 Task: Send an email with the signature Angela Wright with the subject Request for a phone call and the message Please note that we will need to reschedule our meeting. from softage.1@softage.net to softage.3@softage.net and softage.4@softage.net with an attached document Sales_report.xlsx
Action: Mouse moved to (397, 630)
Screenshot: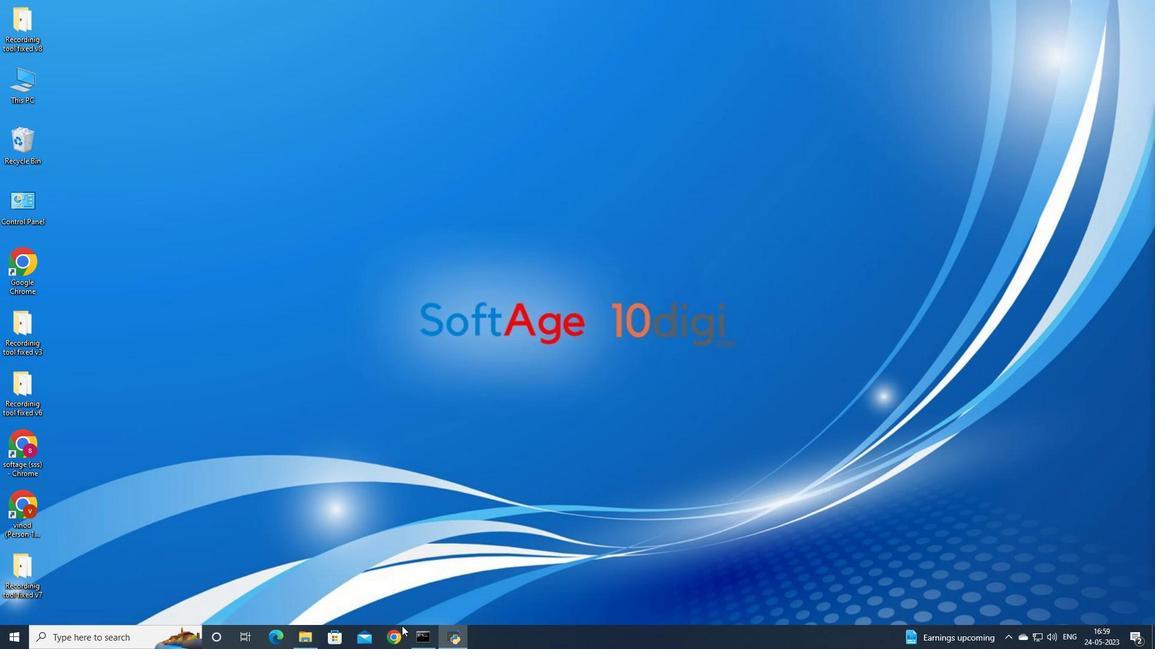 
Action: Mouse pressed left at (397, 630)
Screenshot: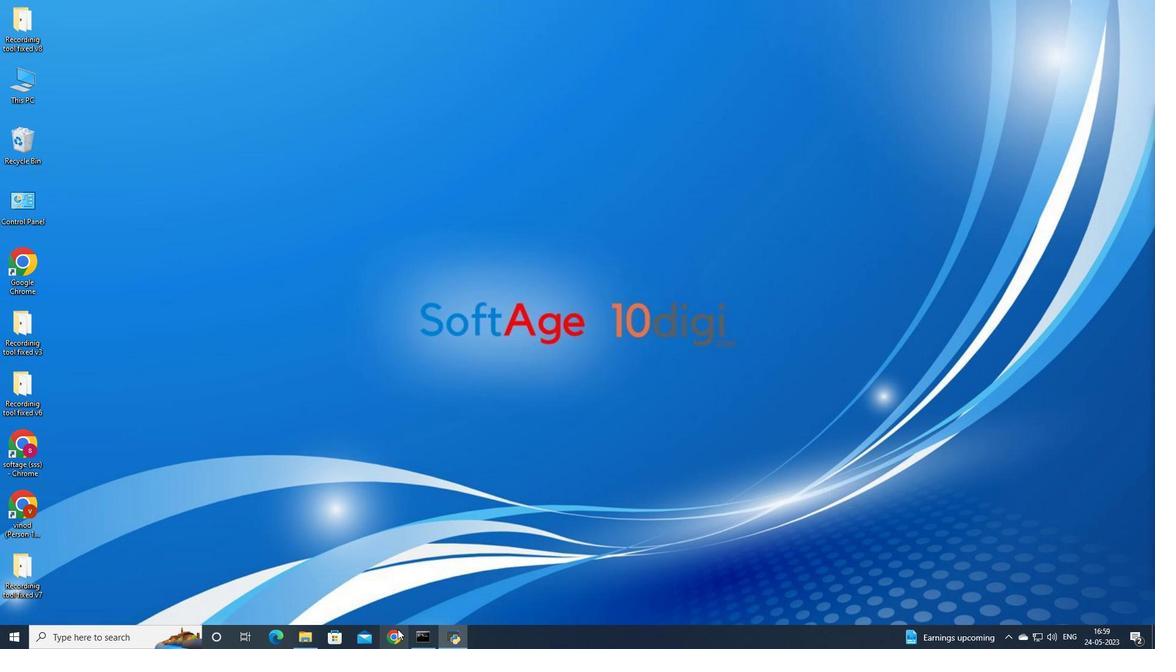 
Action: Mouse moved to (528, 374)
Screenshot: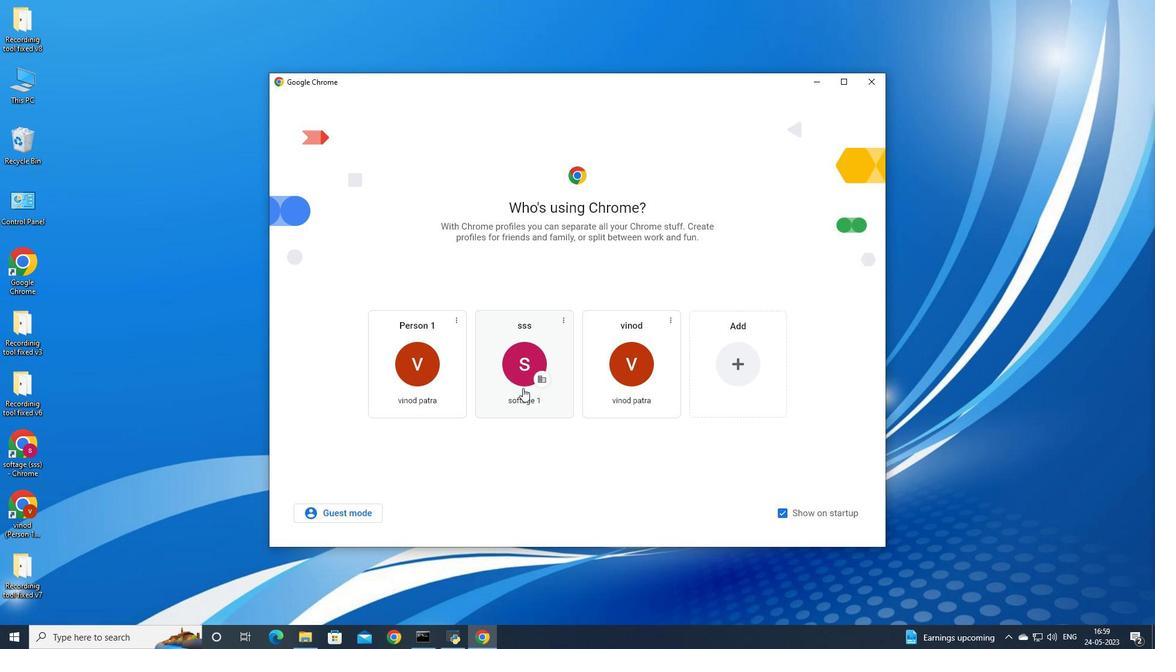
Action: Mouse pressed left at (528, 374)
Screenshot: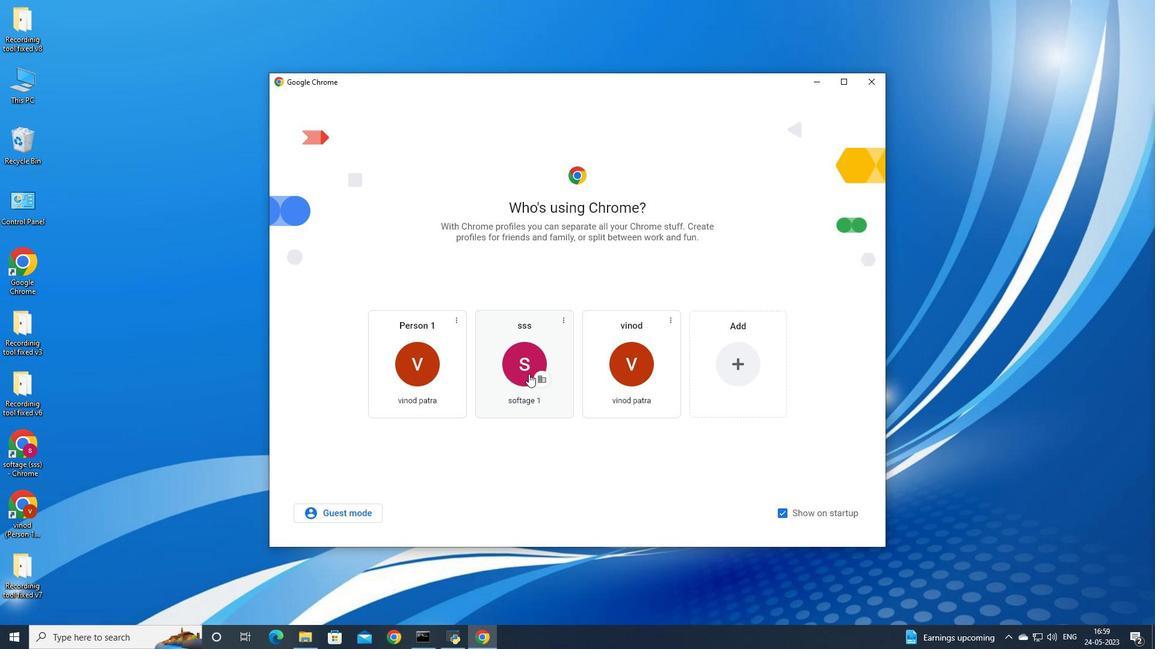 
Action: Mouse moved to (1039, 63)
Screenshot: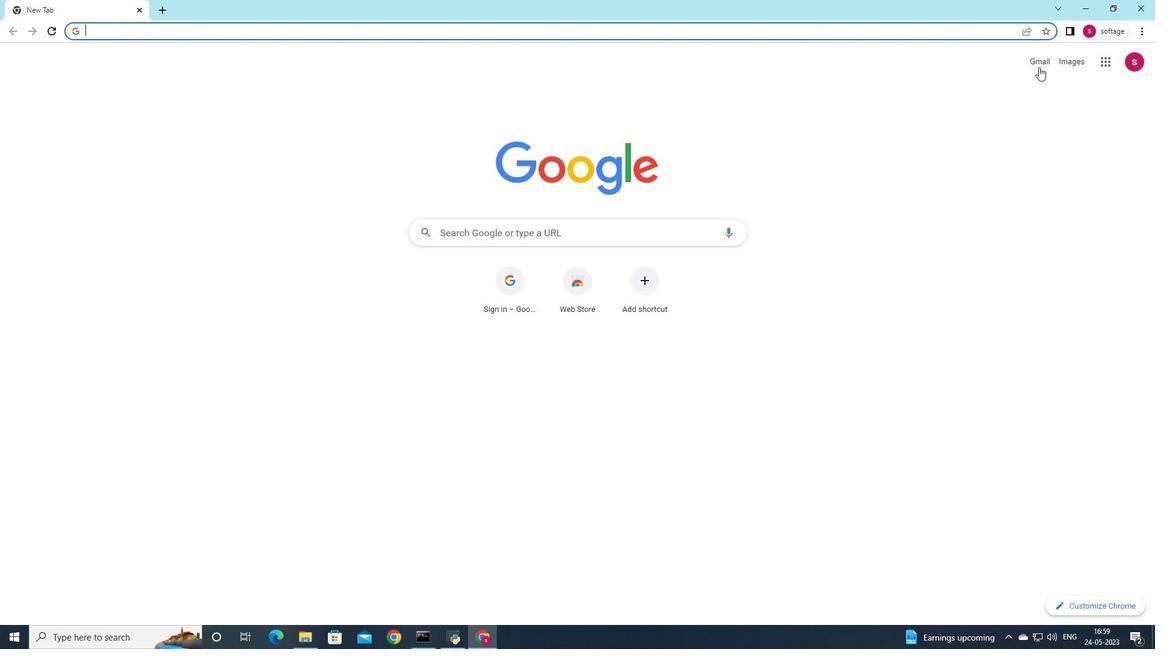 
Action: Mouse pressed left at (1039, 63)
Screenshot: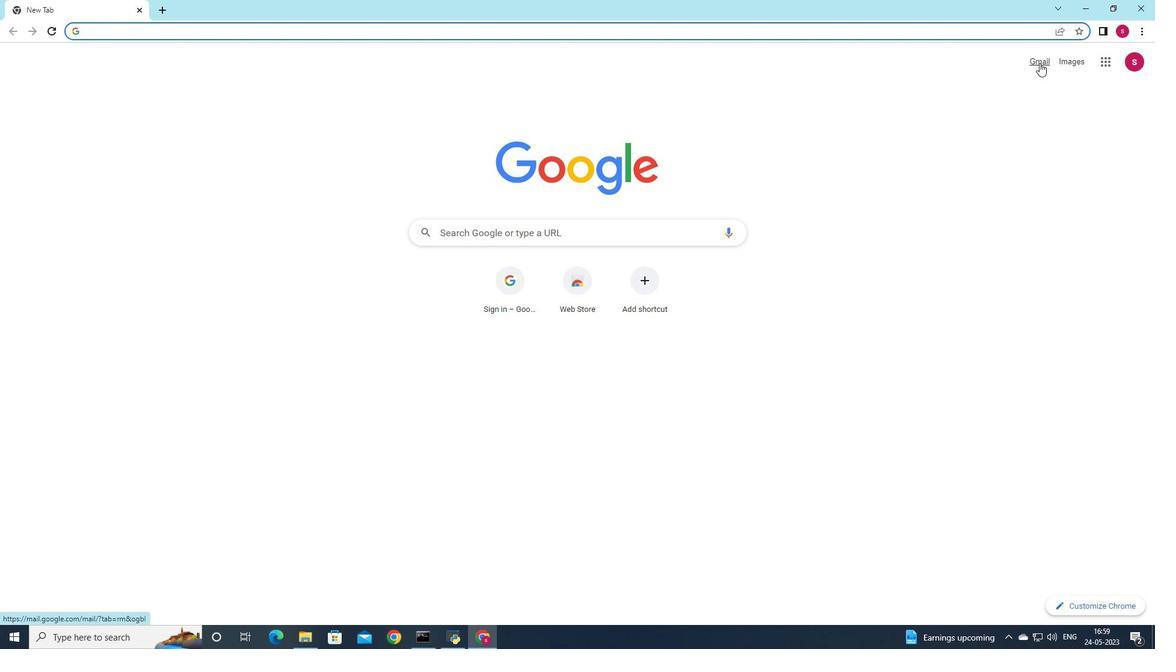
Action: Mouse moved to (1017, 86)
Screenshot: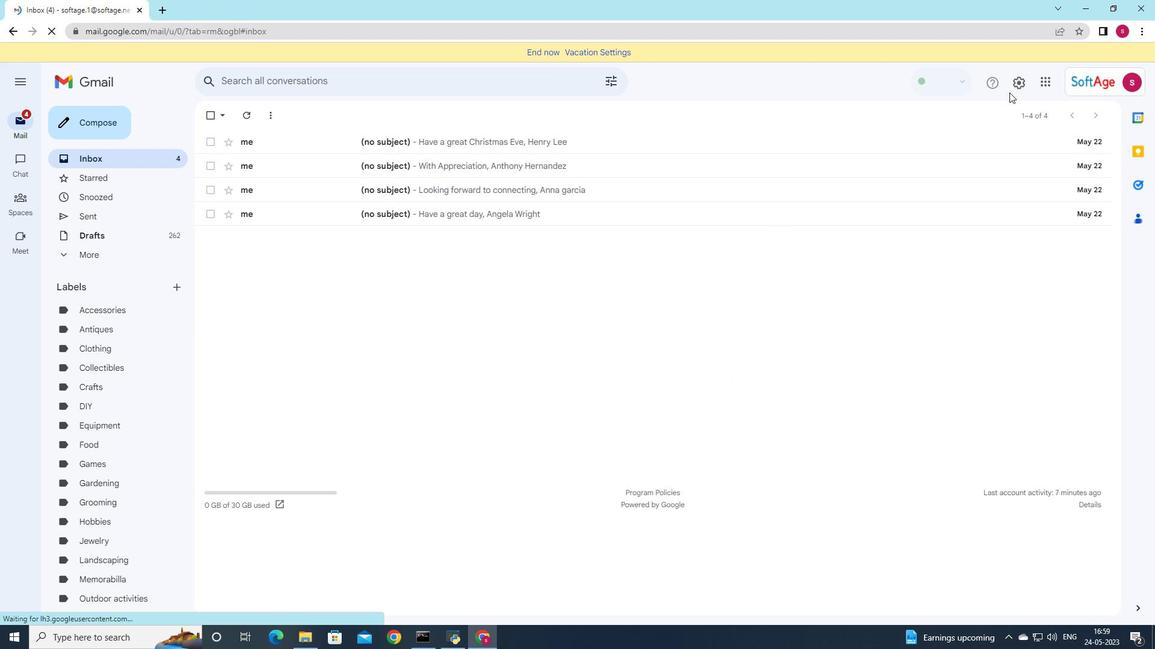 
Action: Mouse pressed left at (1017, 86)
Screenshot: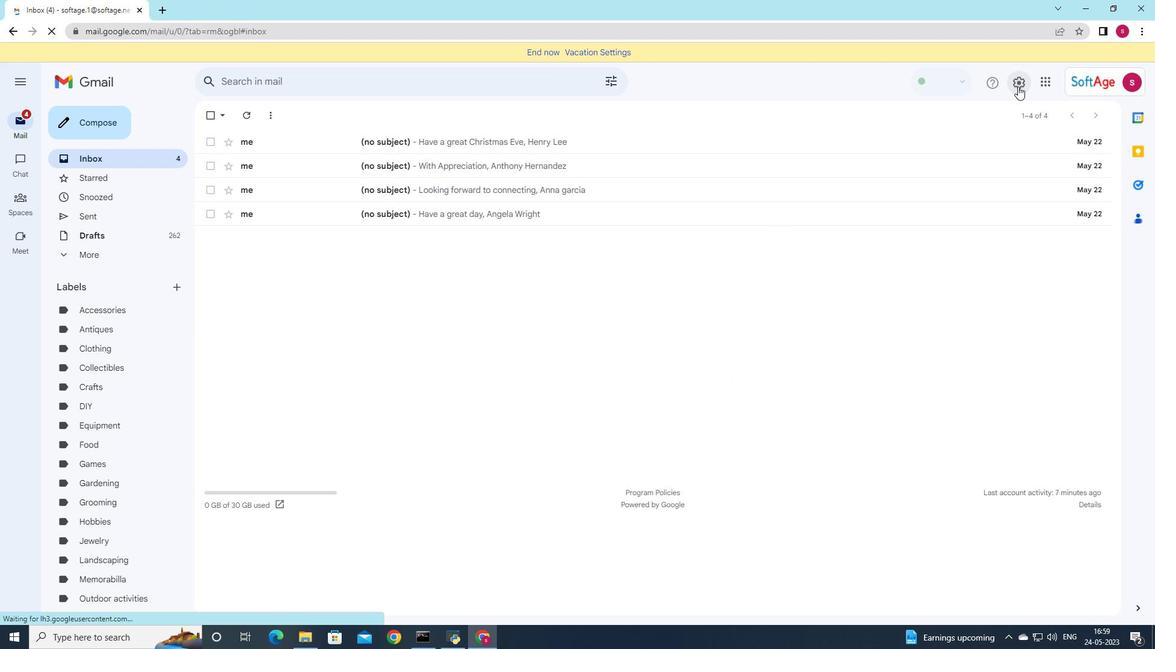 
Action: Mouse moved to (1016, 143)
Screenshot: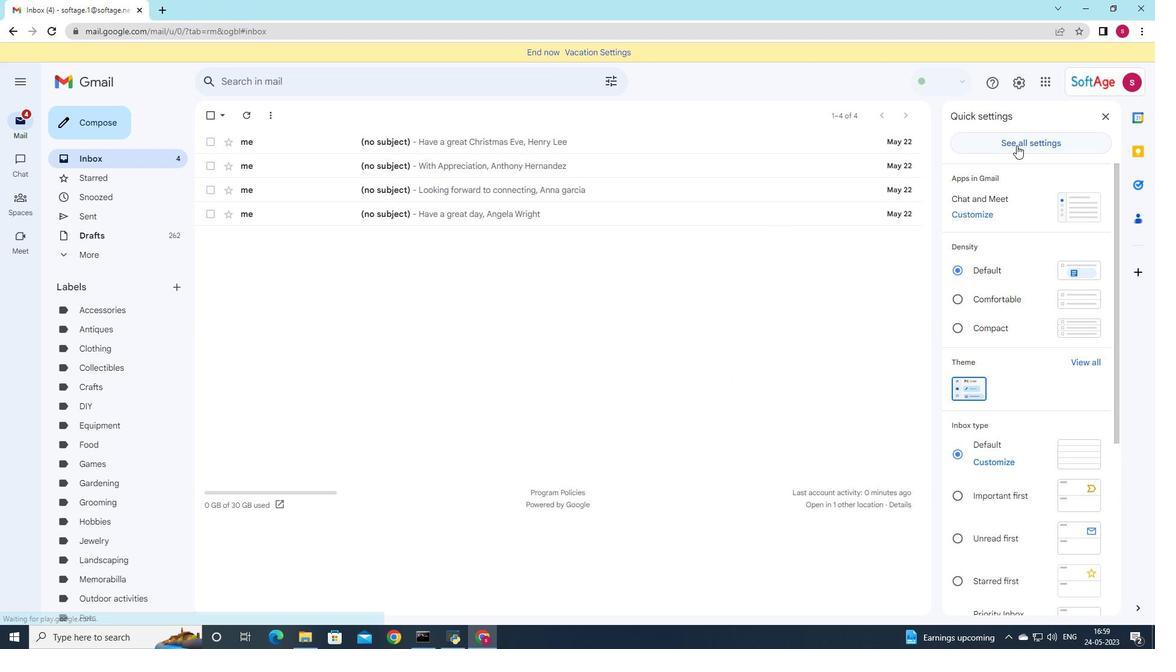 
Action: Mouse pressed left at (1016, 143)
Screenshot: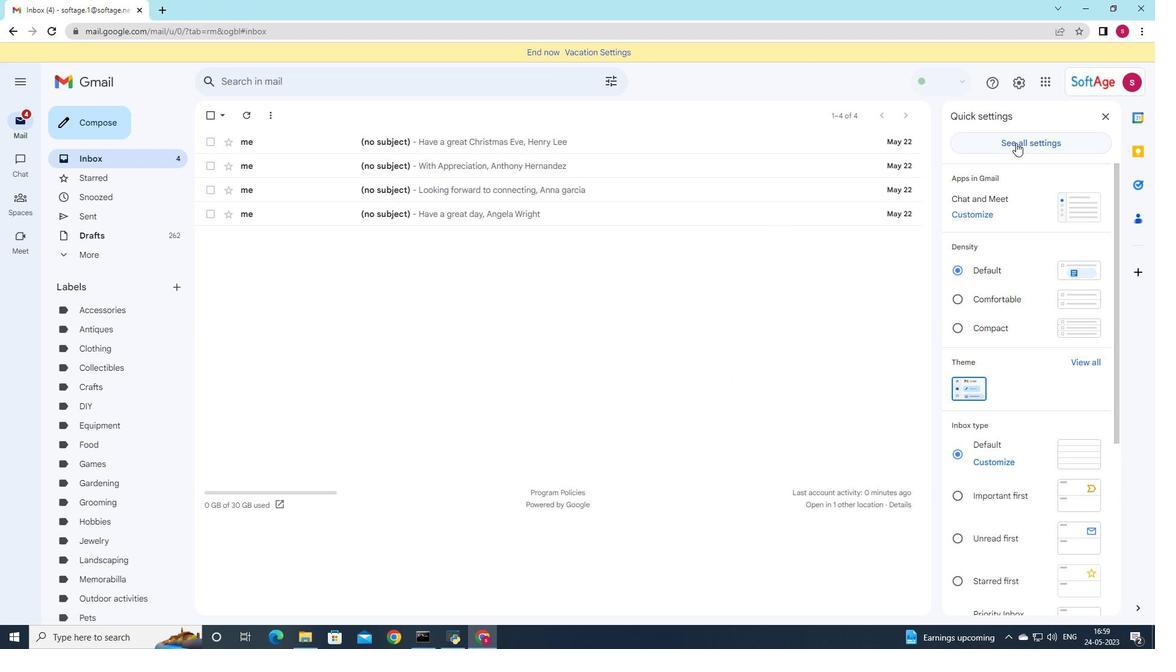 
Action: Mouse moved to (465, 347)
Screenshot: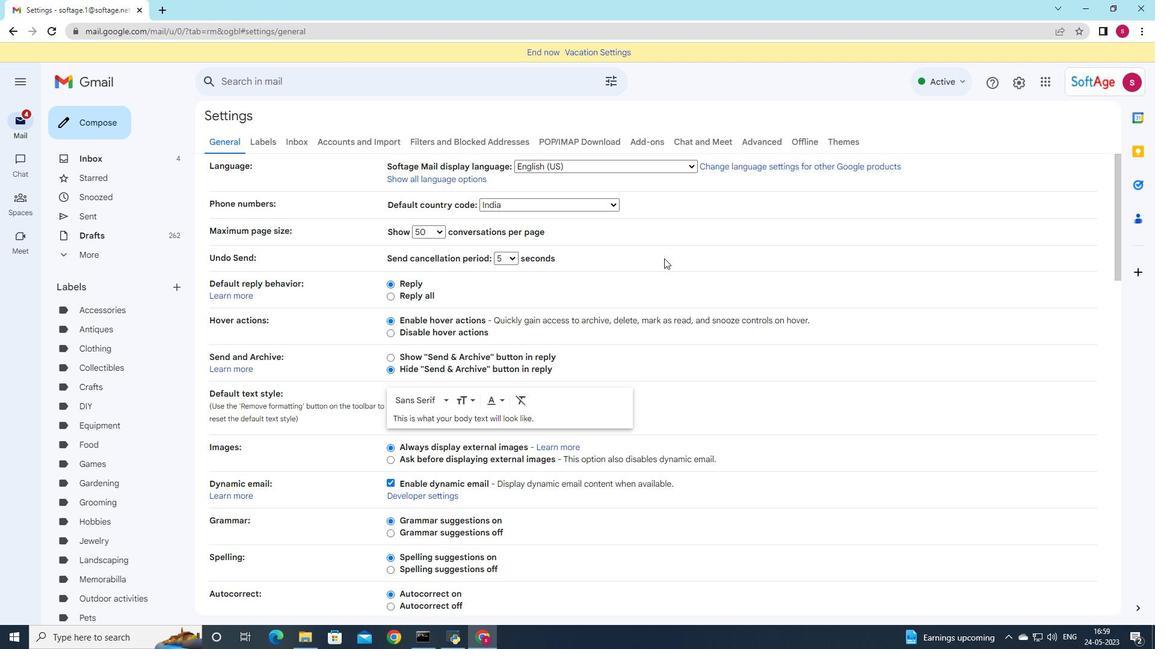 
Action: Mouse scrolled (465, 347) with delta (0, 0)
Screenshot: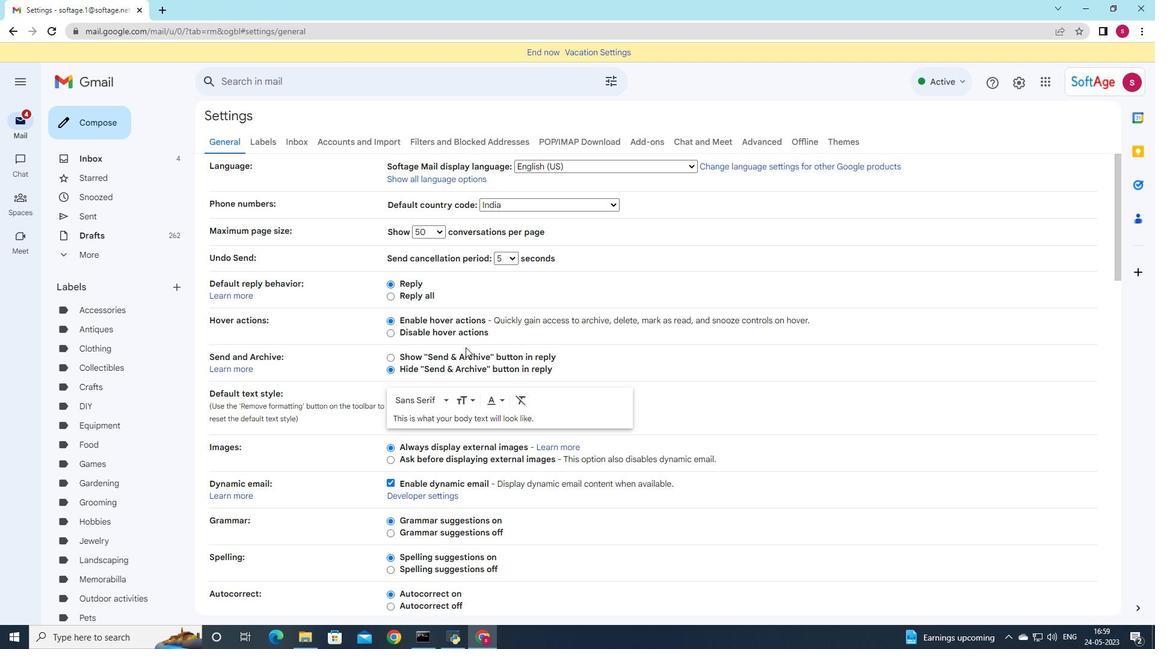 
Action: Mouse scrolled (465, 347) with delta (0, 0)
Screenshot: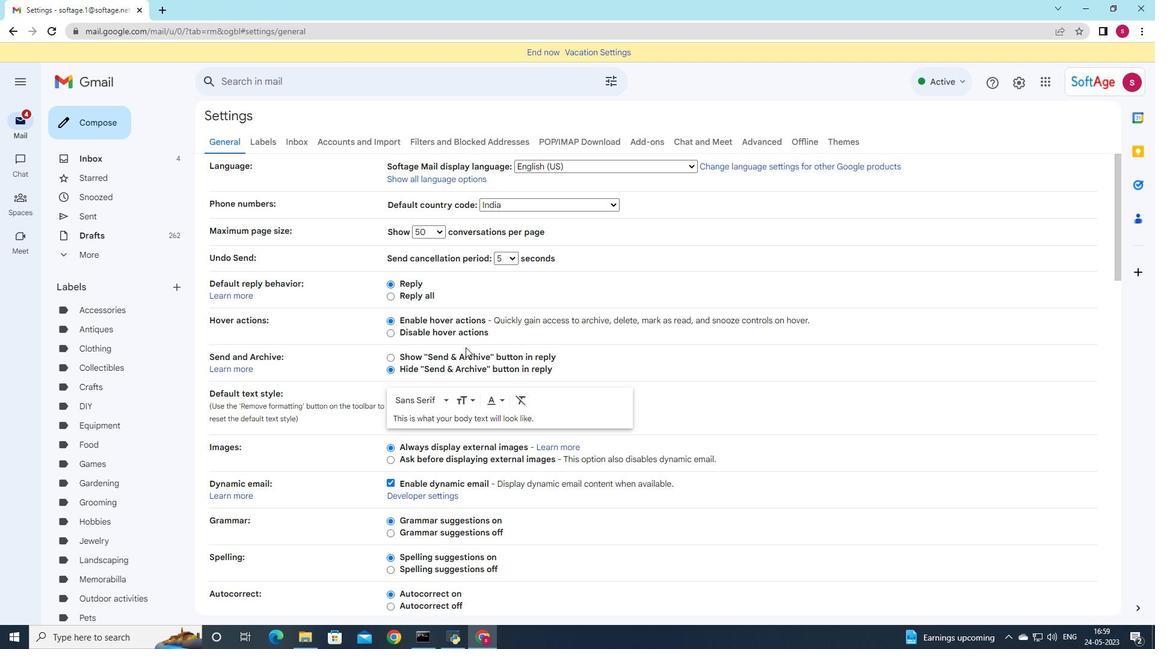 
Action: Mouse scrolled (465, 347) with delta (0, 0)
Screenshot: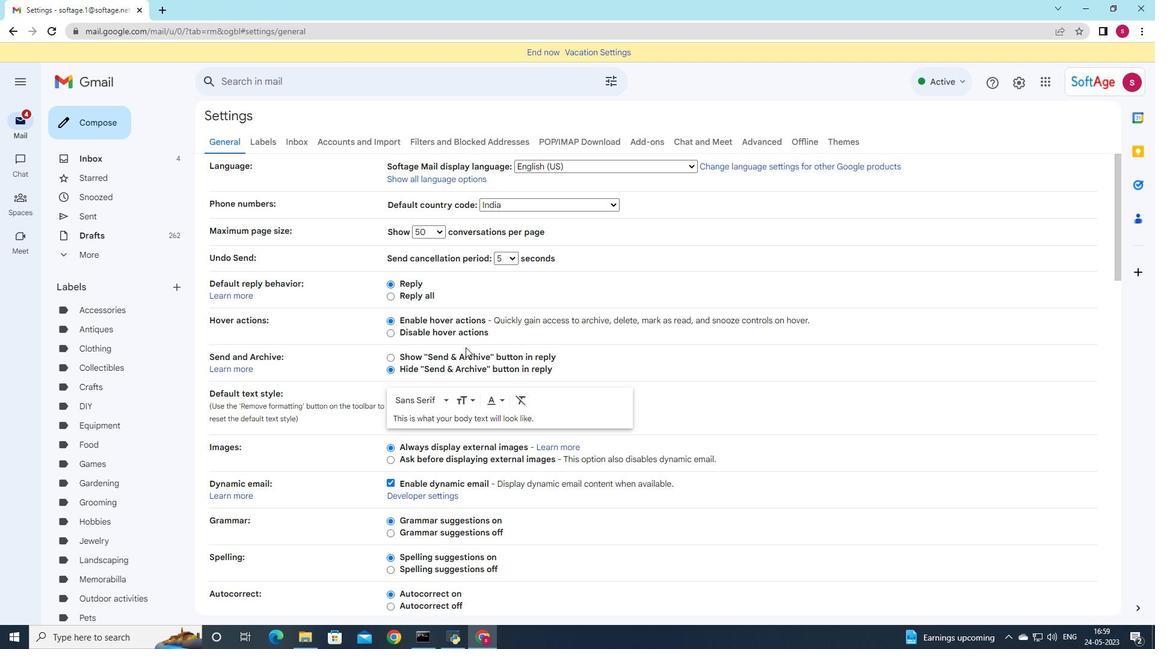 
Action: Mouse scrolled (465, 347) with delta (0, 0)
Screenshot: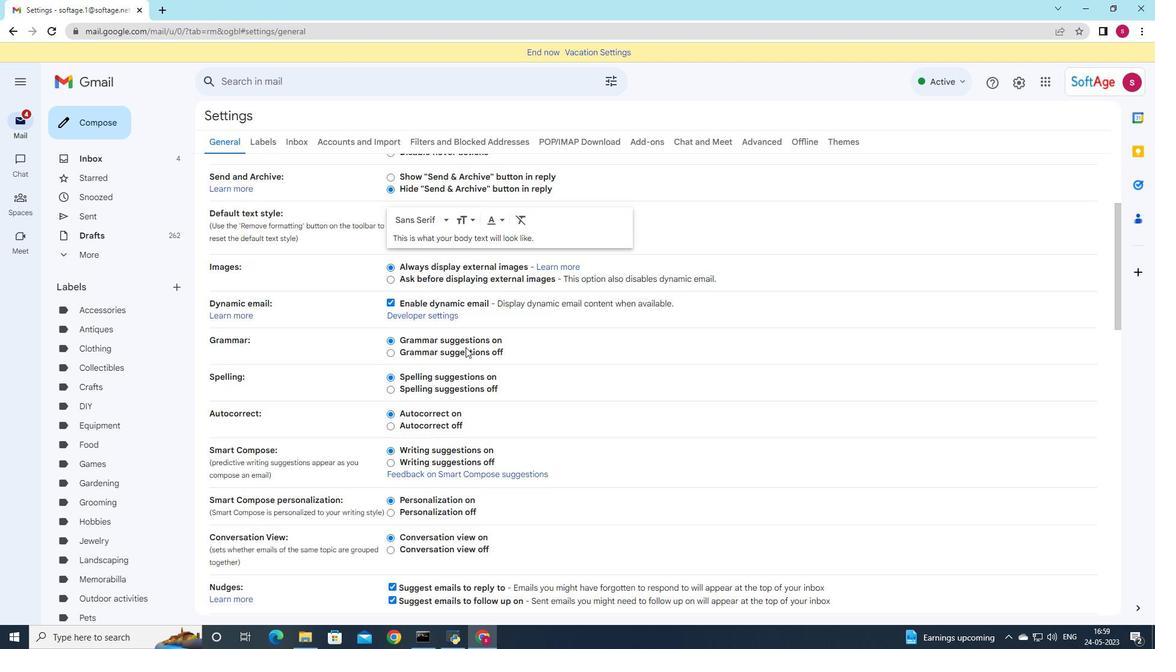 
Action: Mouse scrolled (465, 347) with delta (0, 0)
Screenshot: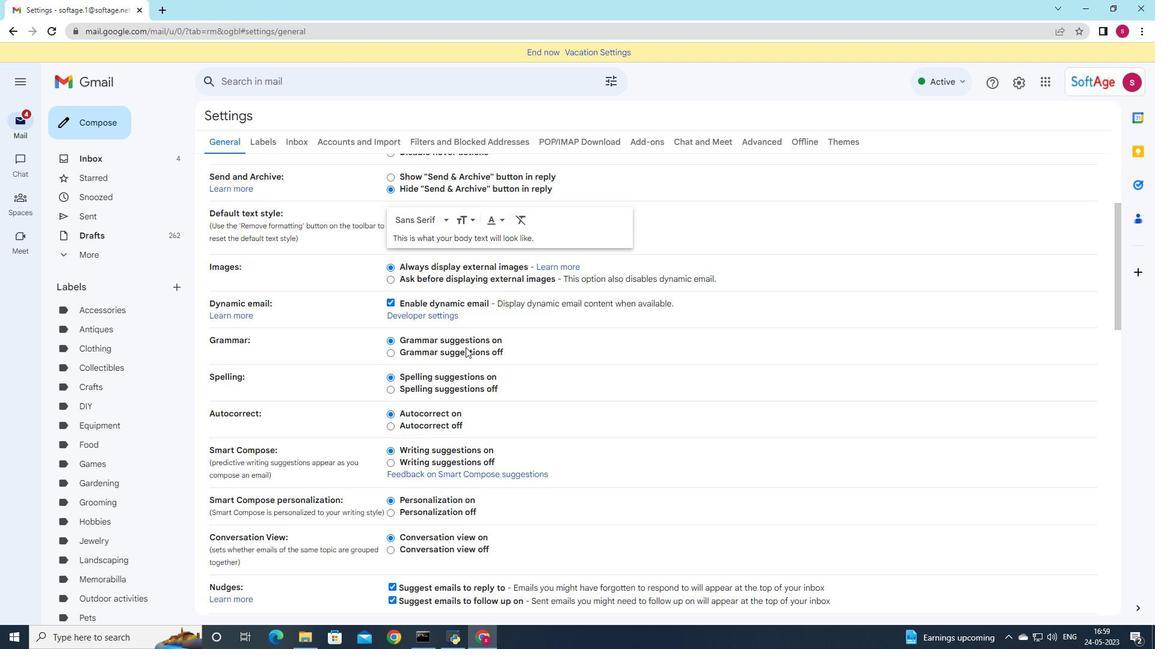
Action: Mouse scrolled (465, 347) with delta (0, 0)
Screenshot: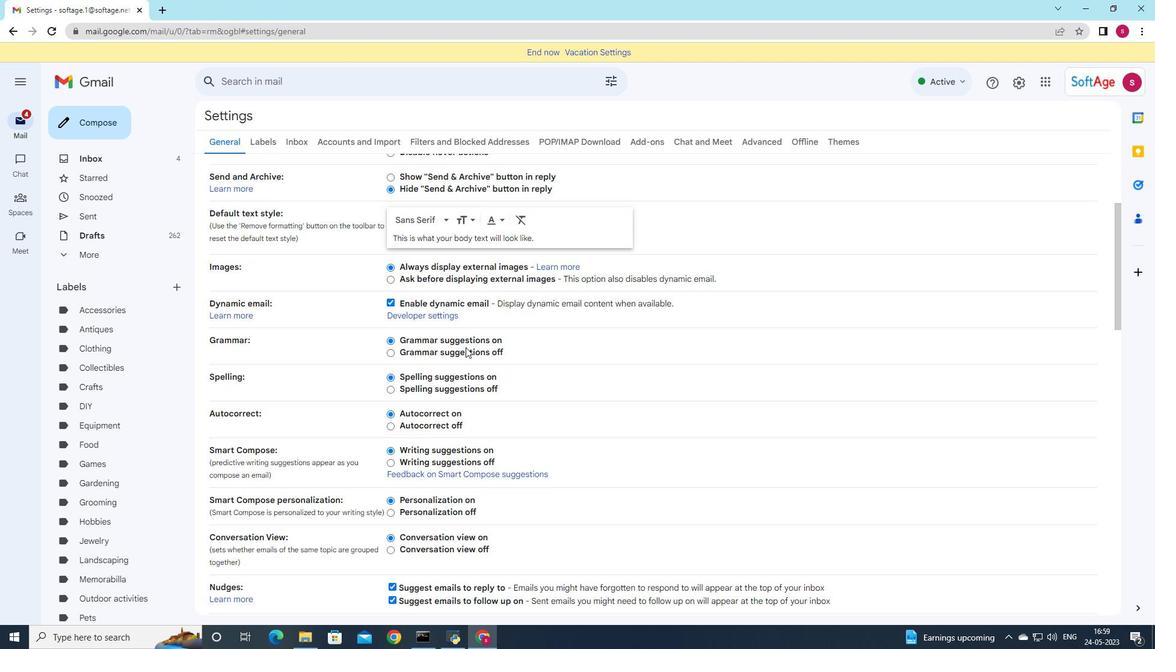 
Action: Mouse scrolled (465, 347) with delta (0, 0)
Screenshot: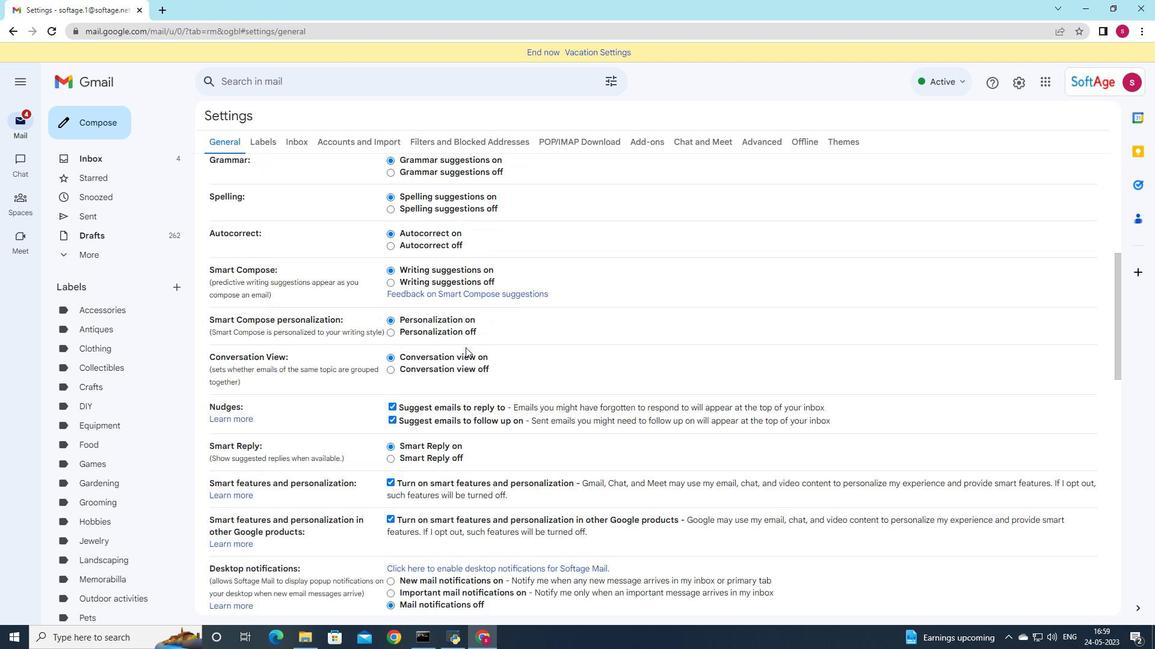 
Action: Mouse scrolled (465, 347) with delta (0, 0)
Screenshot: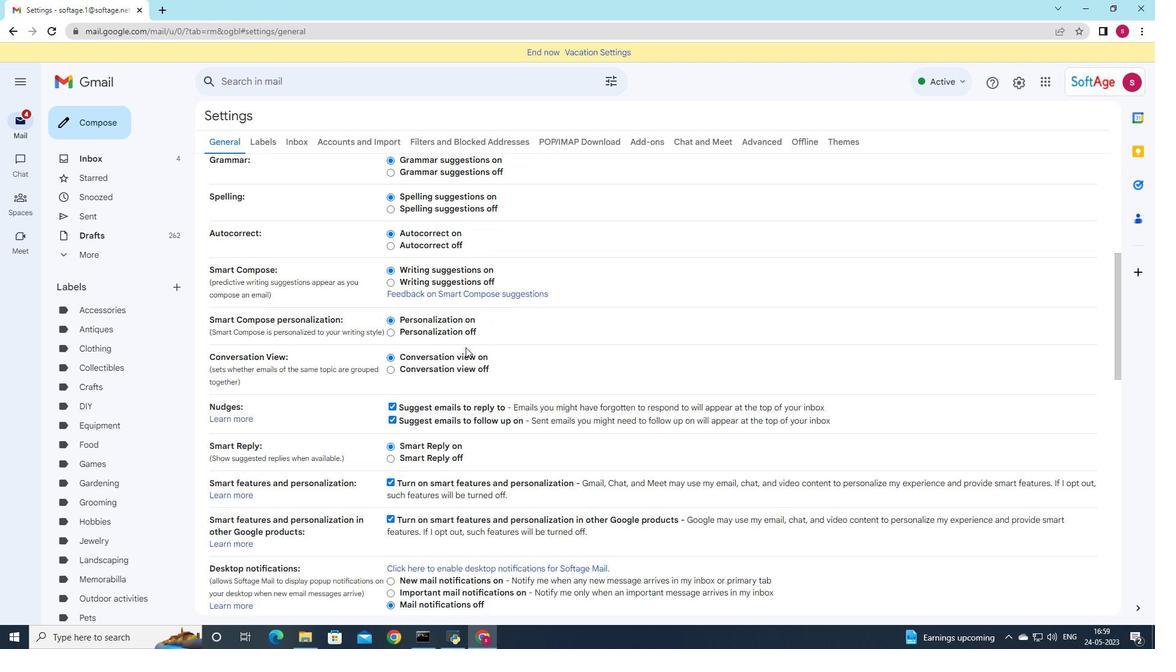 
Action: Mouse scrolled (465, 347) with delta (0, 0)
Screenshot: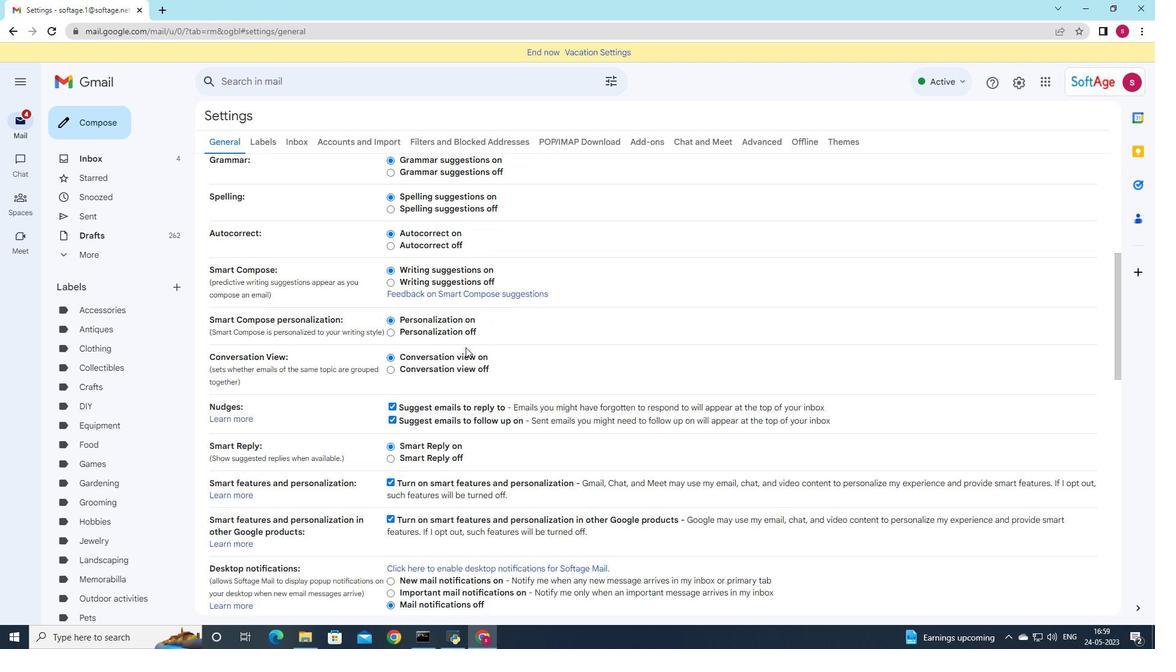 
Action: Mouse scrolled (465, 347) with delta (0, 0)
Screenshot: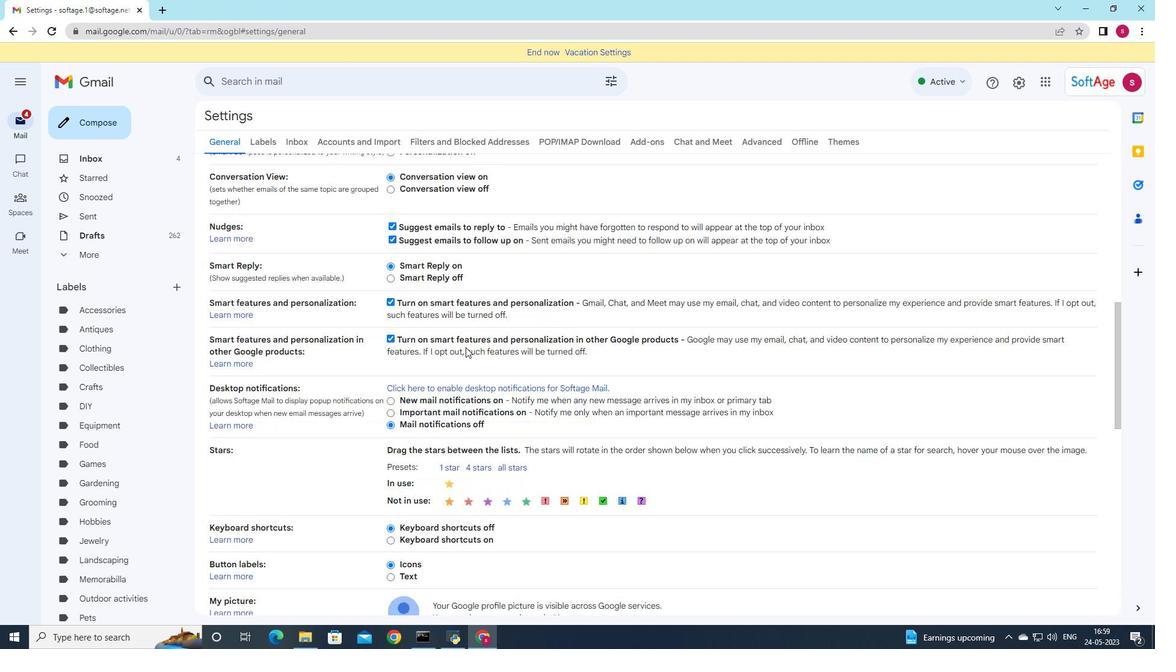 
Action: Mouse scrolled (465, 347) with delta (0, 0)
Screenshot: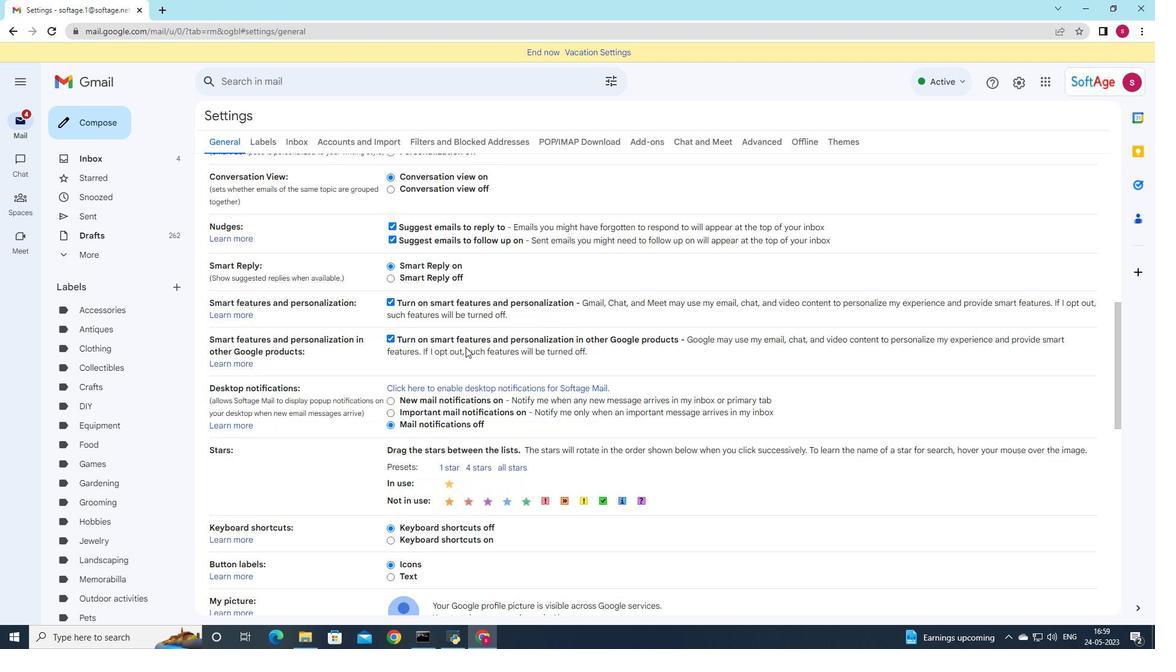 
Action: Mouse scrolled (465, 347) with delta (0, 0)
Screenshot: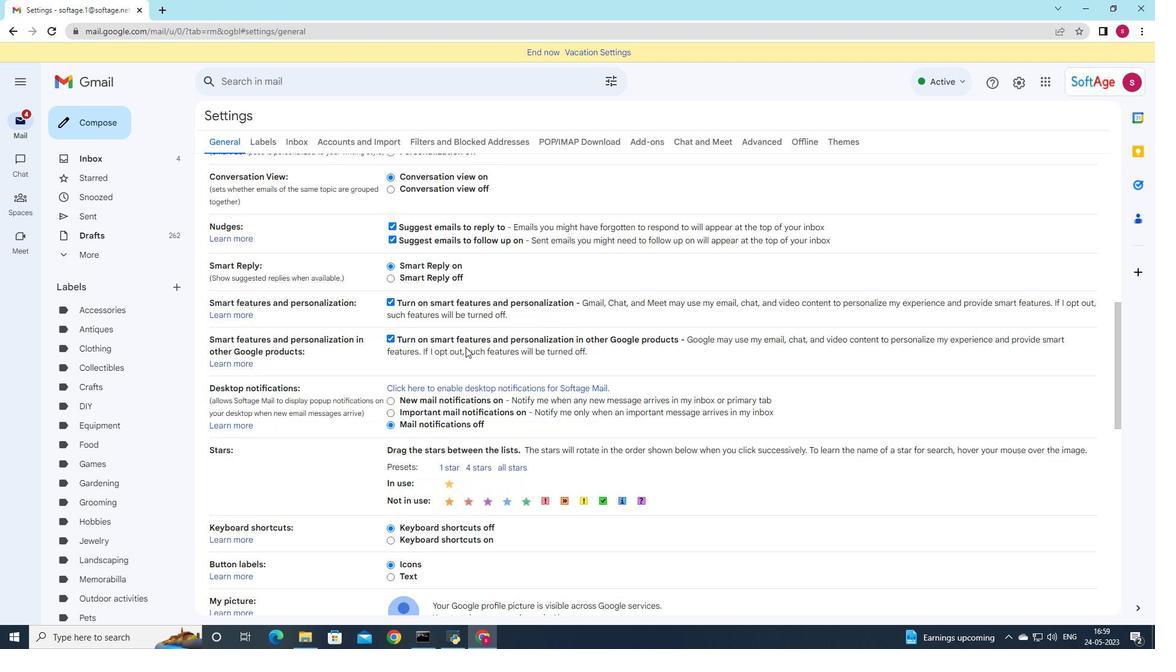 
Action: Mouse scrolled (465, 347) with delta (0, 0)
Screenshot: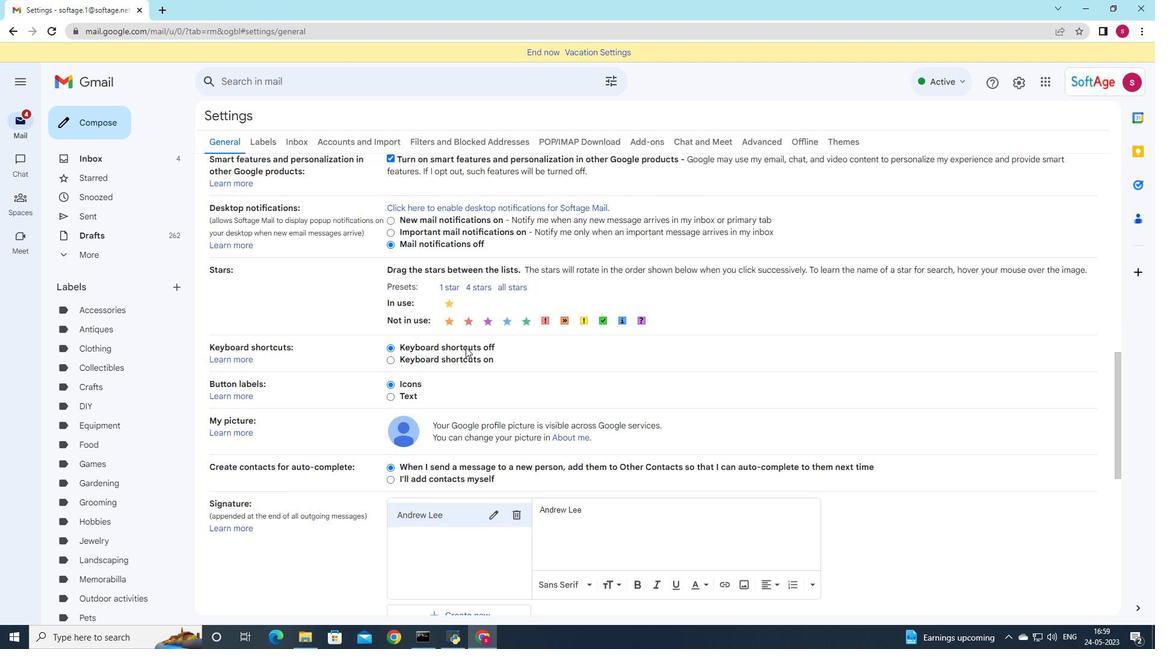 
Action: Mouse scrolled (465, 347) with delta (0, 0)
Screenshot: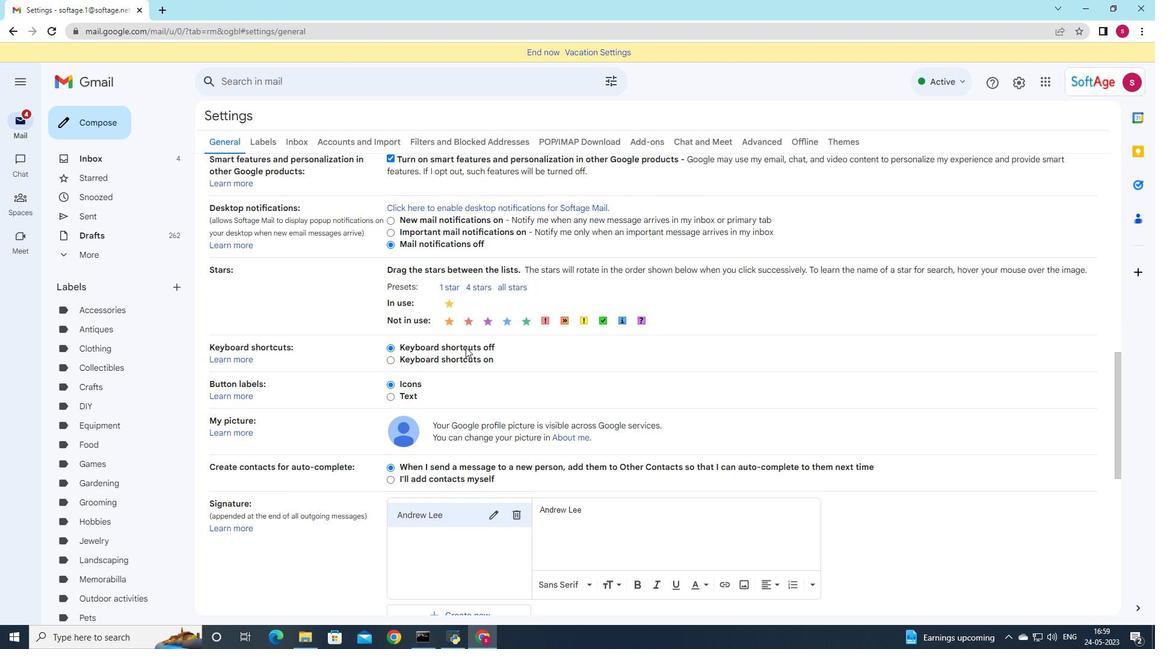 
Action: Mouse scrolled (465, 347) with delta (0, 0)
Screenshot: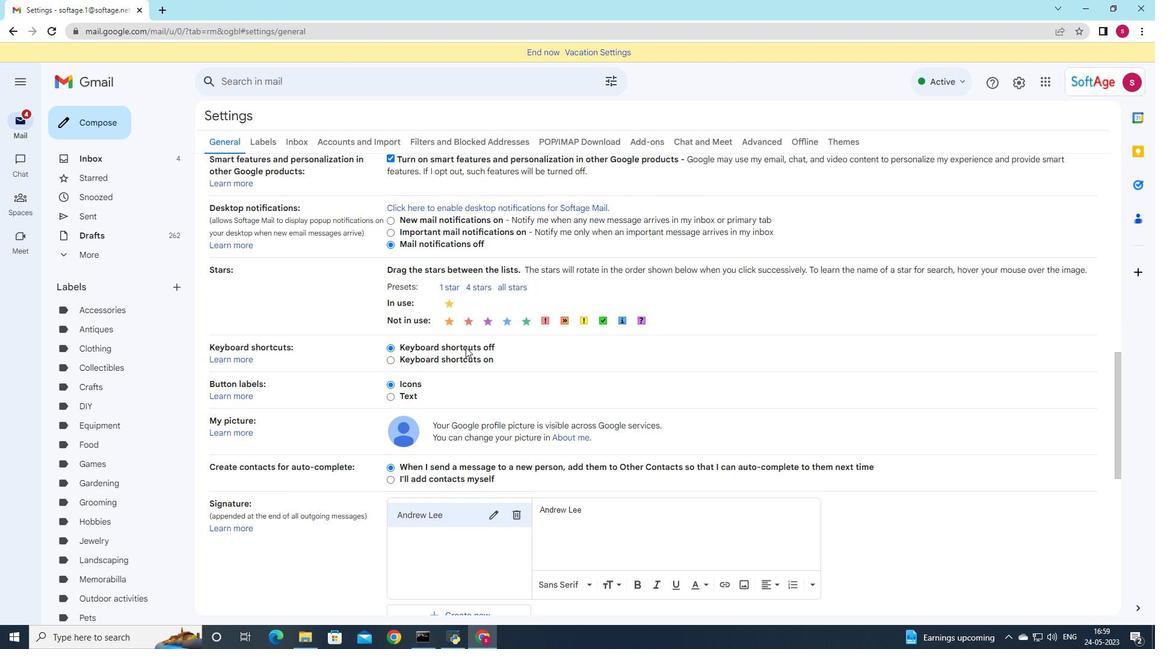 
Action: Mouse scrolled (465, 347) with delta (0, 0)
Screenshot: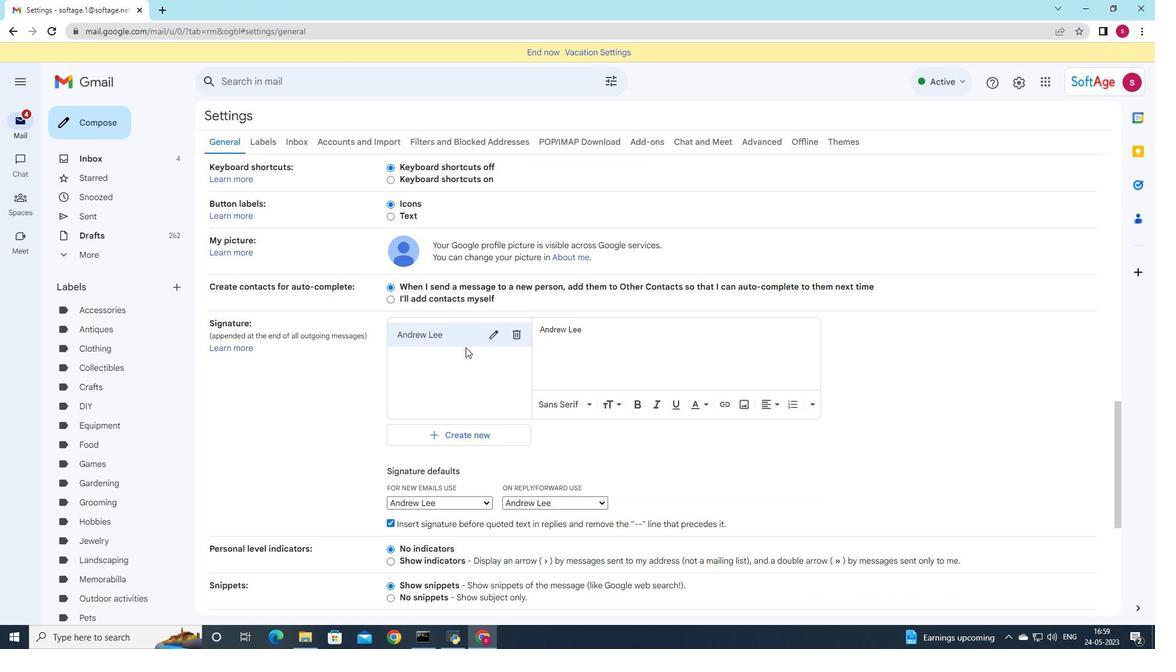 
Action: Mouse scrolled (465, 347) with delta (0, 0)
Screenshot: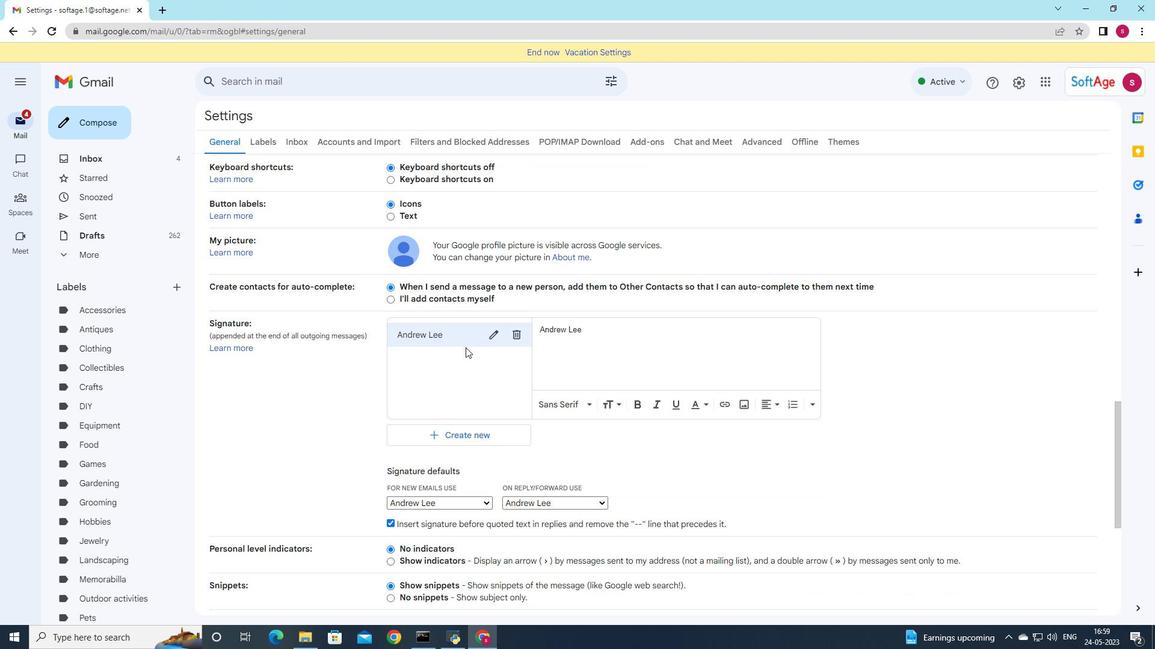 
Action: Mouse scrolled (465, 347) with delta (0, 0)
Screenshot: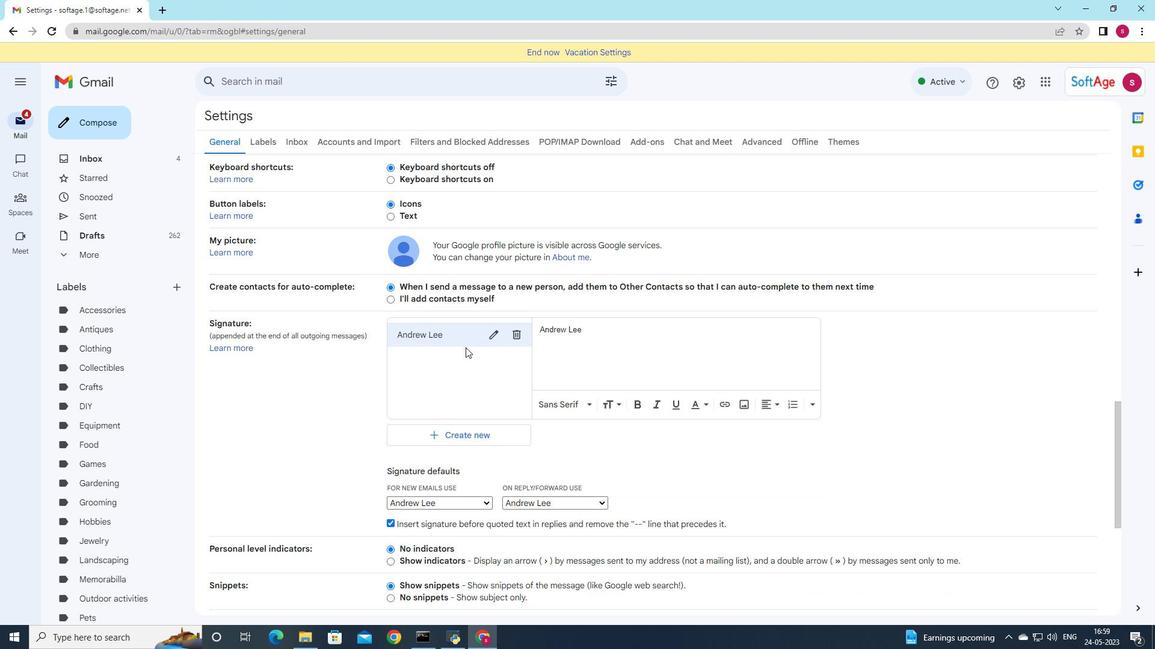 
Action: Mouse scrolled (465, 347) with delta (0, 0)
Screenshot: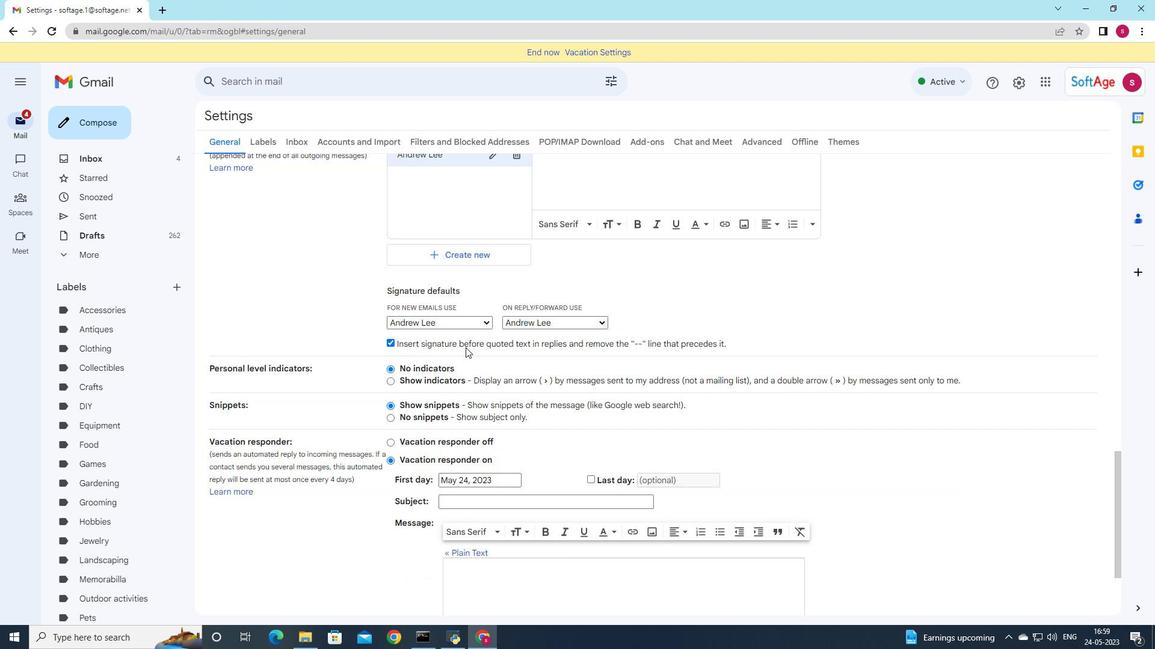 
Action: Mouse scrolled (465, 347) with delta (0, 0)
Screenshot: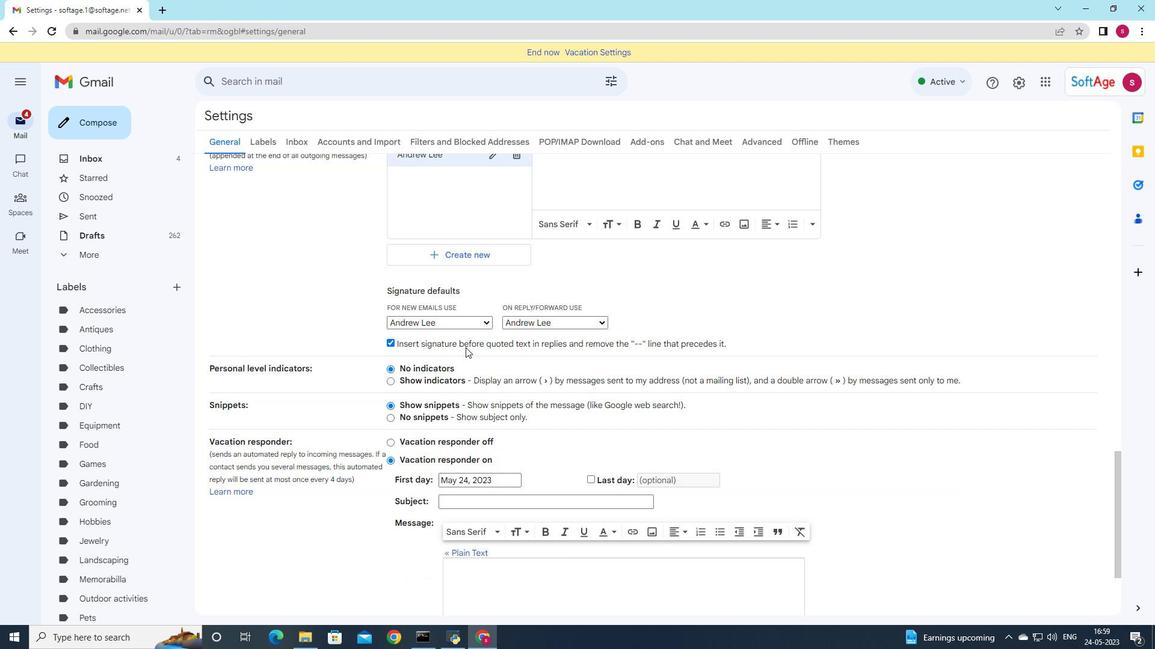 
Action: Mouse moved to (479, 357)
Screenshot: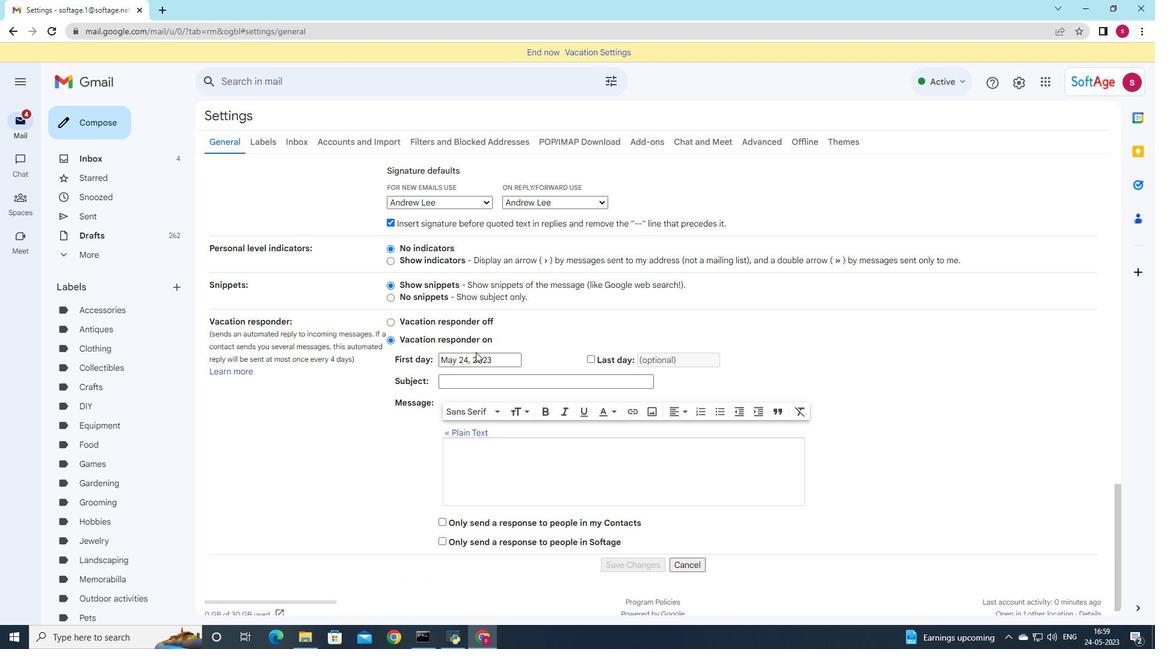 
Action: Mouse scrolled (479, 356) with delta (0, 0)
Screenshot: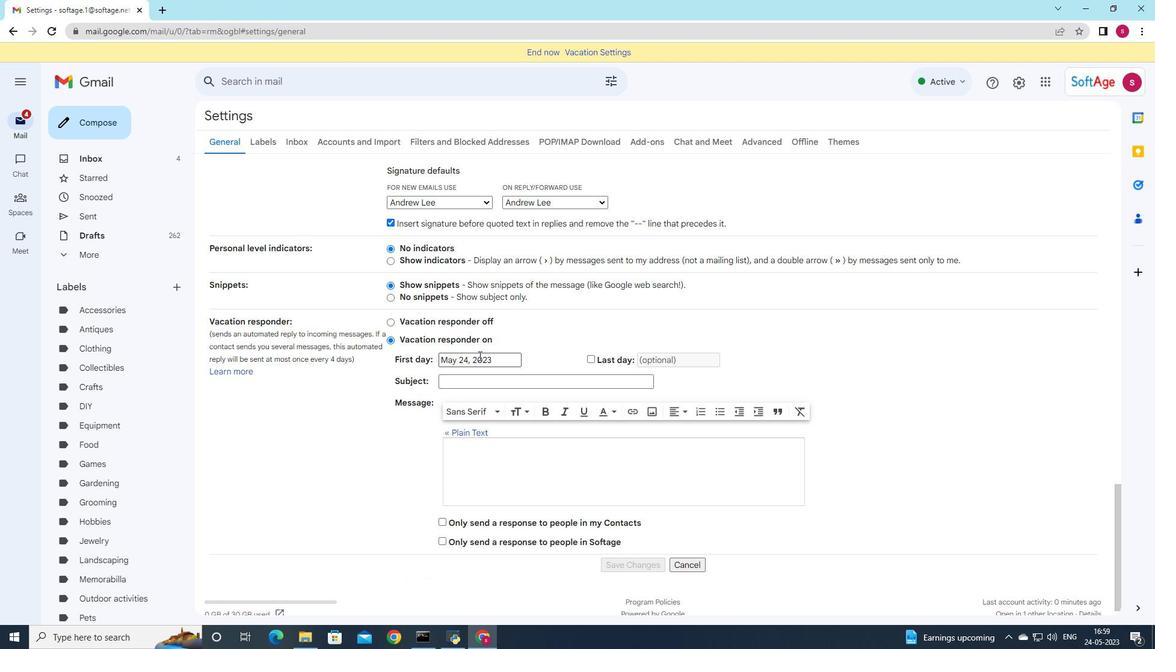 
Action: Mouse moved to (479, 357)
Screenshot: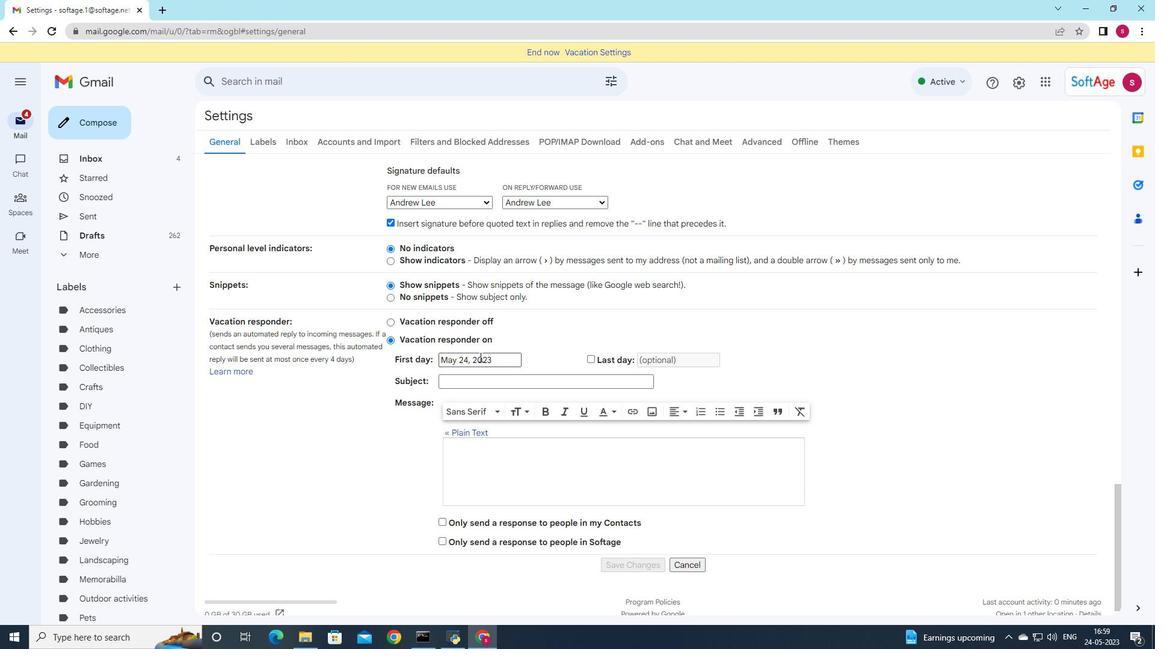 
Action: Mouse scrolled (479, 356) with delta (0, 0)
Screenshot: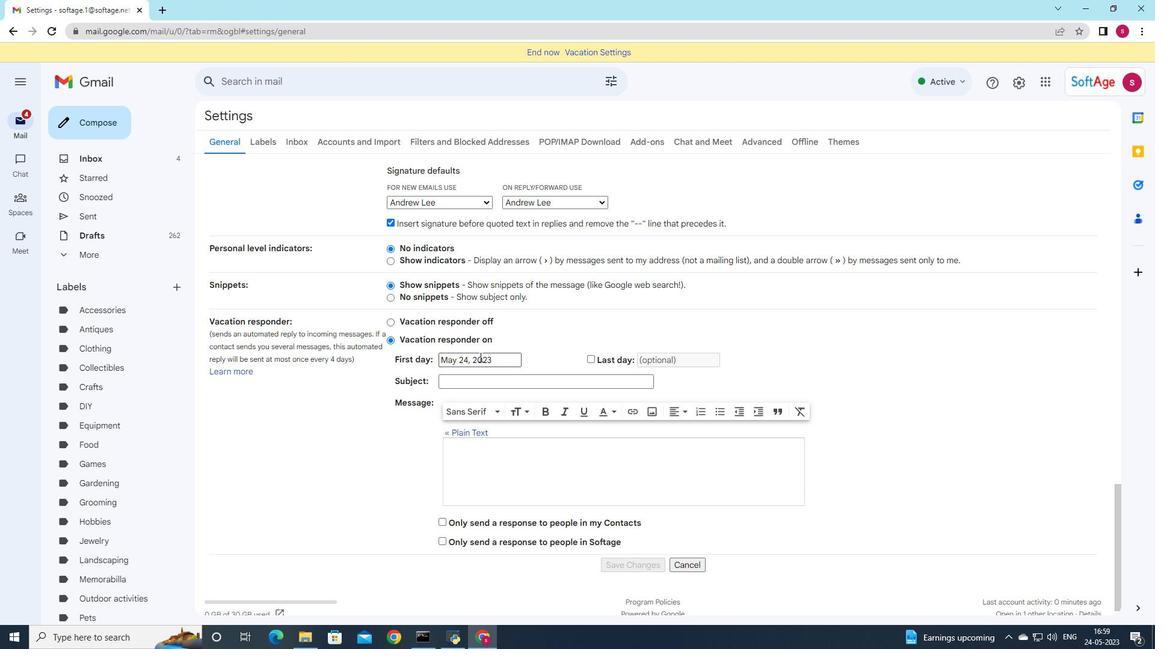 
Action: Mouse moved to (478, 361)
Screenshot: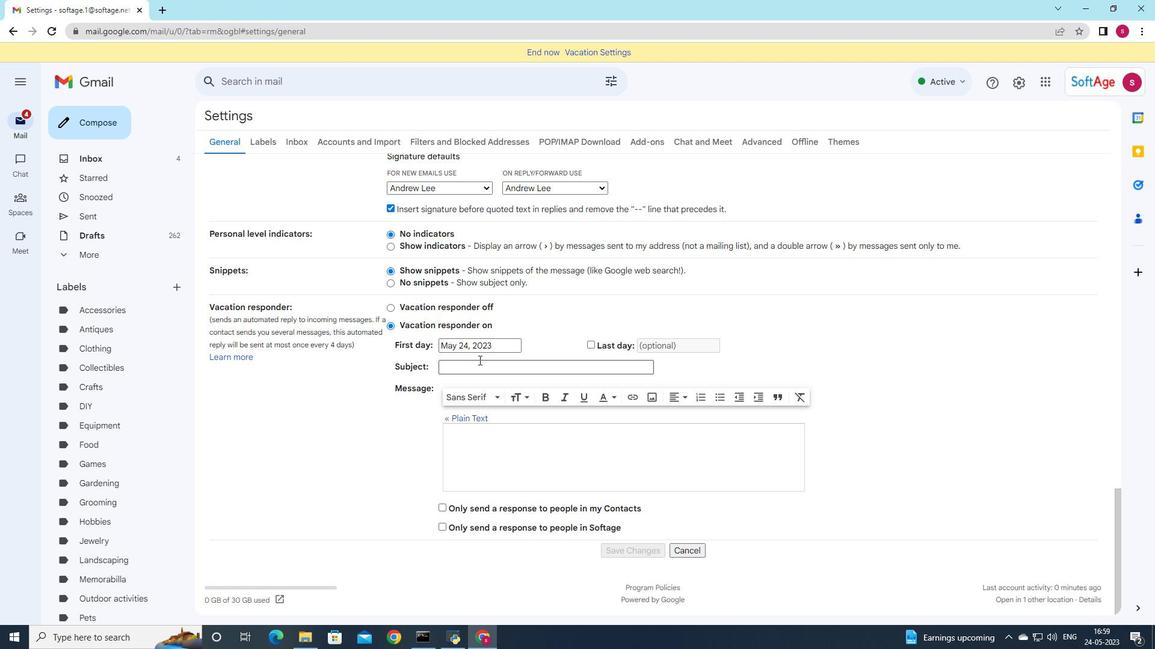 
Action: Mouse scrolled (478, 360) with delta (0, 0)
Screenshot: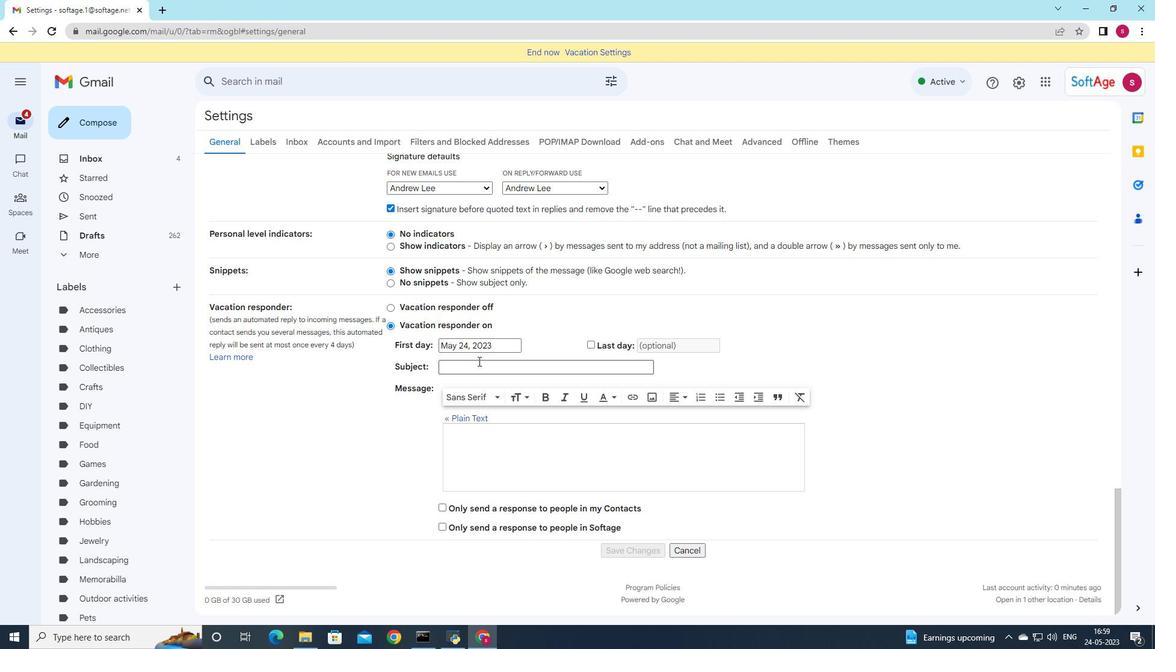 
Action: Mouse scrolled (478, 360) with delta (0, 0)
Screenshot: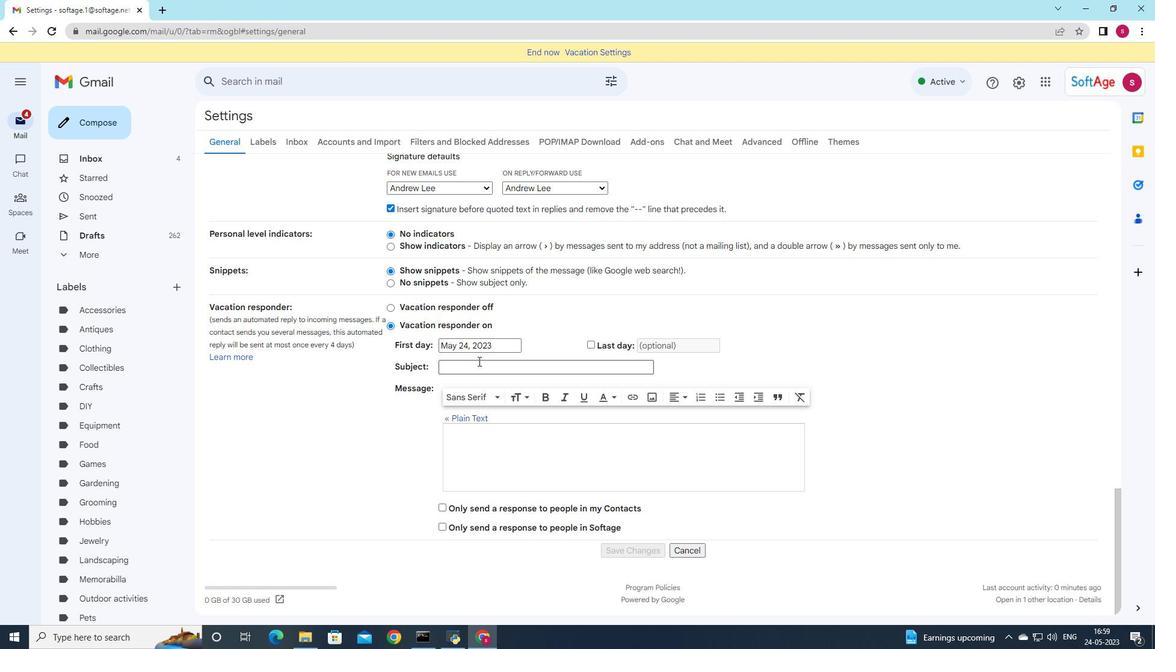 
Action: Mouse scrolled (478, 360) with delta (0, 0)
Screenshot: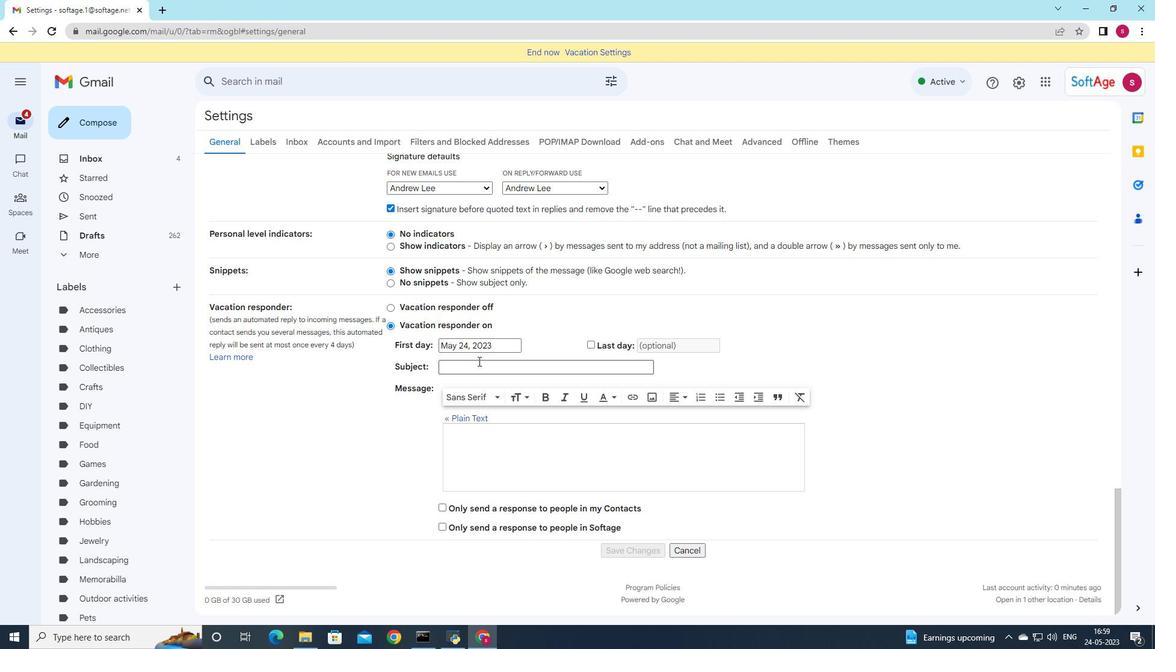 
Action: Mouse moved to (493, 252)
Screenshot: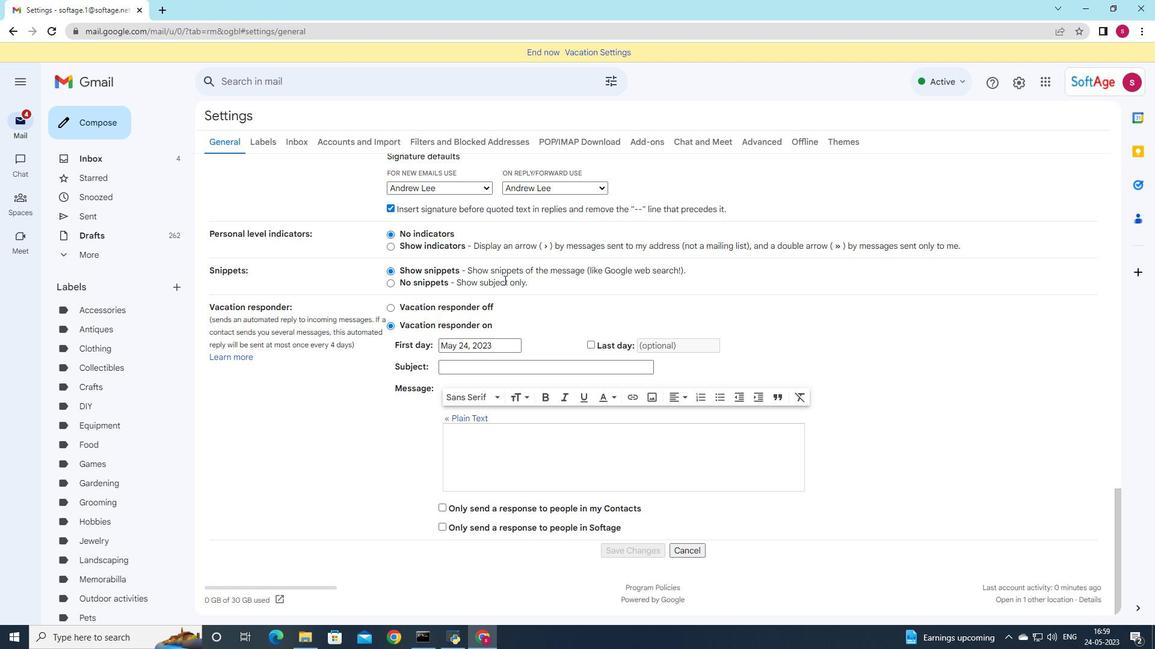 
Action: Mouse scrolled (493, 252) with delta (0, 0)
Screenshot: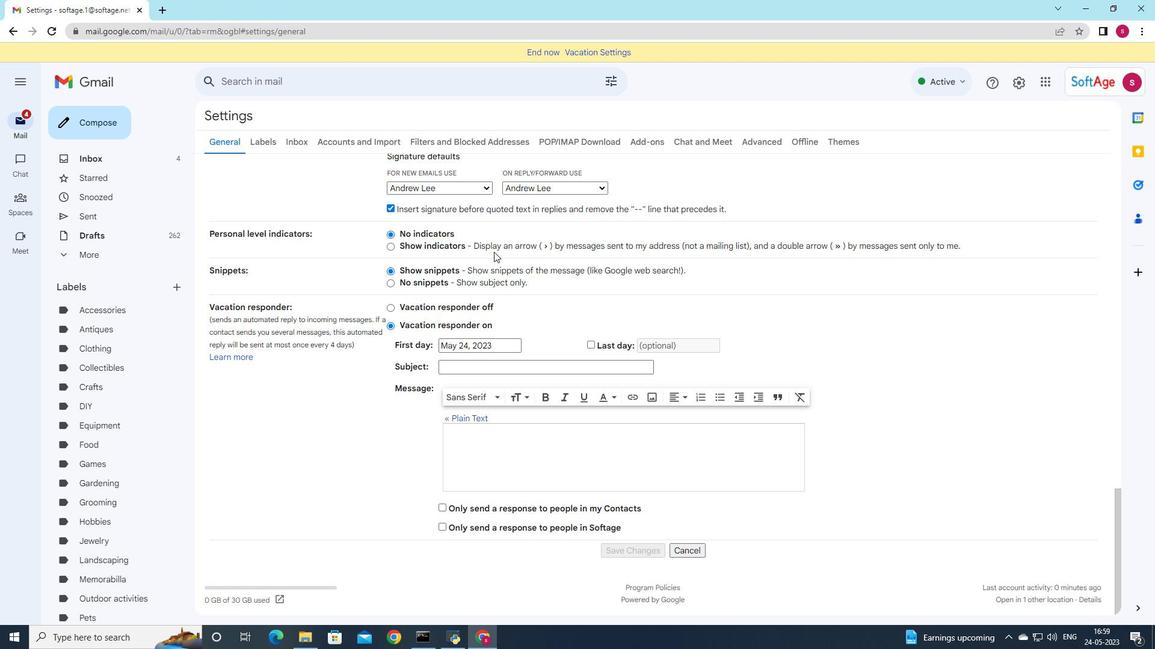 
Action: Mouse scrolled (493, 252) with delta (0, 0)
Screenshot: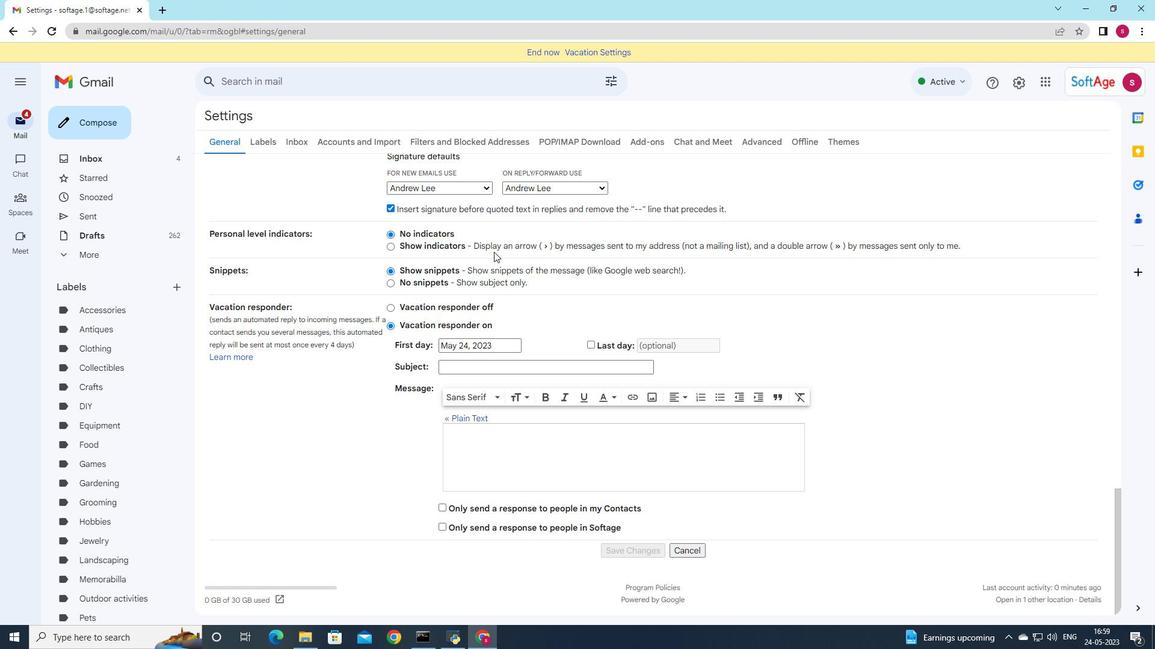 
Action: Mouse scrolled (493, 252) with delta (0, 0)
Screenshot: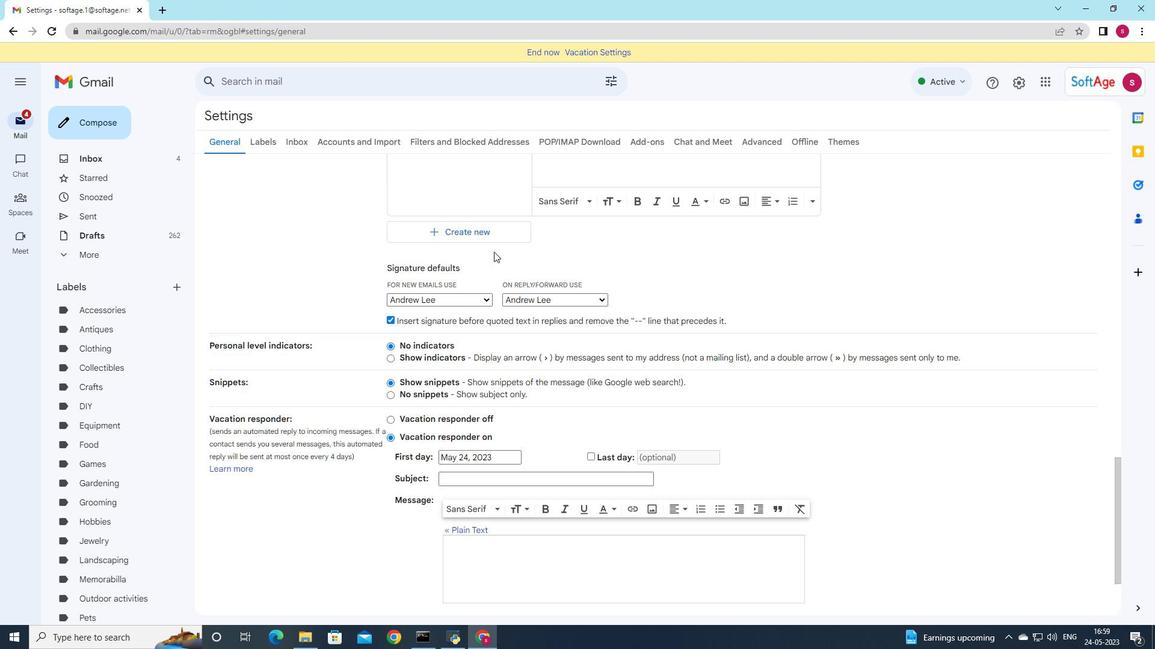 
Action: Mouse moved to (520, 196)
Screenshot: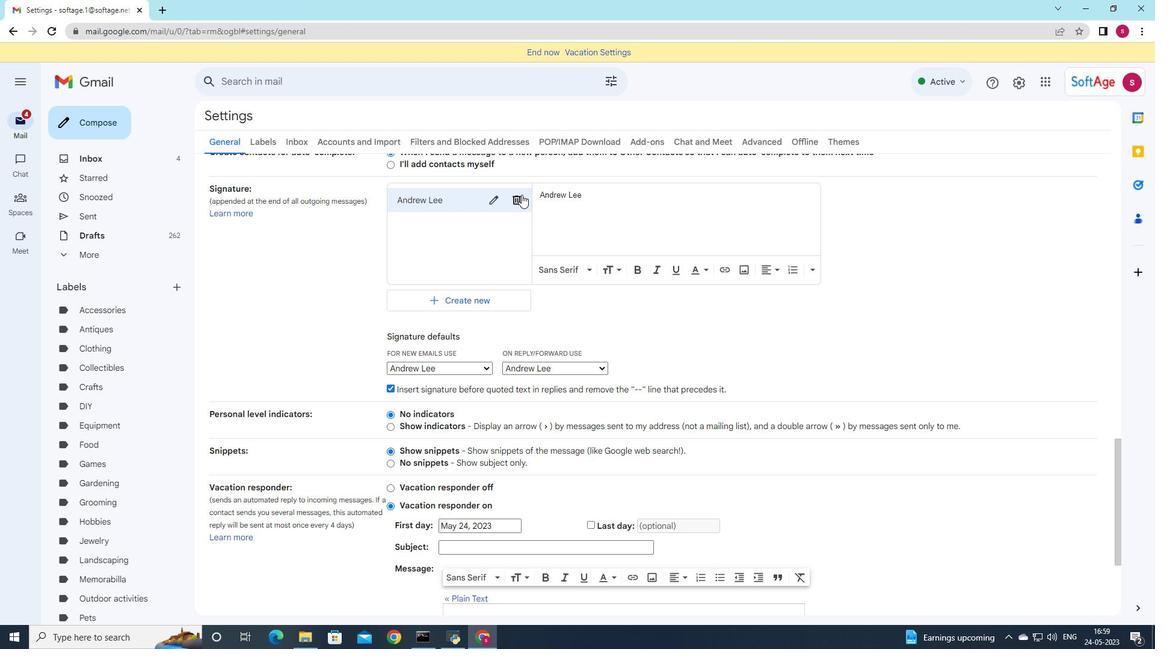 
Action: Mouse pressed left at (520, 196)
Screenshot: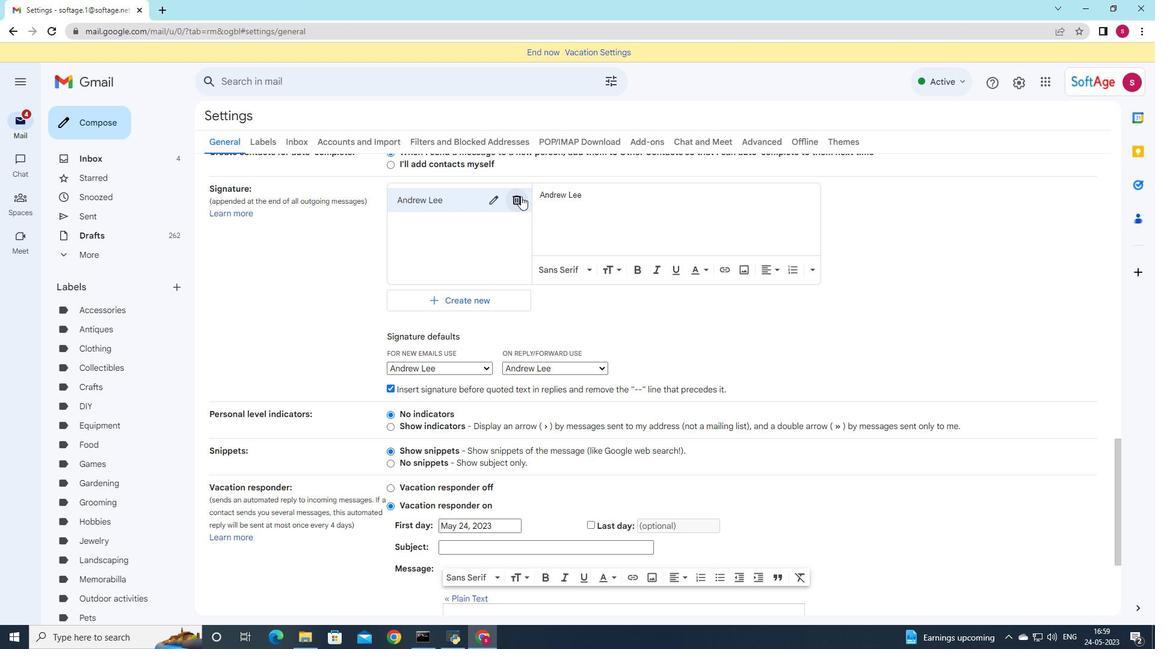 
Action: Mouse moved to (670, 355)
Screenshot: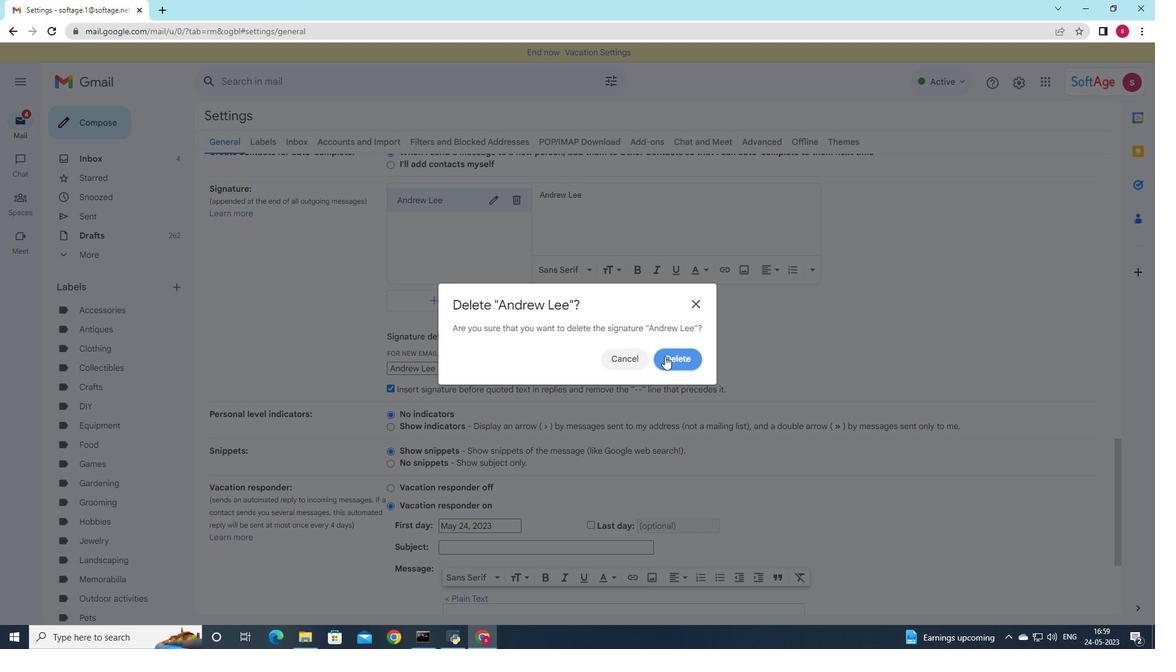 
Action: Mouse pressed left at (670, 355)
Screenshot: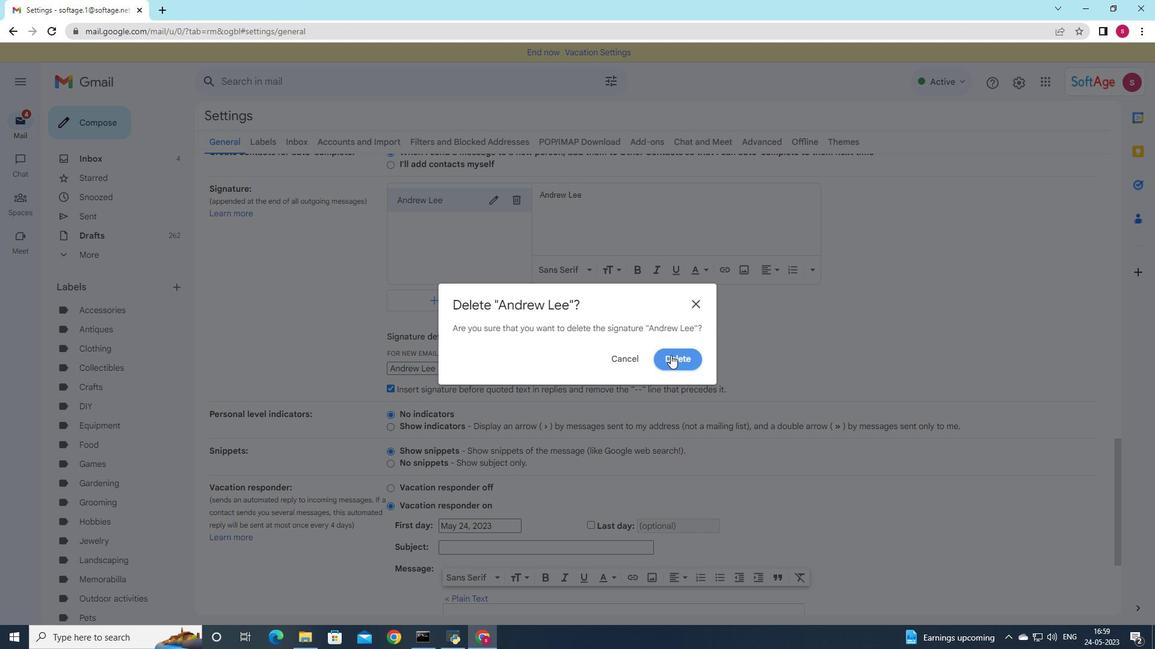 
Action: Mouse moved to (428, 213)
Screenshot: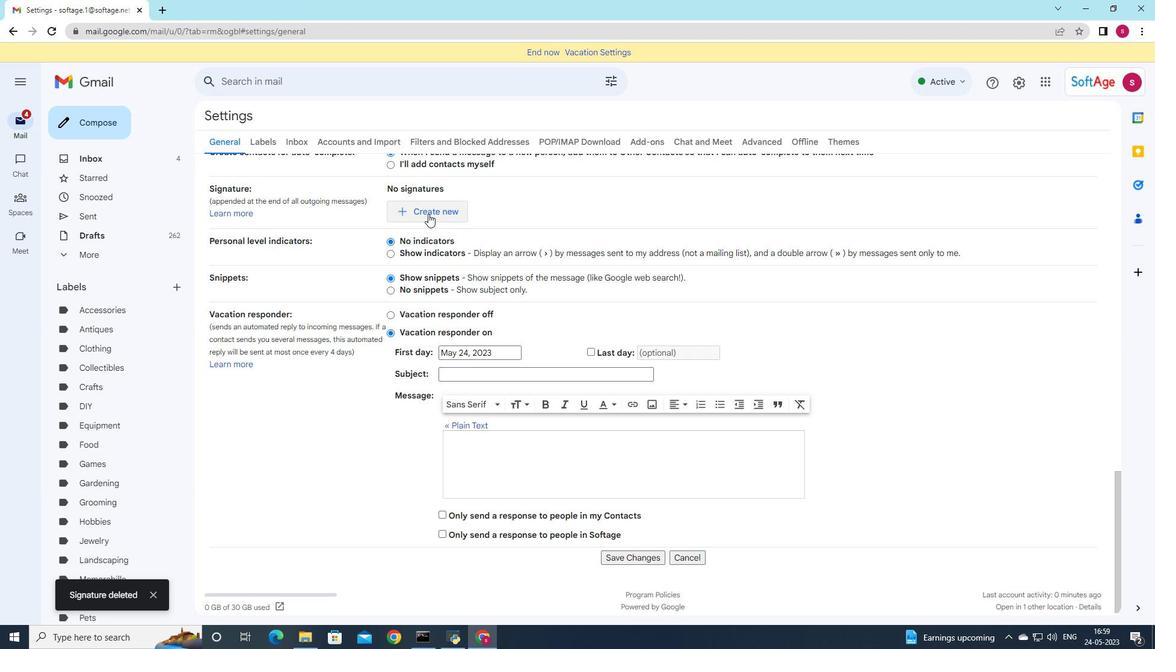
Action: Mouse pressed left at (428, 213)
Screenshot: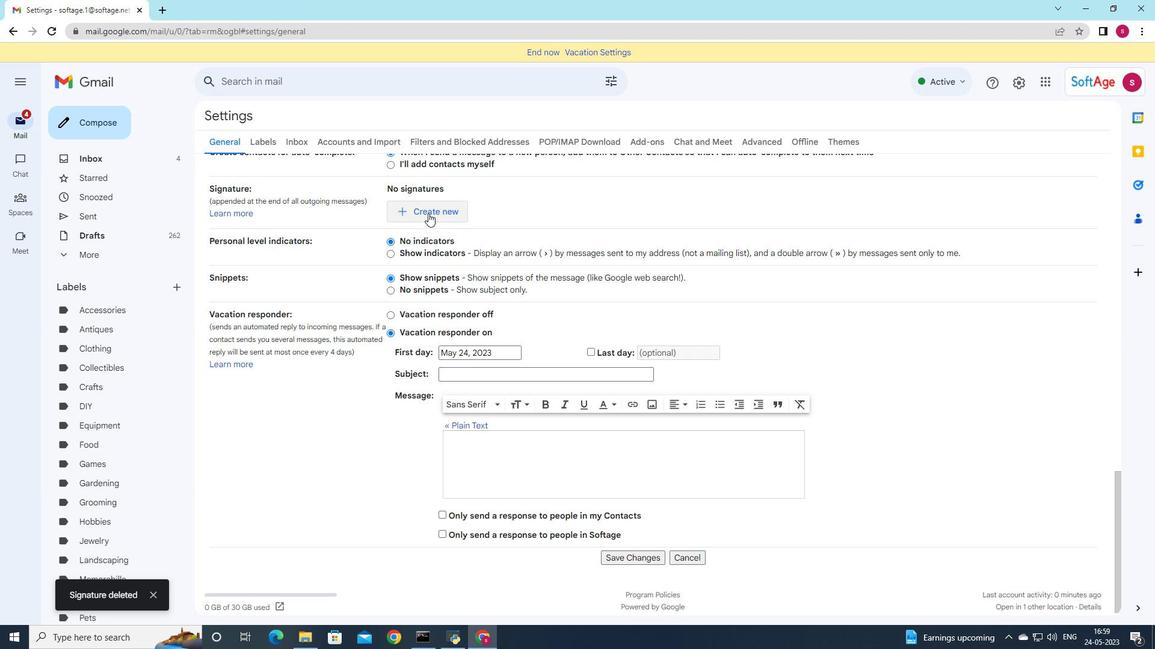 
Action: Mouse moved to (686, 320)
Screenshot: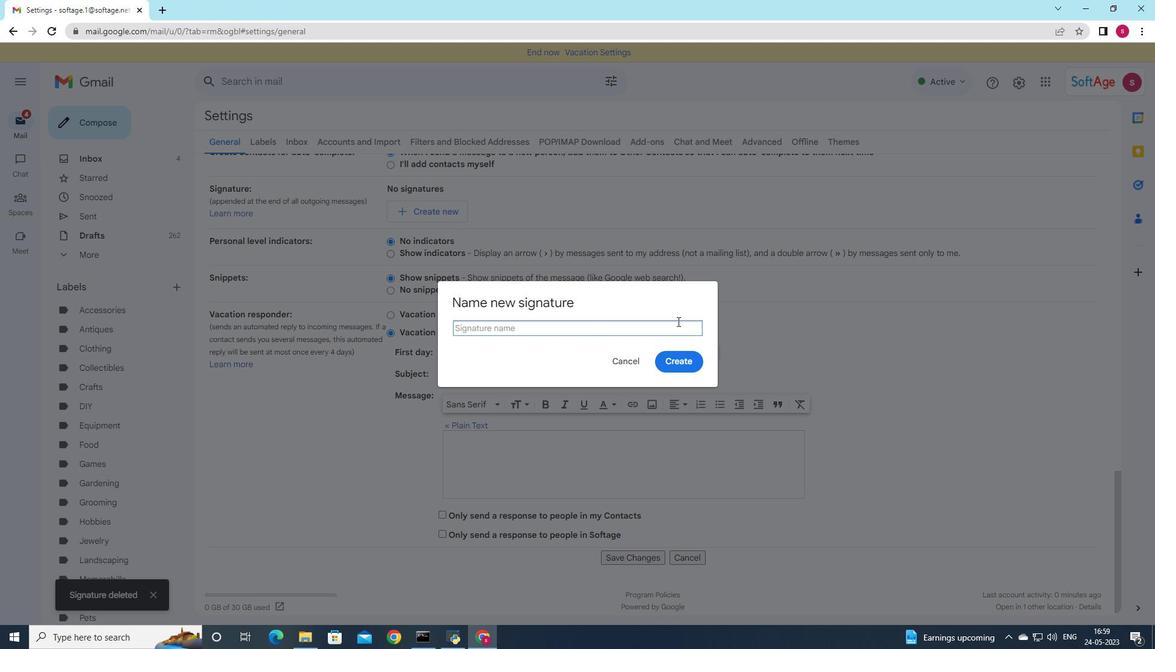 
Action: Key pressed <Key.shift>Angela<Key.space><Key.shift>Wright
Screenshot: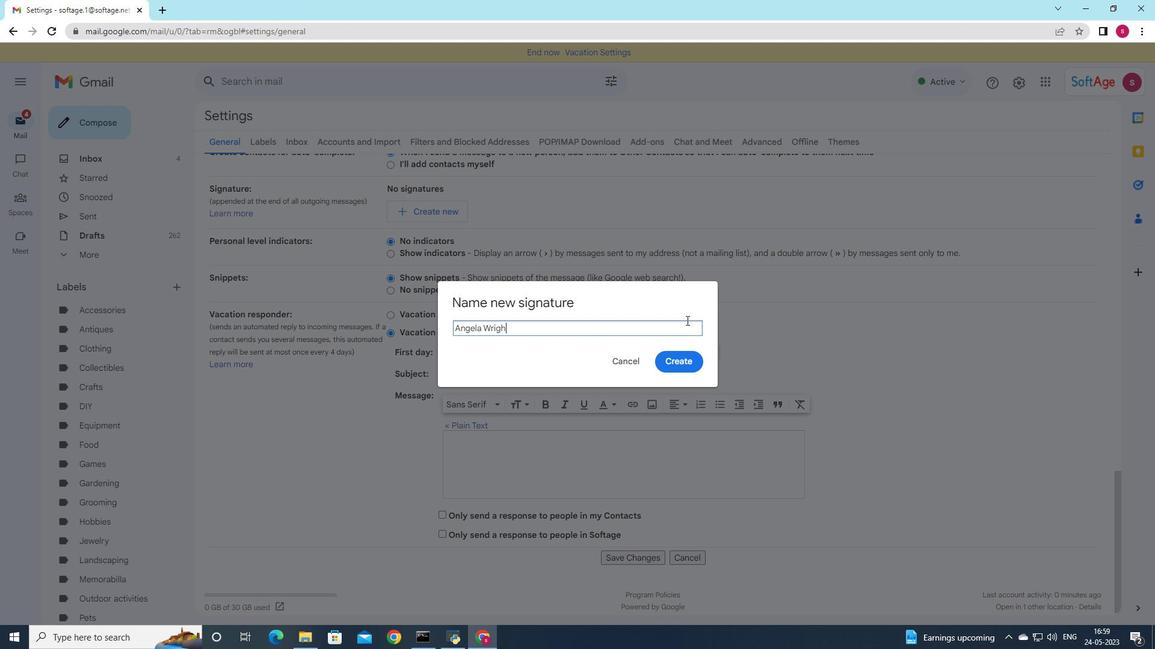 
Action: Mouse moved to (685, 365)
Screenshot: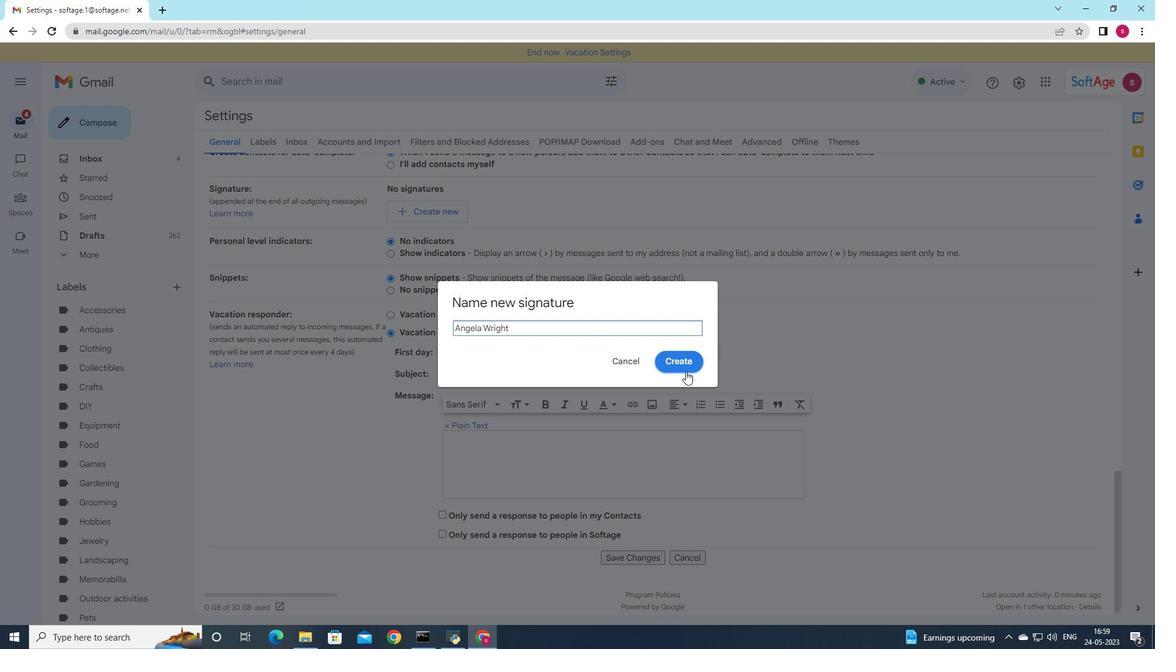 
Action: Mouse pressed left at (685, 365)
Screenshot: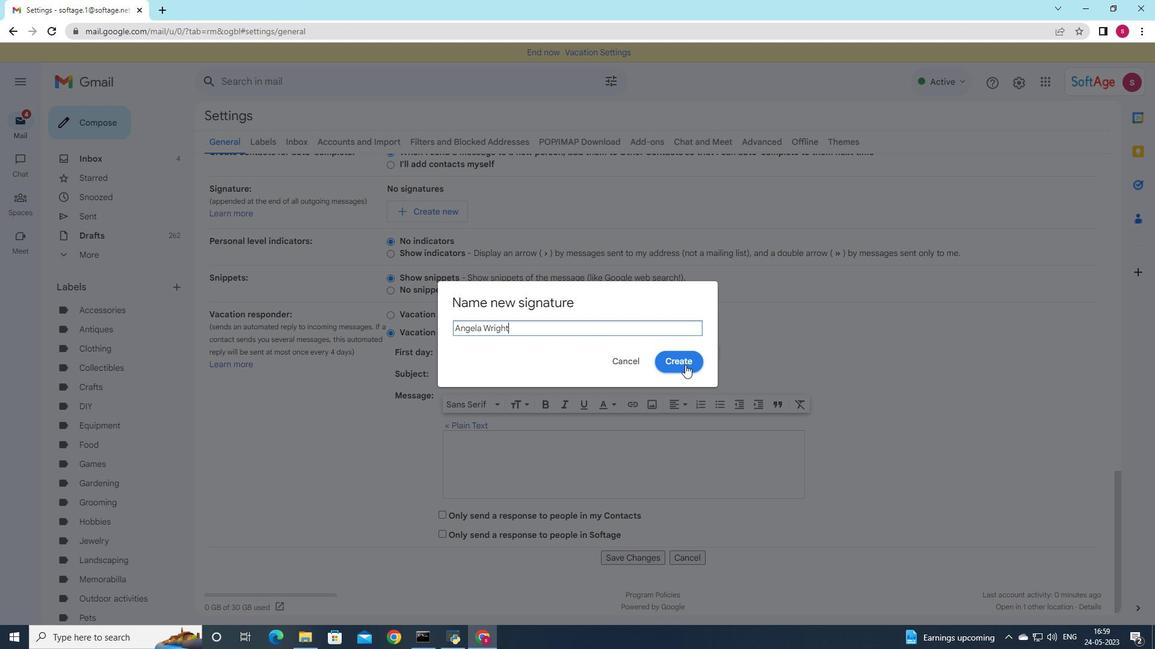 
Action: Mouse moved to (703, 211)
Screenshot: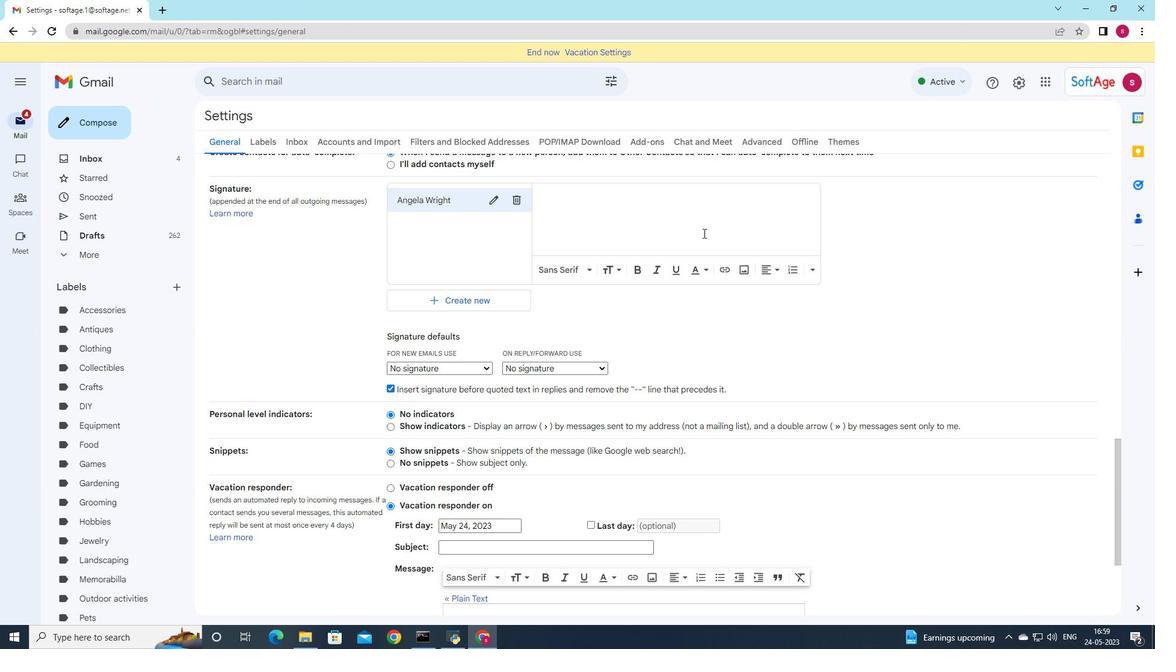 
Action: Mouse pressed left at (703, 211)
Screenshot: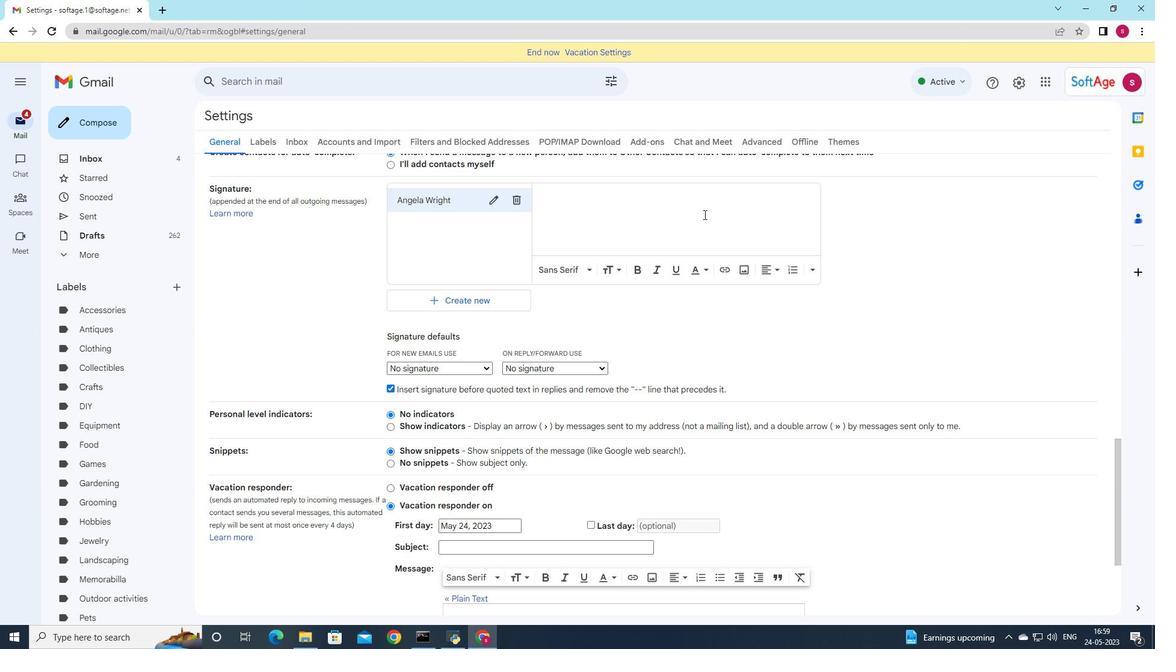 
Action: Key pressed <Key.shift>Angela<Key.space><Key.shift>Wright
Screenshot: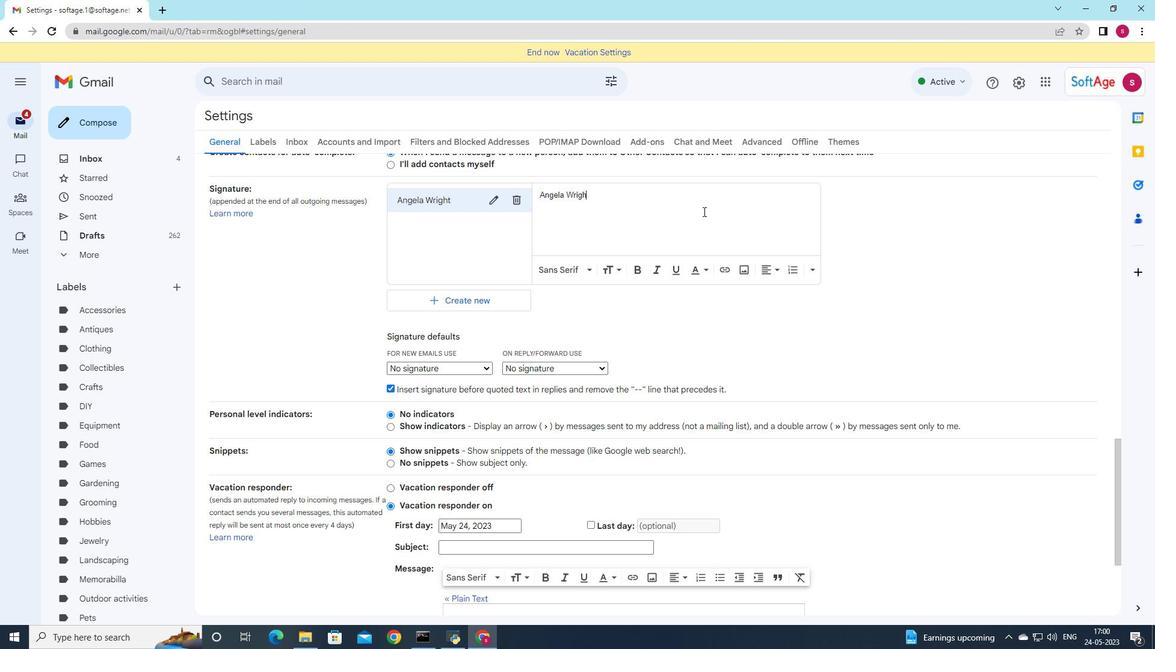 
Action: Mouse moved to (466, 366)
Screenshot: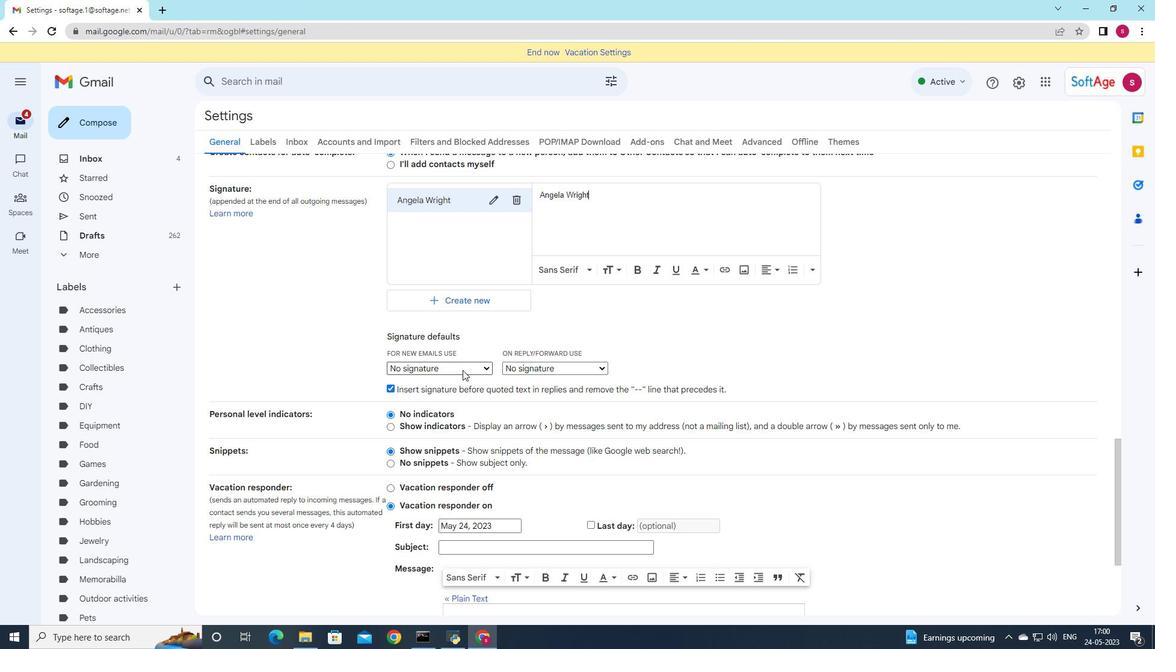 
Action: Mouse pressed left at (466, 366)
Screenshot: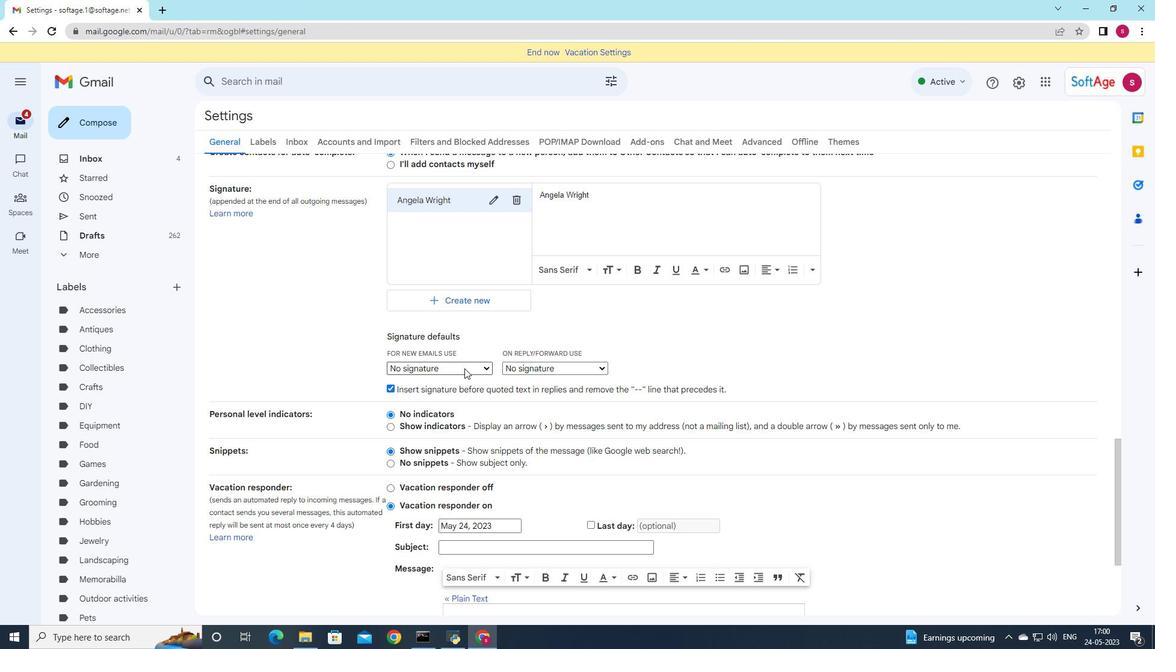 
Action: Mouse moved to (472, 386)
Screenshot: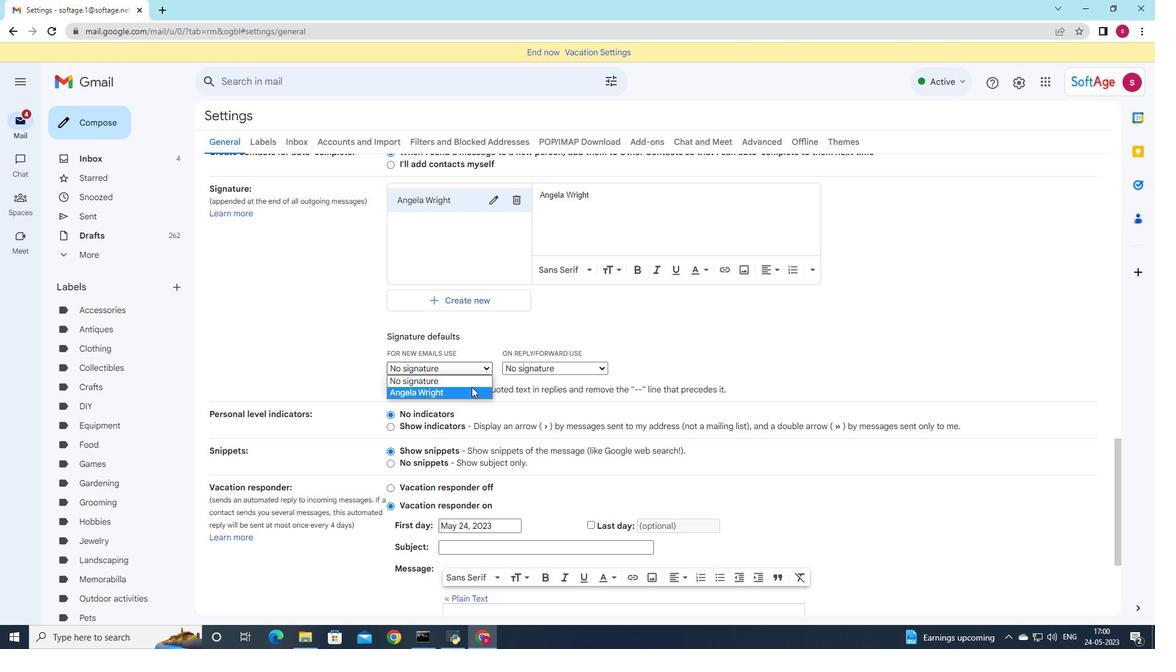 
Action: Mouse pressed left at (472, 386)
Screenshot: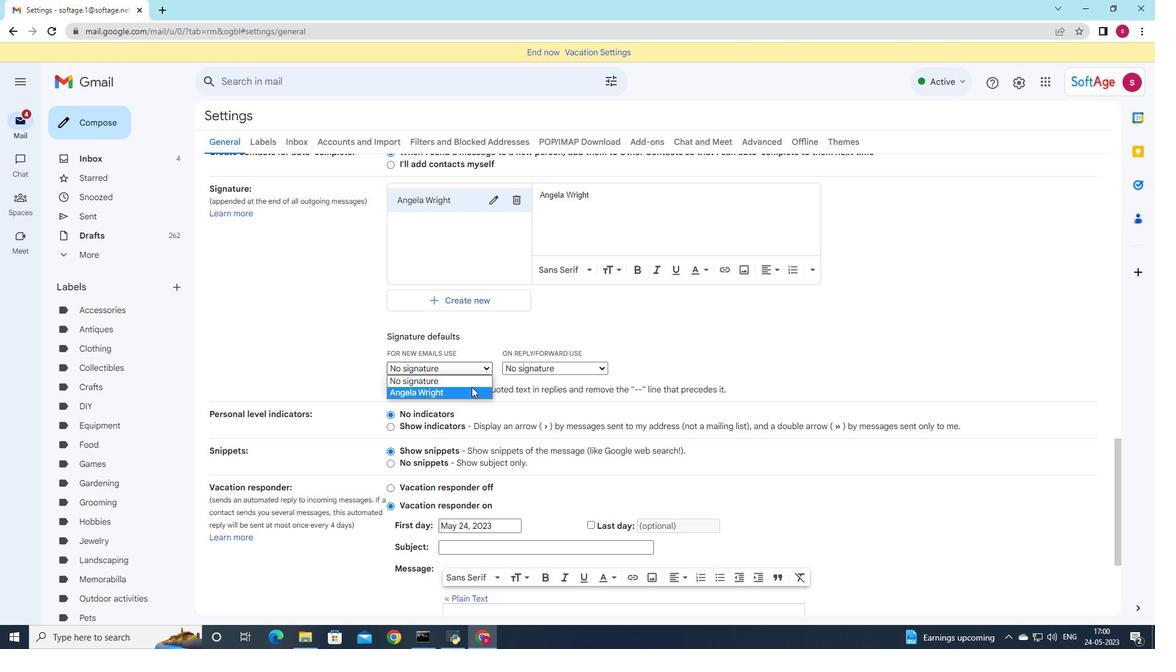 
Action: Mouse moved to (505, 369)
Screenshot: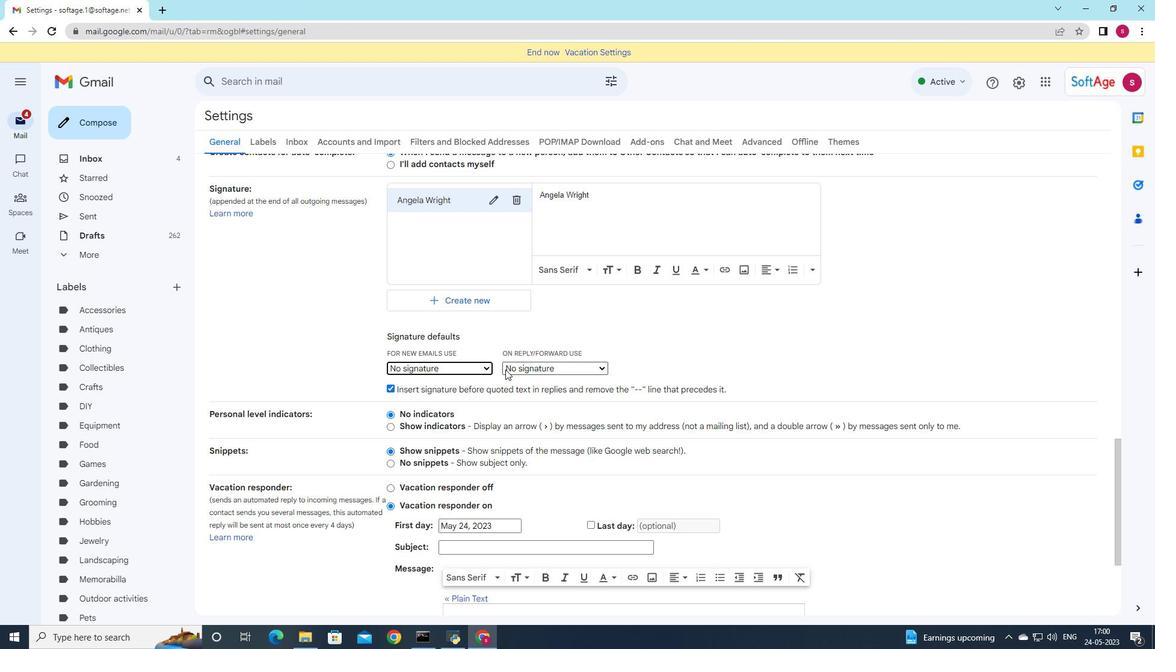 
Action: Mouse pressed left at (505, 369)
Screenshot: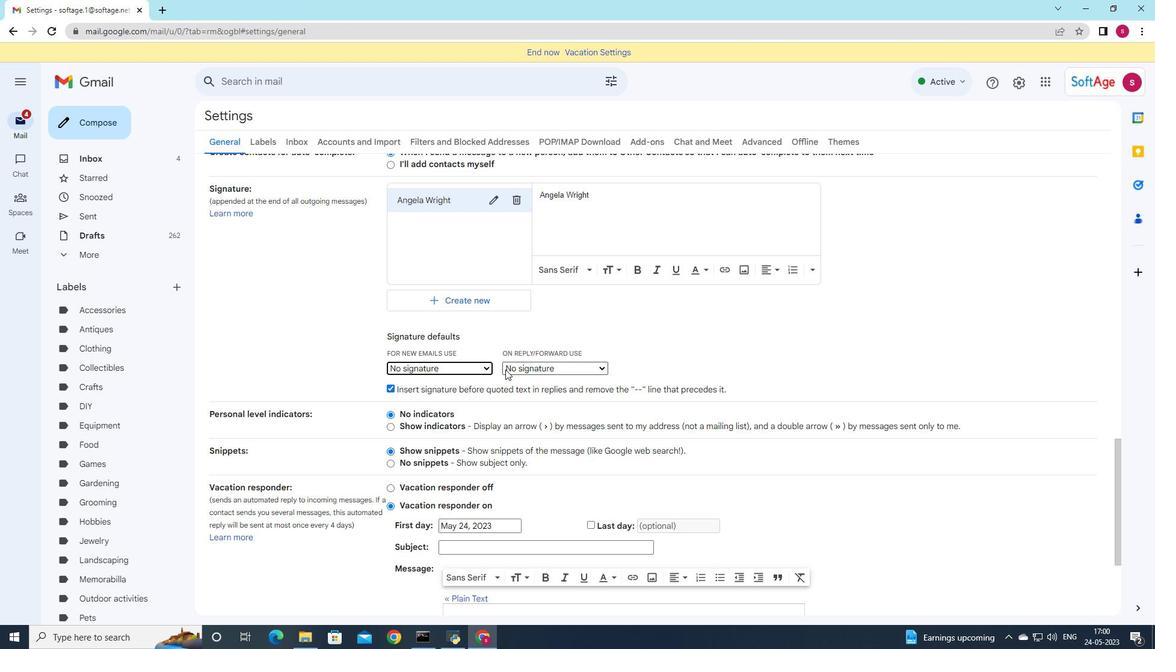
Action: Mouse moved to (509, 390)
Screenshot: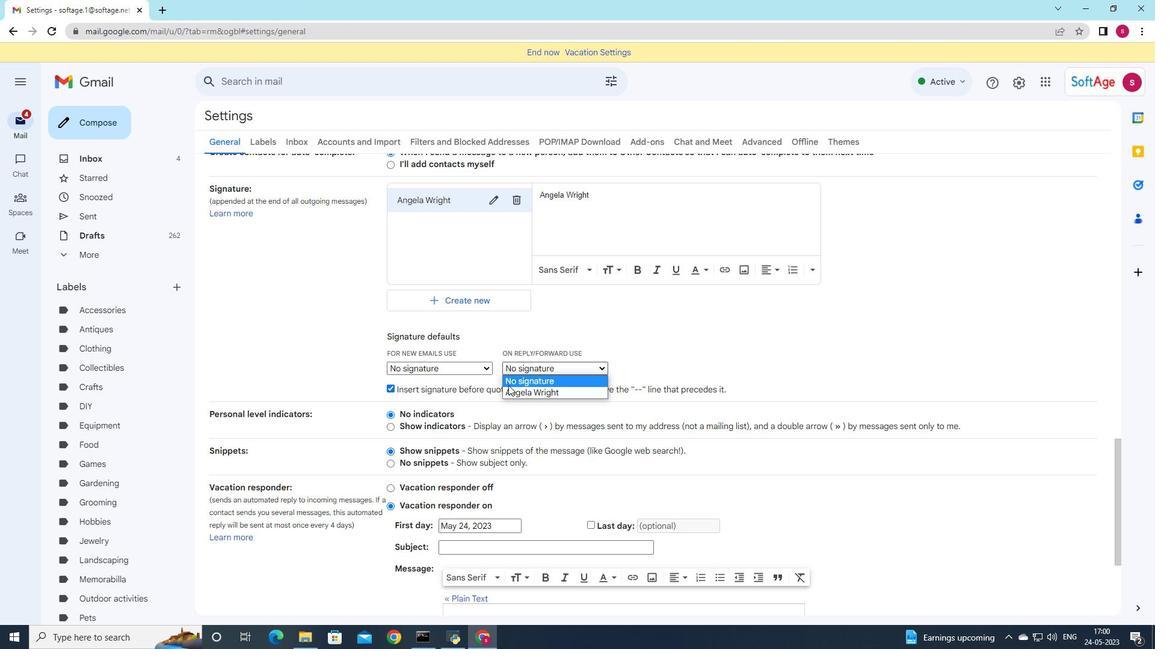 
Action: Mouse pressed left at (509, 390)
Screenshot: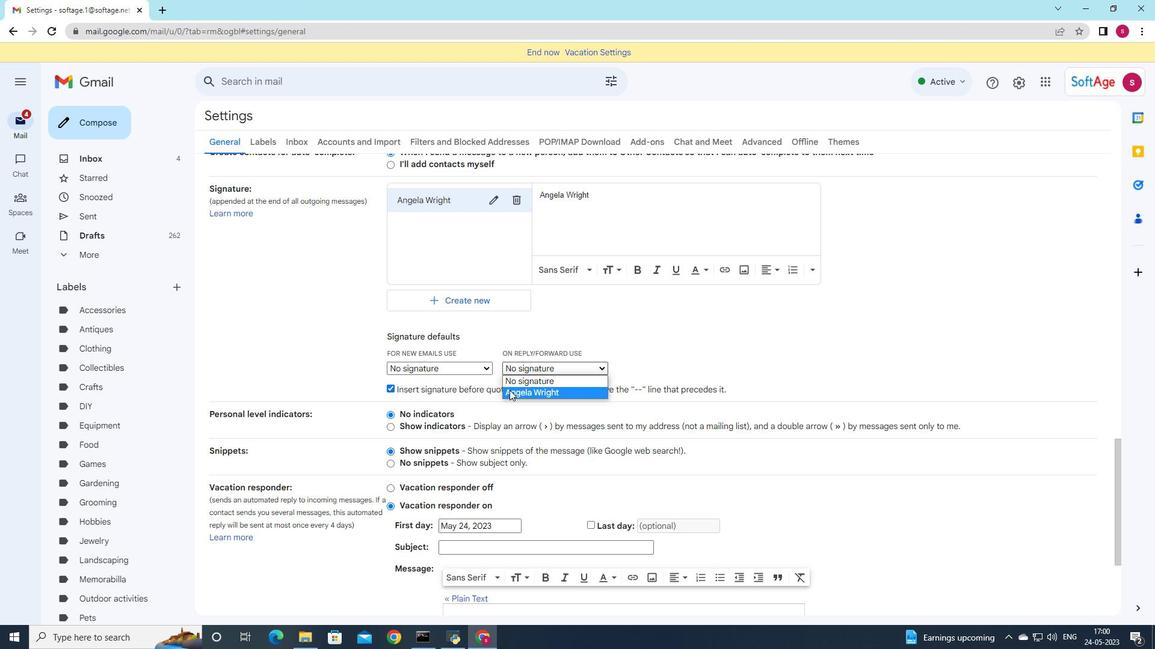 
Action: Mouse moved to (507, 386)
Screenshot: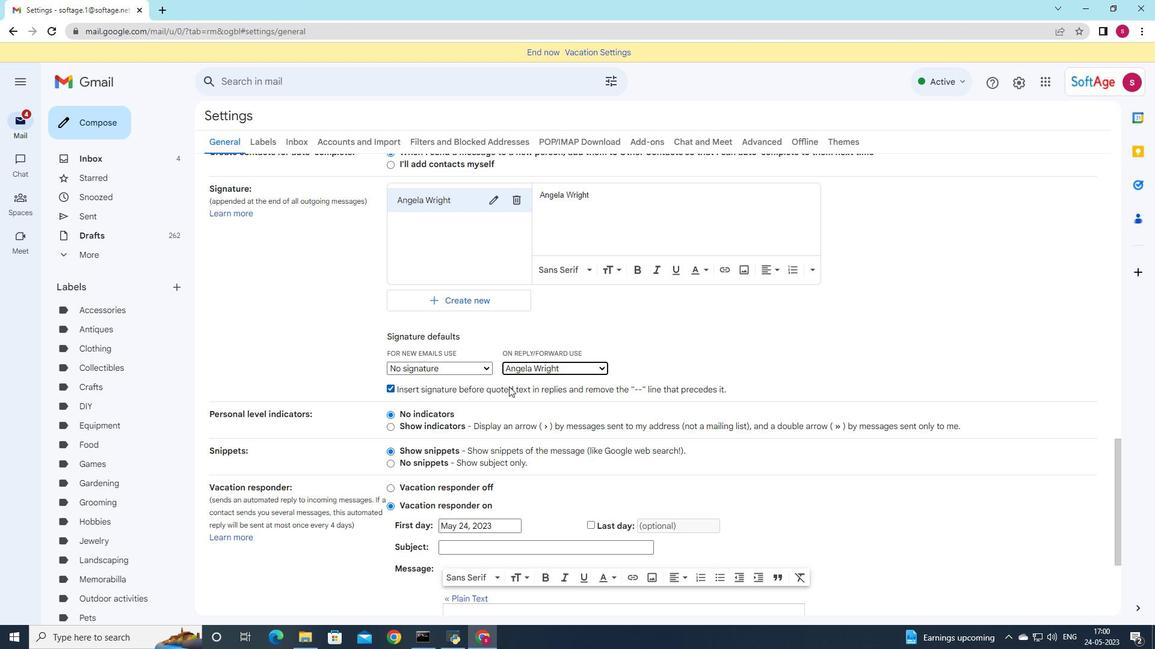 
Action: Mouse scrolled (507, 385) with delta (0, 0)
Screenshot: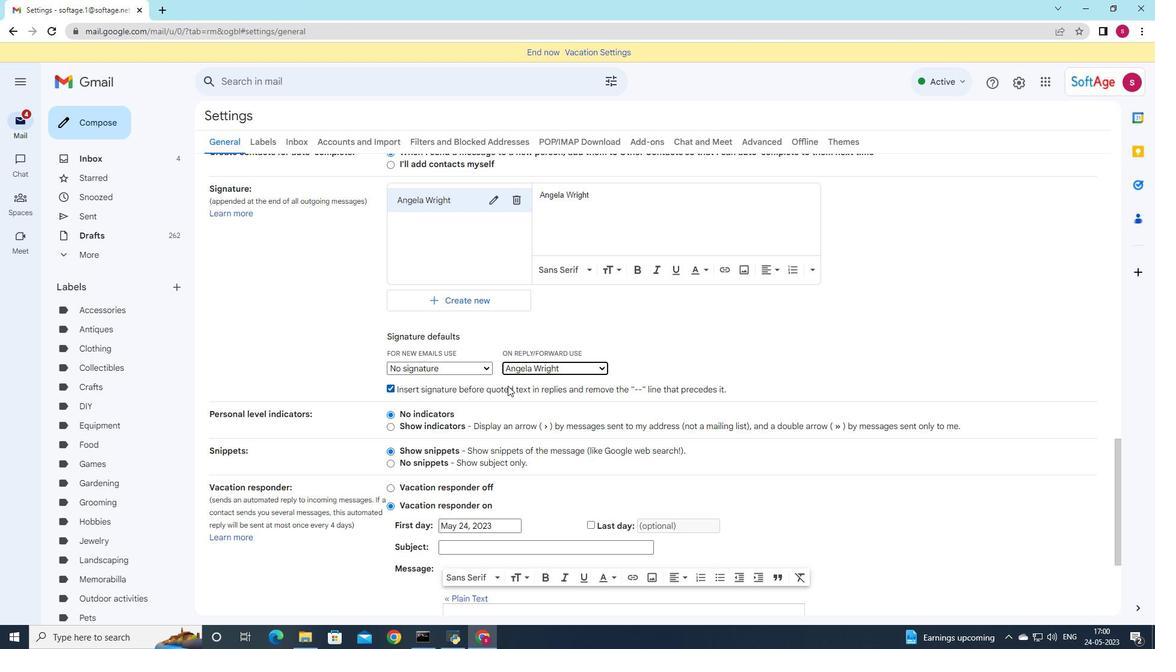 
Action: Mouse scrolled (507, 385) with delta (0, 0)
Screenshot: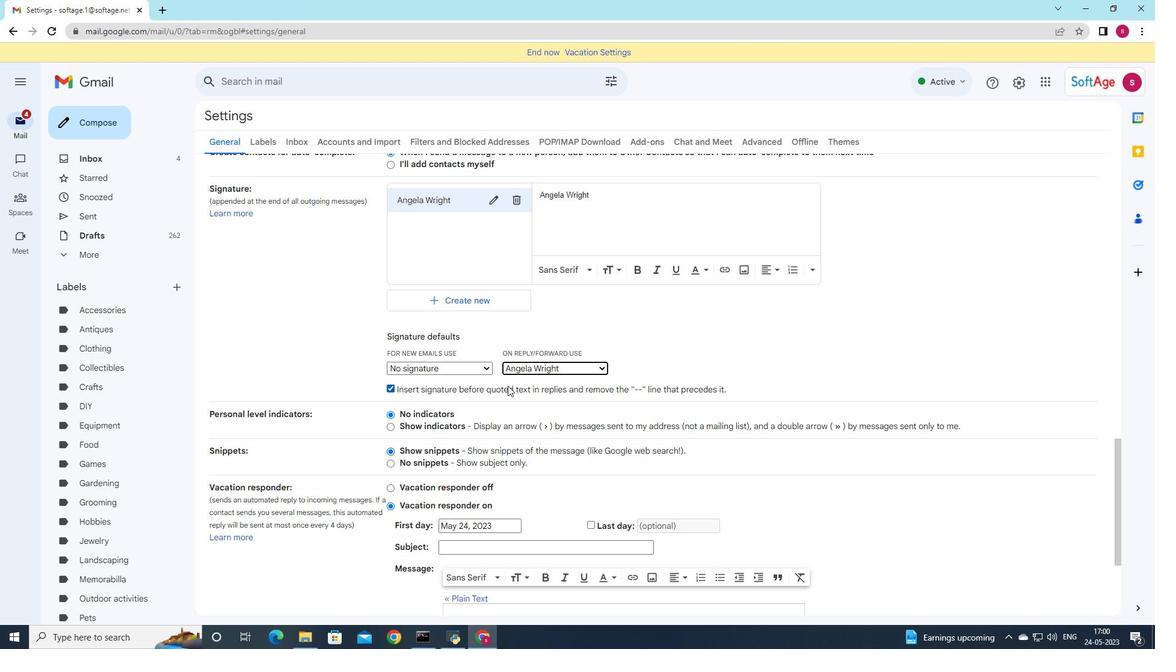 
Action: Mouse scrolled (507, 385) with delta (0, 0)
Screenshot: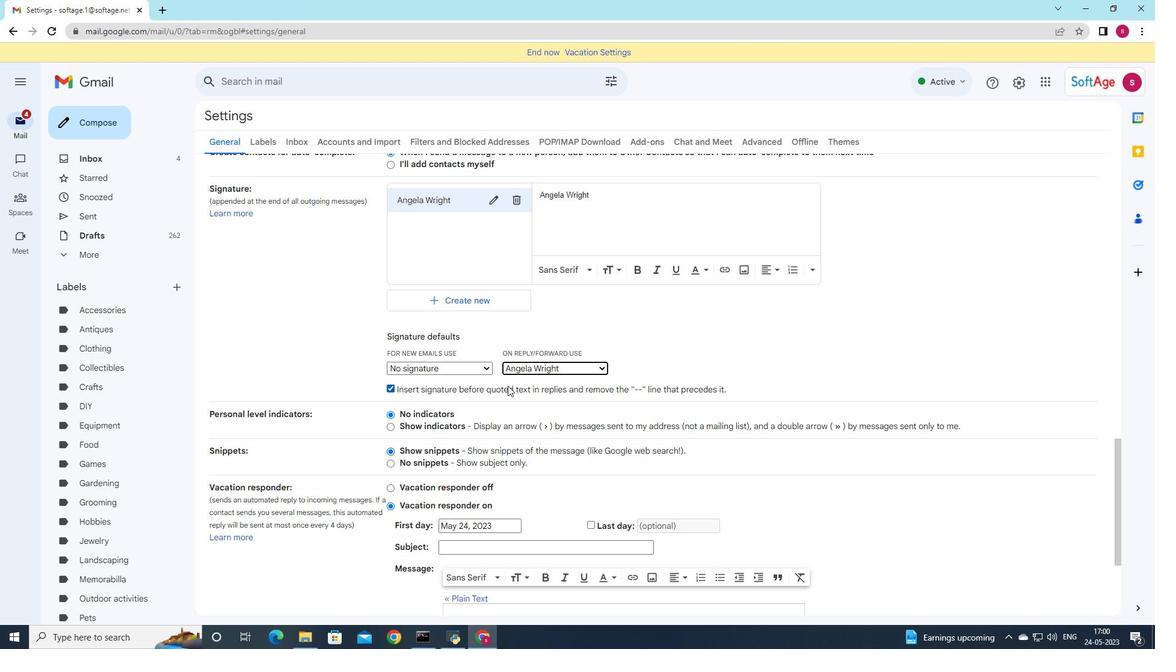 
Action: Mouse scrolled (507, 385) with delta (0, 0)
Screenshot: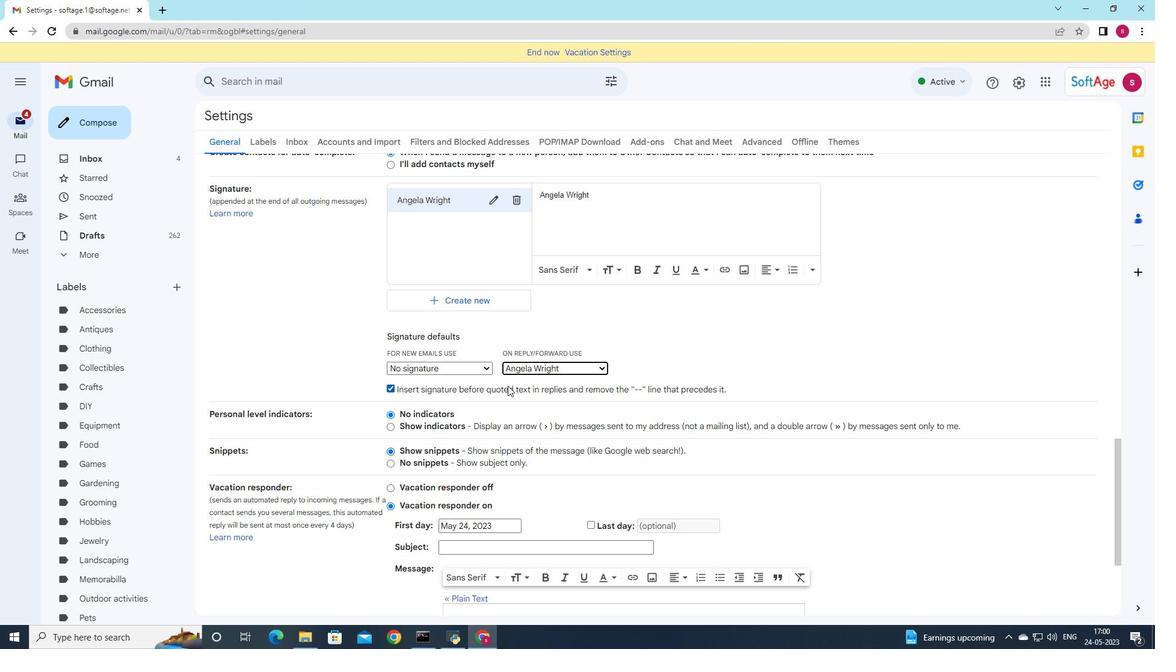 
Action: Mouse scrolled (507, 385) with delta (0, 0)
Screenshot: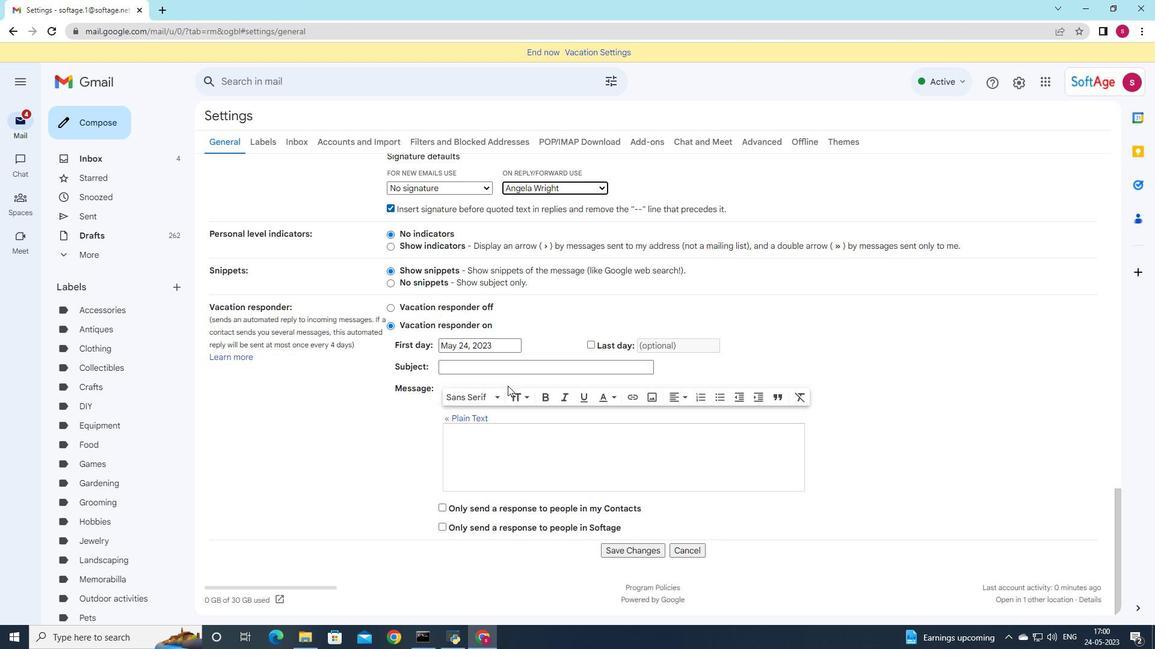 
Action: Mouse scrolled (507, 385) with delta (0, 0)
Screenshot: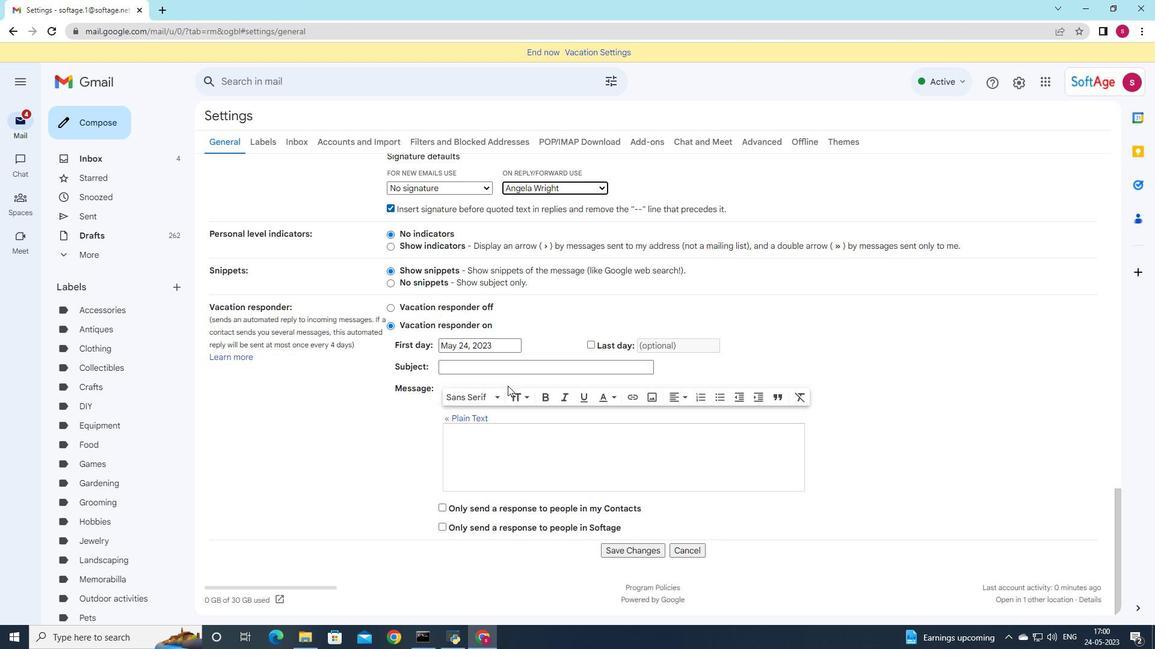 
Action: Mouse scrolled (507, 385) with delta (0, 0)
Screenshot: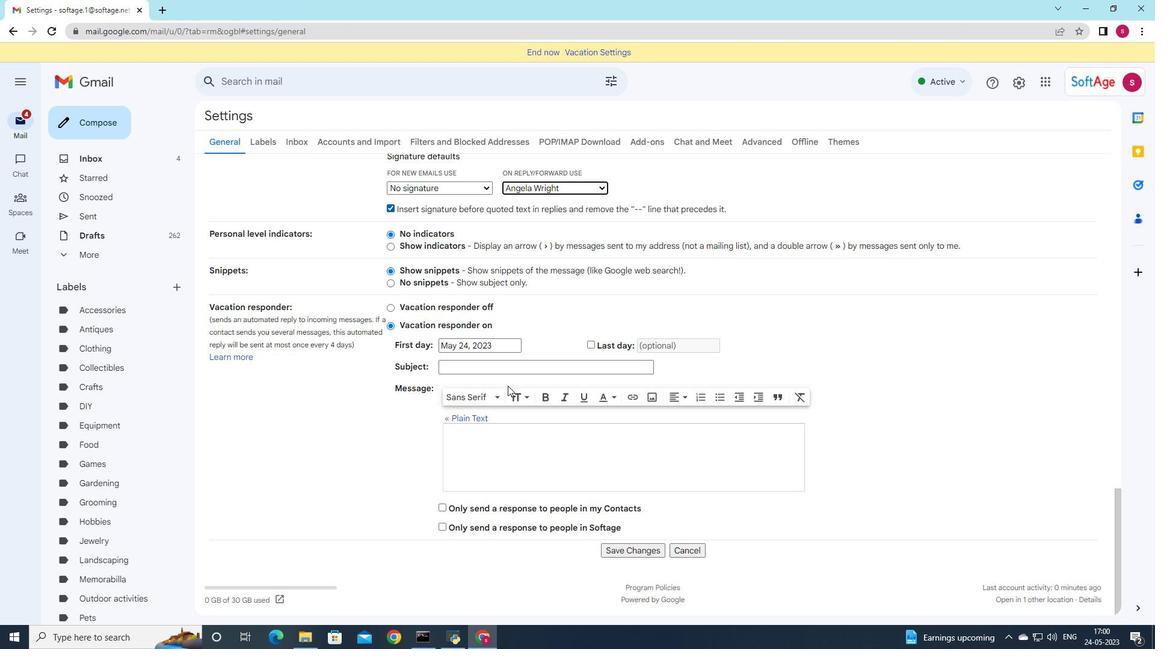 
Action: Mouse moved to (606, 548)
Screenshot: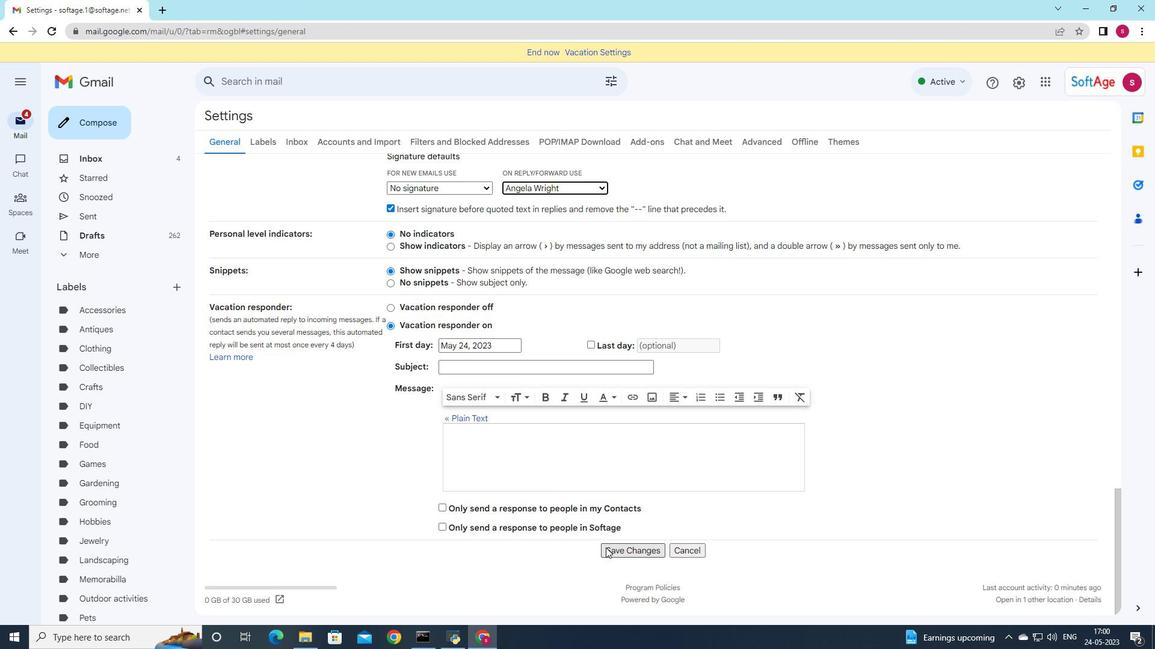 
Action: Mouse pressed left at (606, 548)
Screenshot: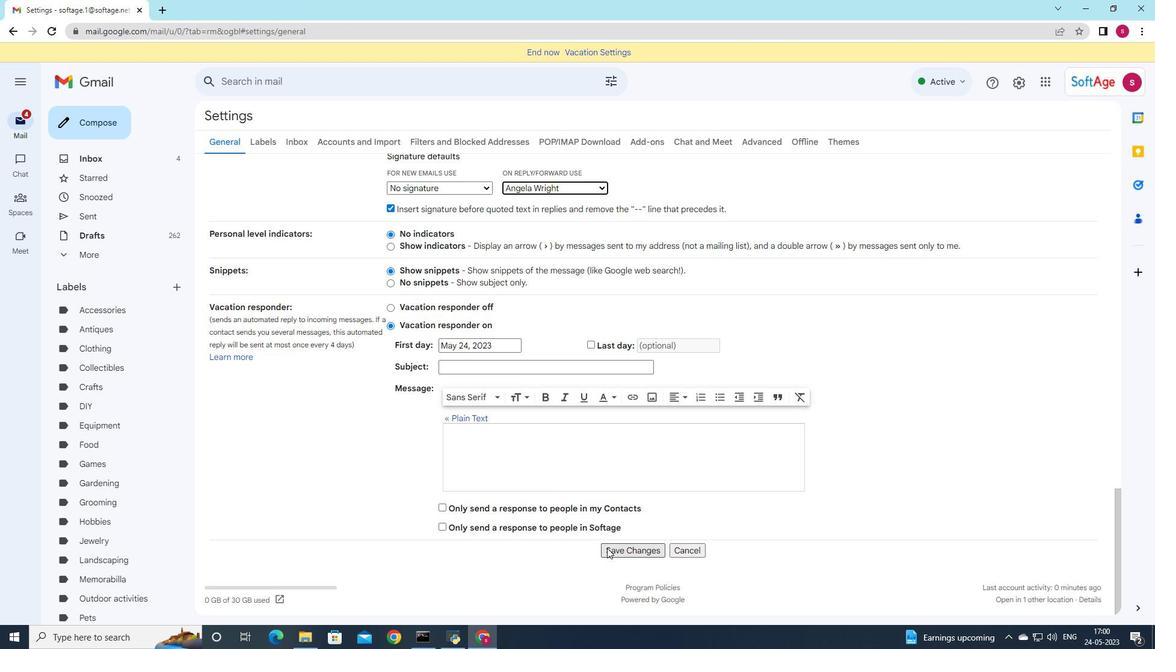 
Action: Mouse moved to (115, 112)
Screenshot: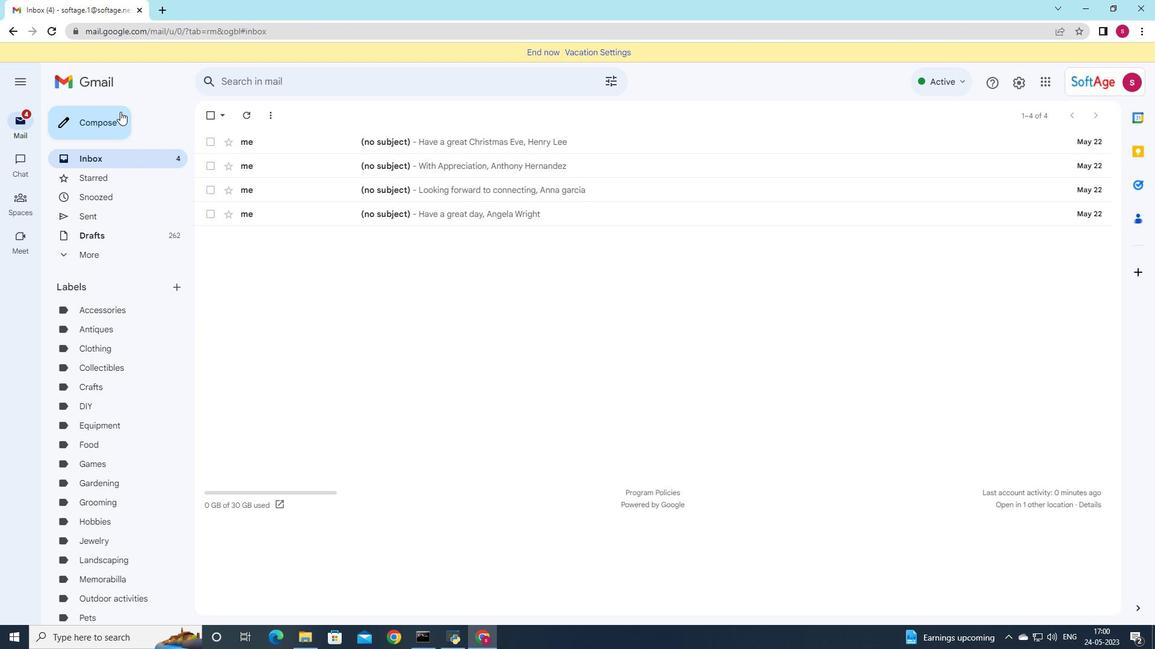 
Action: Mouse pressed left at (115, 112)
Screenshot: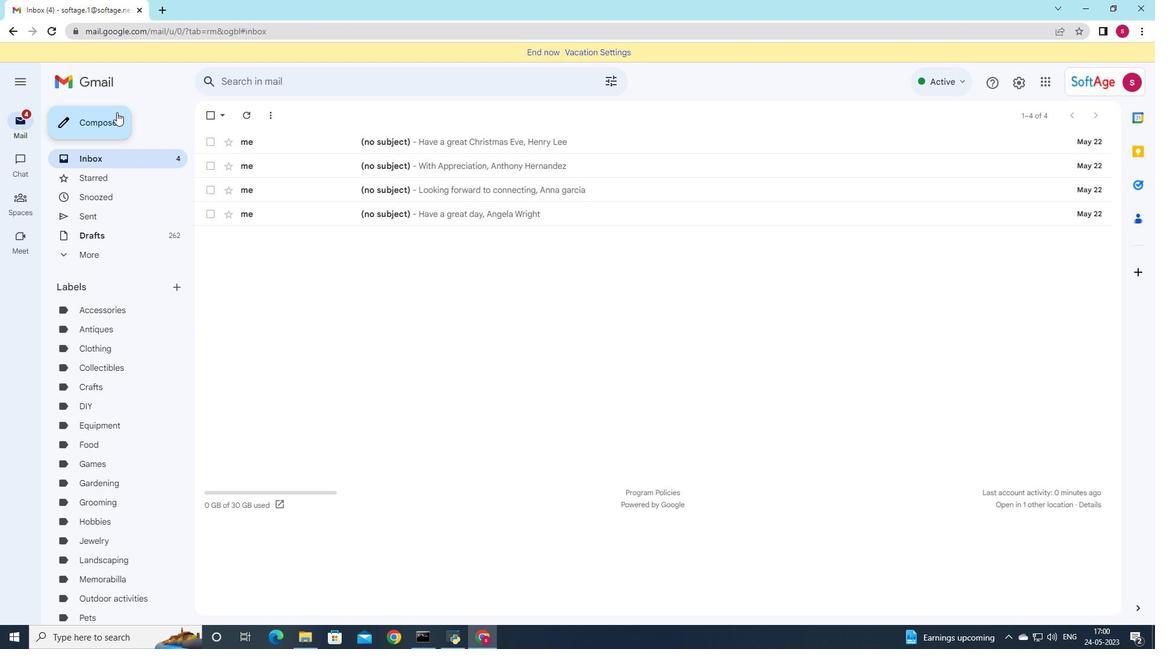
Action: Mouse moved to (801, 364)
Screenshot: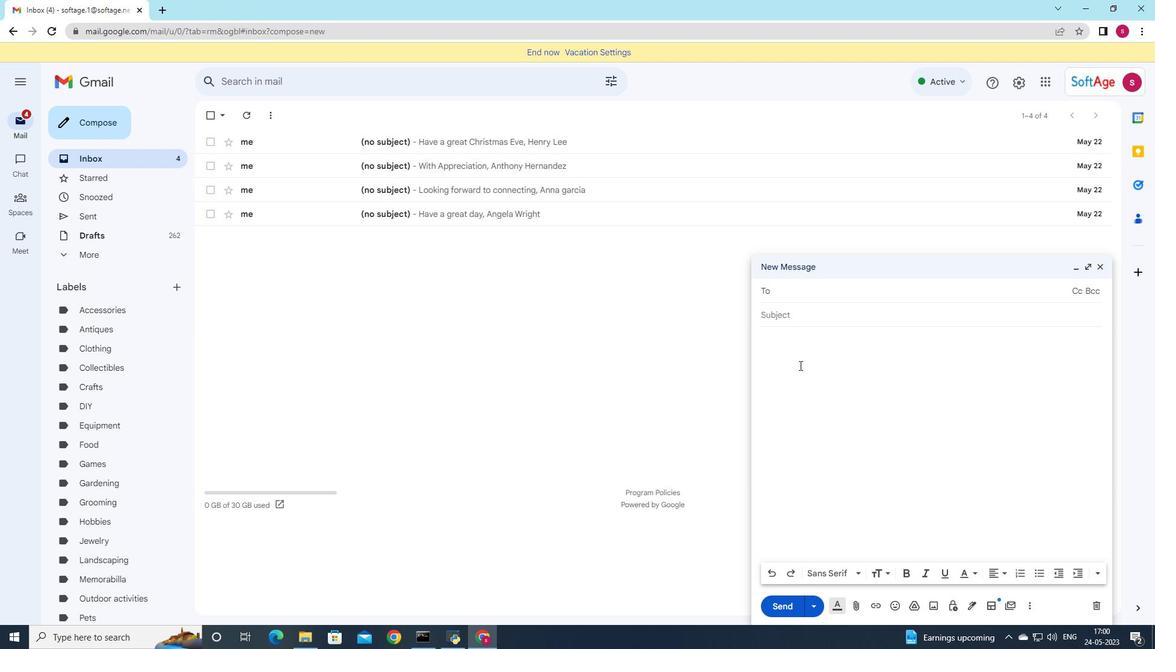 
Action: Key pressed sof
Screenshot: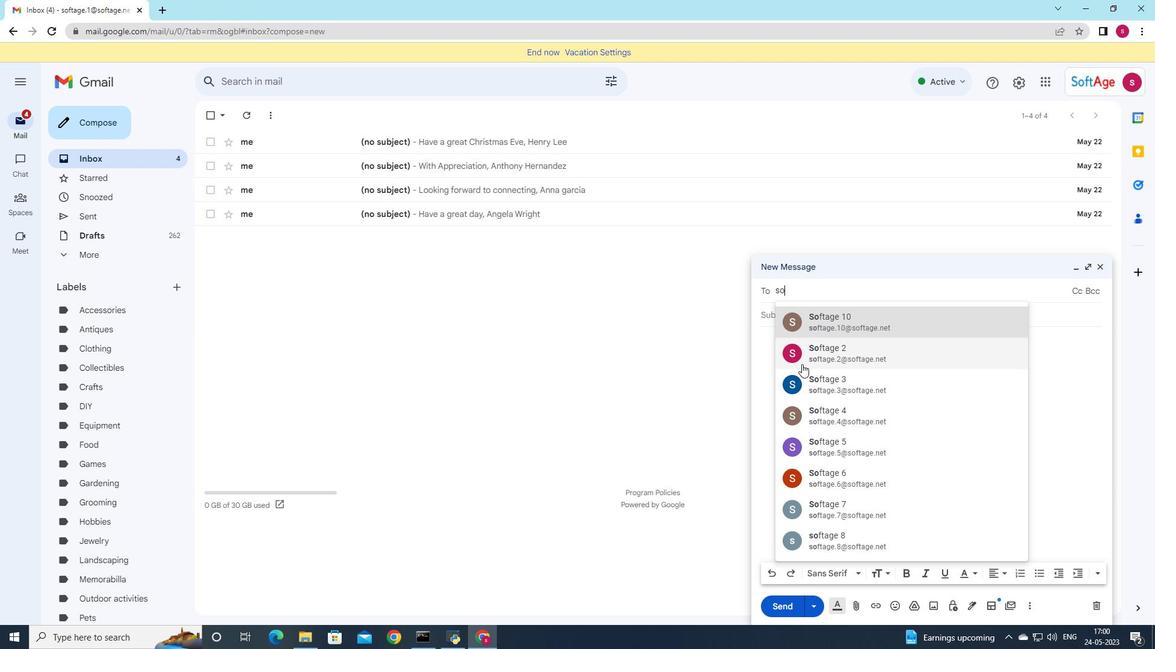 
Action: Mouse moved to (818, 385)
Screenshot: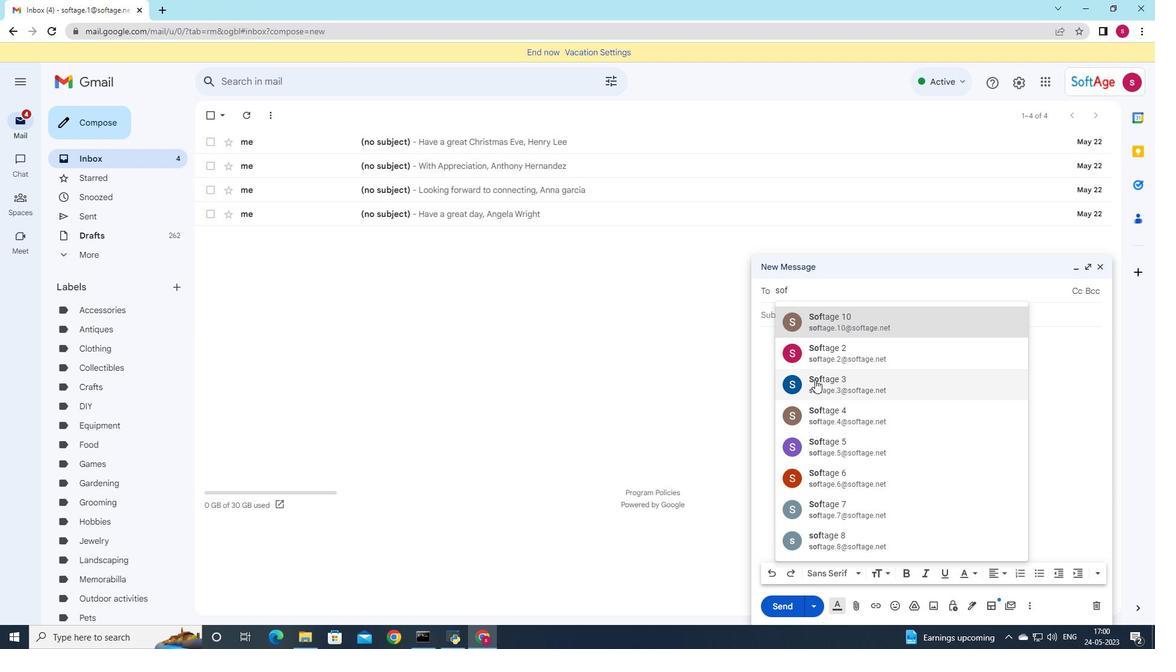 
Action: Mouse pressed left at (818, 385)
Screenshot: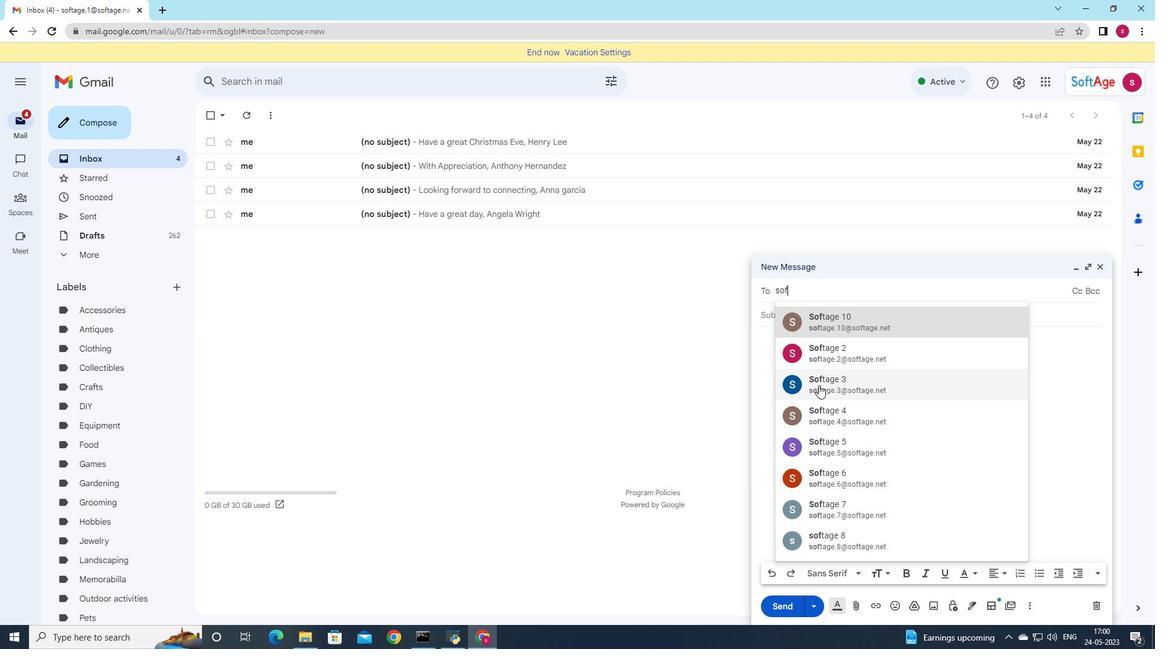 
Action: Mouse moved to (825, 382)
Screenshot: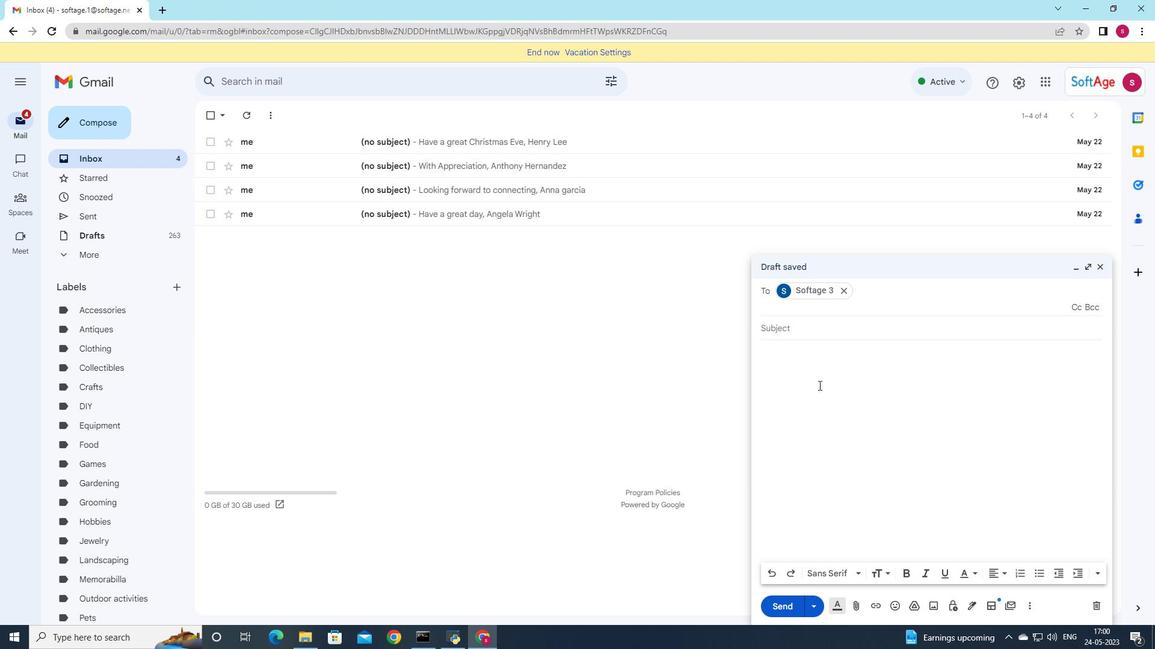 
Action: Key pressed a<Key.backspace>so
Screenshot: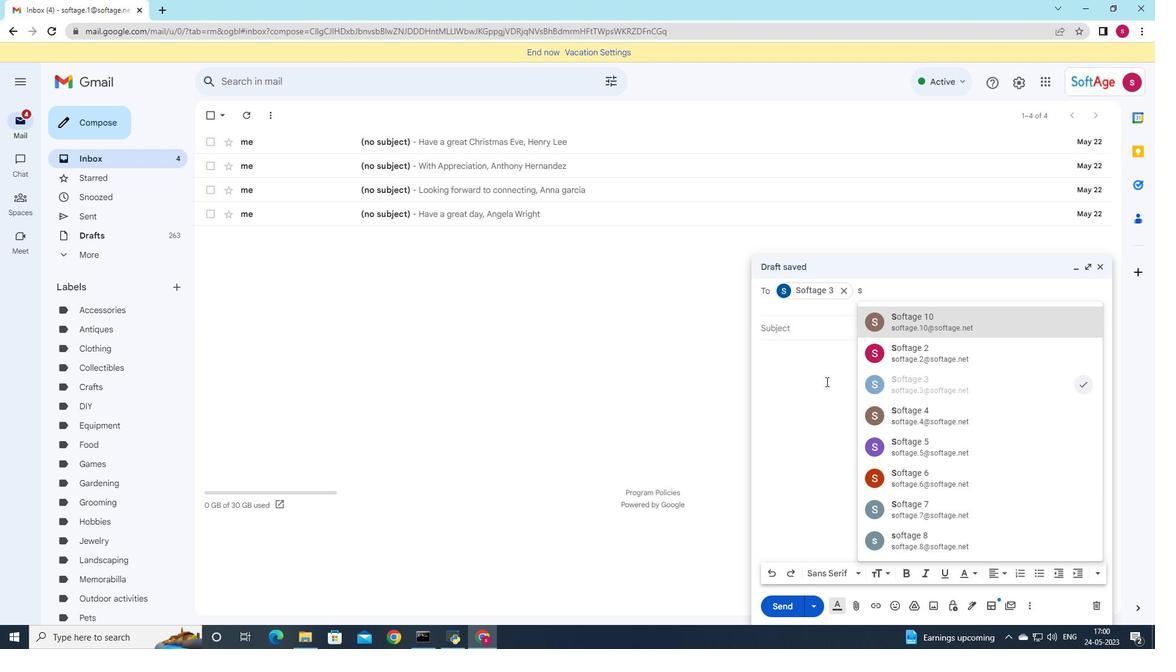 
Action: Mouse moved to (942, 412)
Screenshot: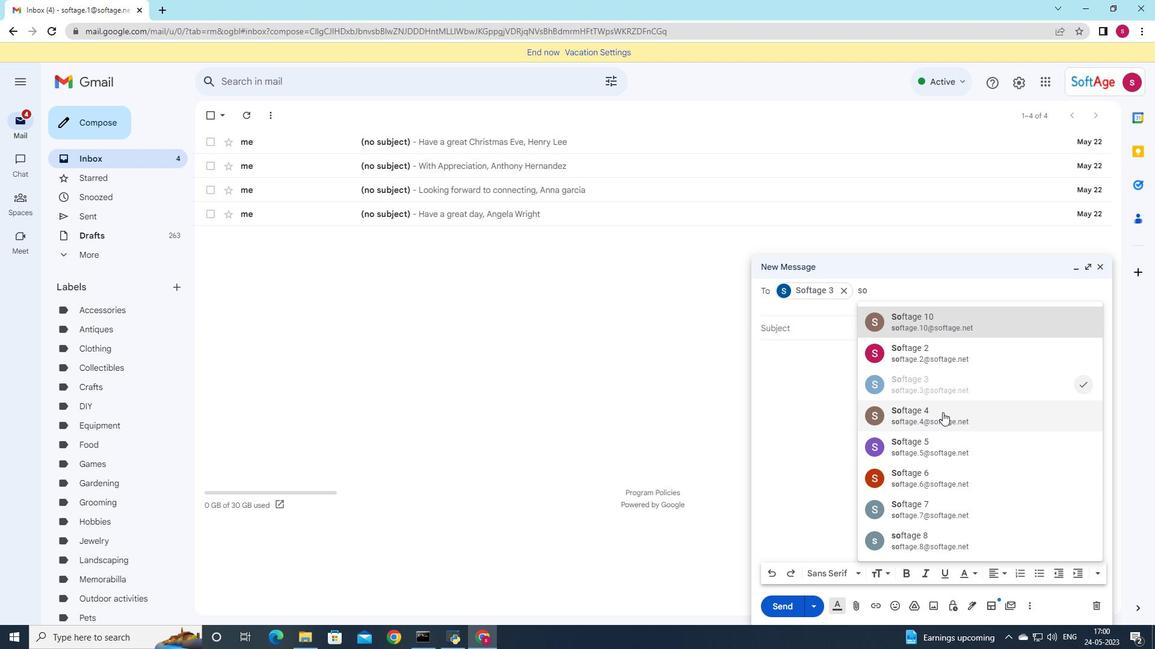 
Action: Mouse pressed left at (942, 412)
Screenshot: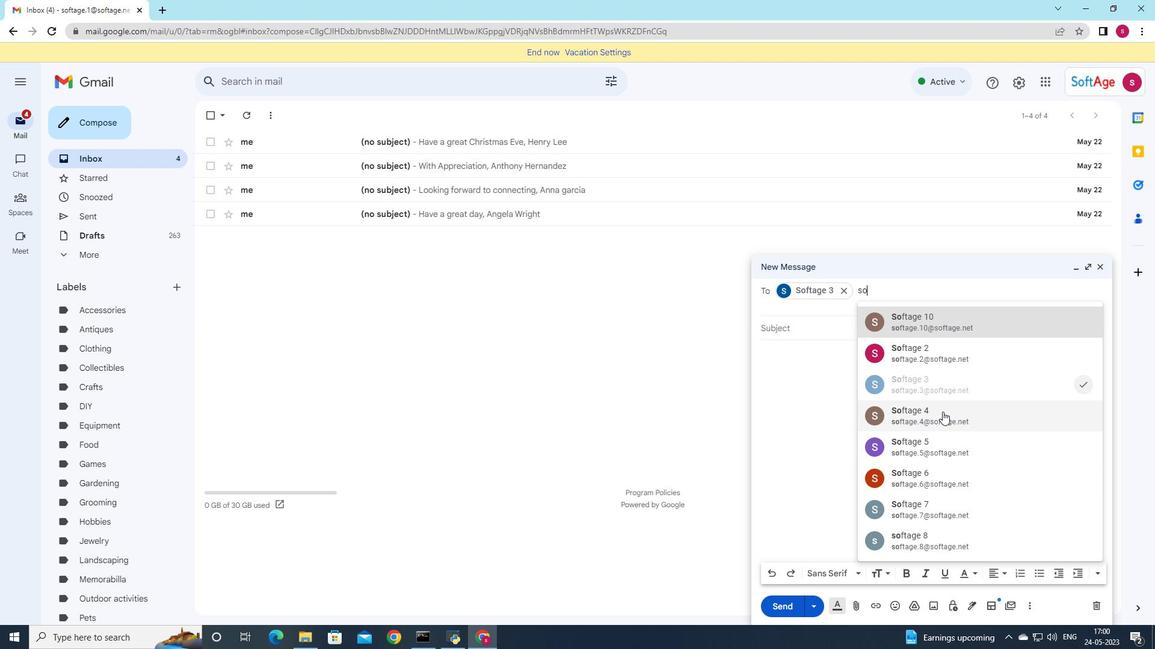 
Action: Mouse moved to (805, 327)
Screenshot: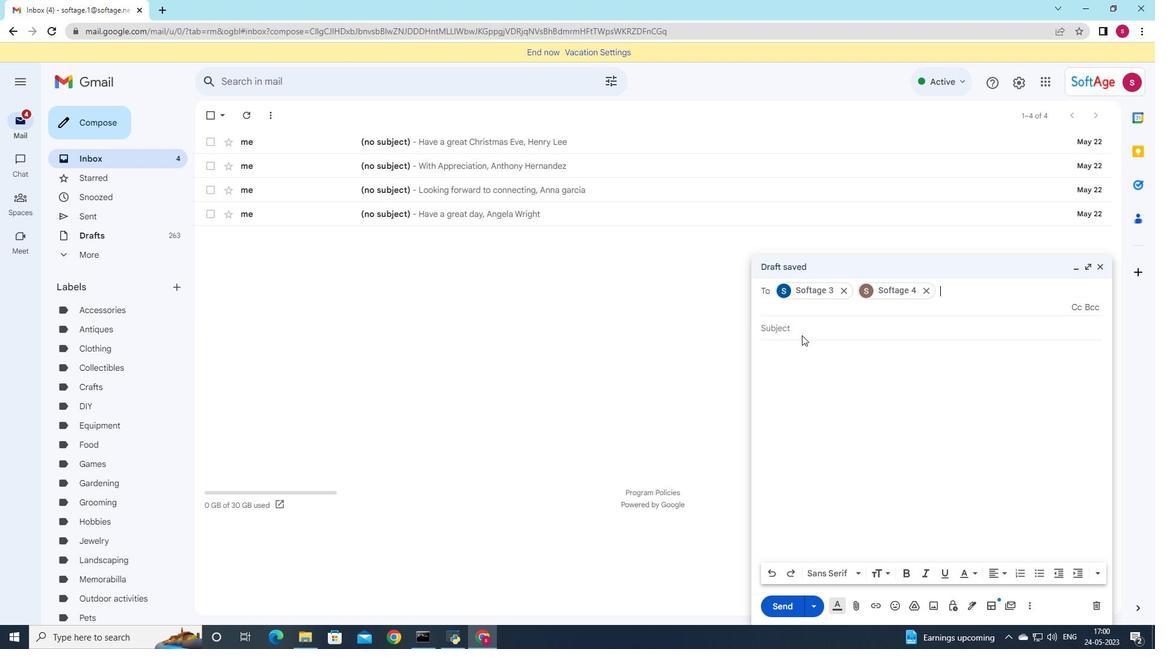 
Action: Mouse pressed left at (805, 327)
Screenshot: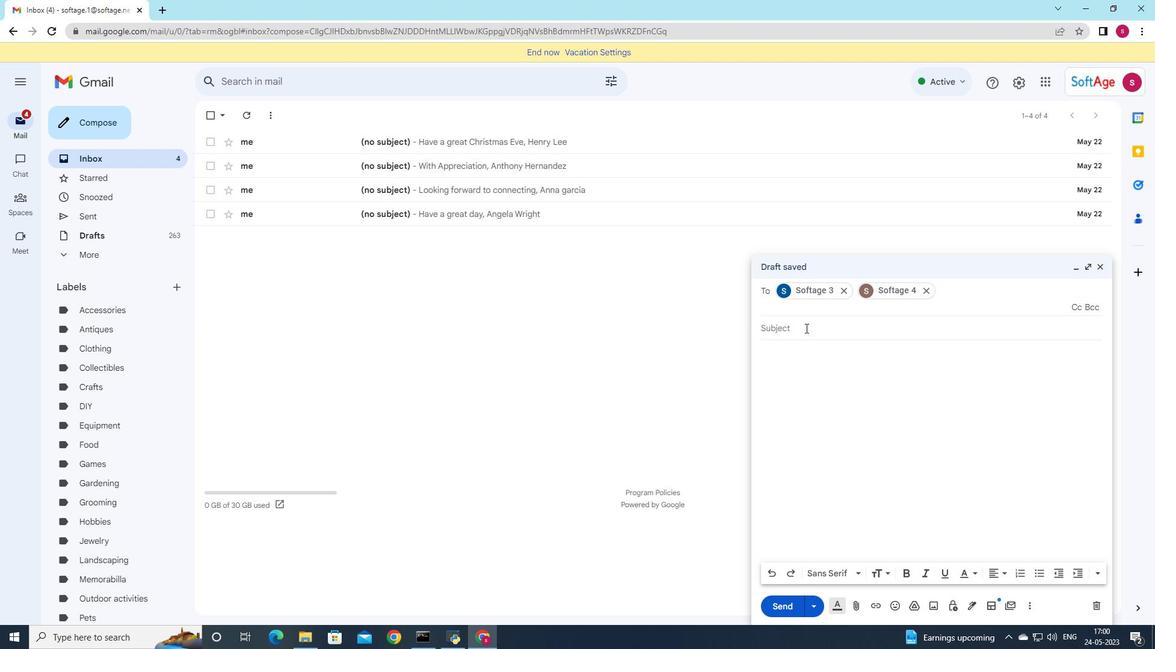 
Action: Mouse moved to (964, 379)
Screenshot: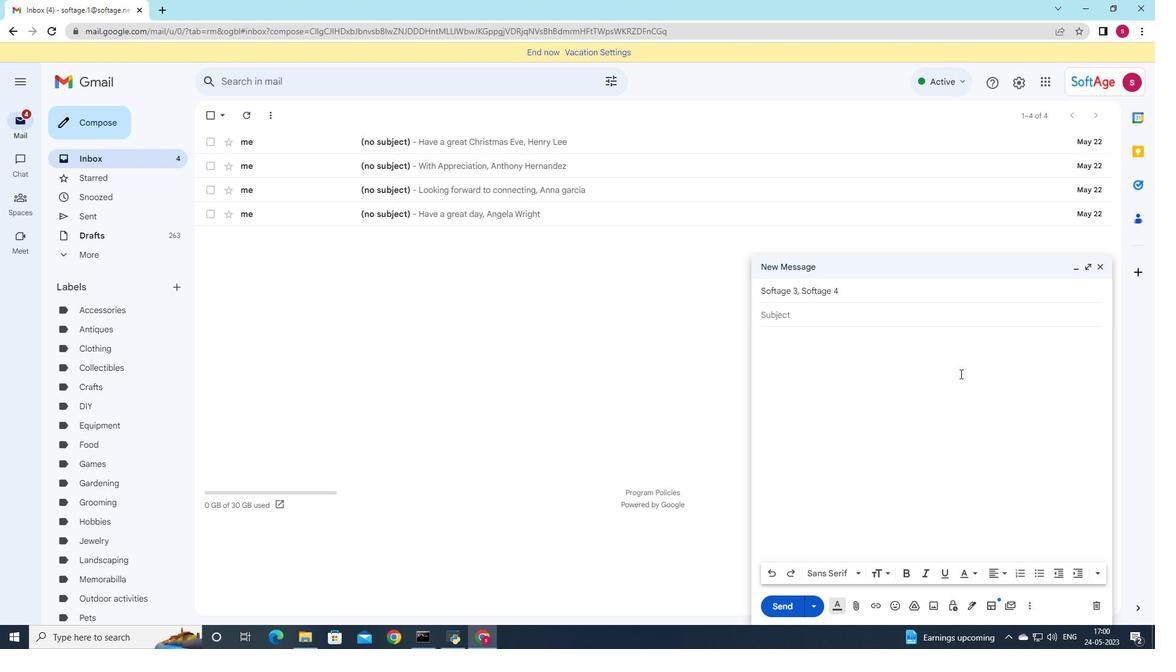 
Action: Key pressed <Key.shift><Key.shift><Key.shift><Key.shift><Key.shift><Key.shift><Key.shift><Key.shift><Key.shift><Key.shift><Key.shift>Request<Key.space>for<Key.space>a<Key.space>phone<Key.space>call<Key.space>a<Key.backspace><Key.backspace>
Screenshot: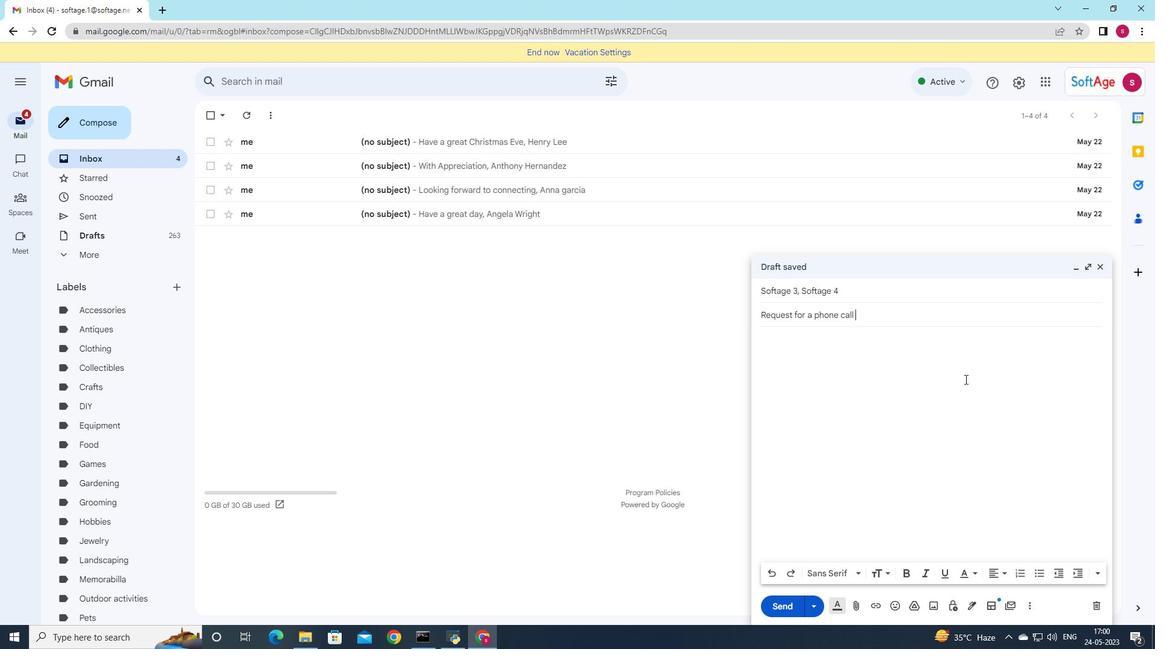 
Action: Mouse moved to (780, 322)
Screenshot: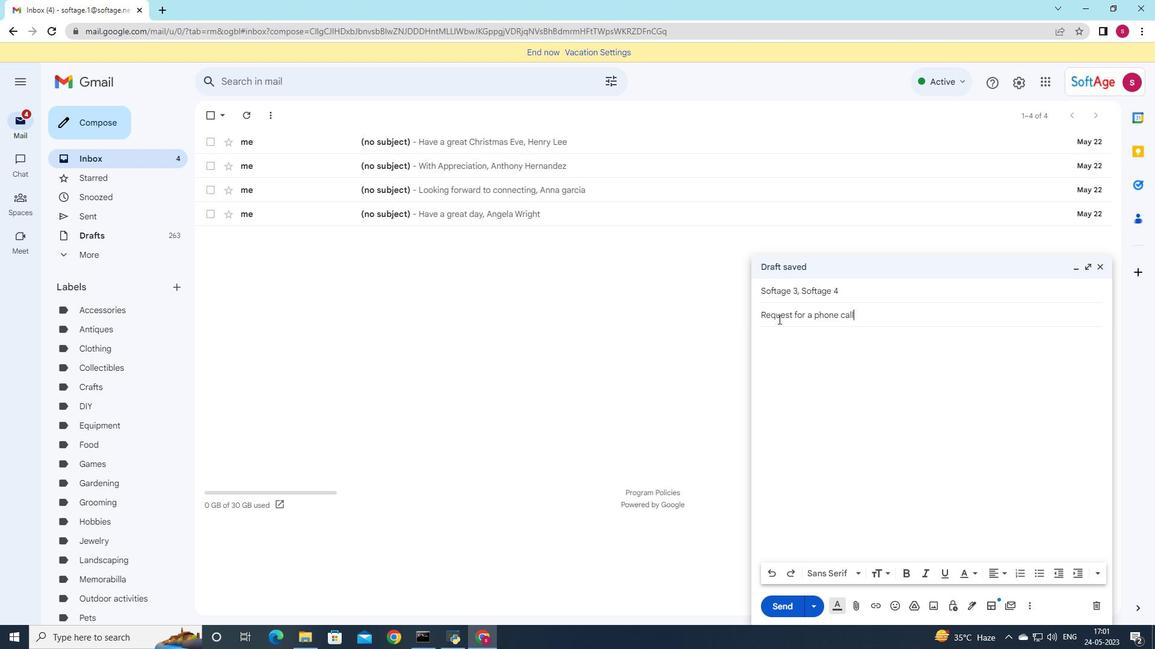 
Action: Mouse scrolled (780, 321) with delta (0, 0)
Screenshot: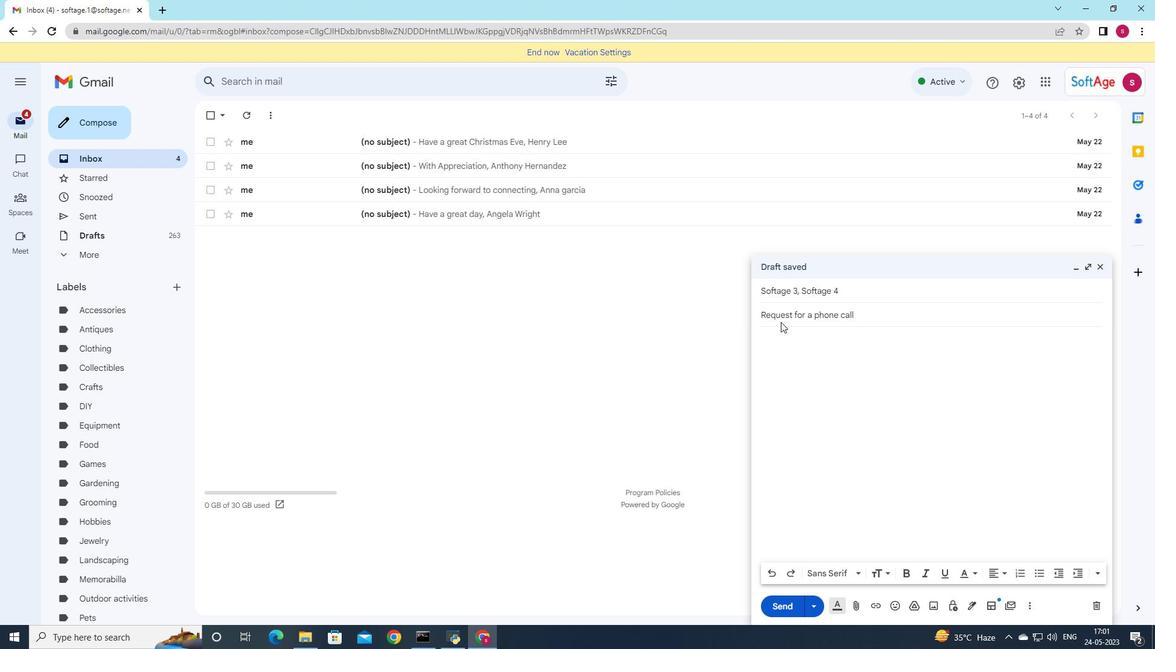 
Action: Mouse scrolled (780, 321) with delta (0, 0)
Screenshot: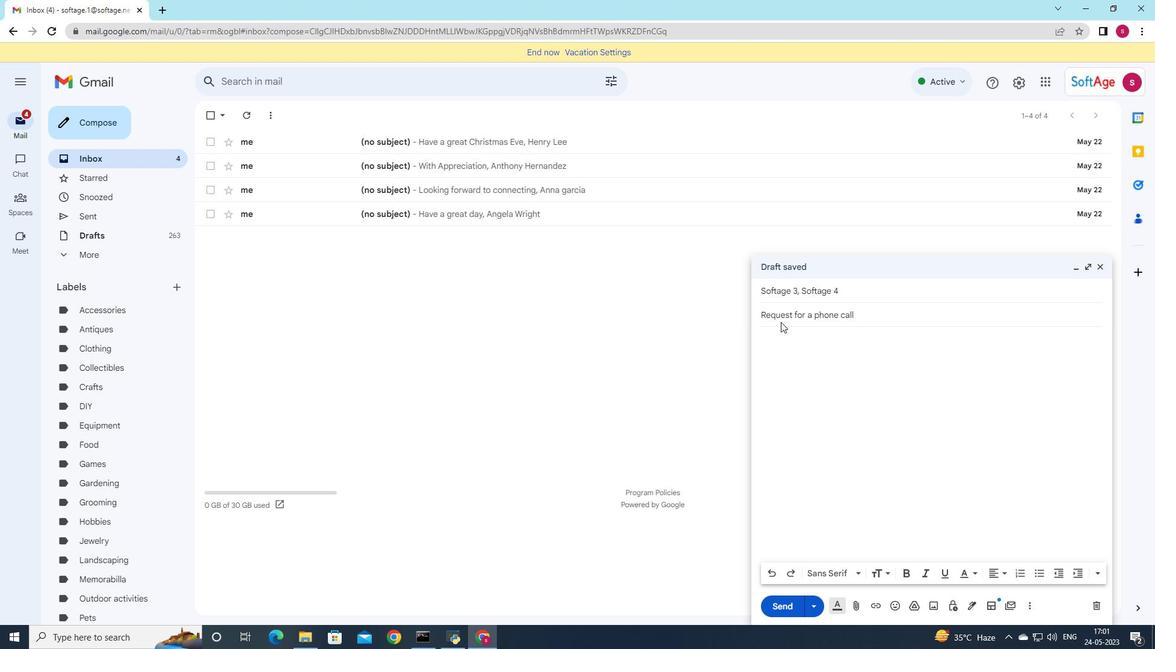 
Action: Mouse moved to (845, 323)
Screenshot: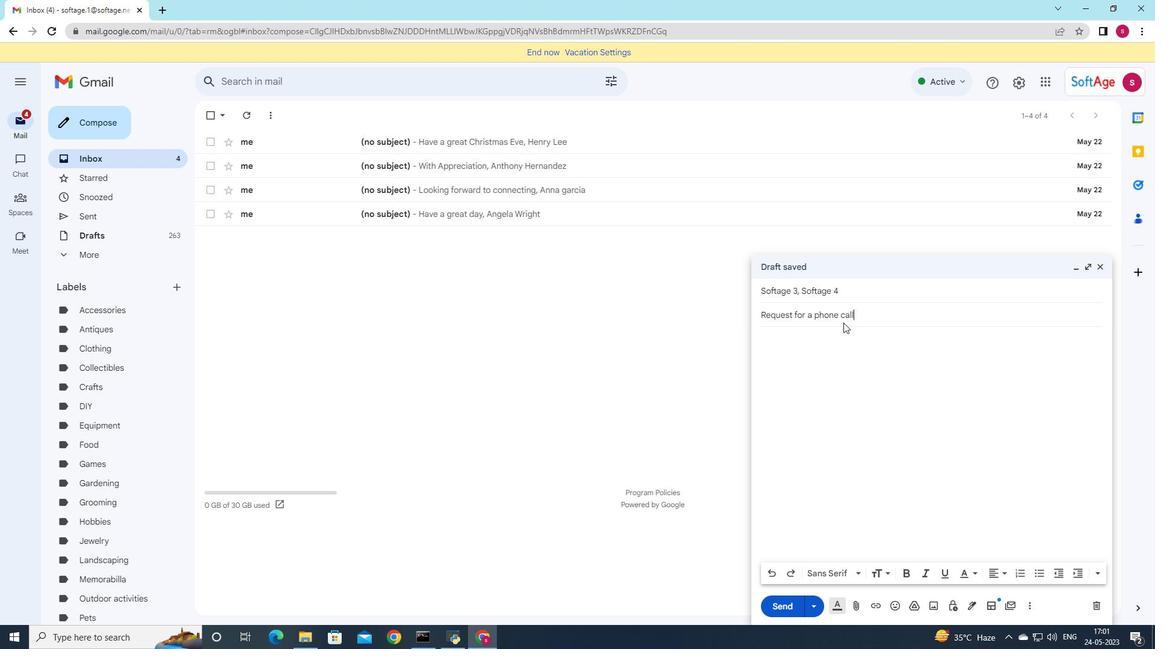 
Action: Mouse scrolled (845, 323) with delta (0, 0)
Screenshot: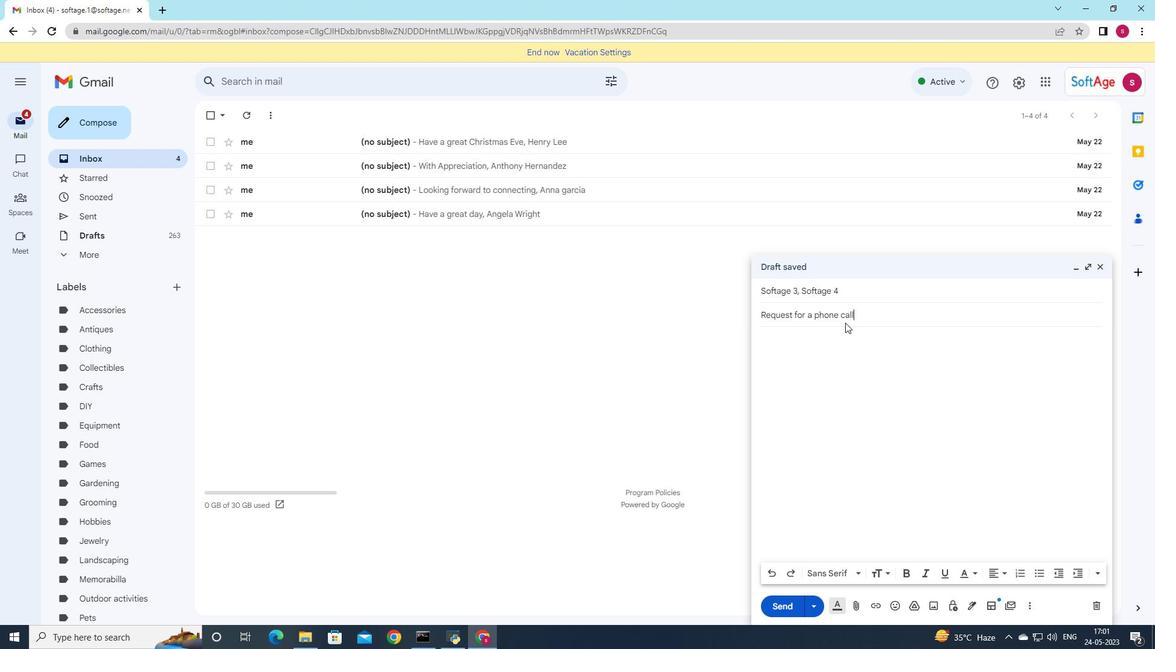 
Action: Mouse moved to (1014, 87)
Screenshot: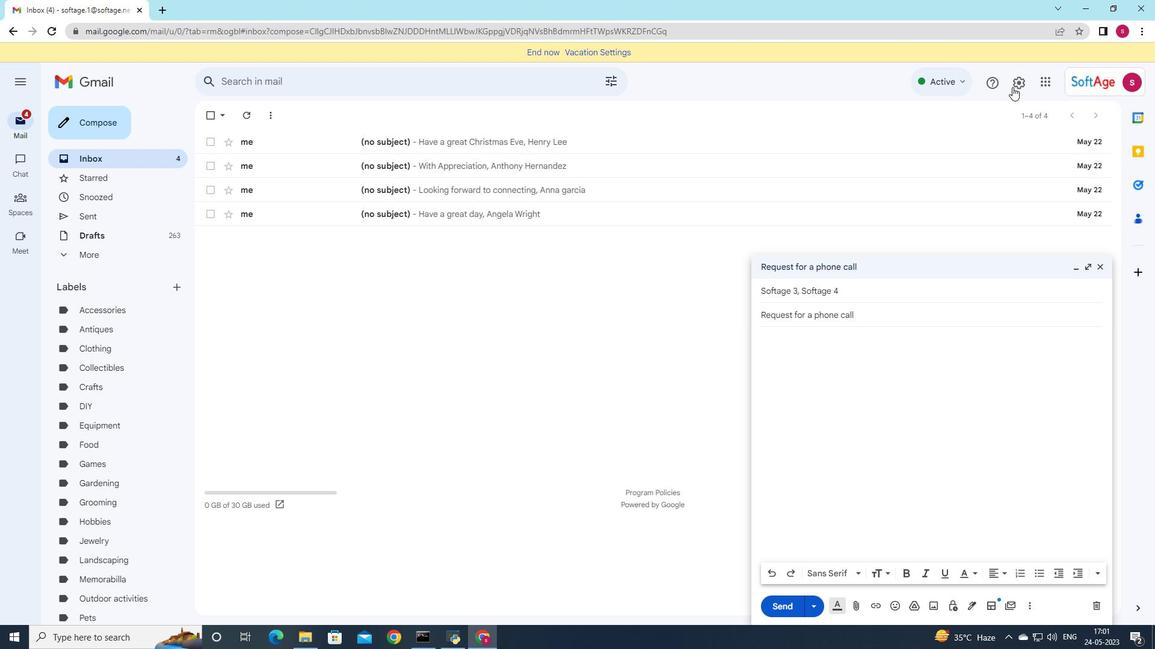 
Action: Mouse pressed left at (1014, 87)
Screenshot: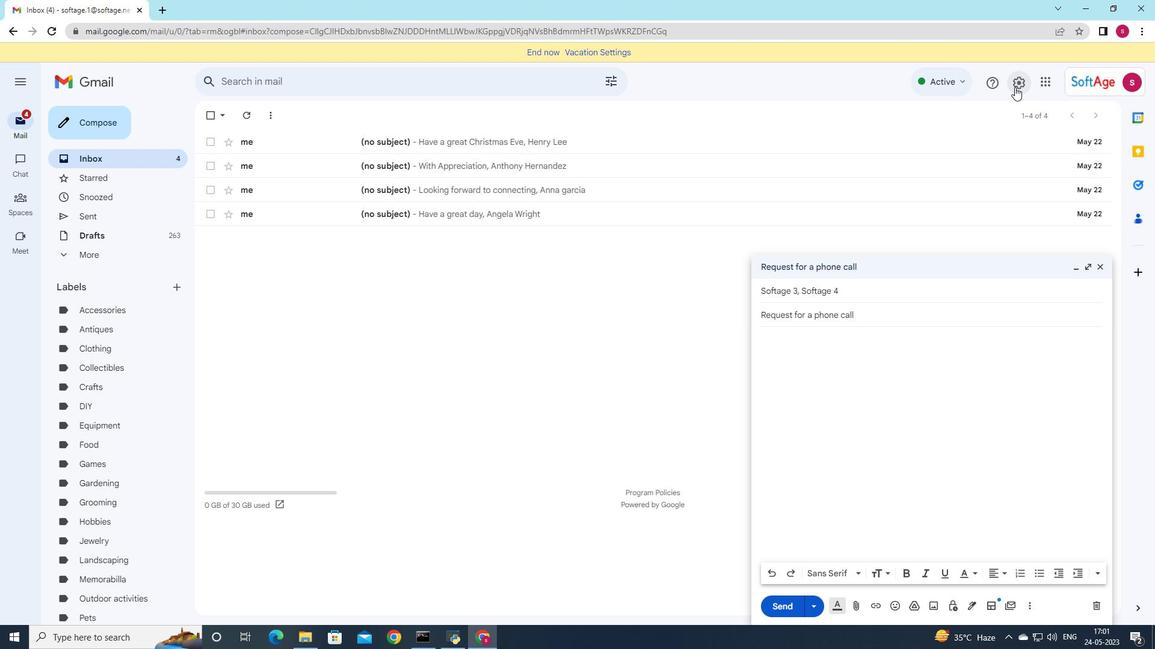 
Action: Mouse moved to (992, 141)
Screenshot: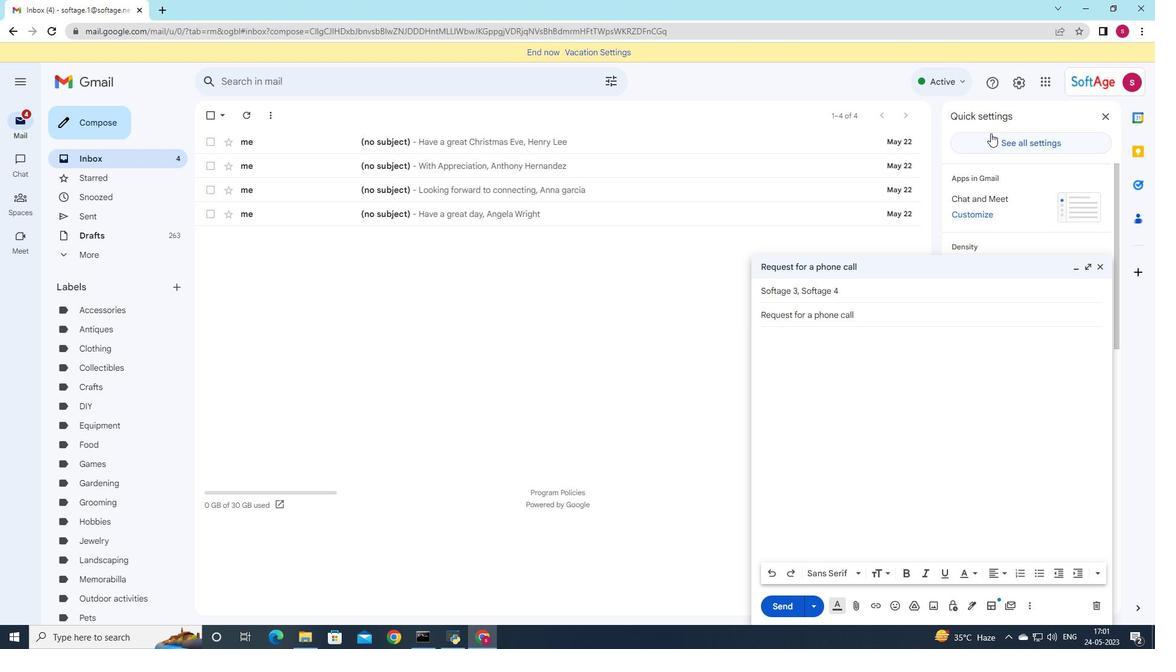 
Action: Mouse pressed left at (992, 141)
Screenshot: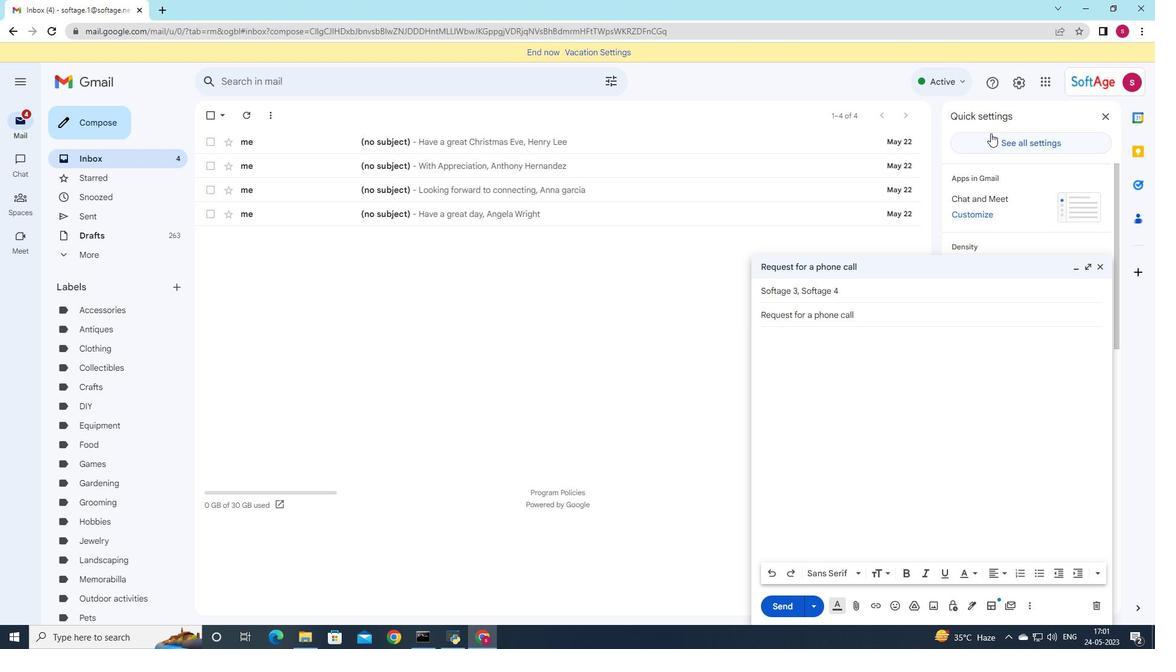 
Action: Mouse moved to (641, 353)
Screenshot: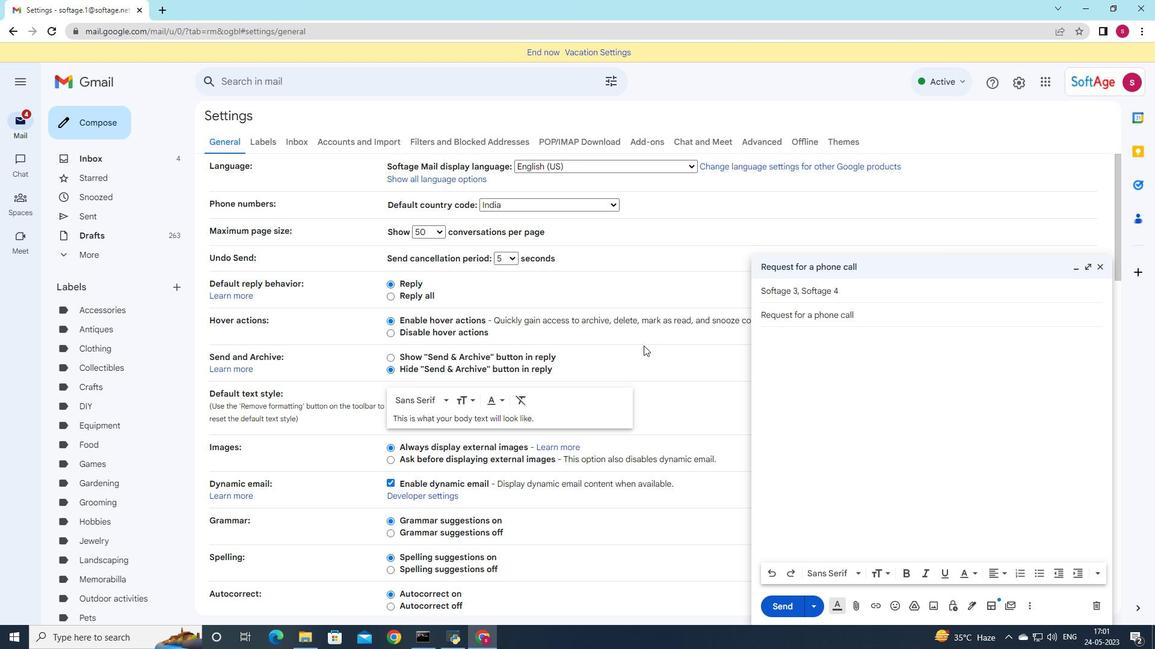 
Action: Mouse scrolled (641, 353) with delta (0, 0)
Screenshot: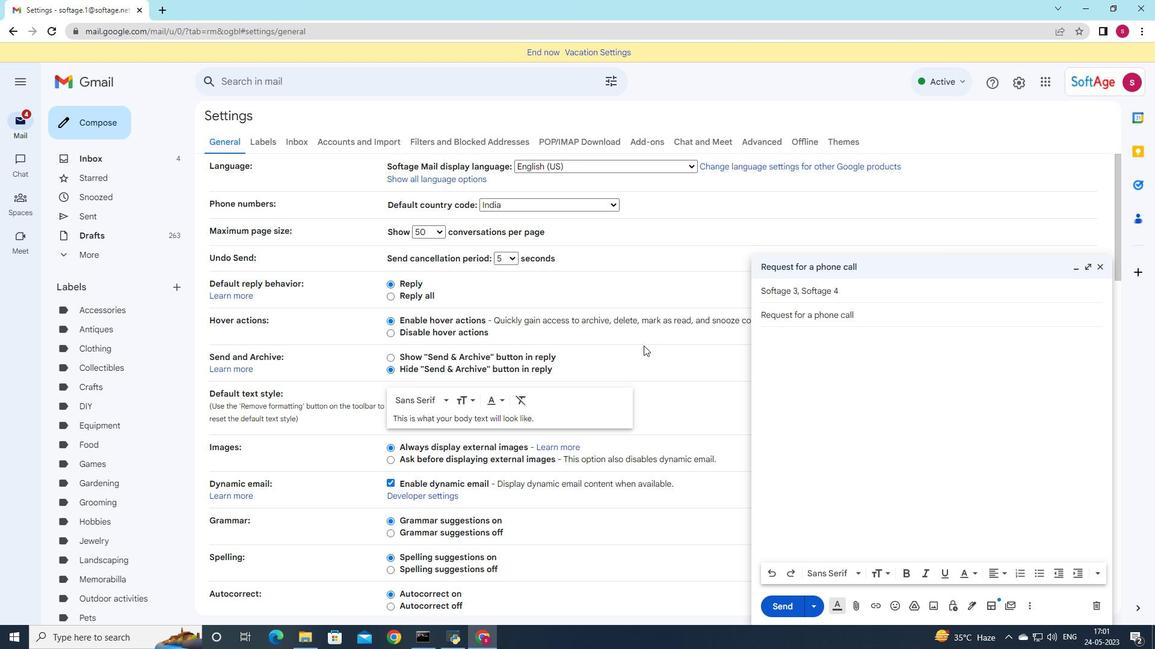 
Action: Mouse moved to (641, 360)
Screenshot: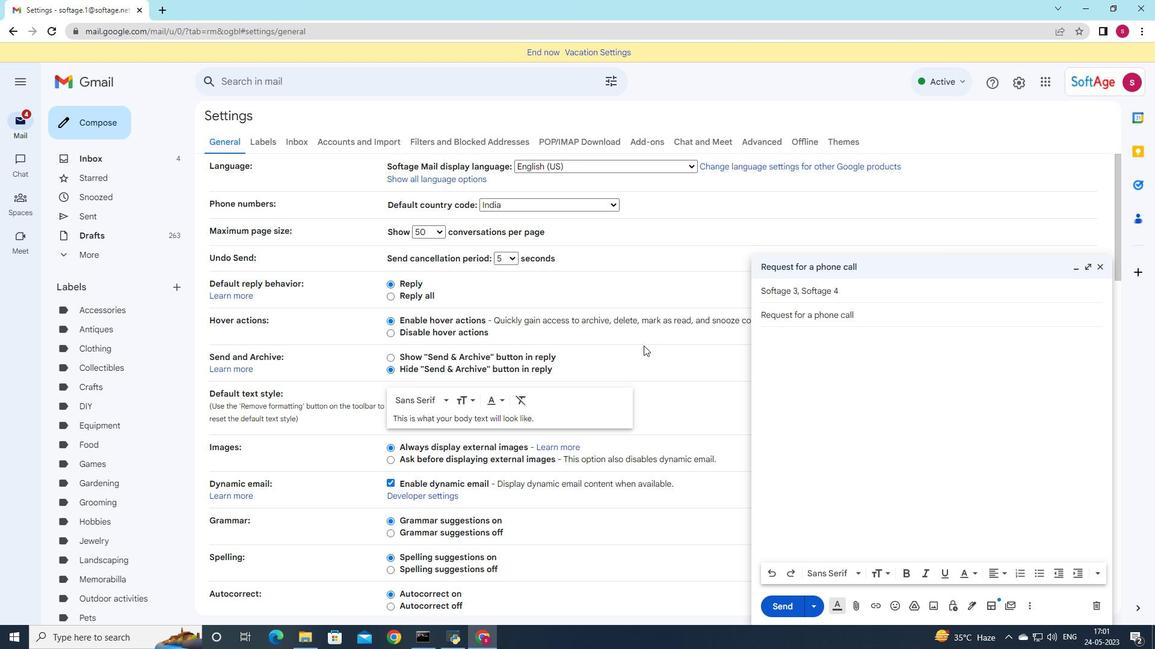 
Action: Mouse scrolled (641, 359) with delta (0, 0)
Screenshot: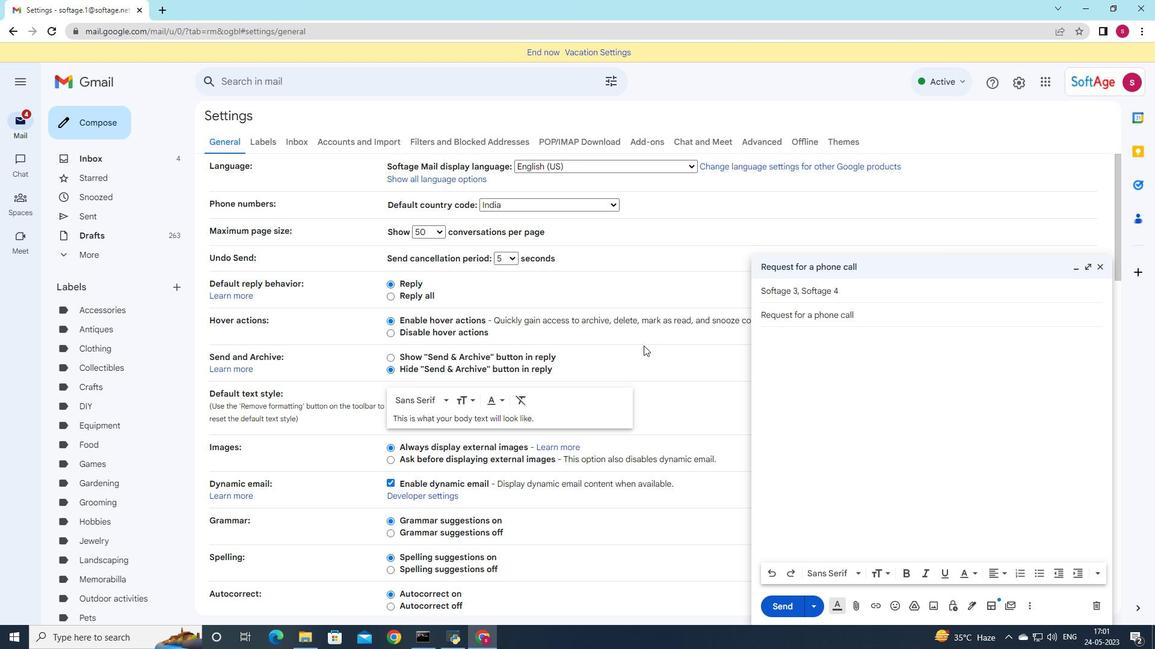 
Action: Mouse moved to (639, 365)
Screenshot: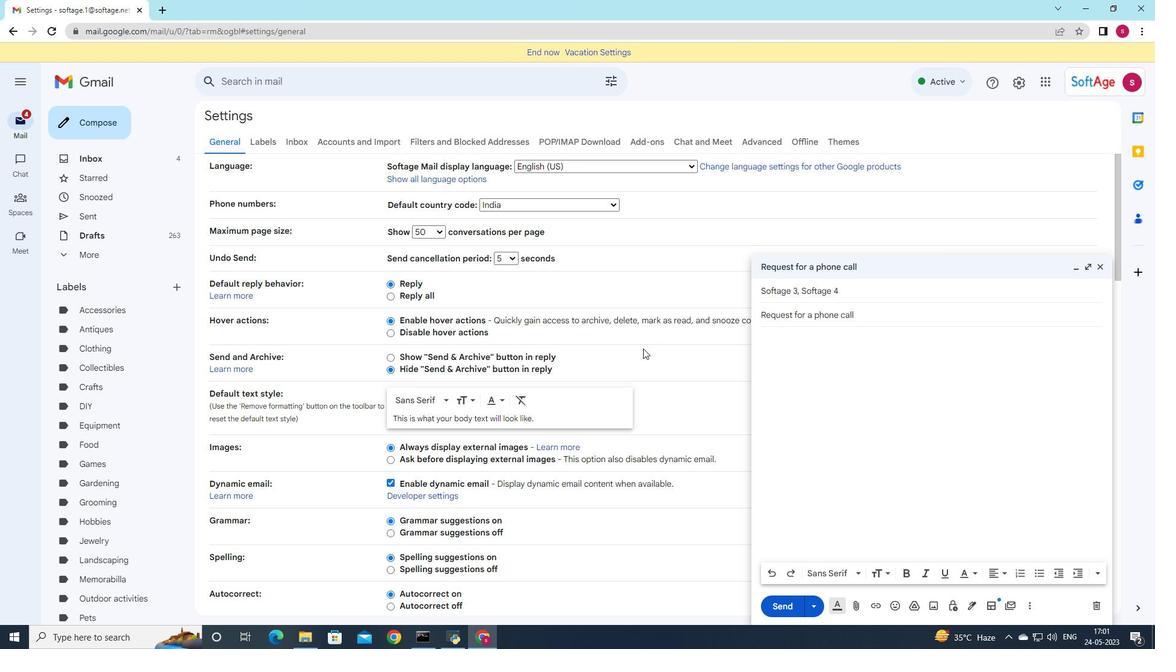 
Action: Mouse scrolled (639, 364) with delta (0, 0)
Screenshot: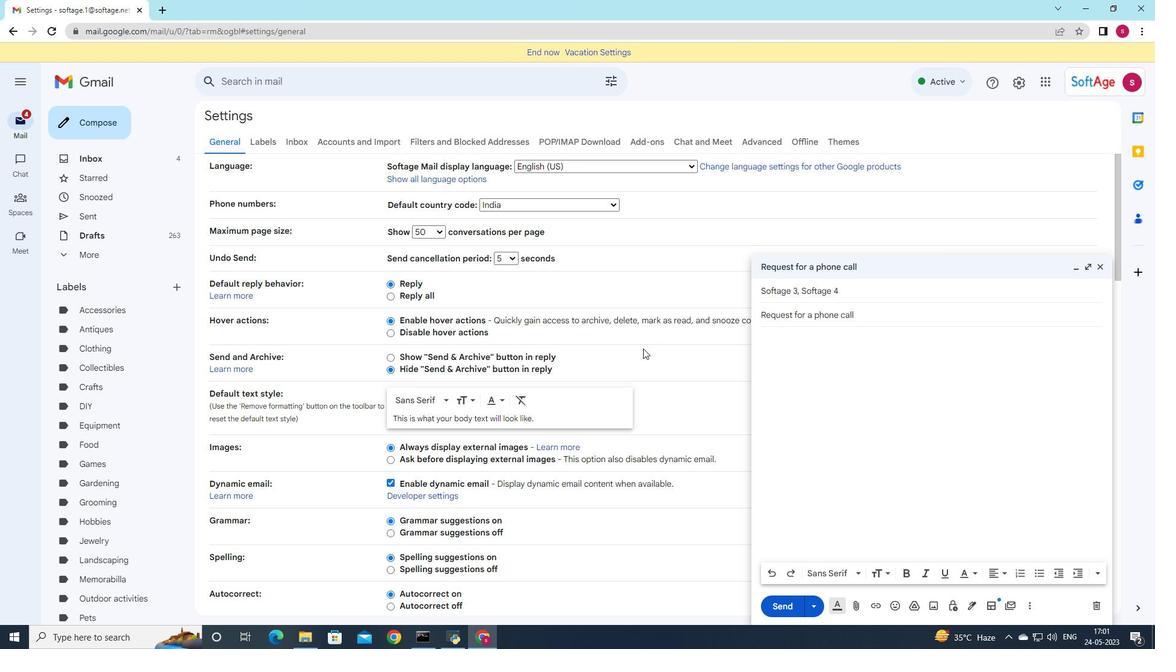 
Action: Mouse moved to (638, 366)
Screenshot: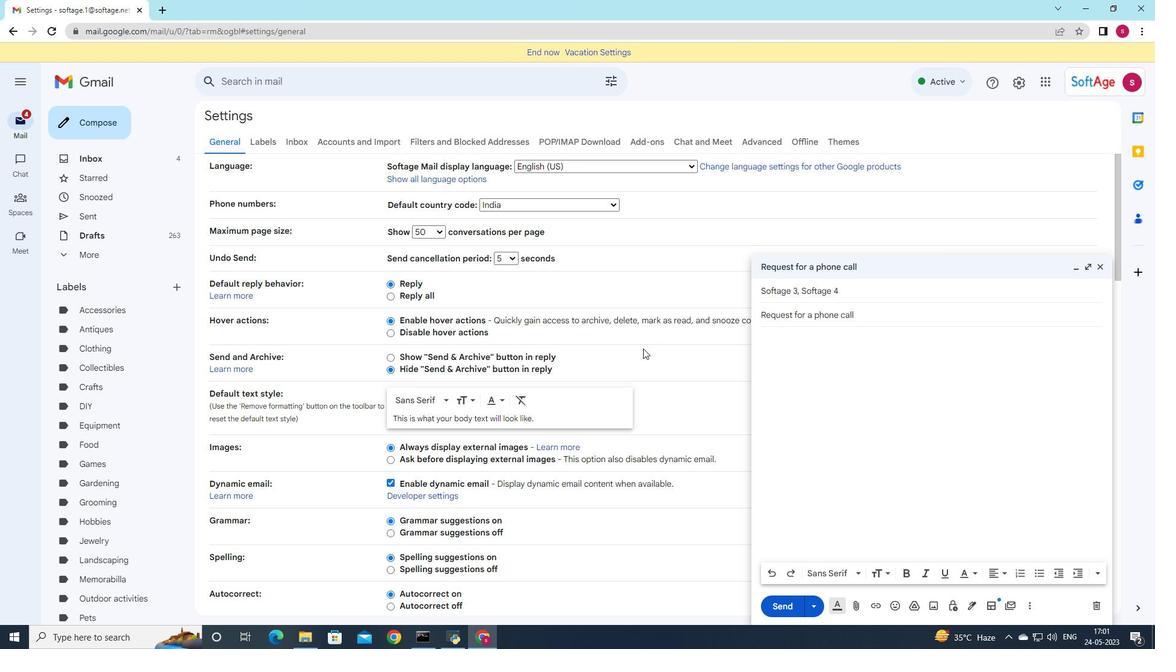 
Action: Mouse scrolled (638, 366) with delta (0, 0)
Screenshot: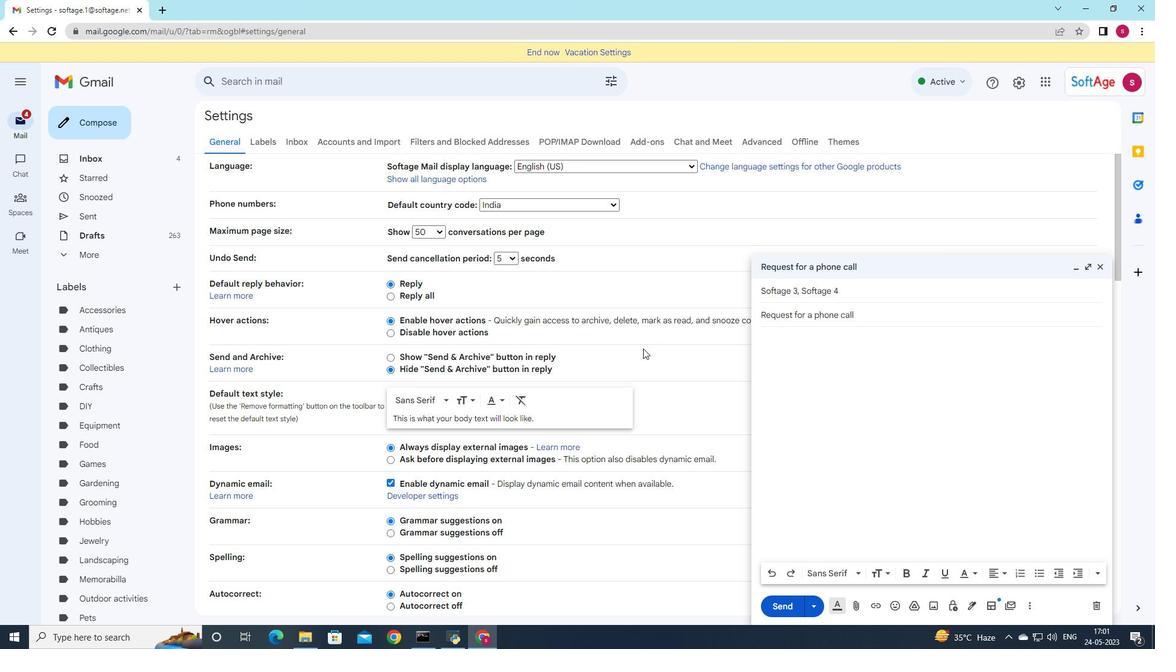 
Action: Mouse moved to (628, 374)
Screenshot: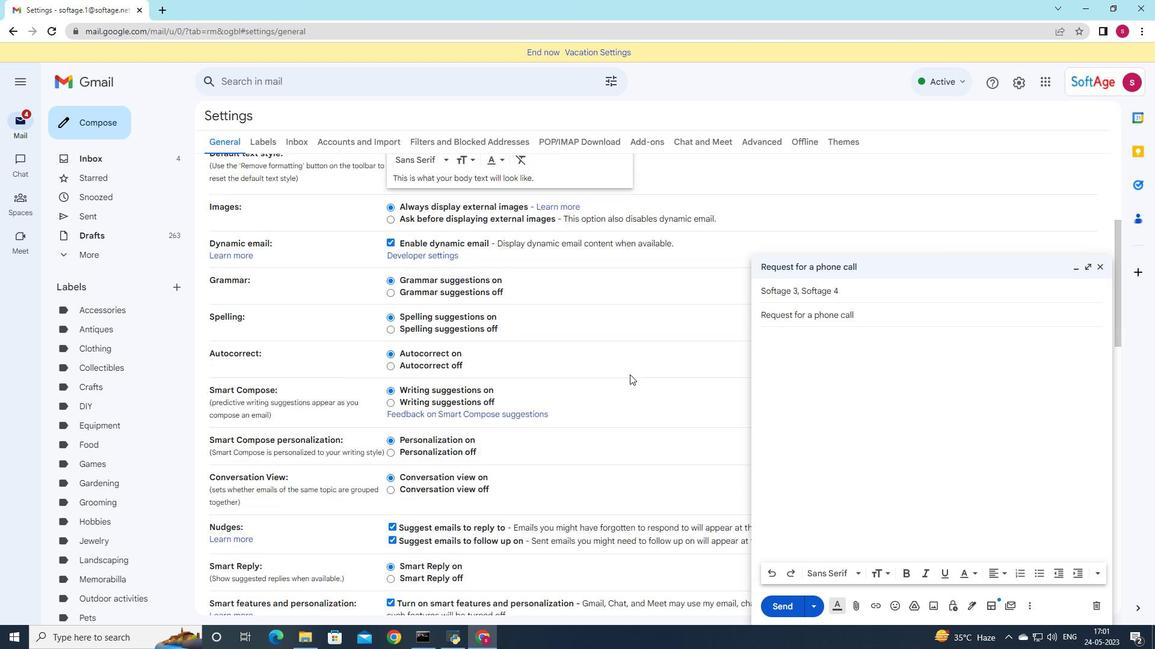 
Action: Mouse scrolled (628, 373) with delta (0, 0)
Screenshot: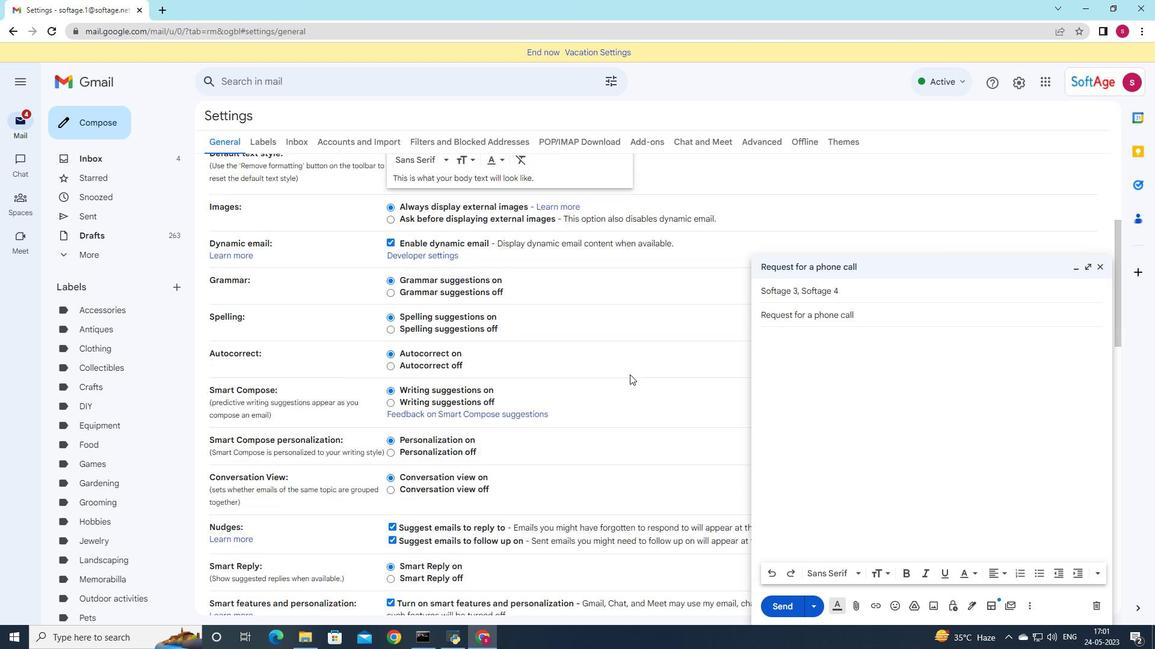 
Action: Mouse moved to (621, 377)
Screenshot: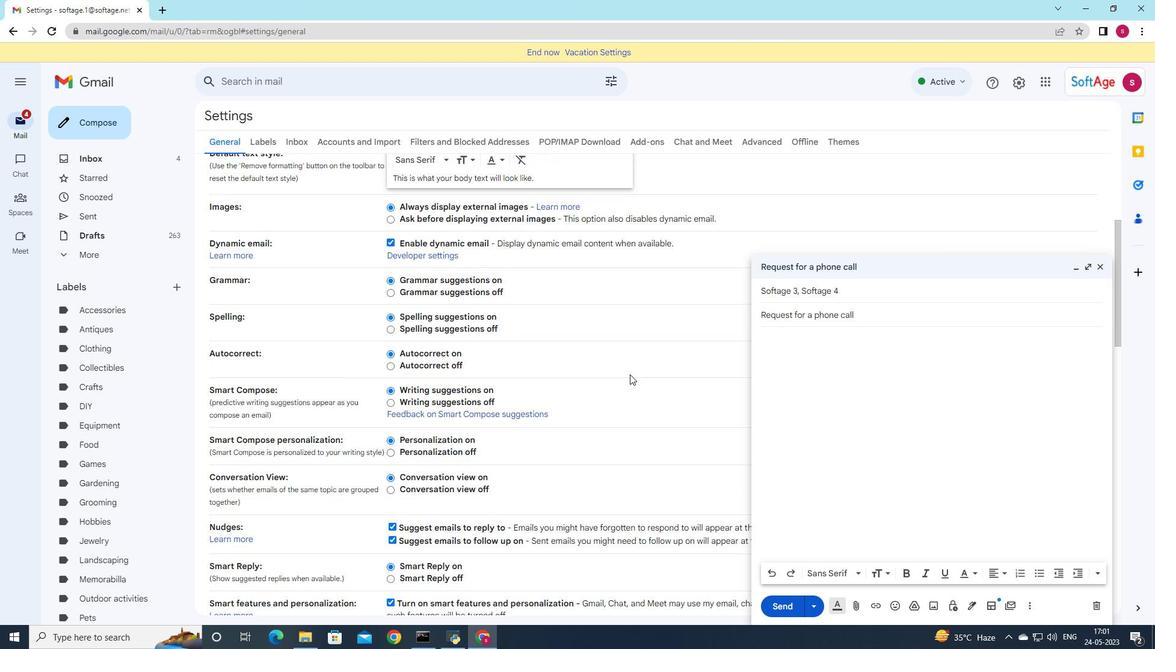 
Action: Mouse scrolled (626, 373) with delta (0, 0)
Screenshot: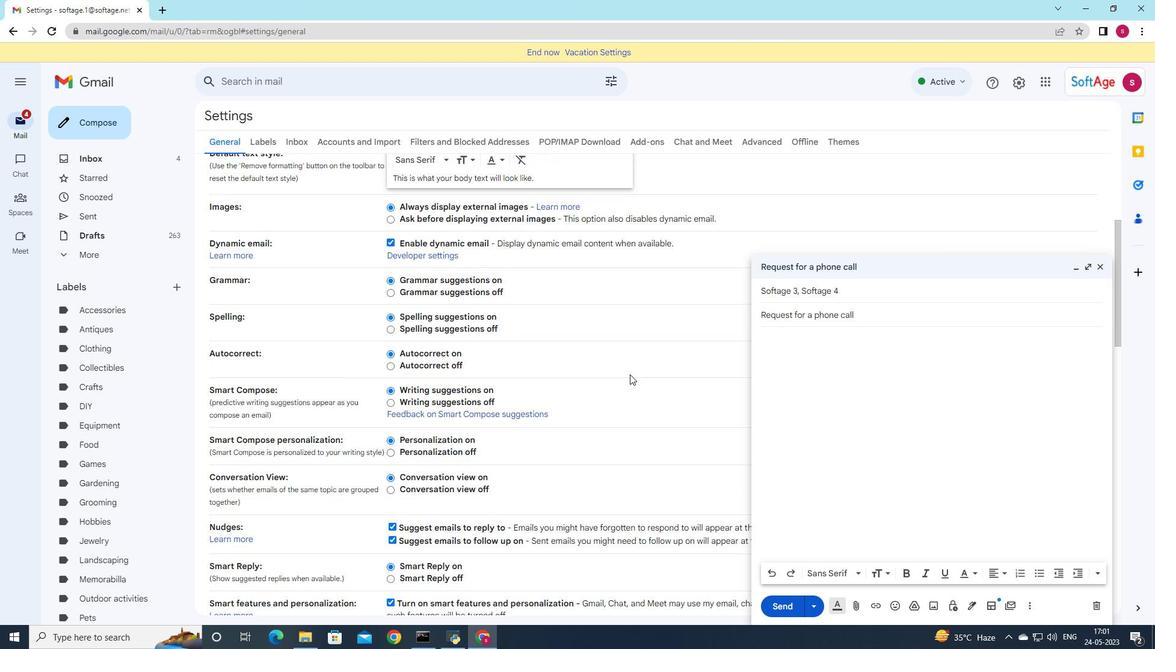 
Action: Mouse moved to (617, 377)
Screenshot: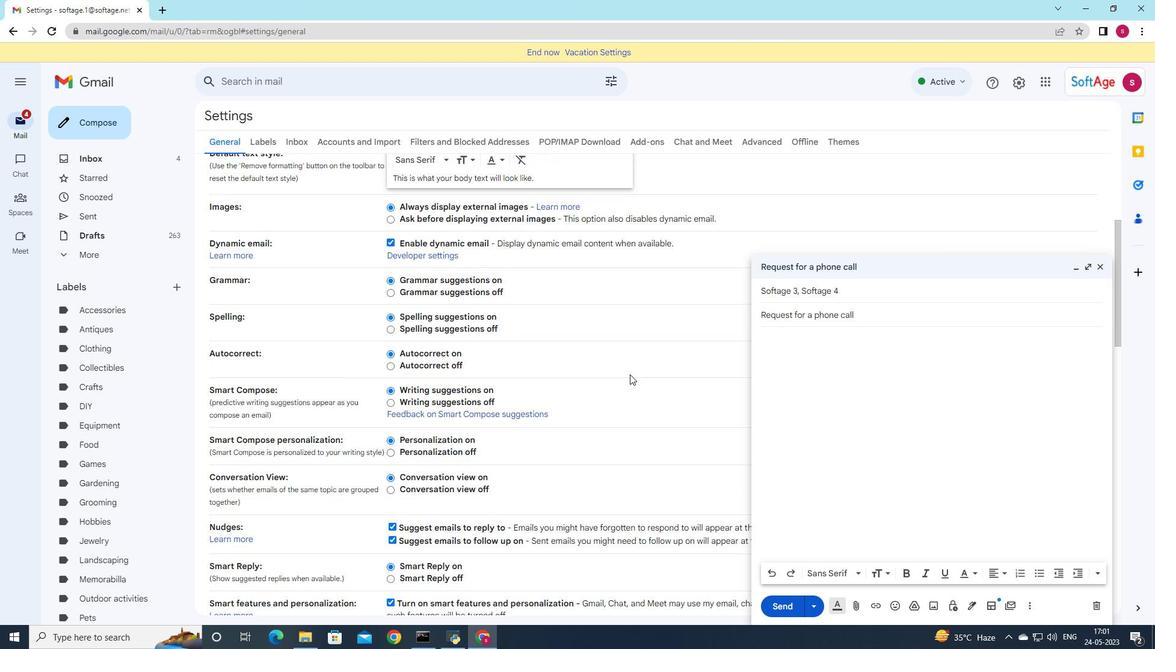 
Action: Mouse scrolled (618, 376) with delta (0, 0)
Screenshot: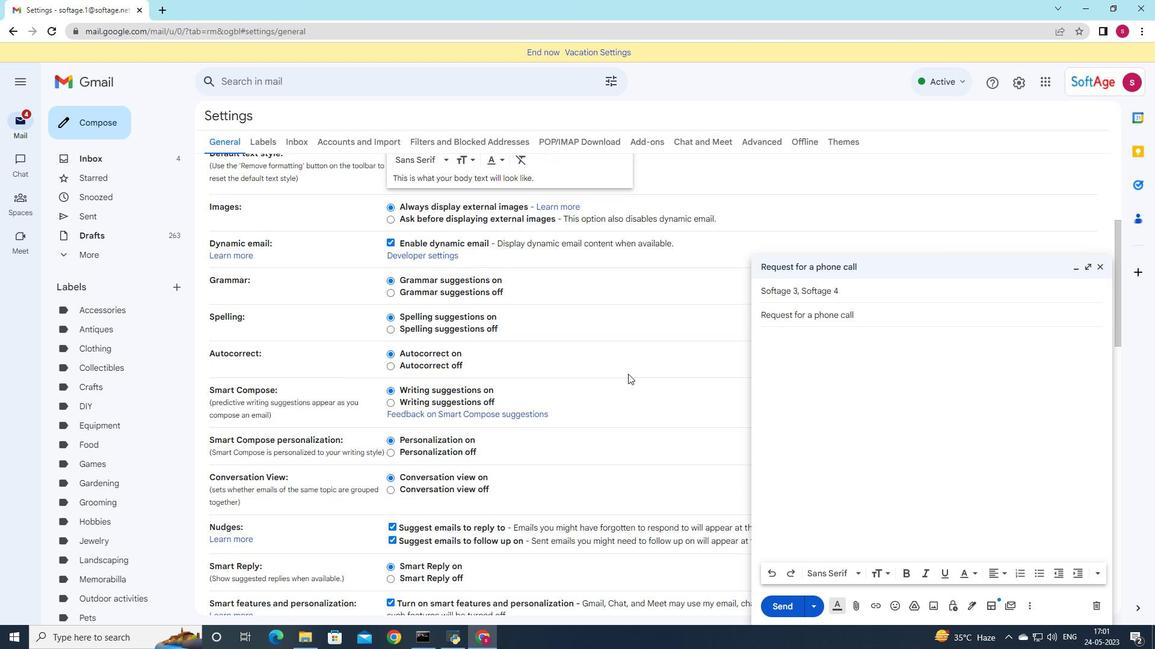 
Action: Mouse moved to (615, 380)
Screenshot: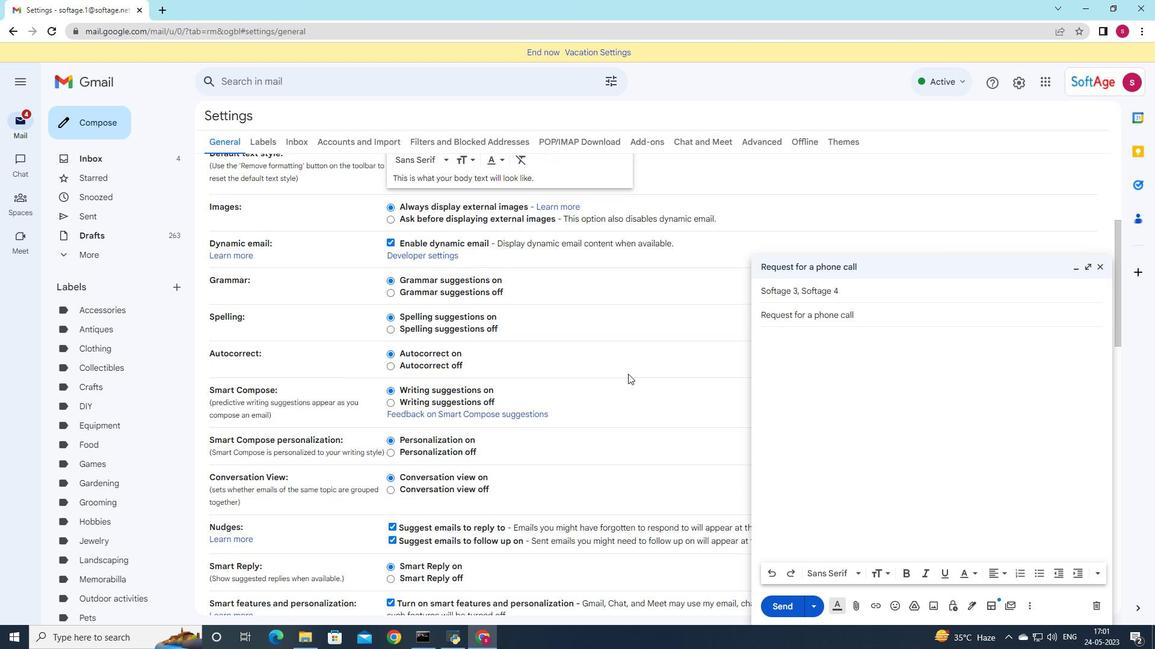 
Action: Mouse scrolled (616, 377) with delta (0, 0)
Screenshot: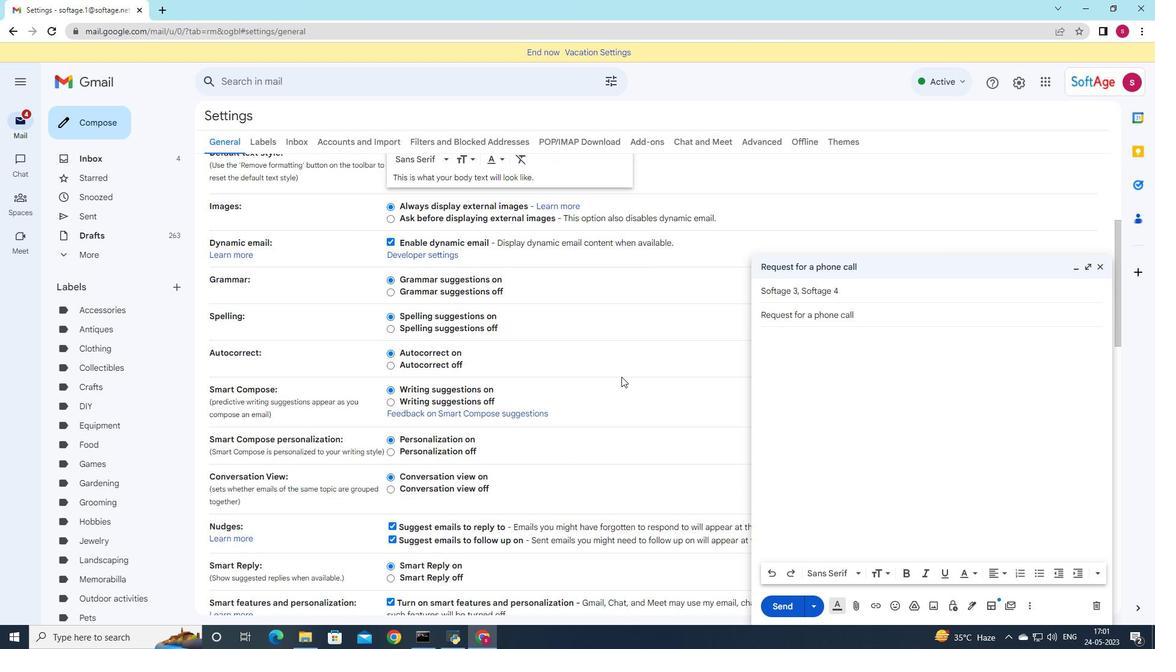 
Action: Mouse moved to (590, 381)
Screenshot: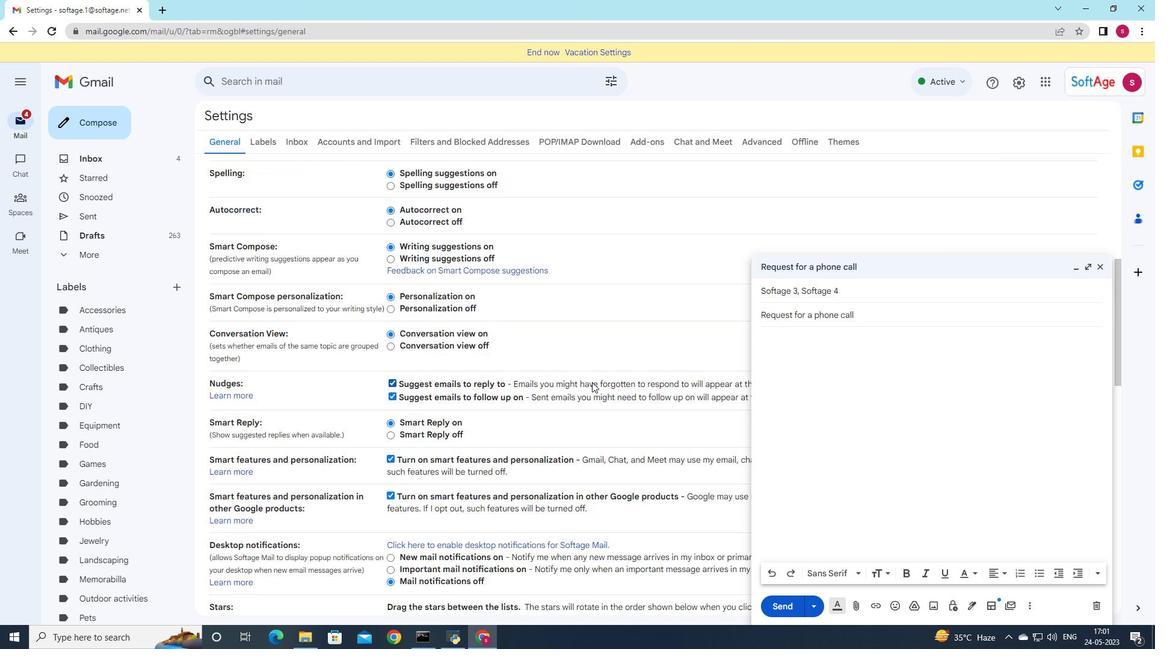 
Action: Mouse scrolled (590, 380) with delta (0, 0)
Screenshot: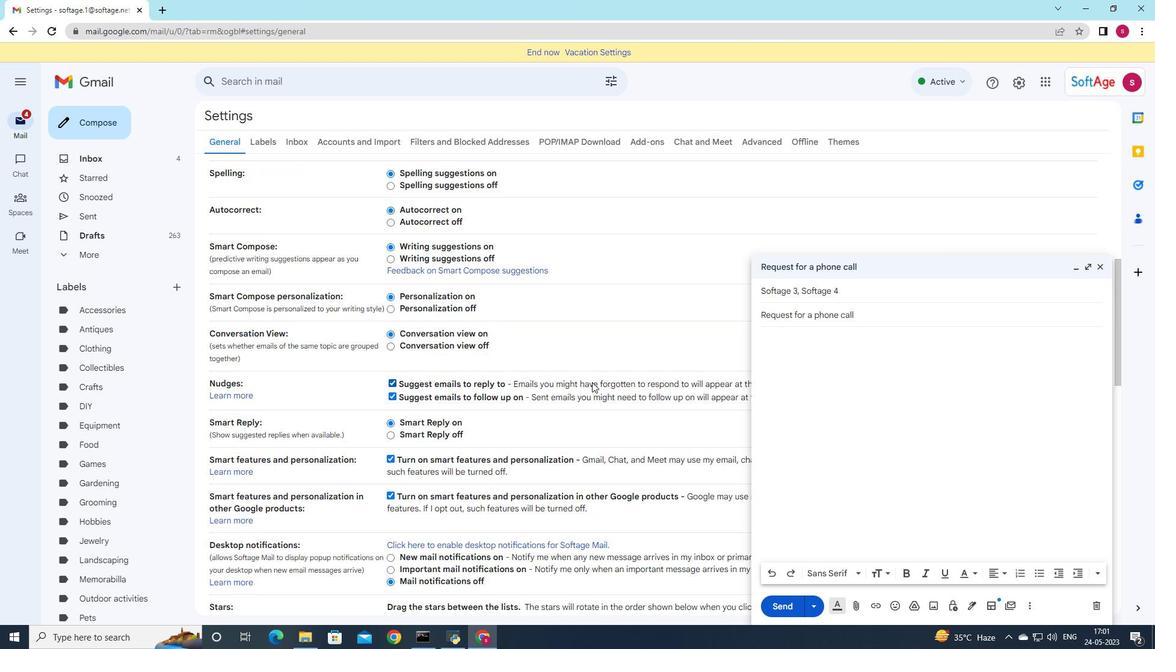 
Action: Mouse scrolled (590, 380) with delta (0, 0)
Screenshot: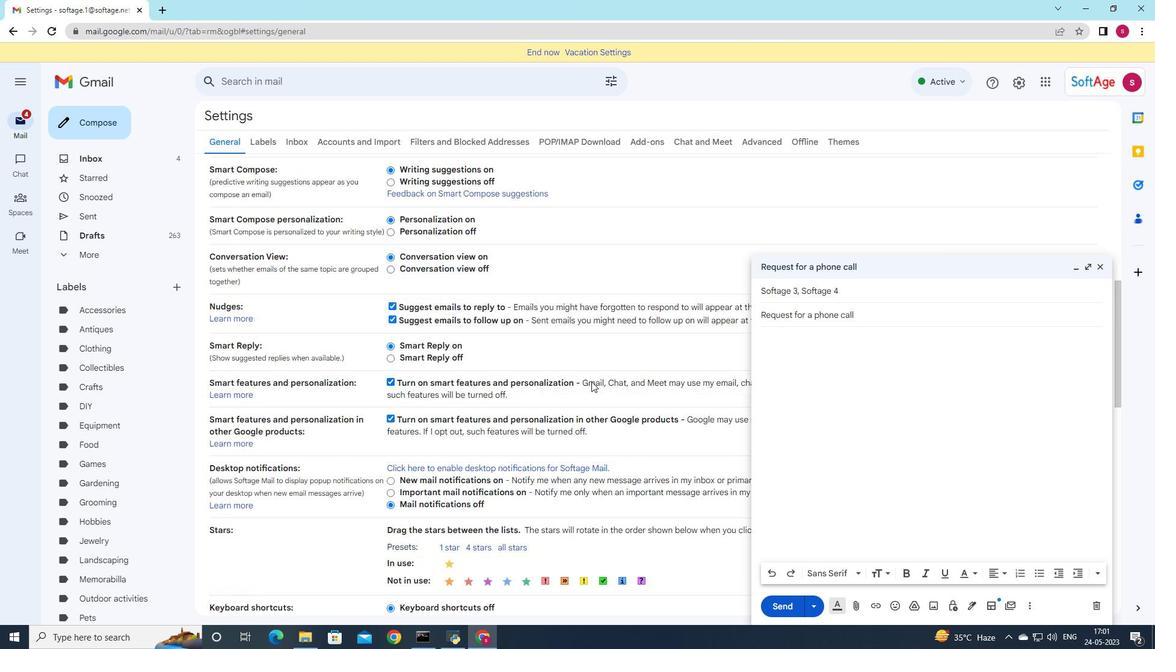 
Action: Mouse scrolled (590, 380) with delta (0, 0)
Screenshot: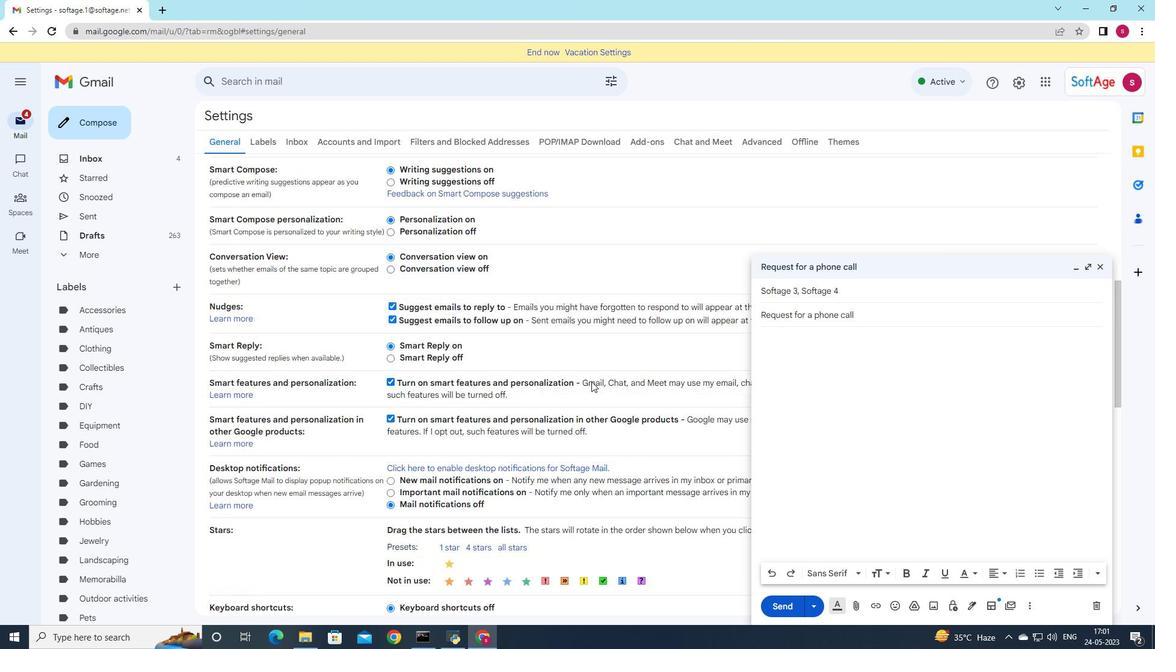 
Action: Mouse scrolled (590, 380) with delta (0, 0)
Screenshot: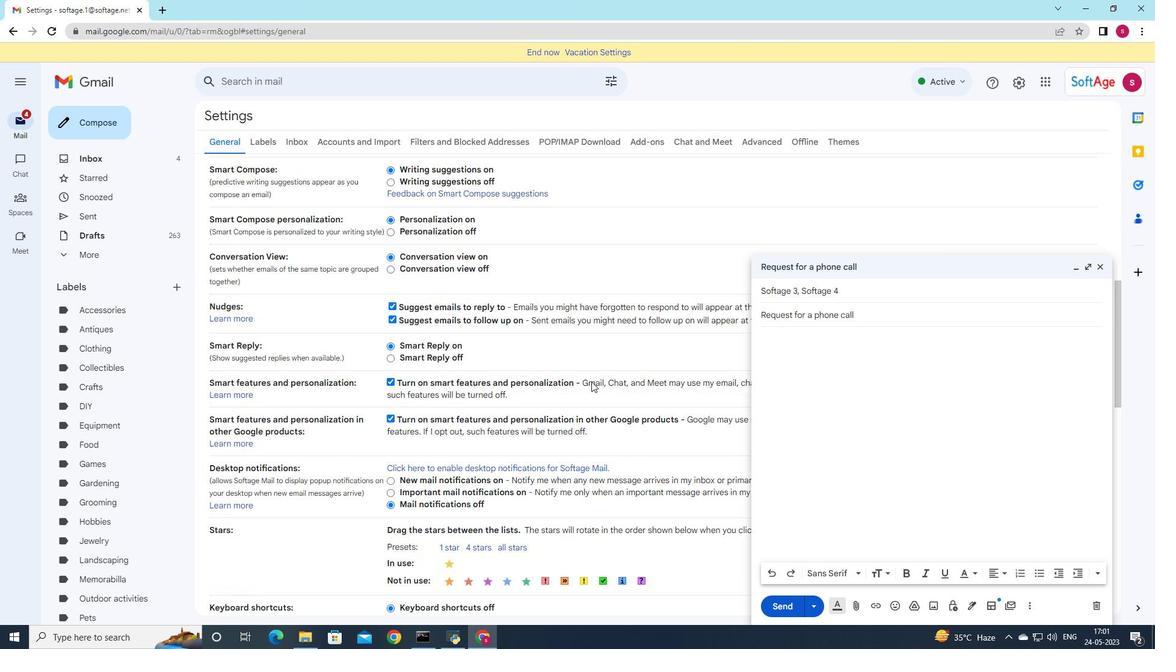 
Action: Mouse scrolled (590, 380) with delta (0, 0)
Screenshot: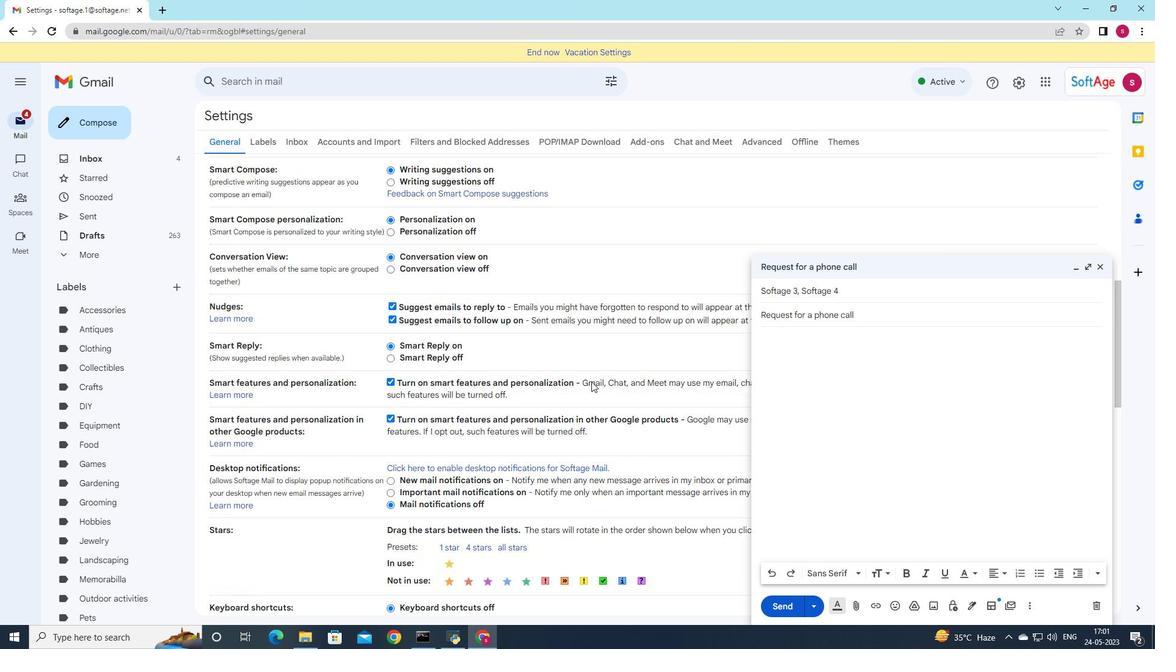 
Action: Mouse moved to (590, 381)
Screenshot: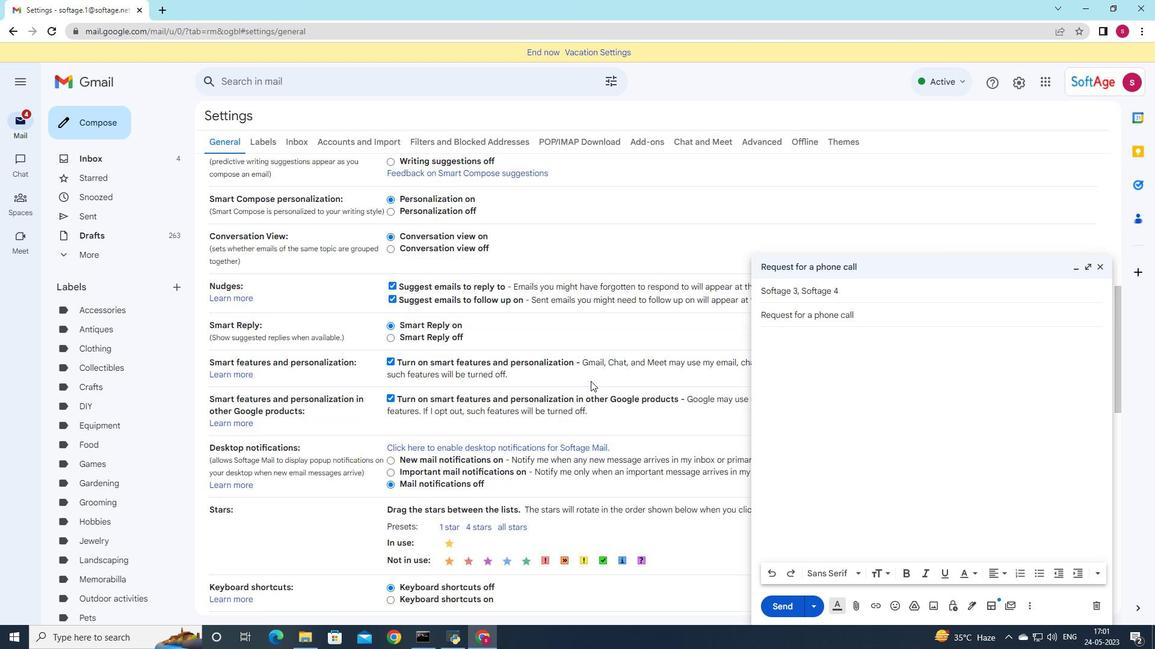 
Action: Mouse scrolled (590, 380) with delta (0, 0)
Screenshot: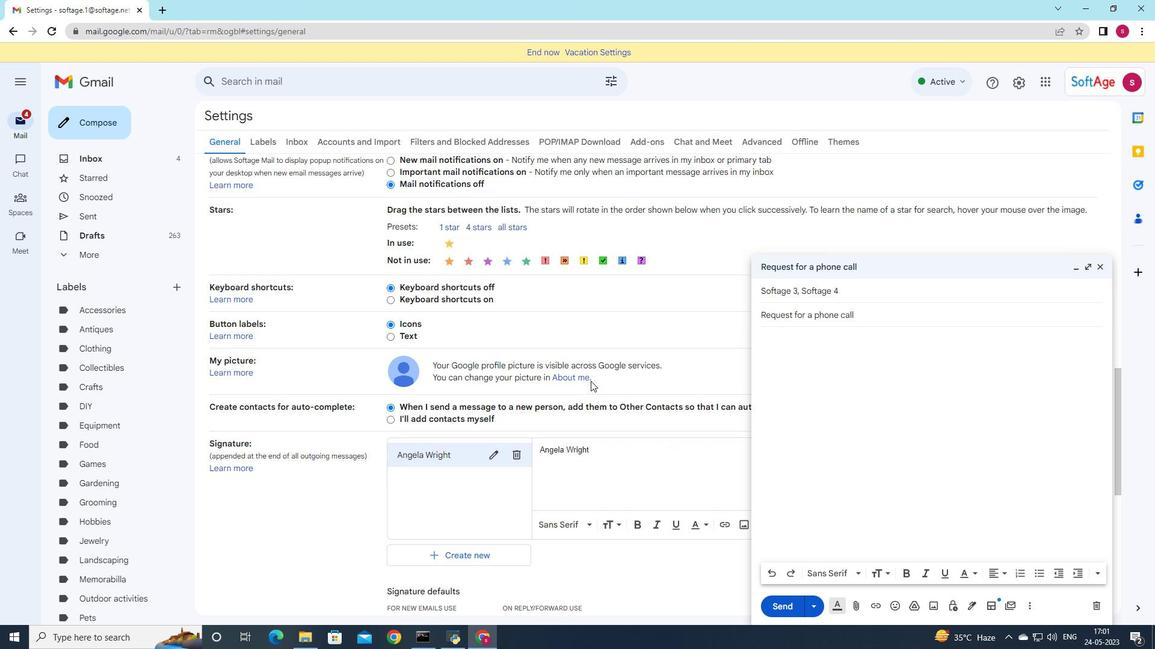
Action: Mouse moved to (590, 382)
Screenshot: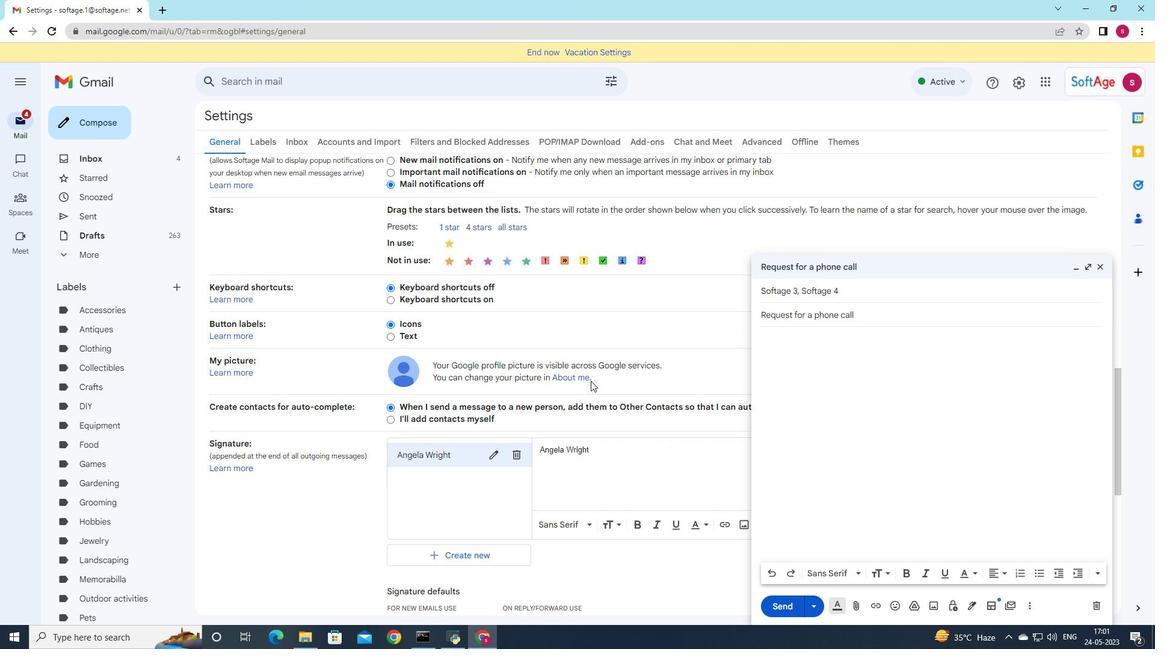 
Action: Mouse scrolled (590, 382) with delta (0, 0)
Screenshot: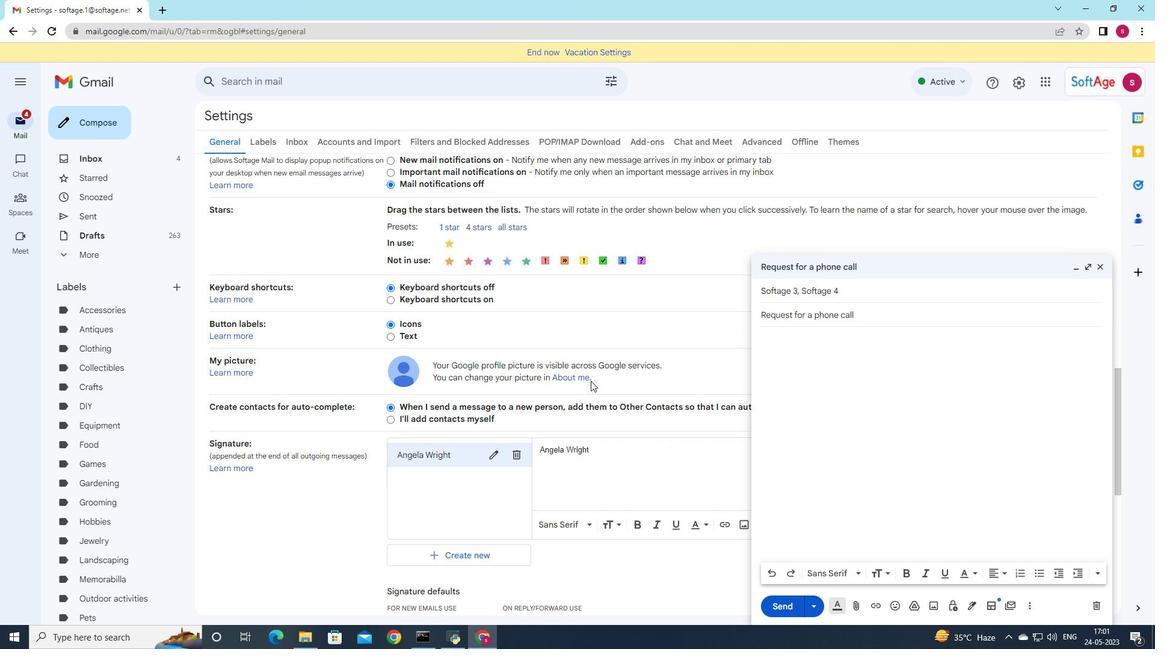 
Action: Mouse moved to (590, 384)
Screenshot: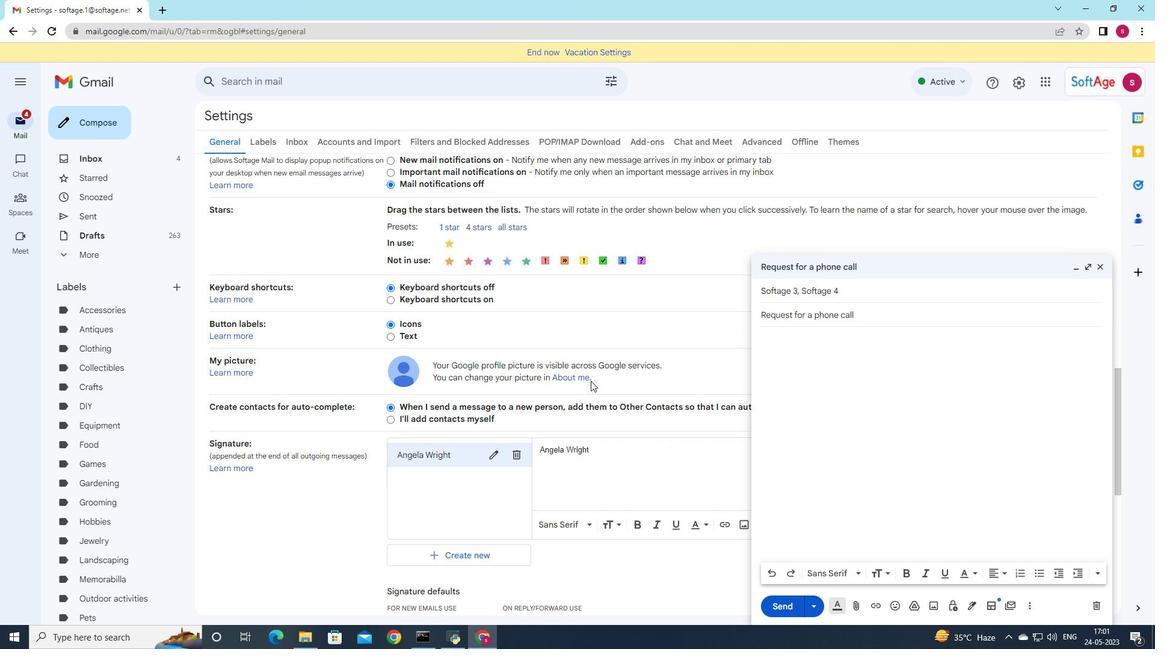 
Action: Mouse scrolled (590, 383) with delta (0, 0)
Screenshot: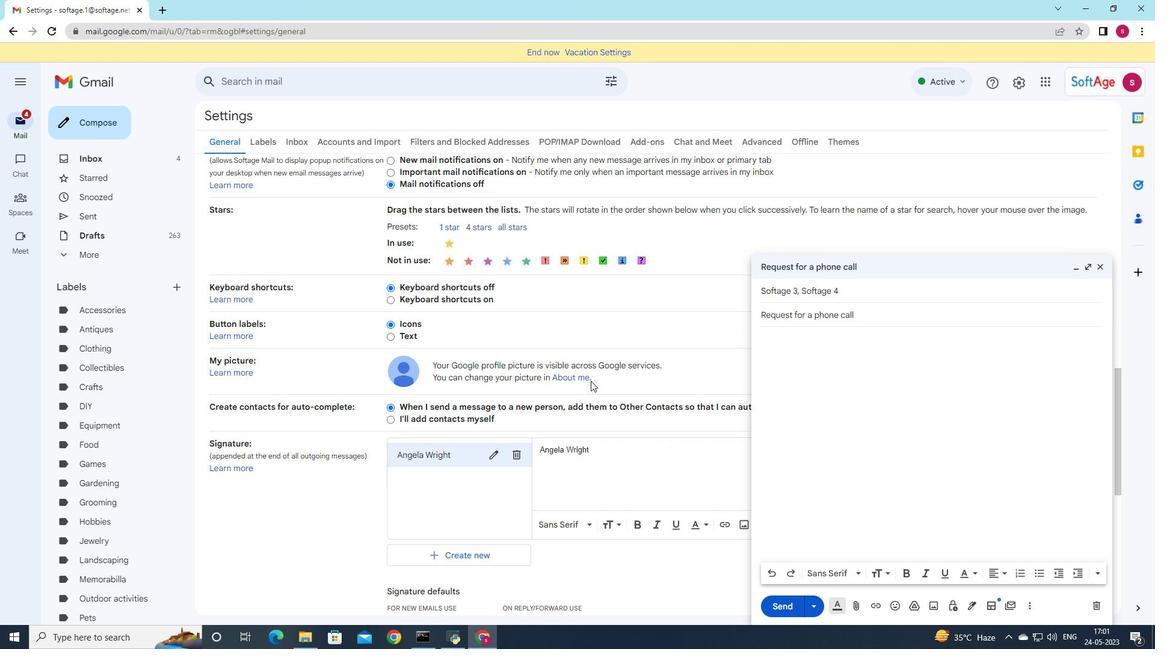 
Action: Mouse moved to (590, 385)
Screenshot: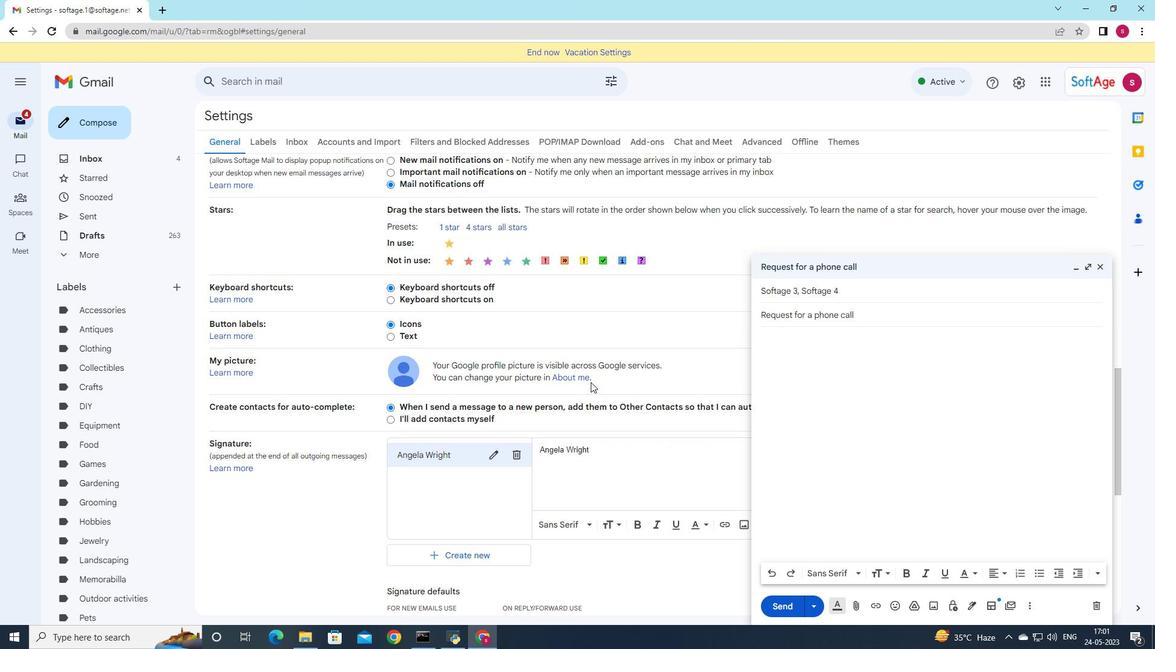 
Action: Mouse scrolled (590, 385) with delta (0, 0)
Screenshot: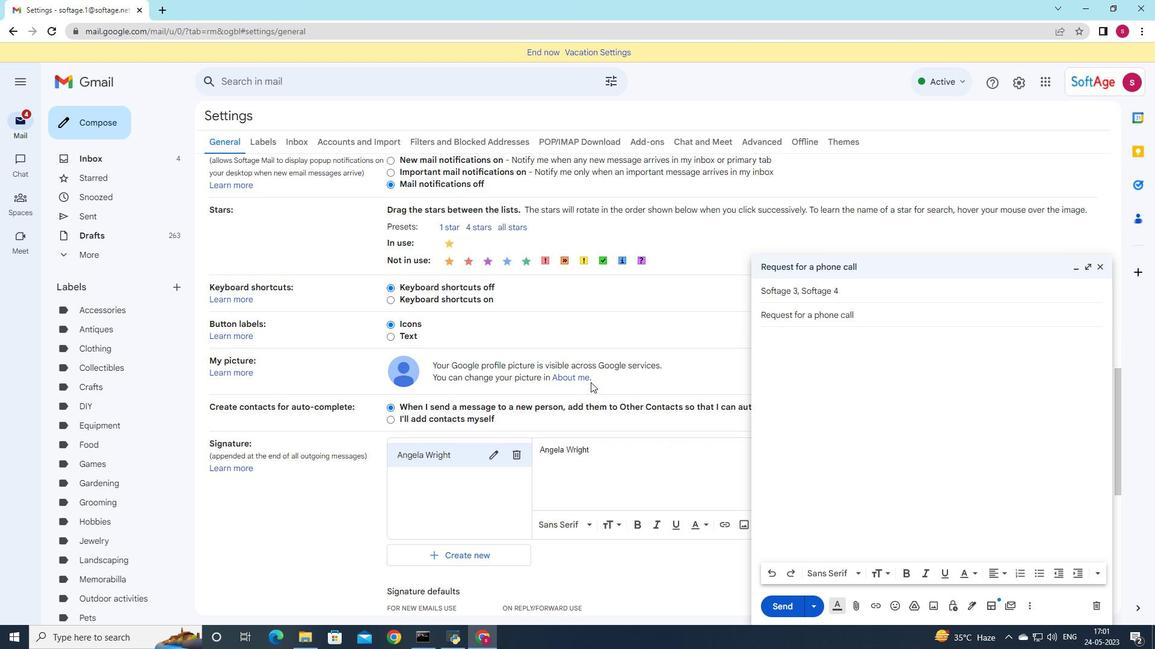 
Action: Mouse moved to (531, 390)
Screenshot: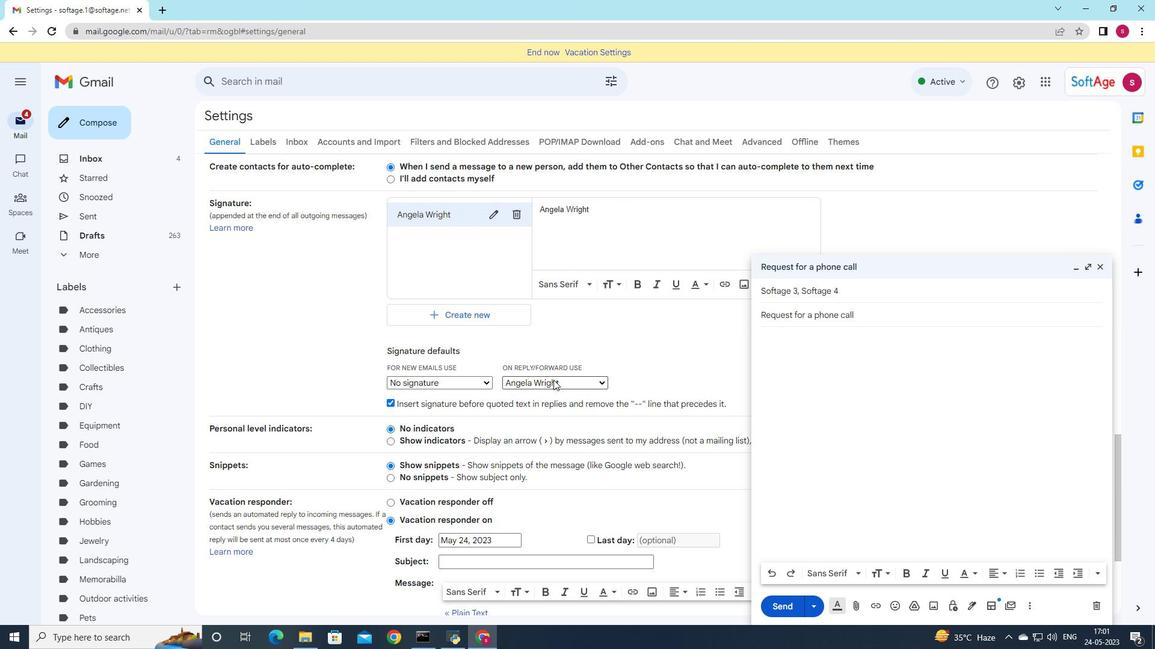 
Action: Mouse scrolled (531, 389) with delta (0, 0)
Screenshot: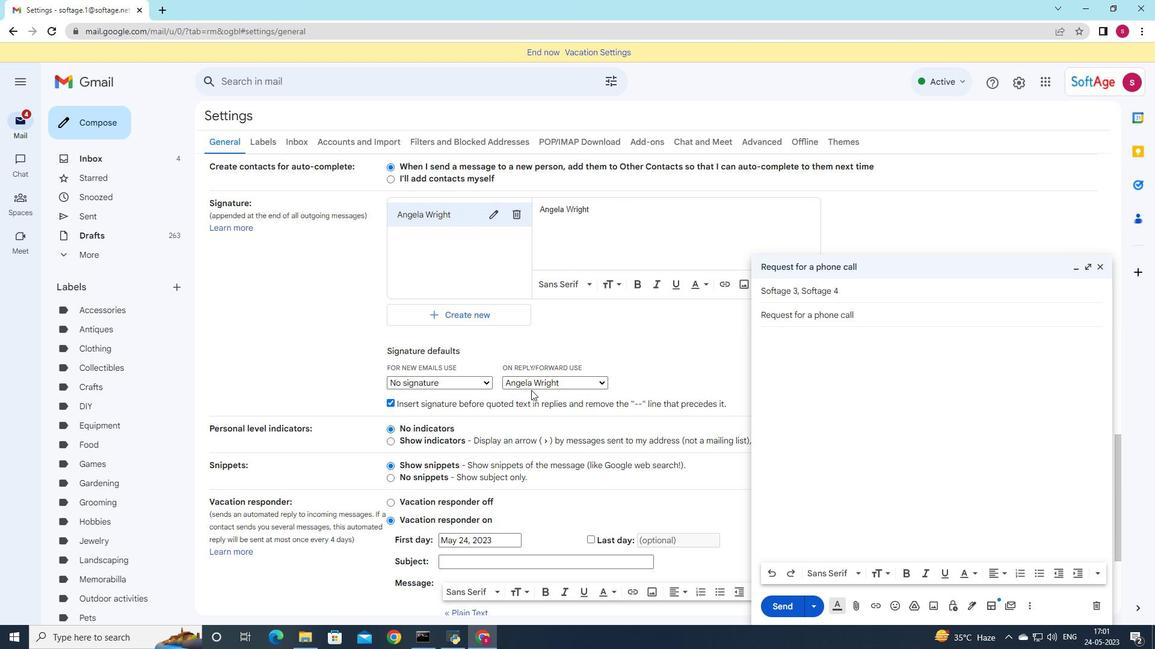 
Action: Mouse scrolled (531, 389) with delta (0, 0)
Screenshot: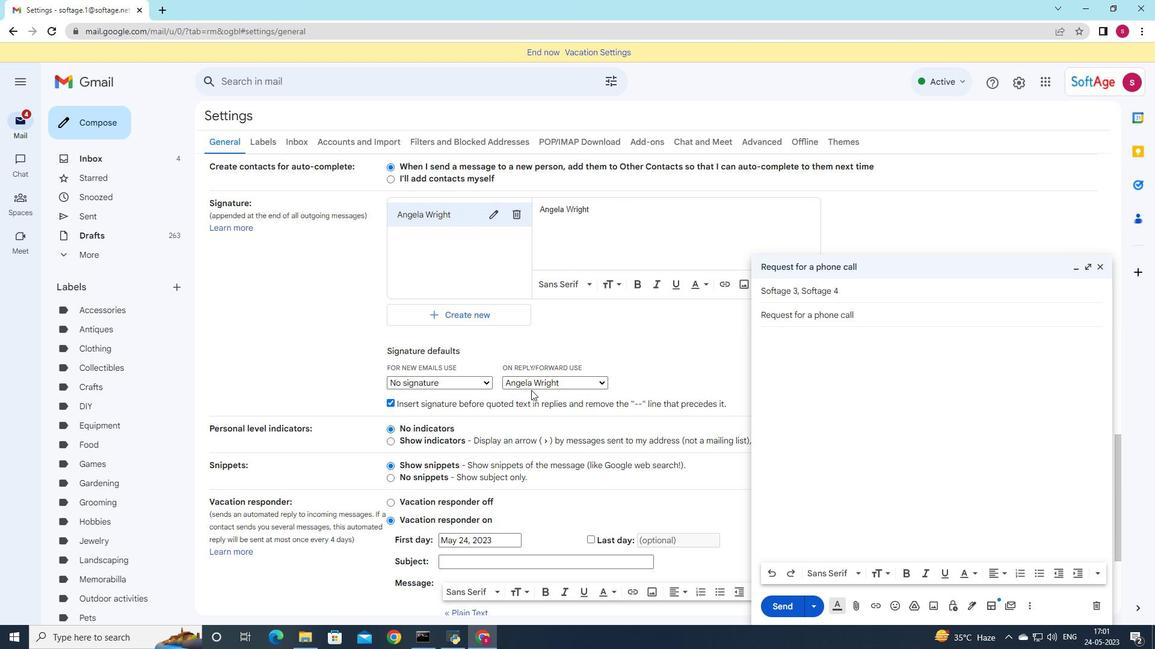 
Action: Mouse scrolled (531, 389) with delta (0, 0)
Screenshot: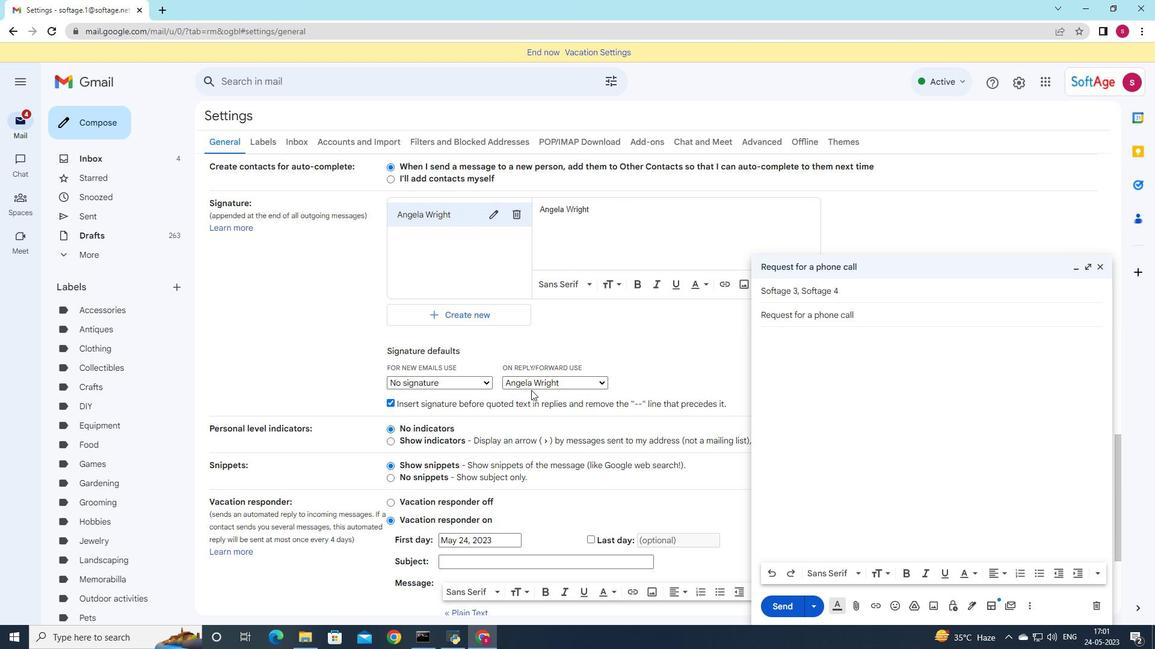 
Action: Mouse scrolled (531, 389) with delta (0, 0)
Screenshot: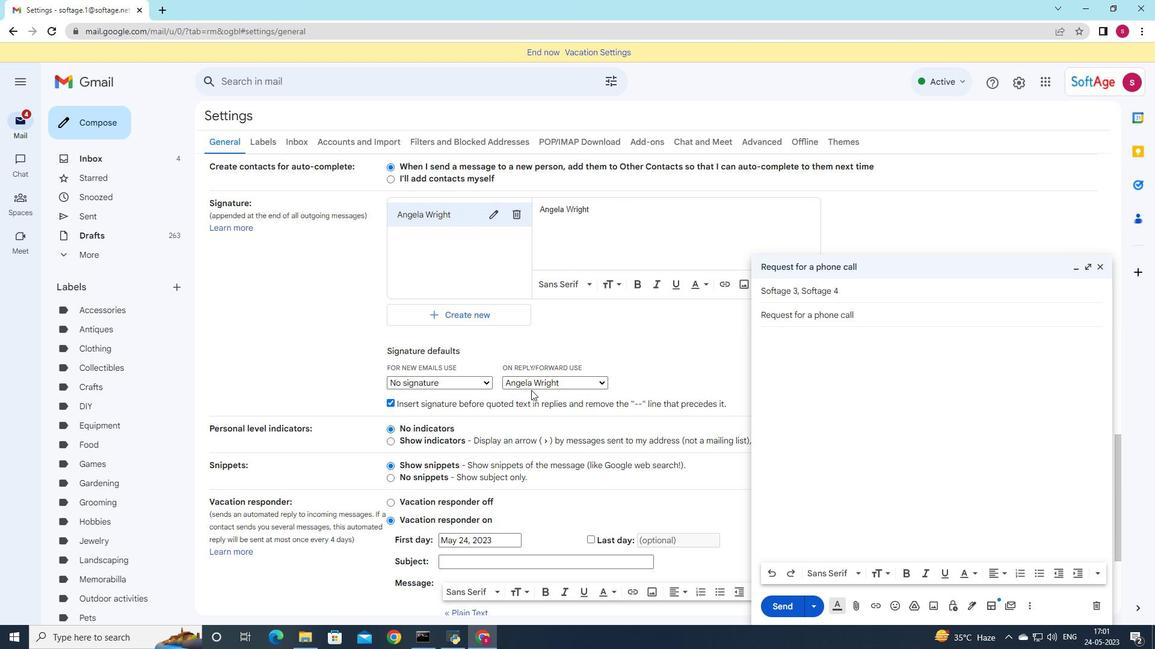 
Action: Mouse scrolled (531, 389) with delta (0, 0)
Screenshot: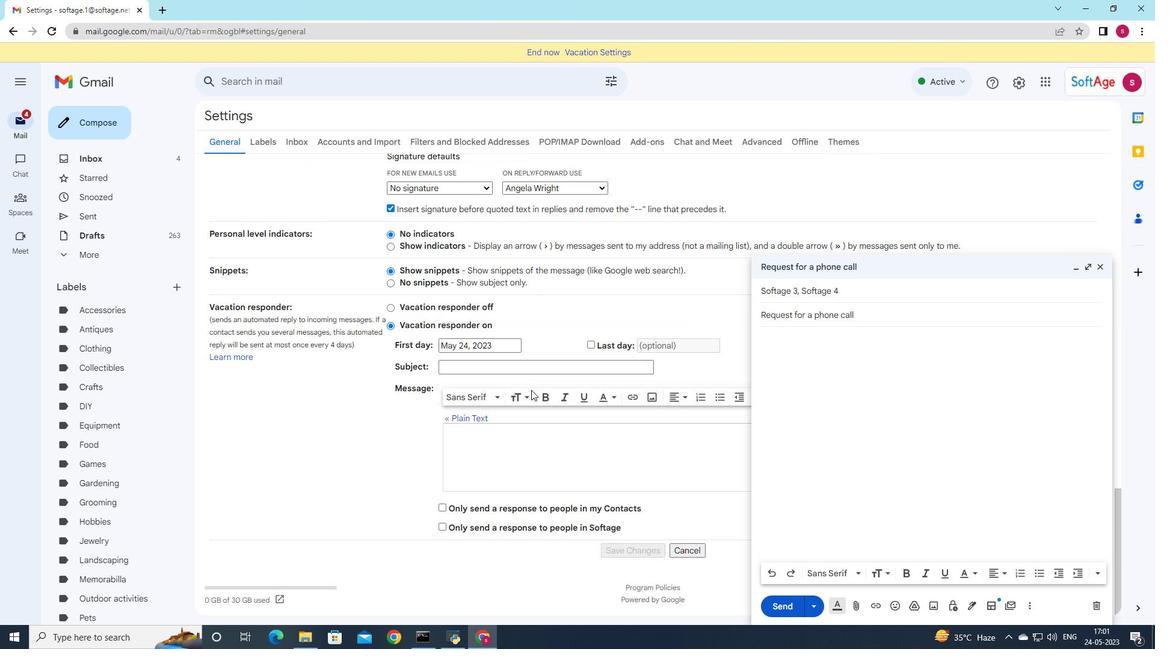 
Action: Mouse scrolled (531, 389) with delta (0, 0)
Screenshot: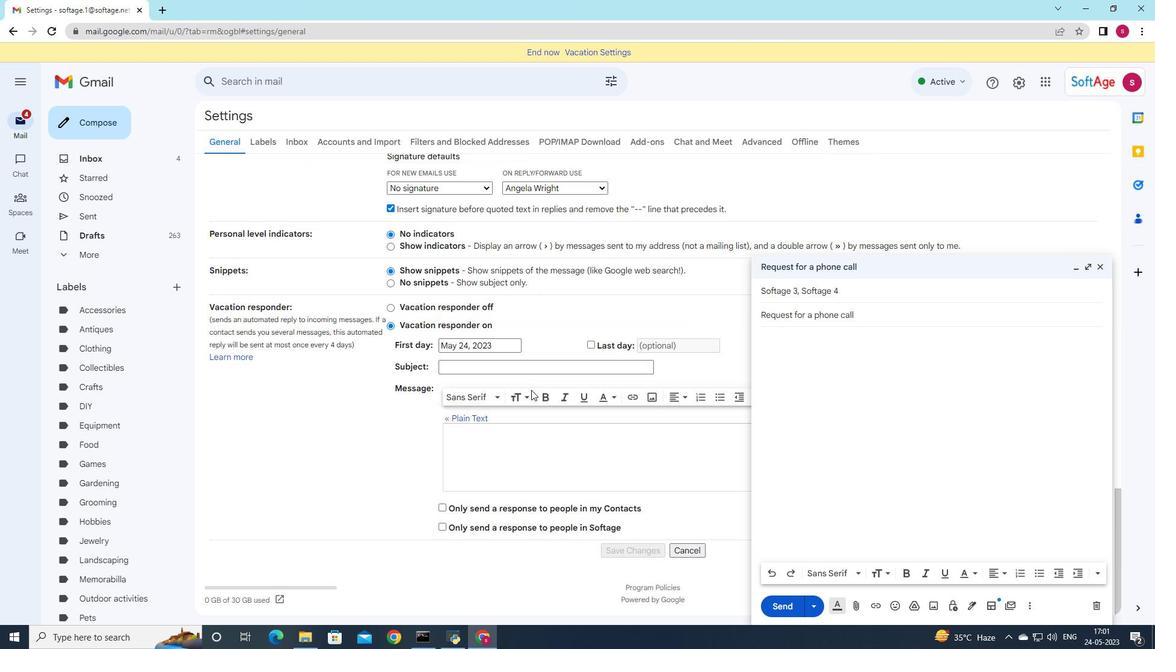 
Action: Mouse scrolled (531, 389) with delta (0, 0)
Screenshot: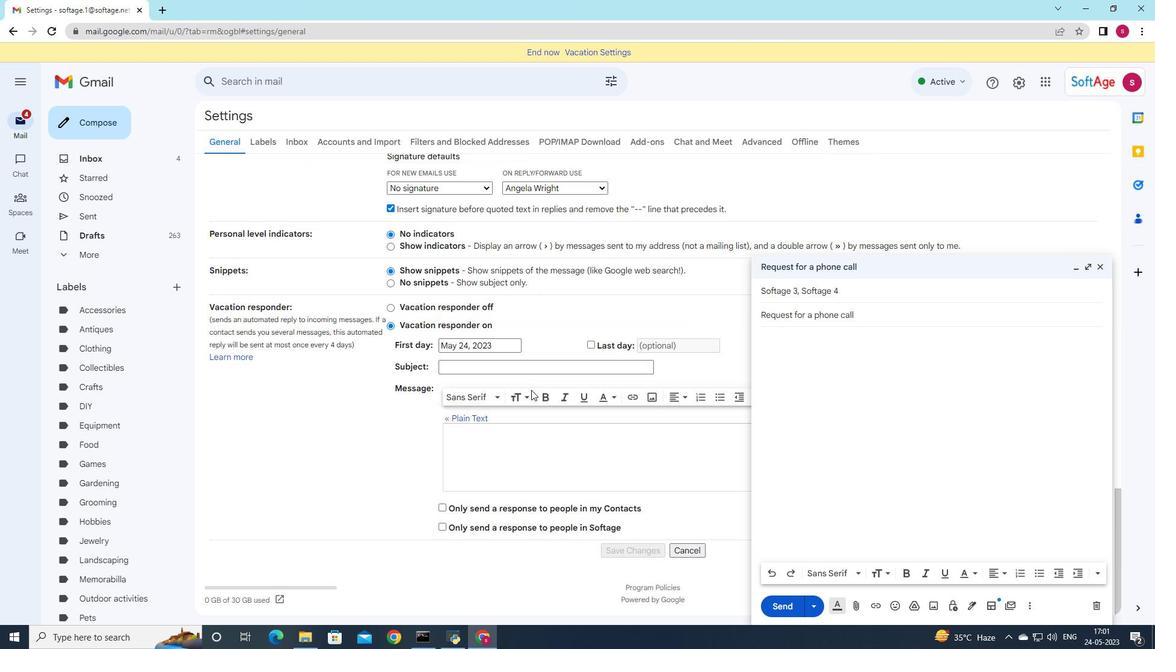 
Action: Mouse scrolled (531, 389) with delta (0, 0)
Screenshot: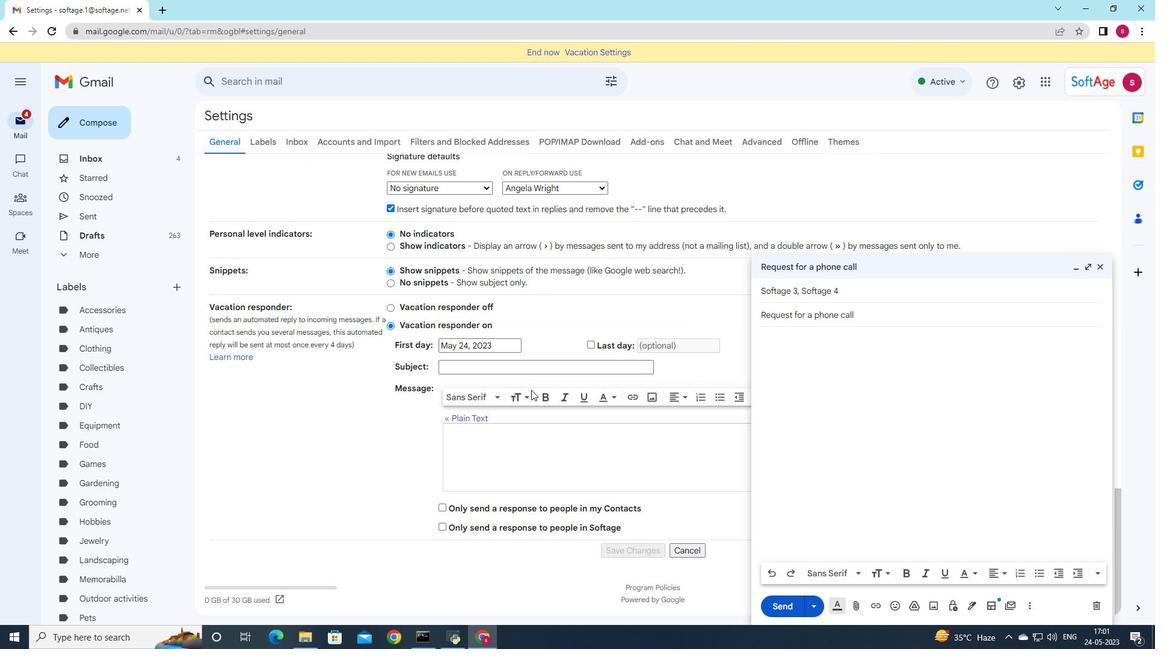 
Action: Mouse moved to (540, 409)
Screenshot: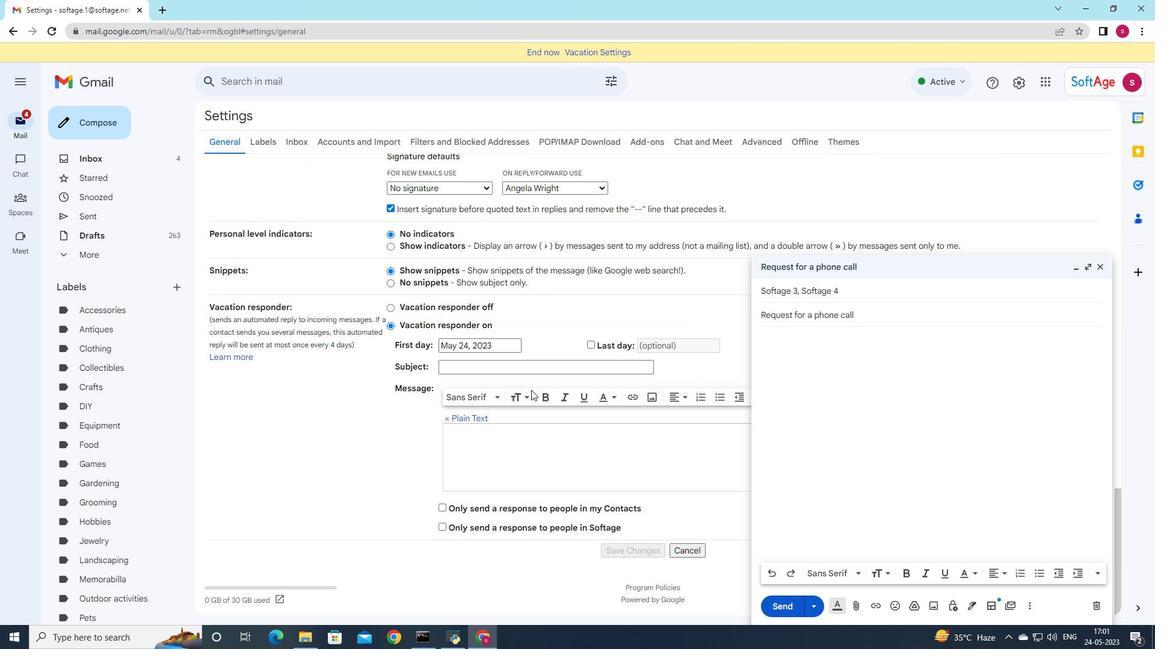 
Action: Mouse scrolled (540, 408) with delta (0, 0)
Screenshot: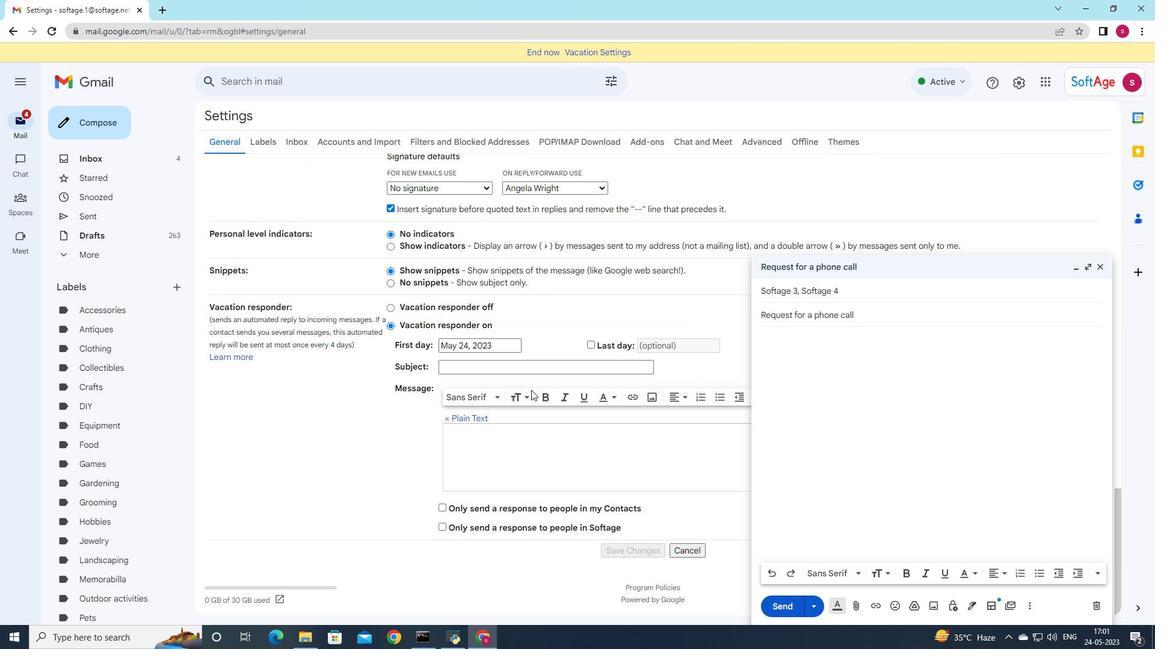 
Action: Mouse moved to (837, 318)
Screenshot: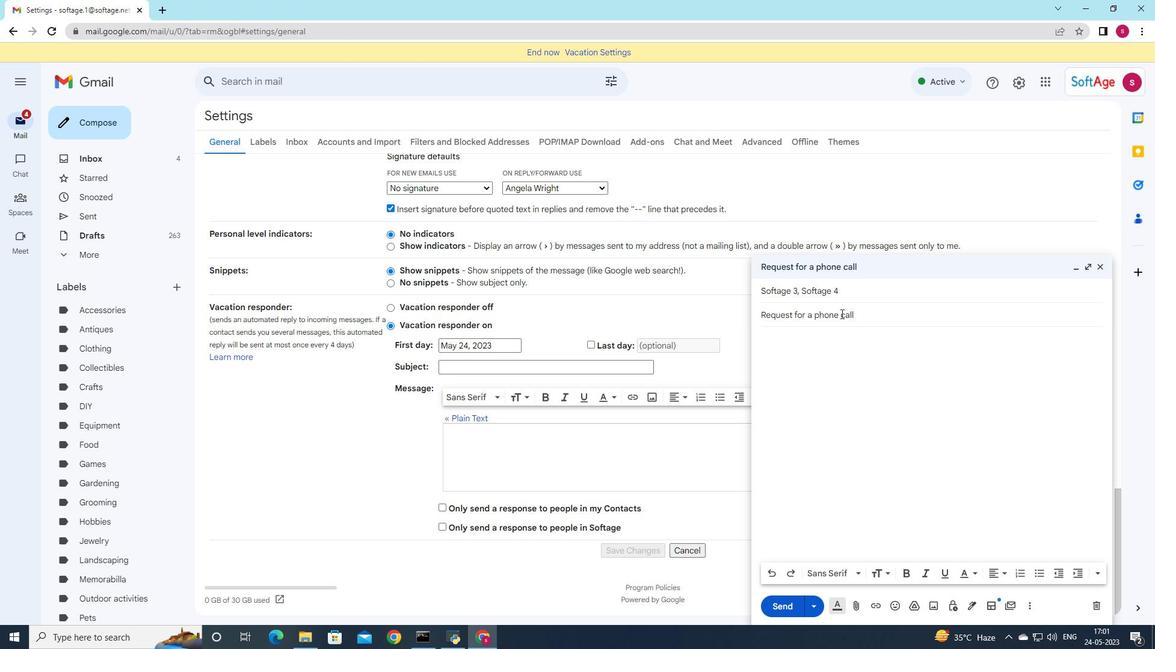 
Action: Mouse scrolled (837, 319) with delta (0, 0)
Screenshot: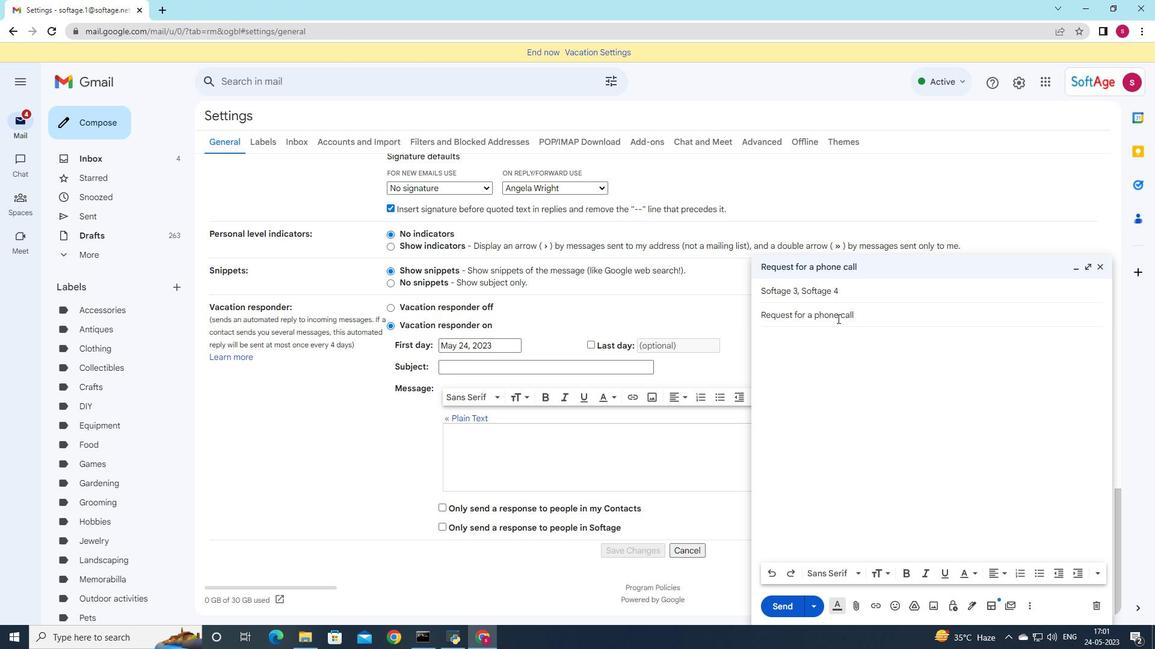 
Action: Mouse scrolled (837, 319) with delta (0, 0)
Screenshot: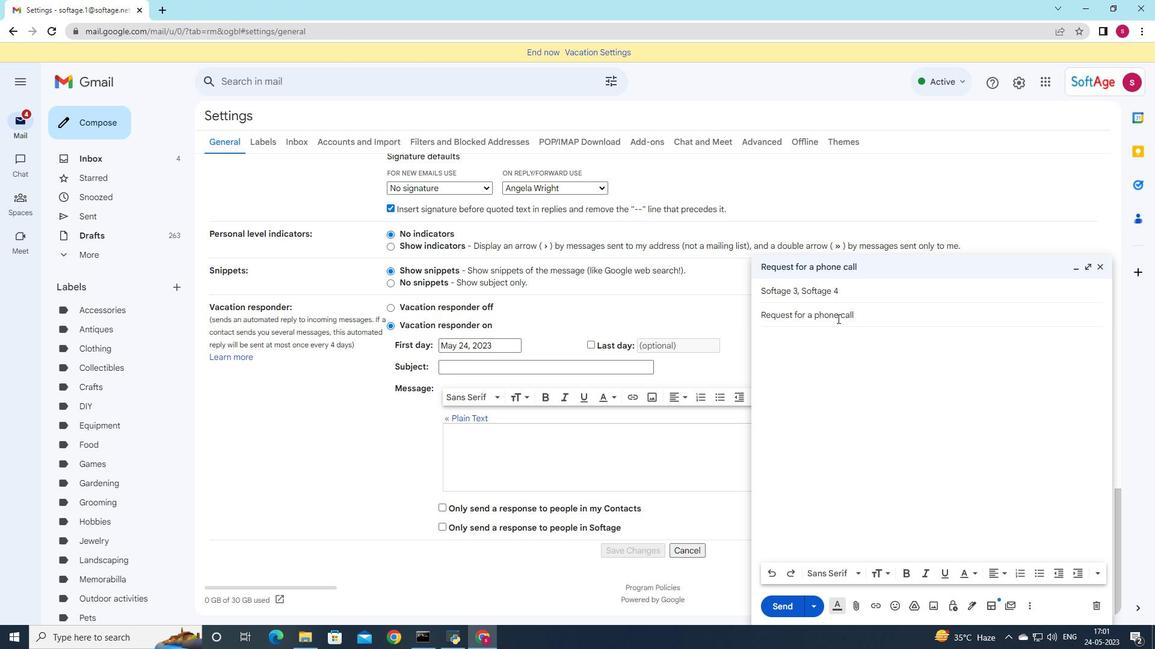 
Action: Mouse scrolled (837, 319) with delta (0, 0)
Screenshot: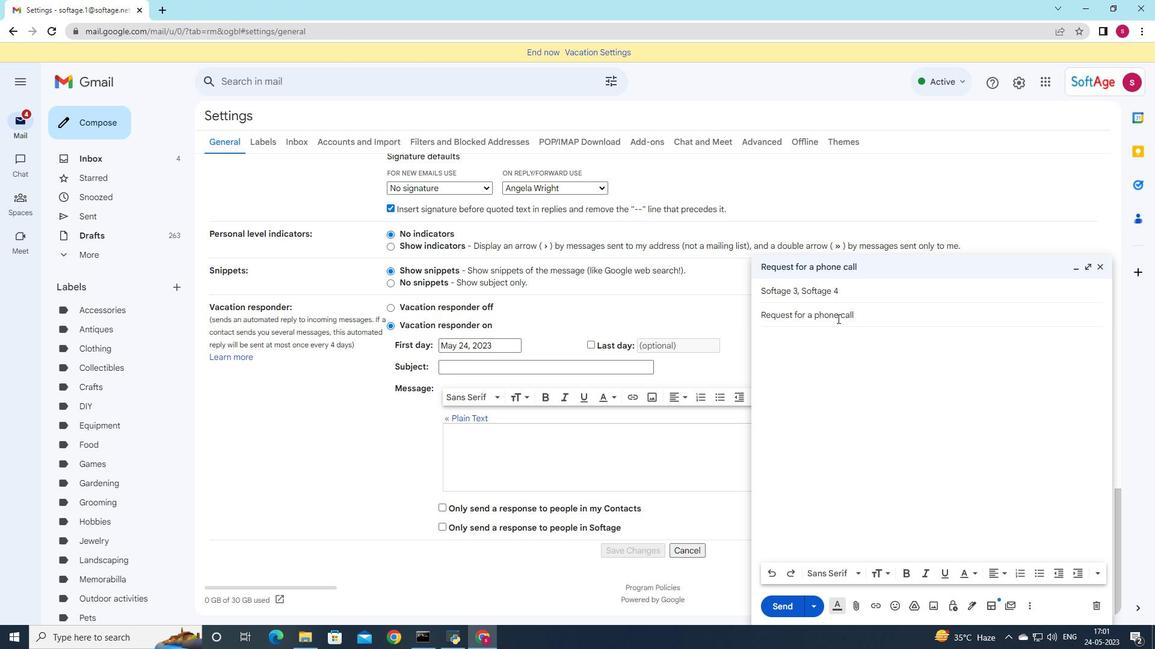 
Action: Mouse moved to (1100, 268)
Screenshot: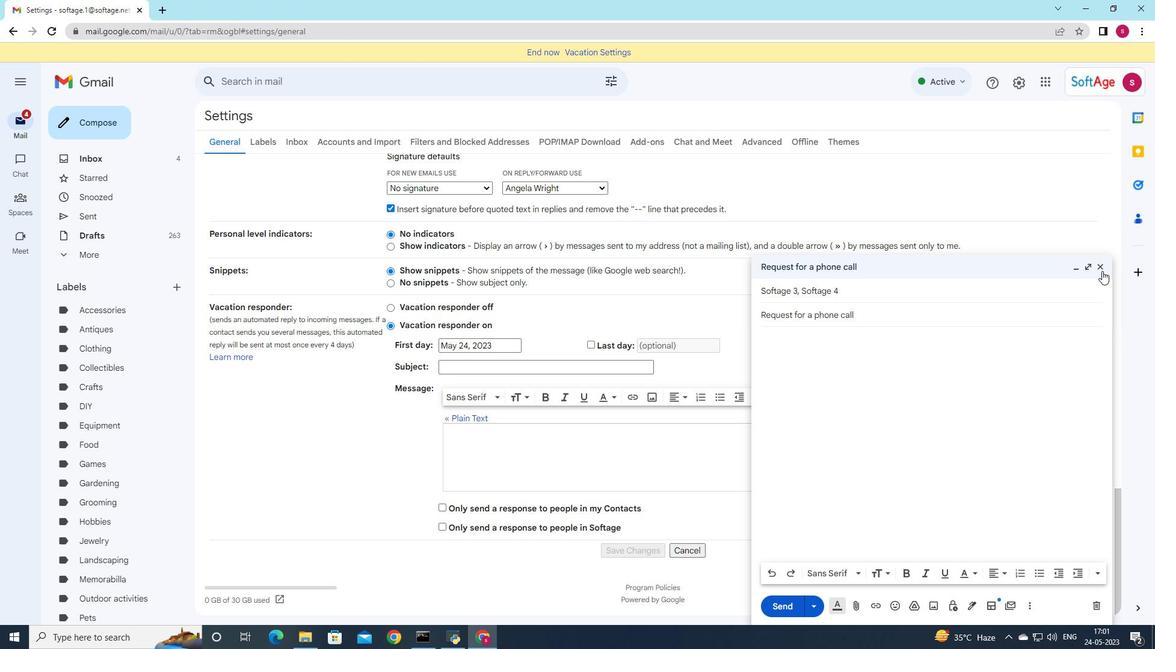 
Action: Mouse pressed left at (1100, 268)
Screenshot: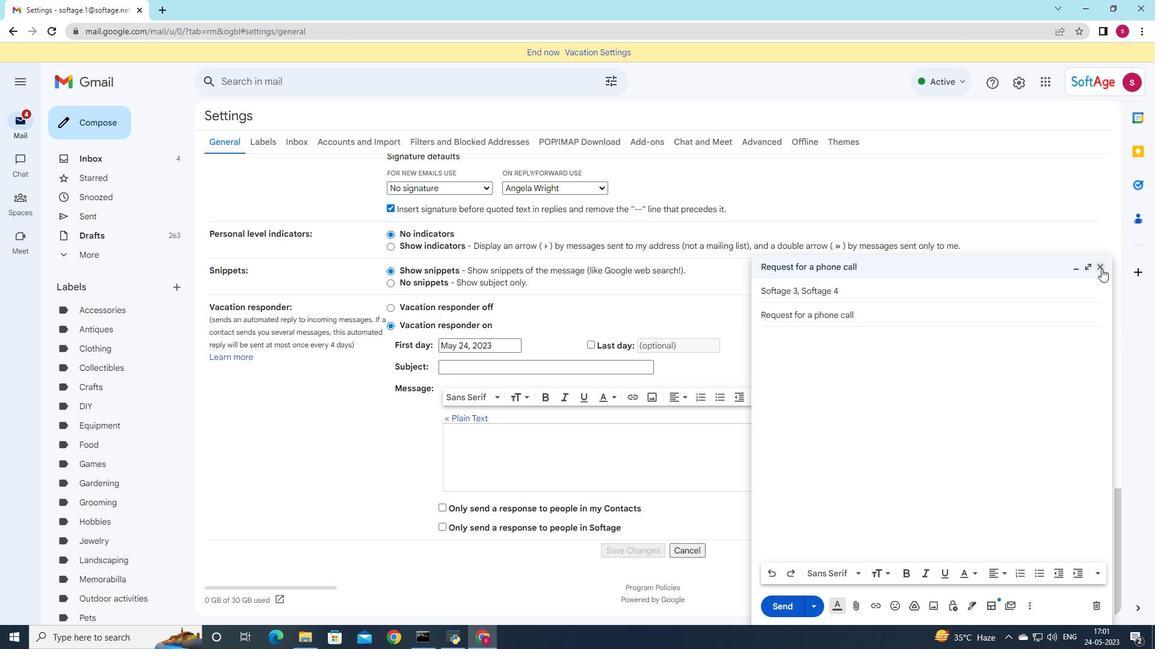 
Action: Mouse moved to (684, 548)
Screenshot: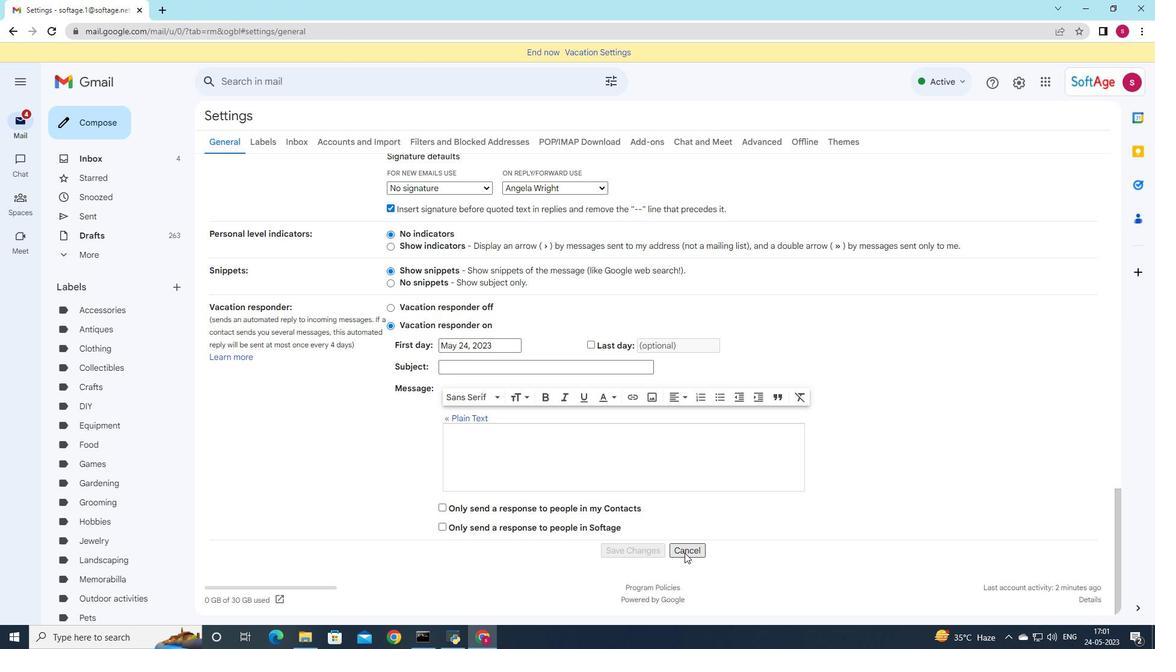 
Action: Mouse pressed left at (684, 548)
Screenshot: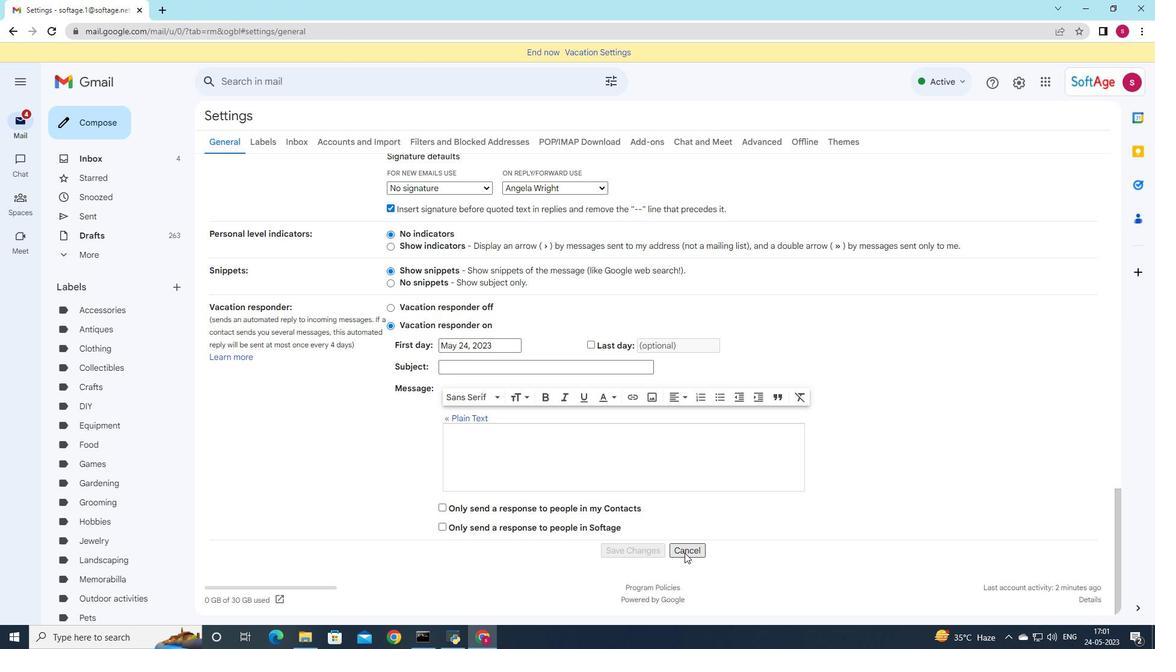 
Action: Mouse moved to (1016, 86)
Screenshot: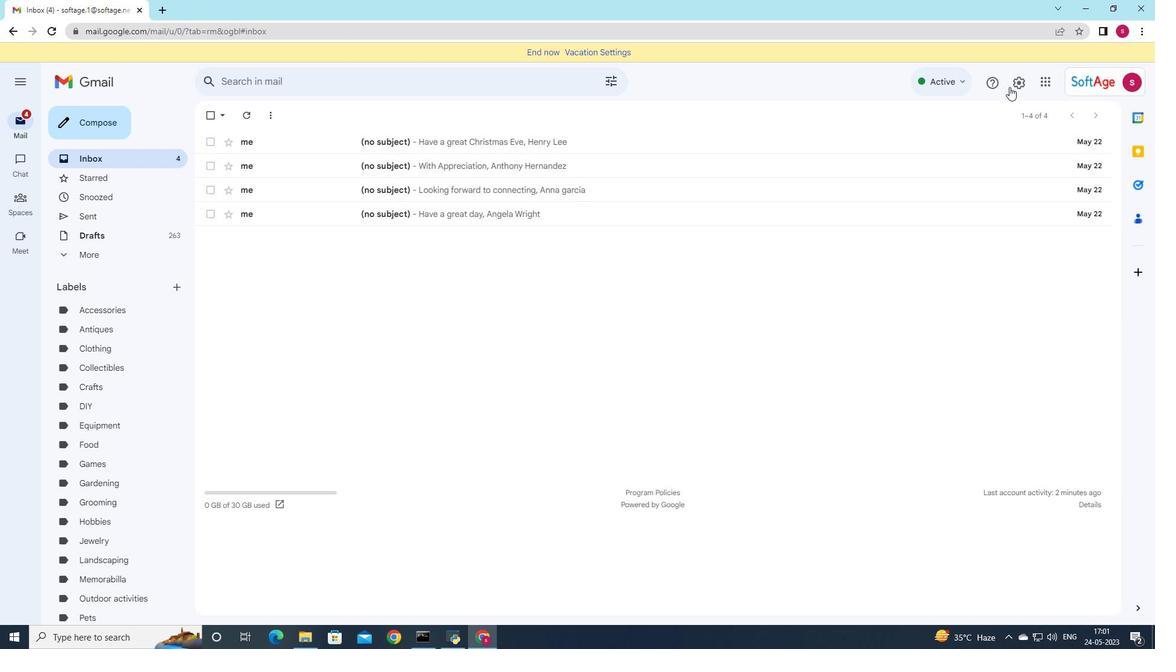 
Action: Mouse pressed left at (1016, 86)
Screenshot: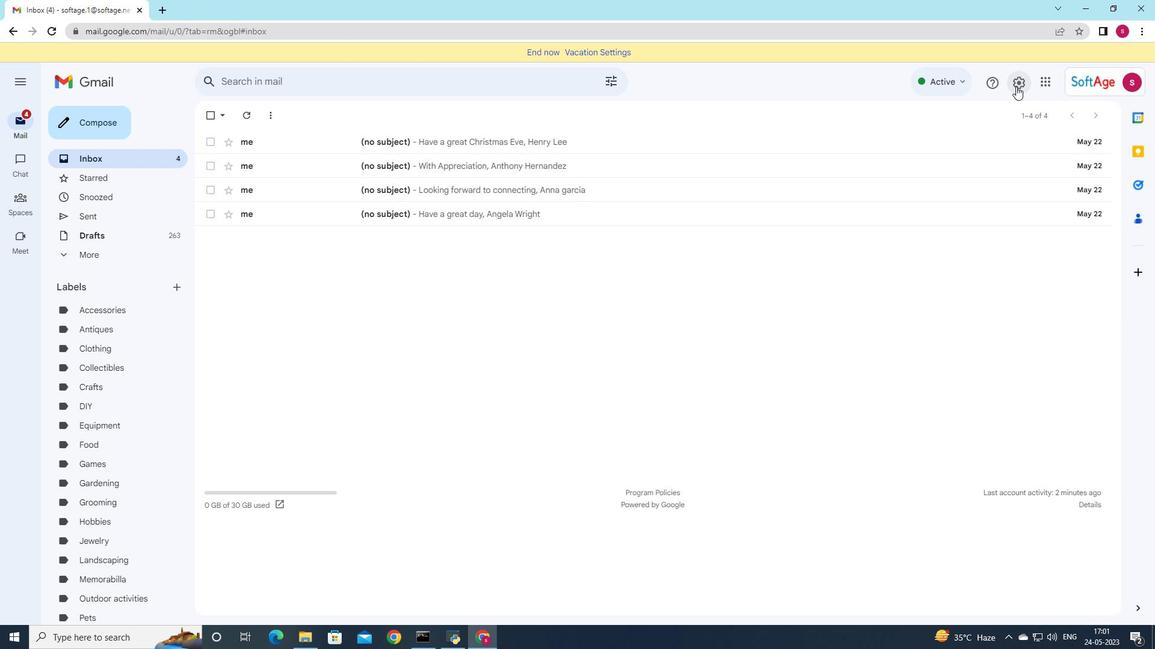 
Action: Mouse moved to (1014, 142)
Screenshot: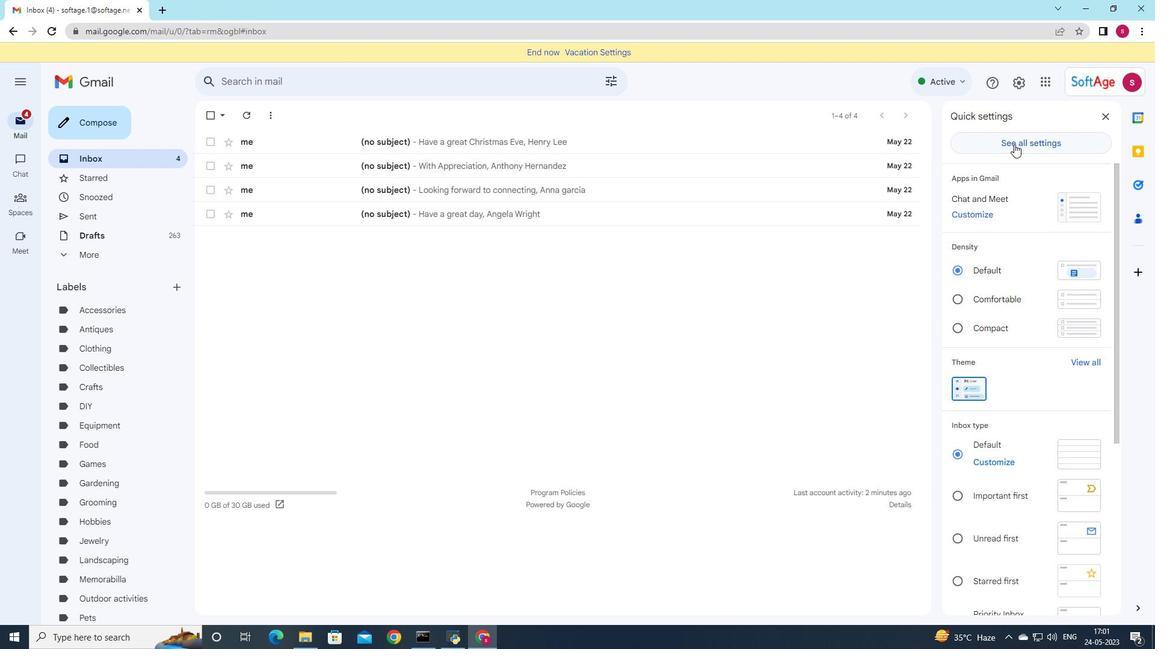 
Action: Mouse pressed left at (1014, 142)
Screenshot: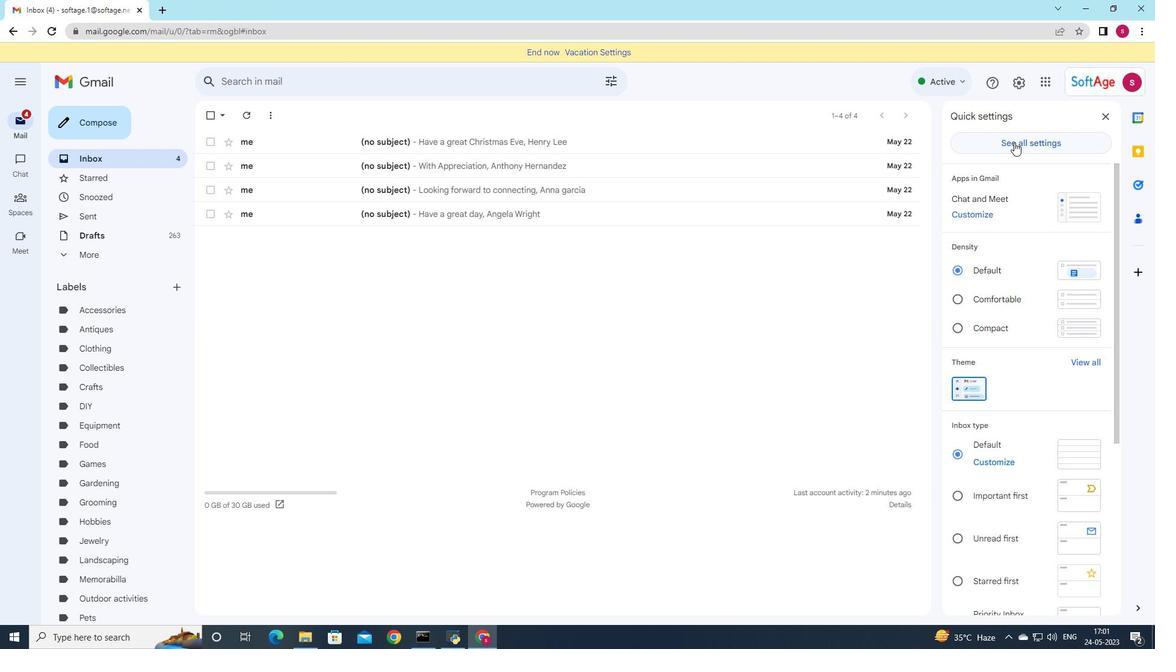 
Action: Mouse moved to (518, 384)
Screenshot: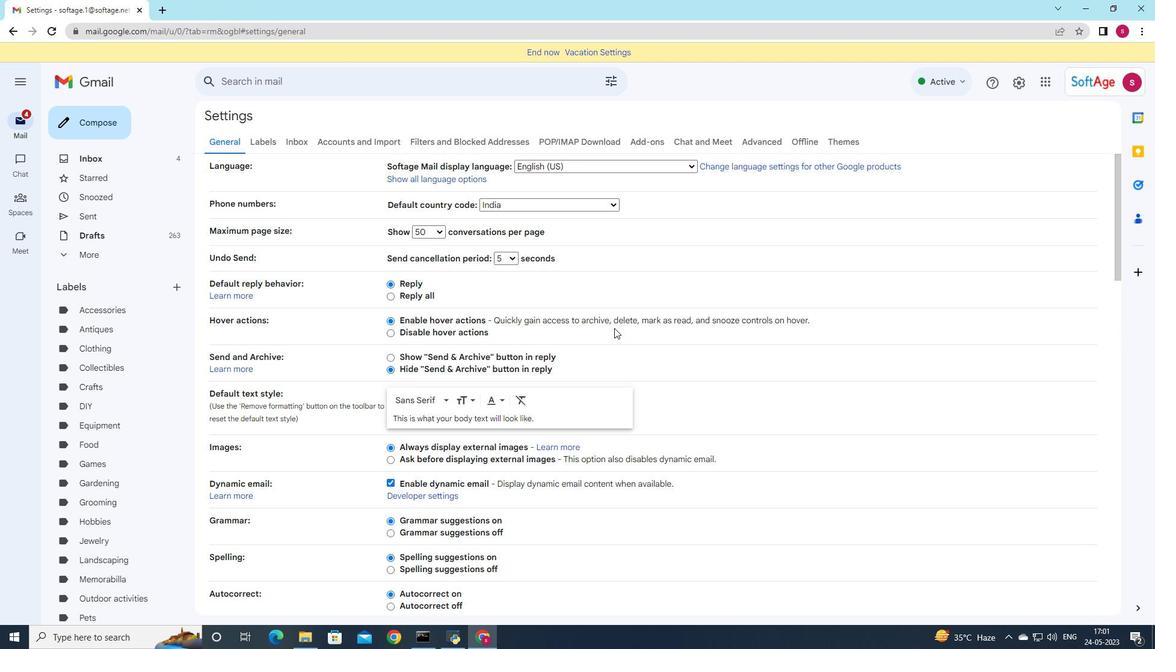 
Action: Mouse scrolled (518, 383) with delta (0, 0)
Screenshot: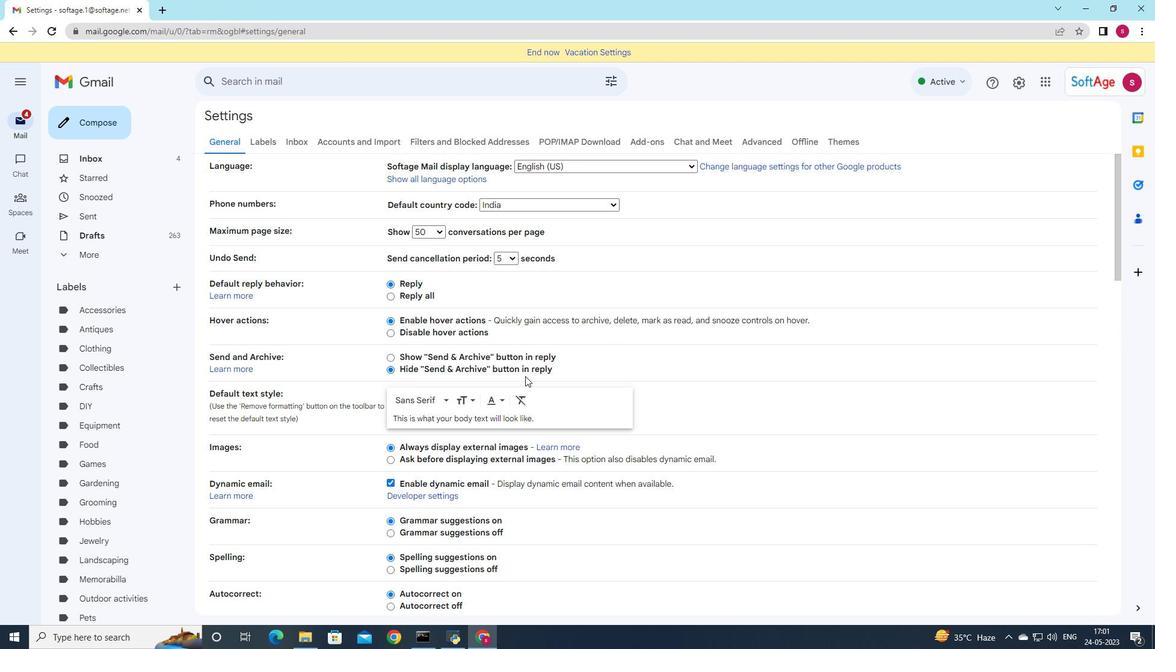 
Action: Mouse scrolled (518, 383) with delta (0, 0)
Screenshot: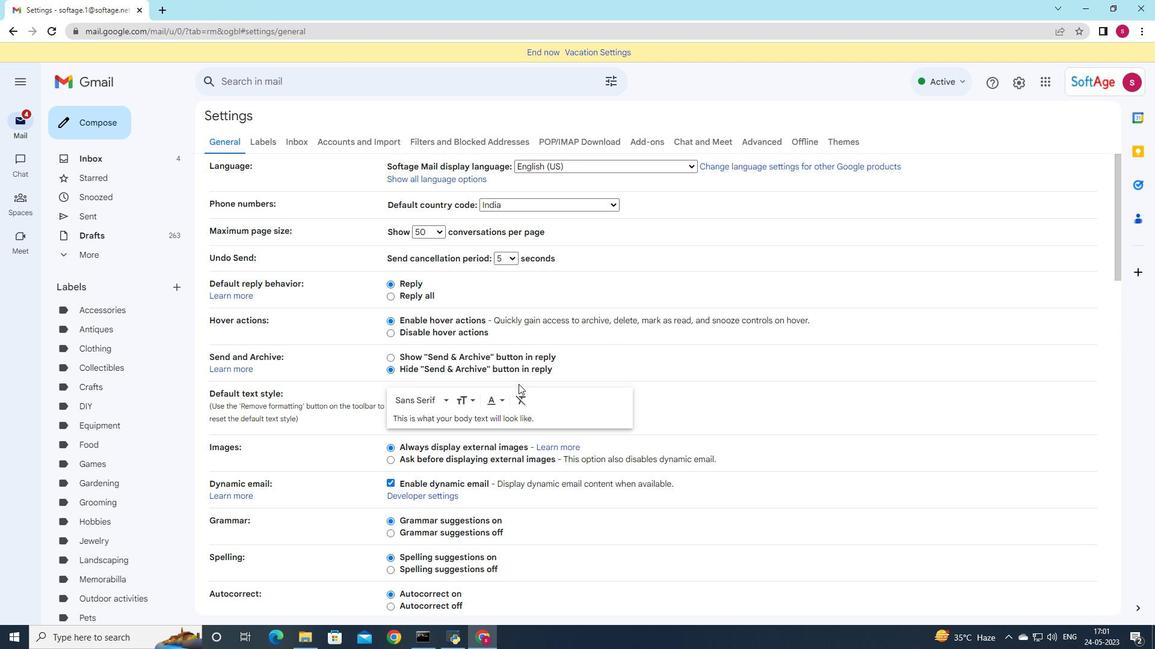 
Action: Mouse moved to (517, 387)
Screenshot: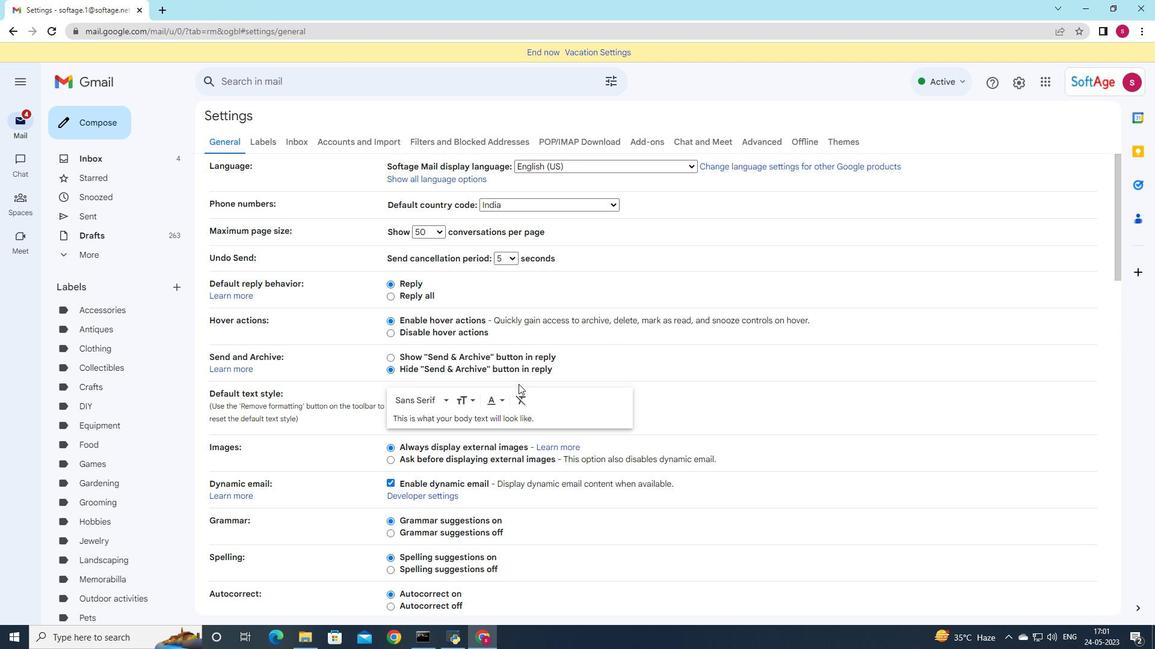
Action: Mouse scrolled (517, 386) with delta (0, 0)
Screenshot: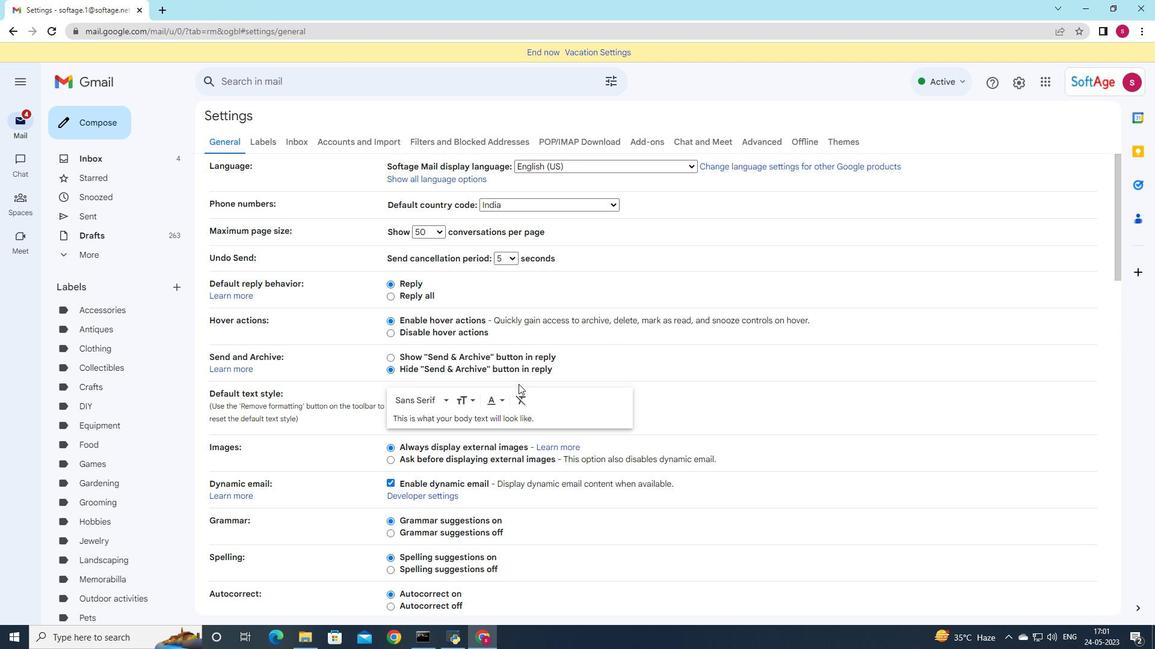 
Action: Mouse moved to (516, 389)
Screenshot: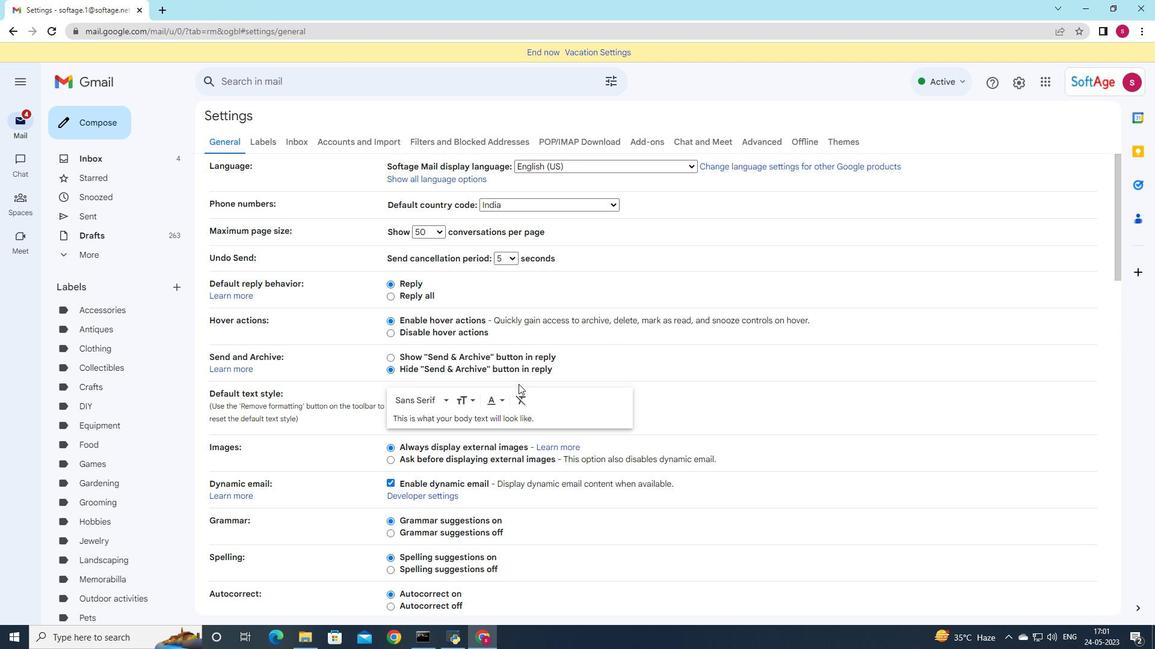 
Action: Mouse scrolled (516, 389) with delta (0, 0)
Screenshot: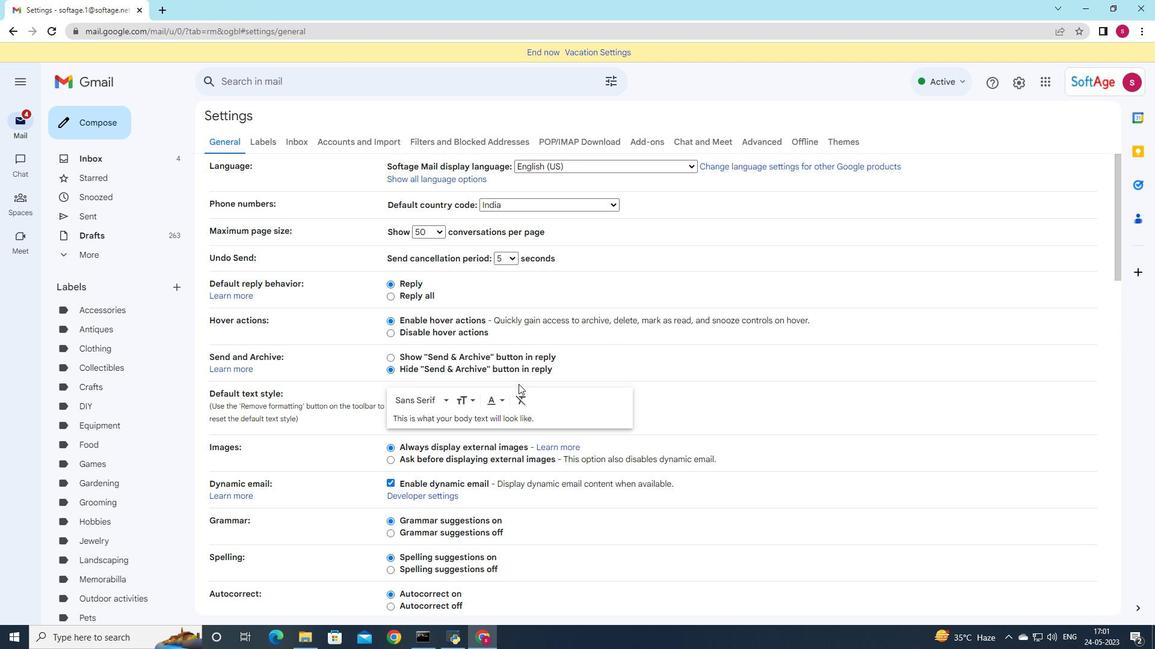 
Action: Mouse moved to (516, 390)
Screenshot: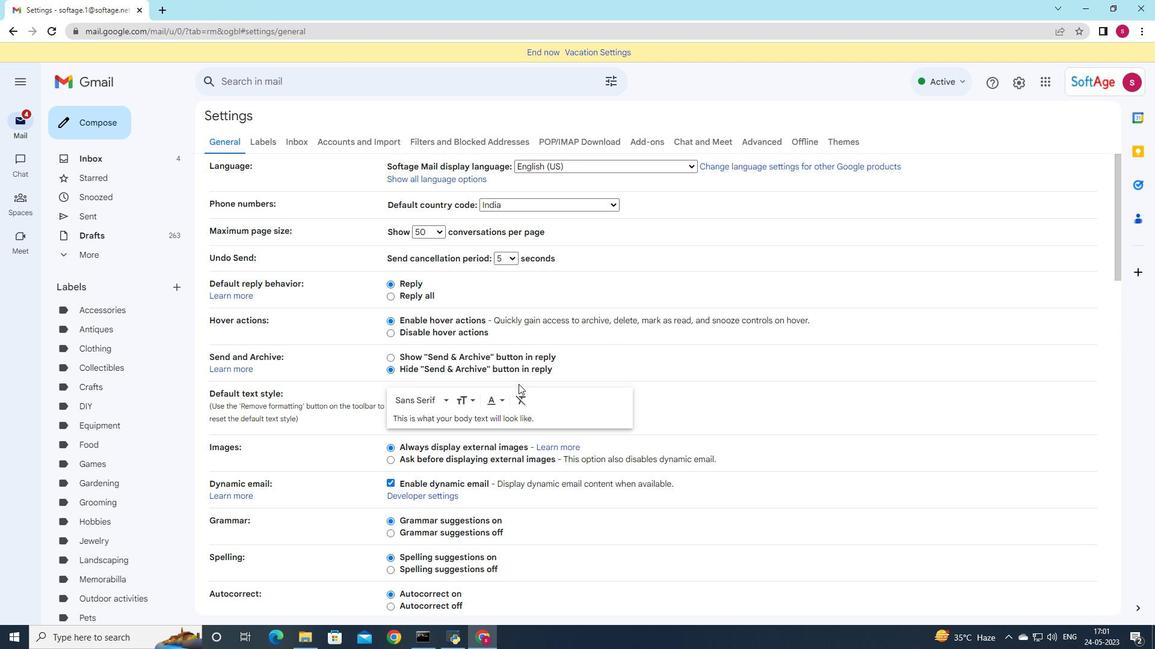 
Action: Mouse scrolled (516, 389) with delta (0, 0)
Screenshot: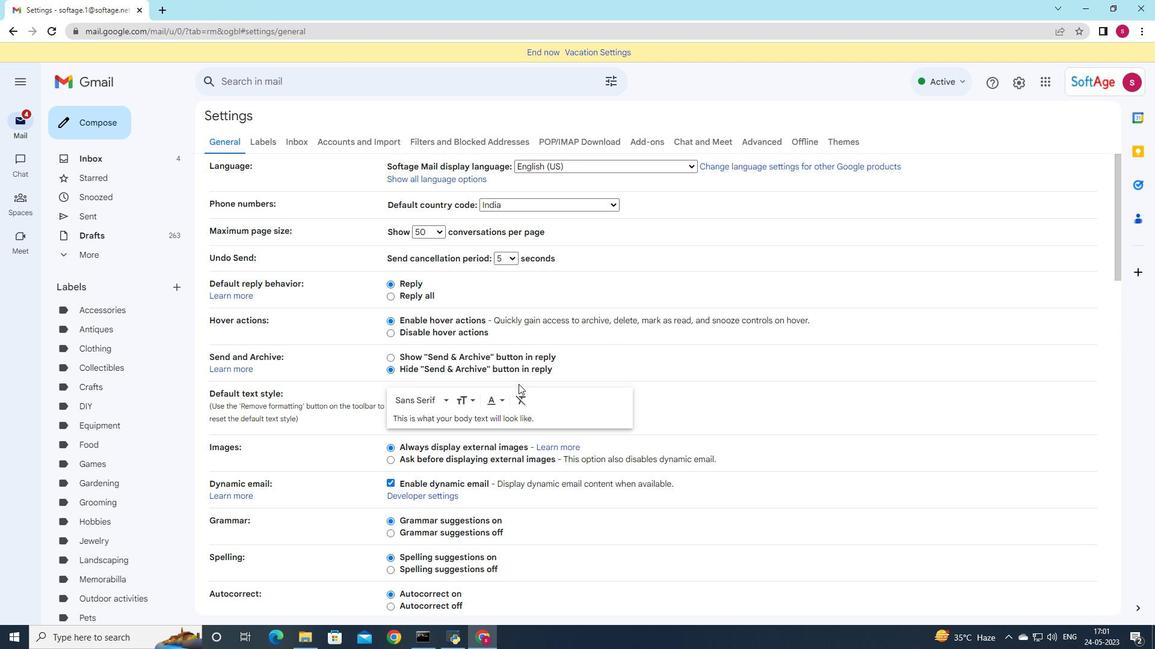 
Action: Mouse moved to (517, 397)
Screenshot: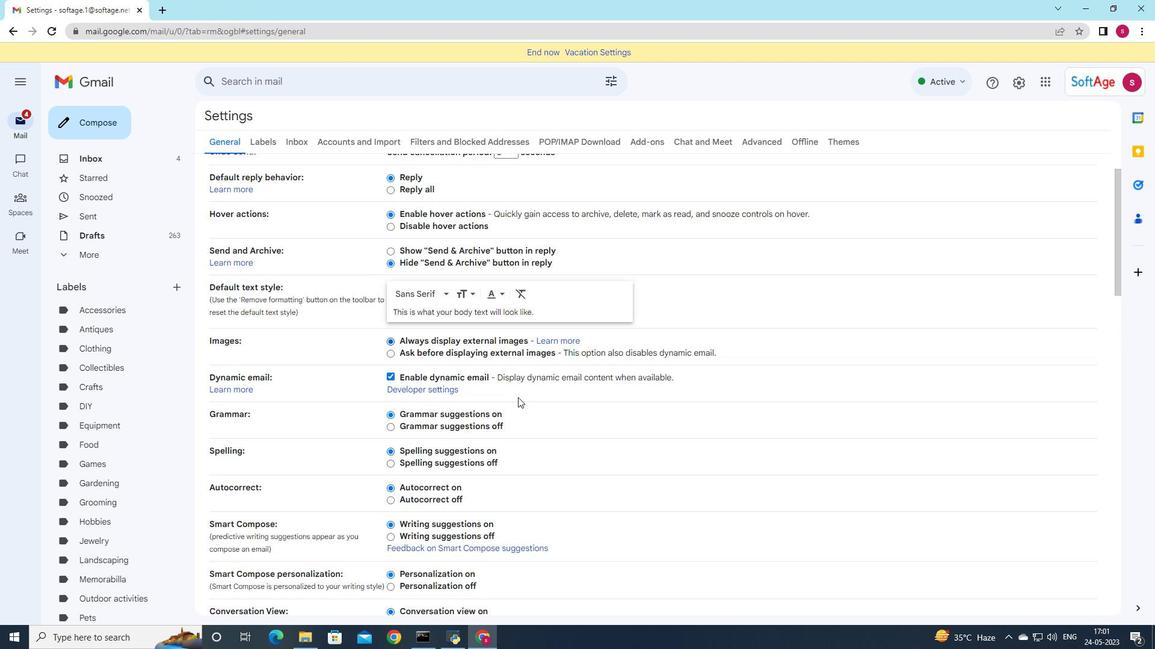 
Action: Mouse scrolled (517, 397) with delta (0, 0)
Screenshot: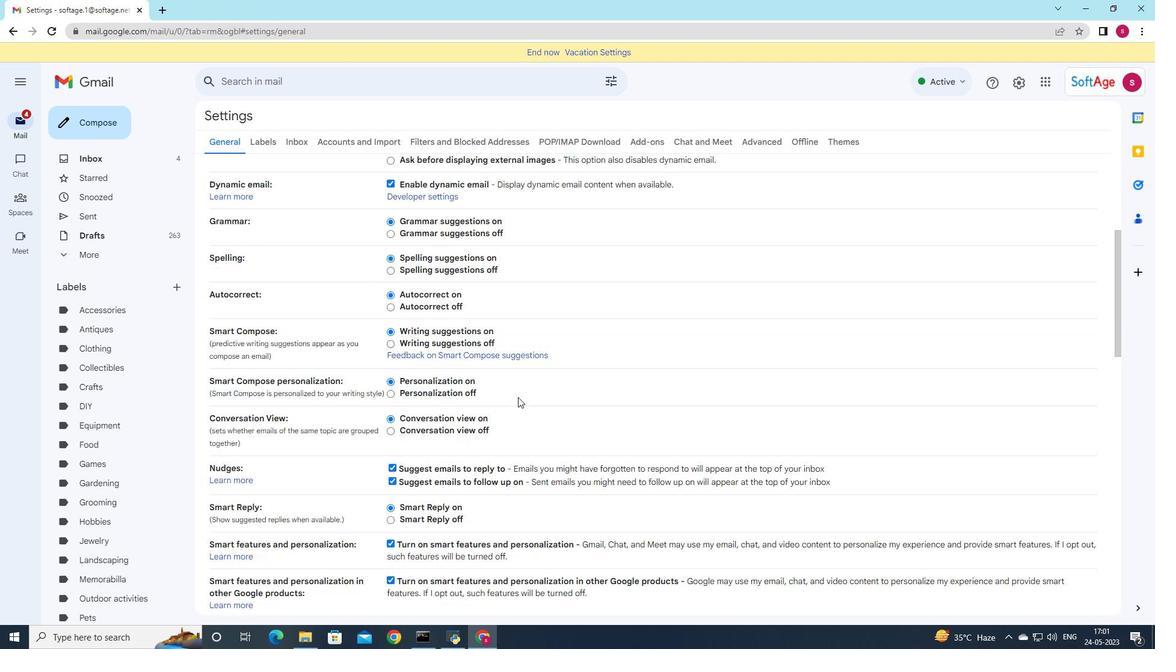 
Action: Mouse scrolled (517, 397) with delta (0, 0)
Screenshot: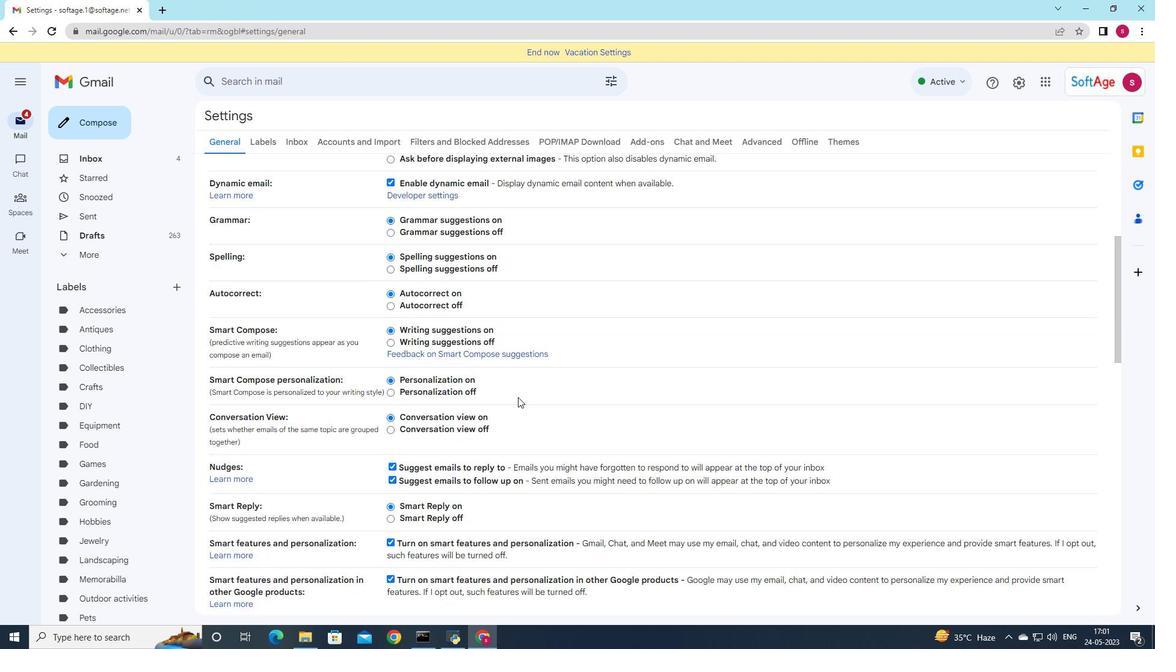 
Action: Mouse scrolled (517, 397) with delta (0, 0)
Screenshot: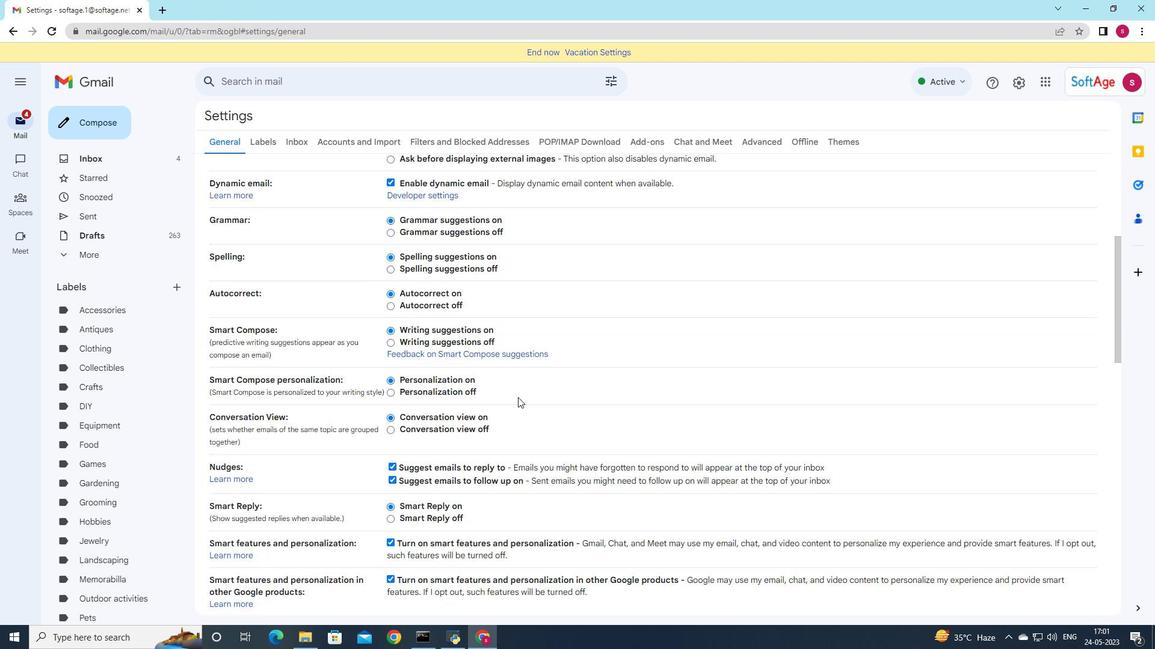 
Action: Mouse scrolled (517, 397) with delta (0, 0)
Screenshot: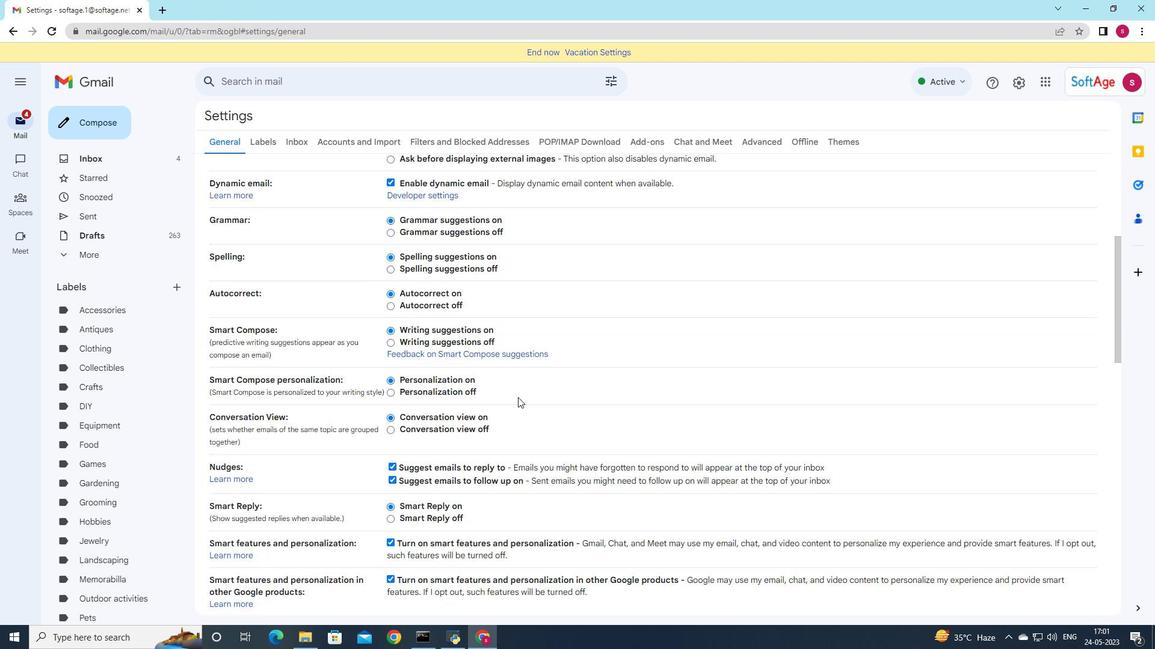 
Action: Mouse scrolled (517, 397) with delta (0, 0)
Screenshot: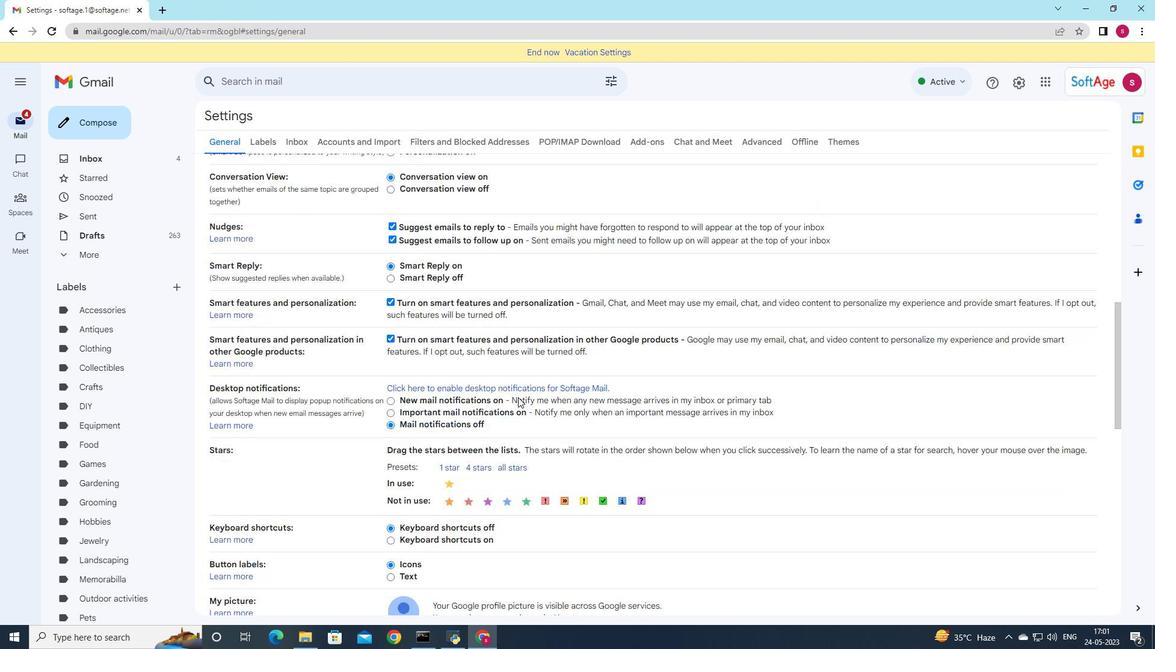 
Action: Mouse scrolled (517, 397) with delta (0, 0)
Screenshot: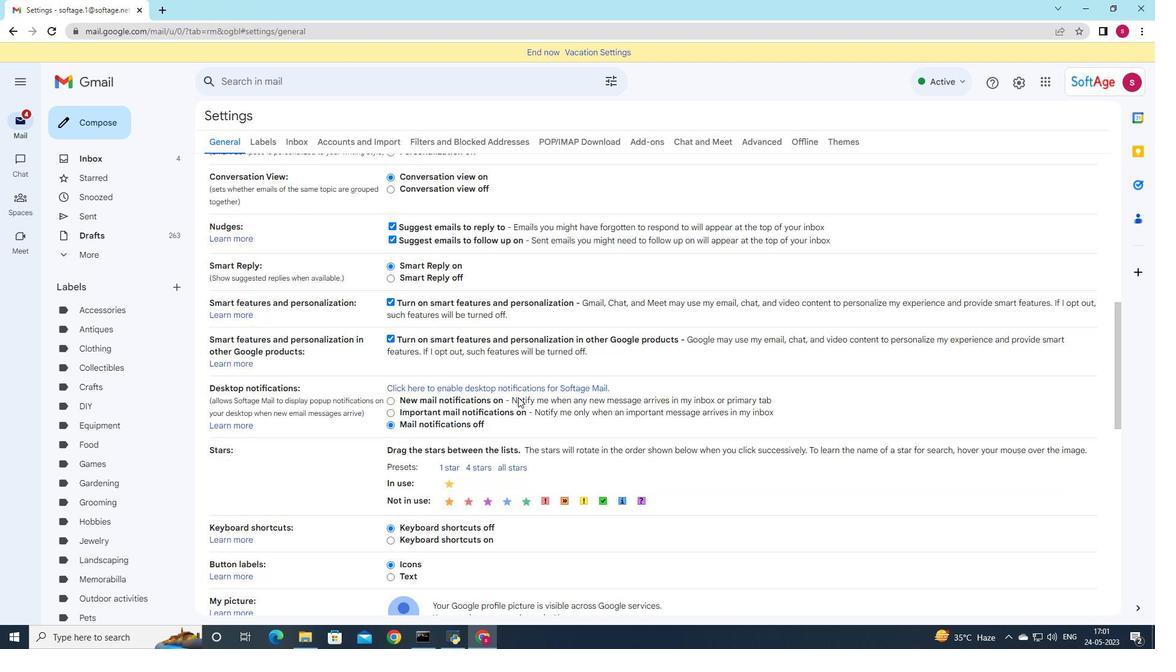 
Action: Mouse scrolled (517, 397) with delta (0, 0)
Screenshot: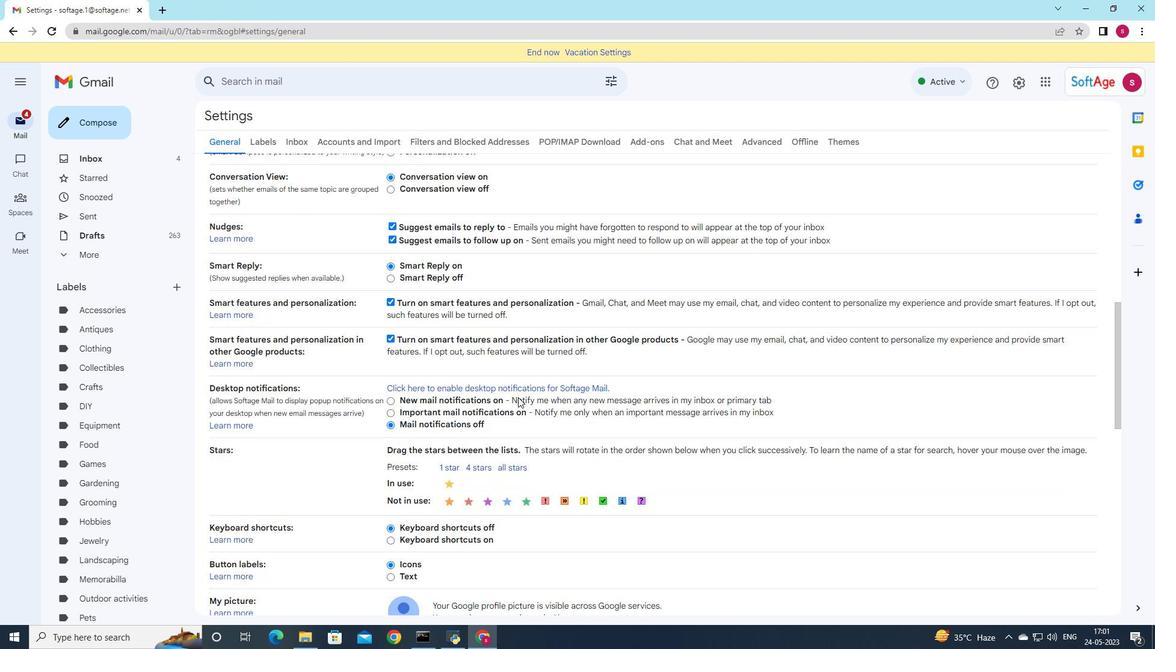 
Action: Mouse scrolled (517, 397) with delta (0, 0)
Screenshot: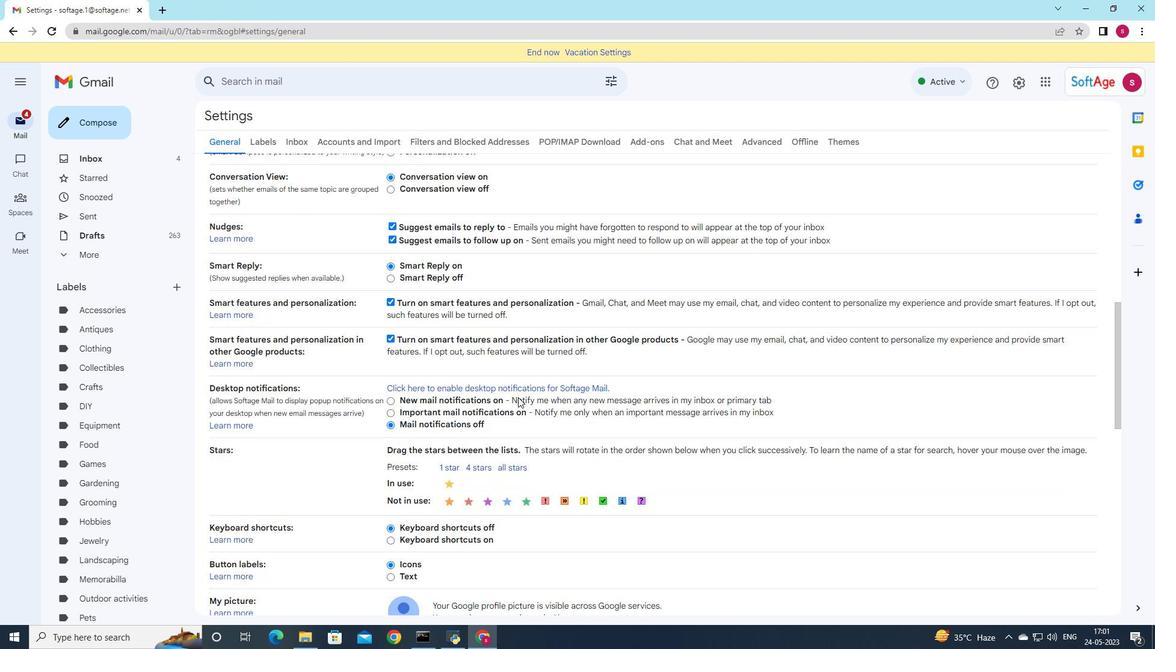 
Action: Mouse moved to (568, 462)
Screenshot: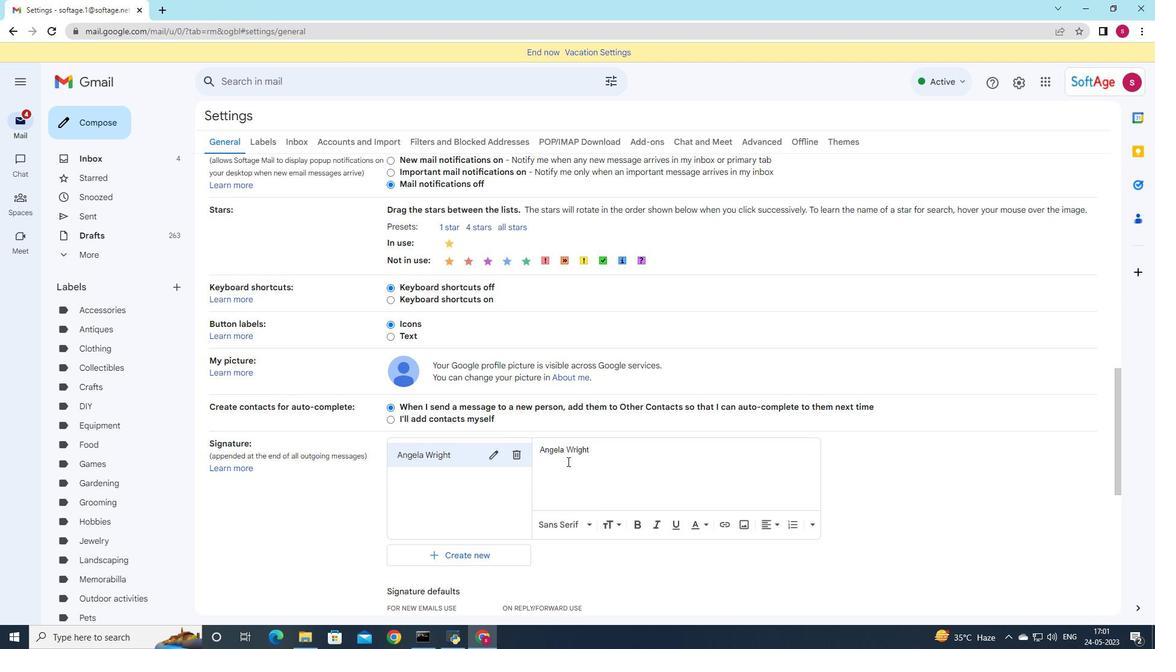 
Action: Mouse scrolled (568, 462) with delta (0, 0)
Screenshot: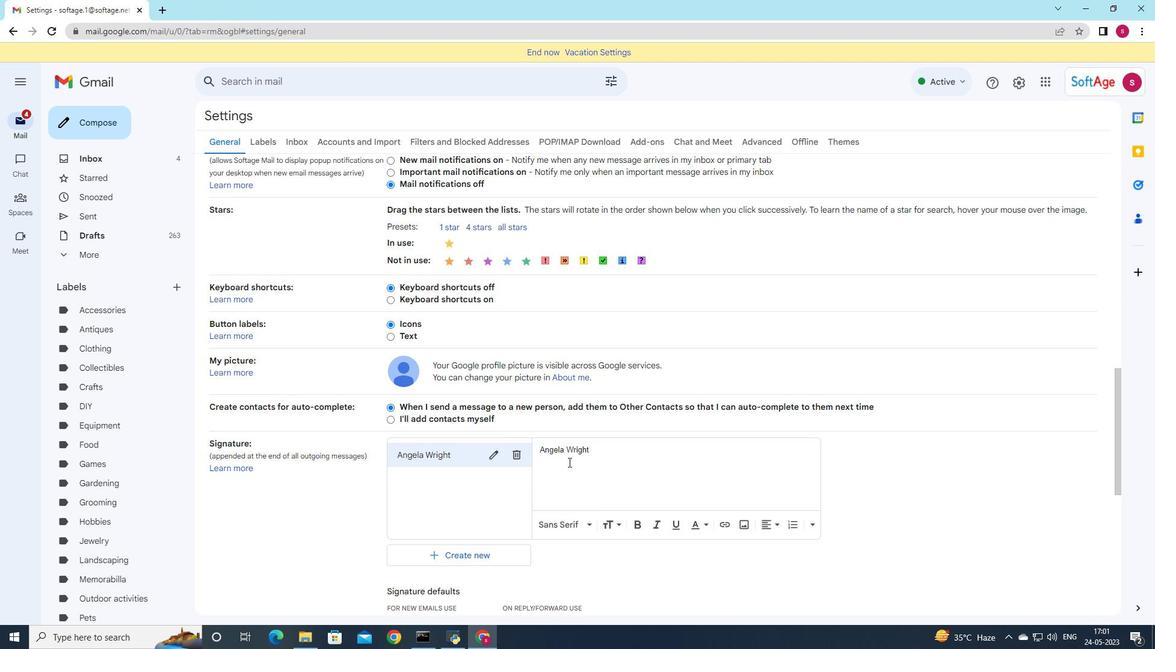 
Action: Mouse scrolled (568, 462) with delta (0, 0)
Screenshot: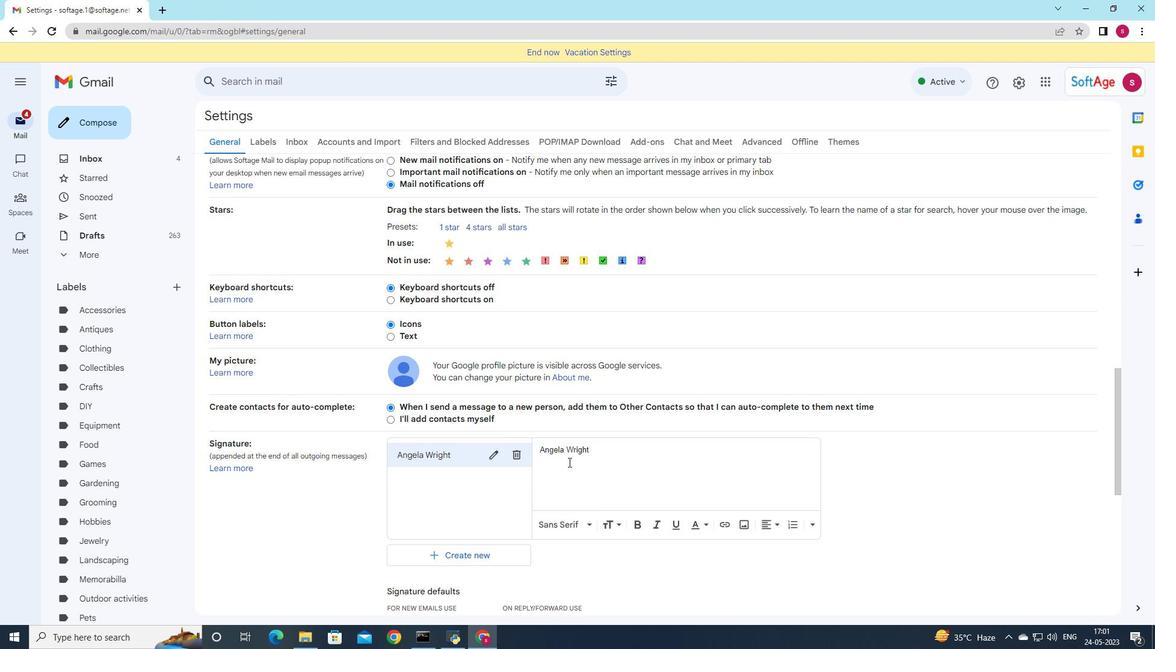 
Action: Mouse scrolled (568, 462) with delta (0, 0)
Screenshot: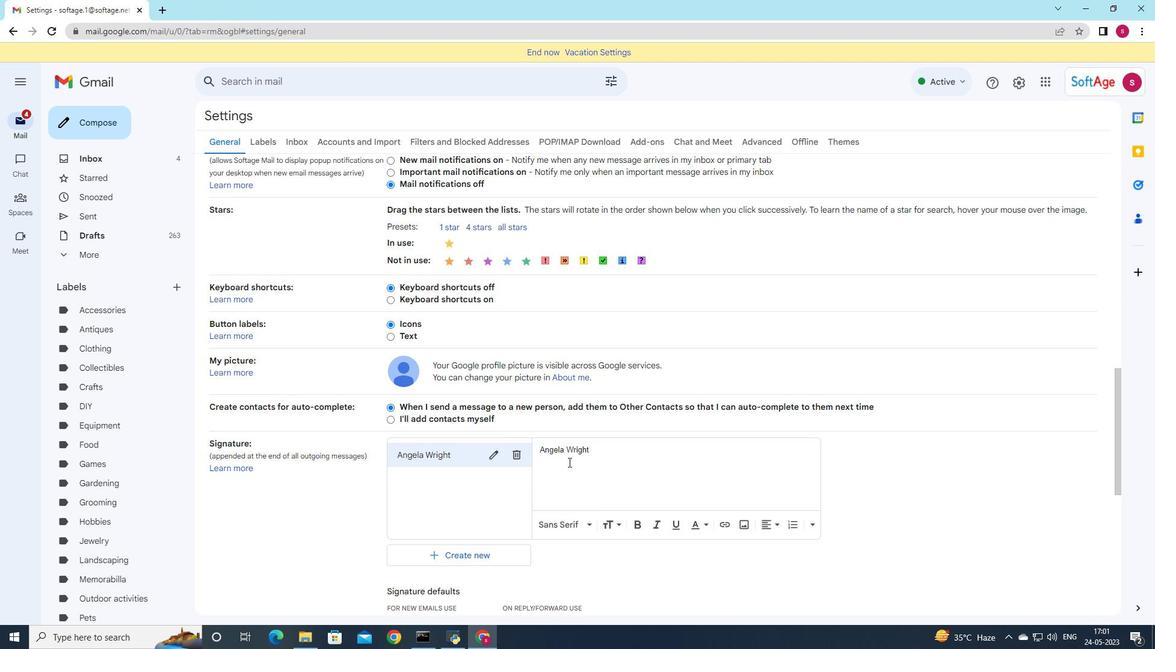 
Action: Mouse scrolled (568, 462) with delta (0, 0)
Screenshot: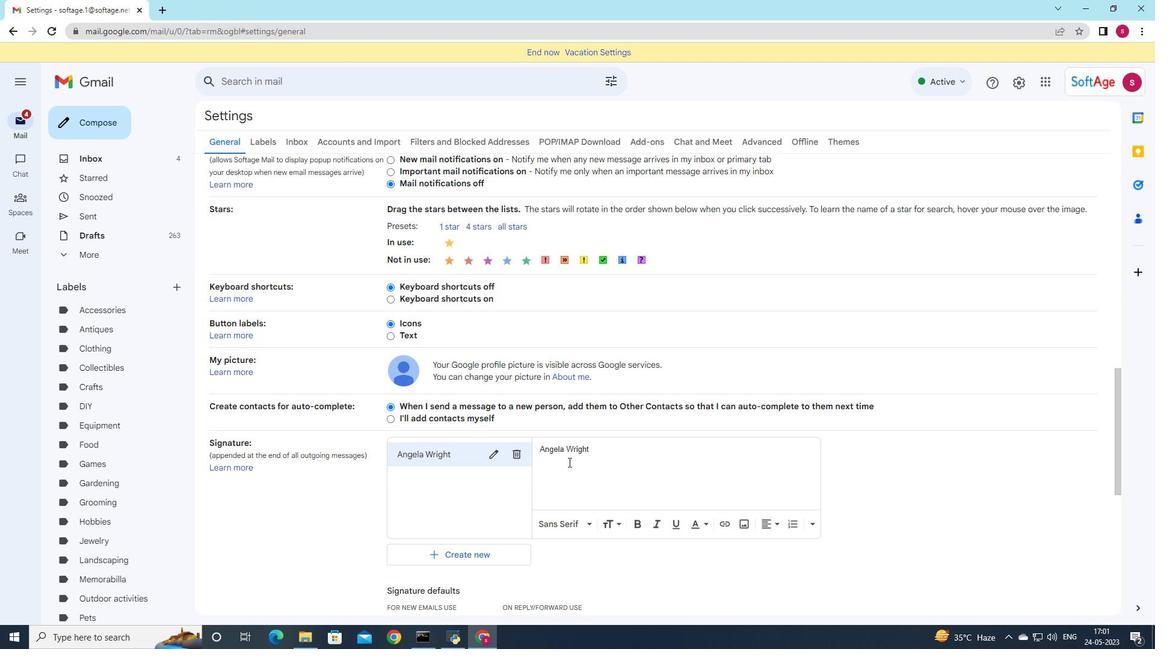 
Action: Mouse moved to (477, 385)
Screenshot: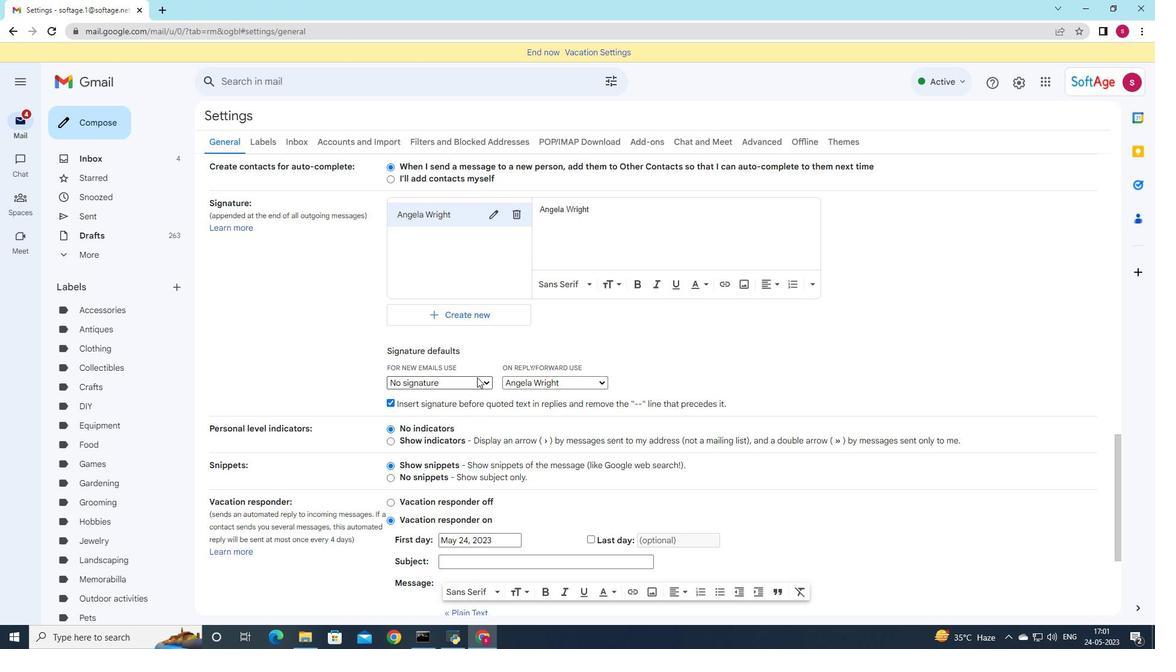 
Action: Mouse pressed left at (477, 385)
Screenshot: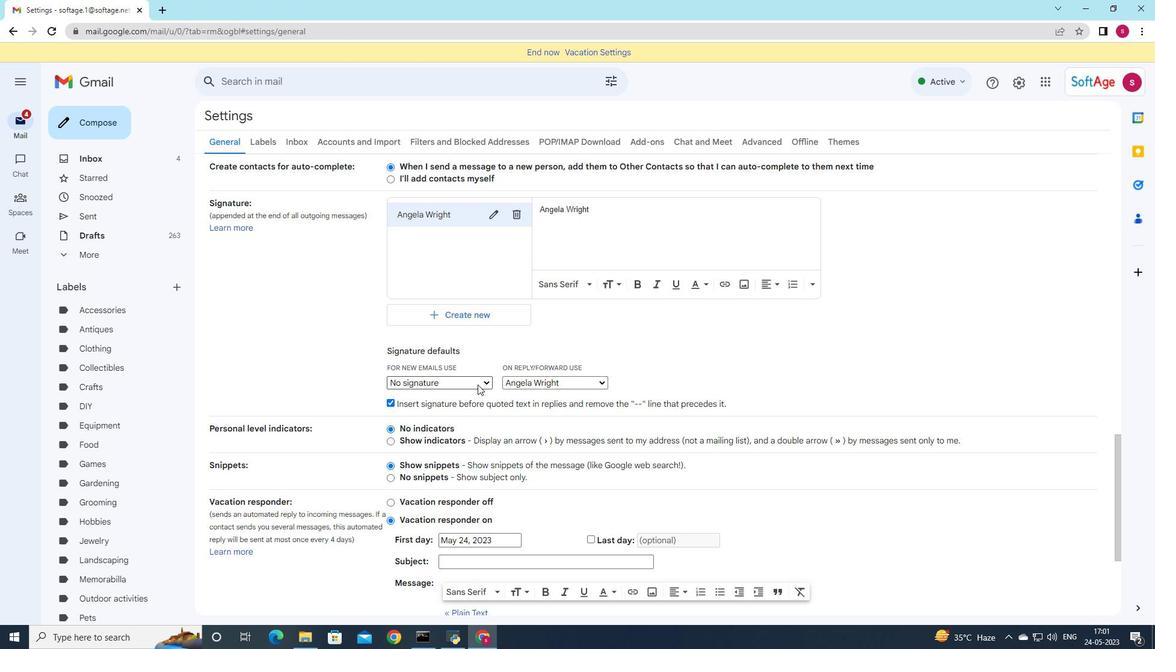 
Action: Mouse moved to (477, 403)
Screenshot: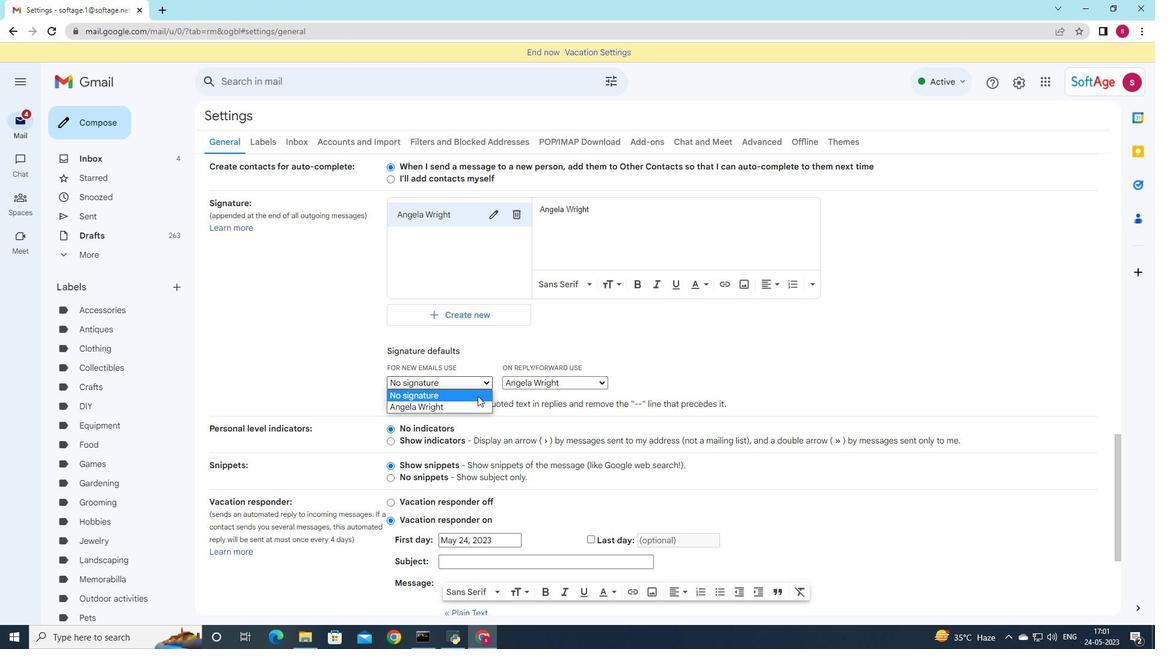 
Action: Mouse pressed left at (477, 403)
Screenshot: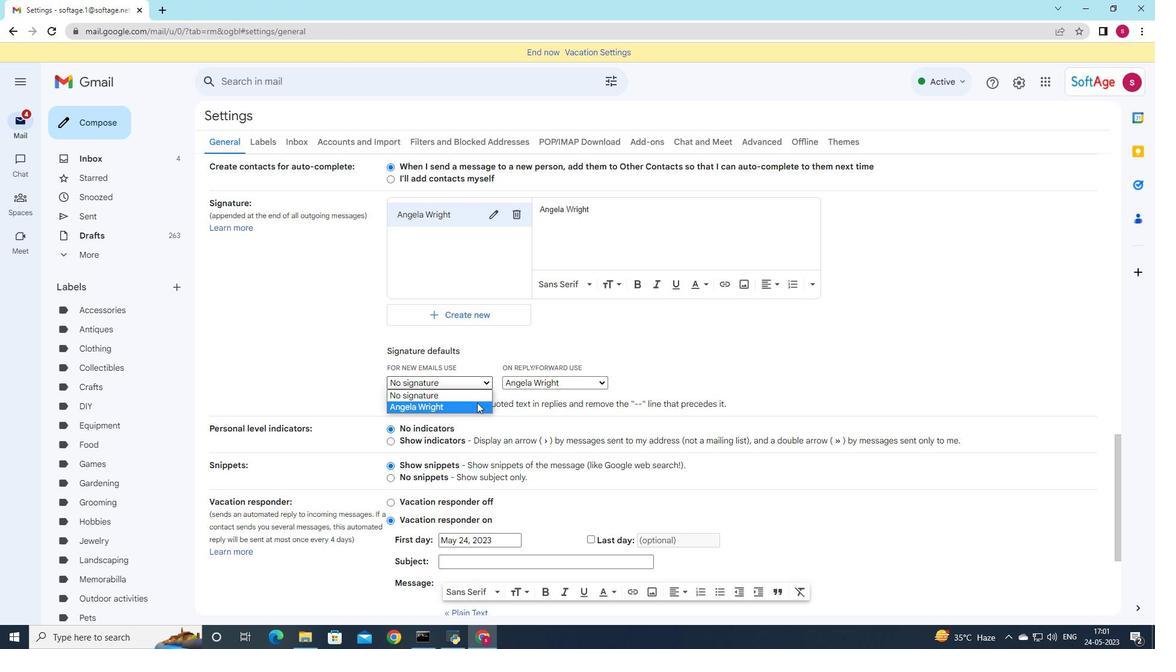 
Action: Mouse moved to (511, 415)
Screenshot: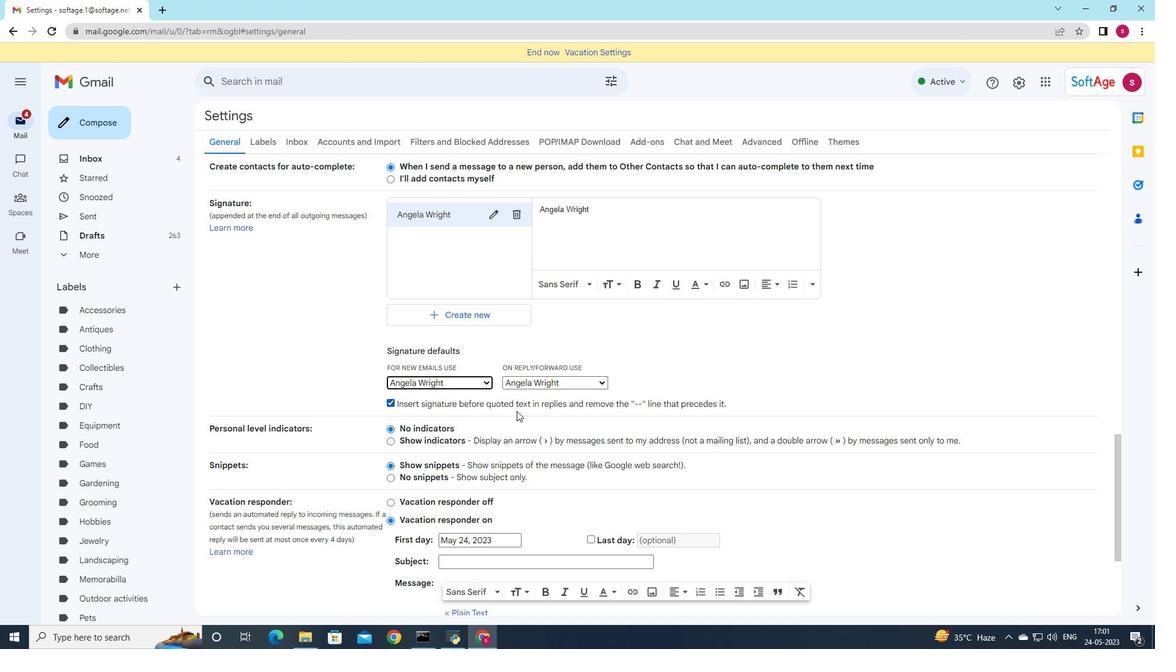
Action: Mouse scrolled (511, 415) with delta (0, 0)
Screenshot: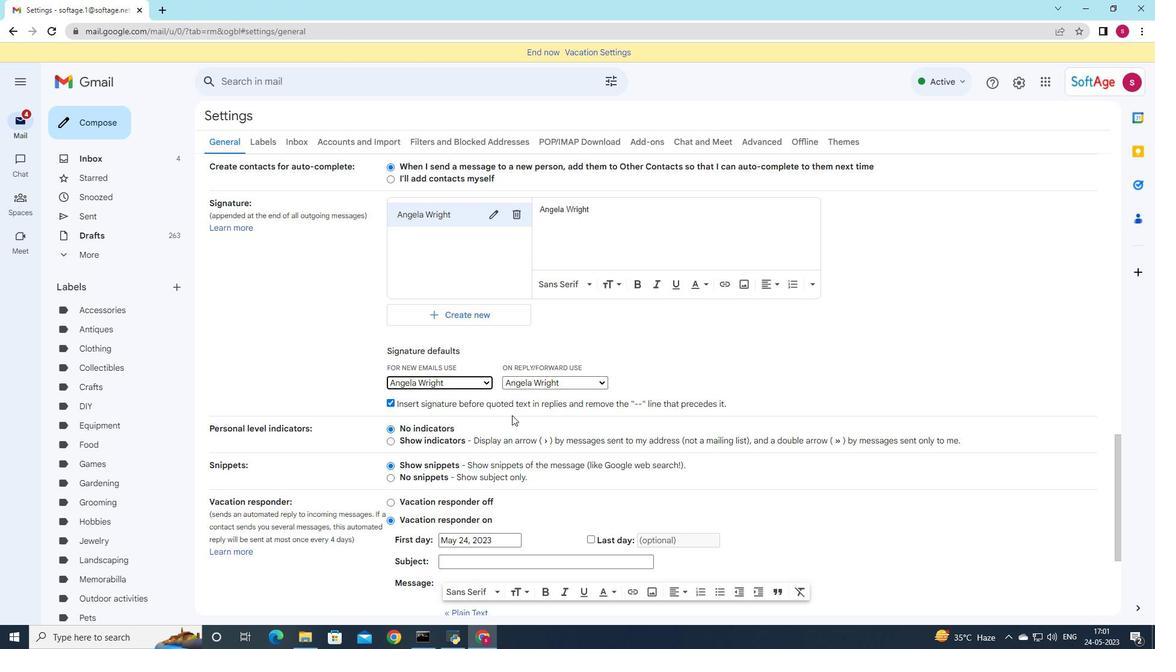 
Action: Mouse scrolled (511, 415) with delta (0, 0)
Screenshot: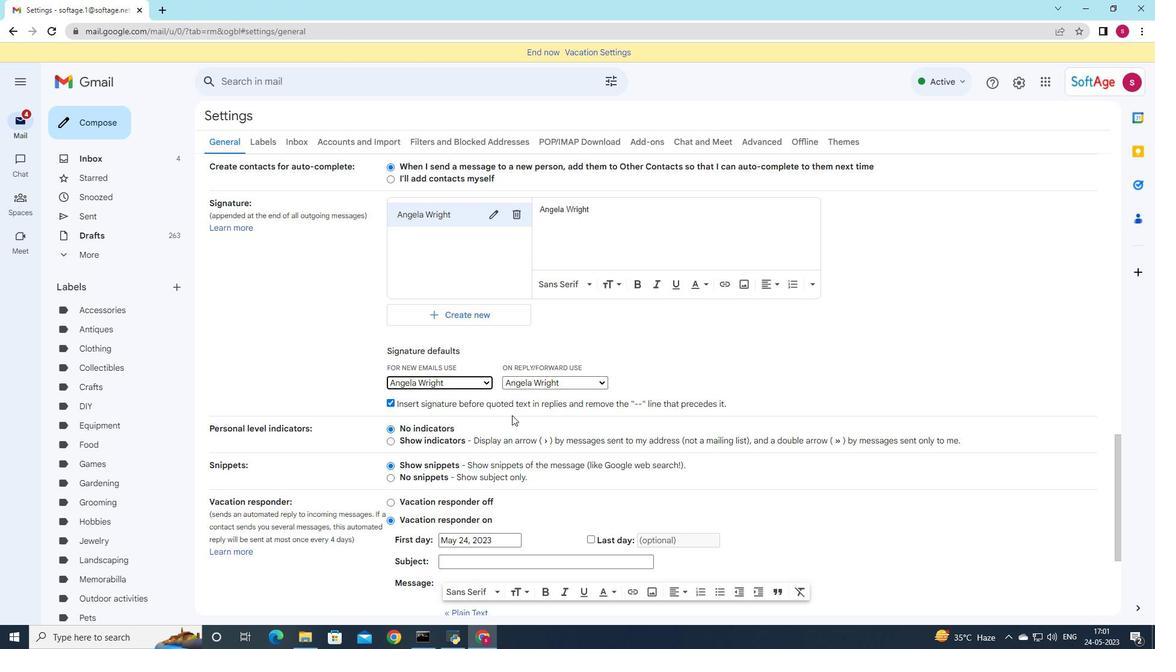 
Action: Mouse scrolled (511, 415) with delta (0, 0)
Screenshot: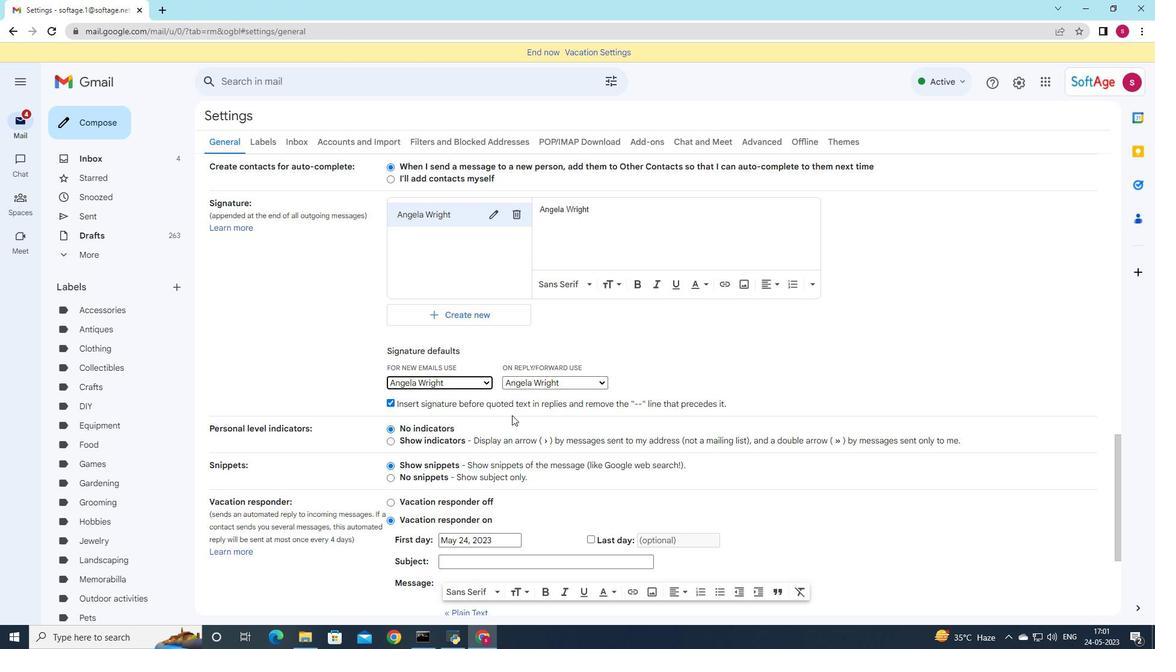 
Action: Mouse scrolled (511, 415) with delta (0, 0)
Screenshot: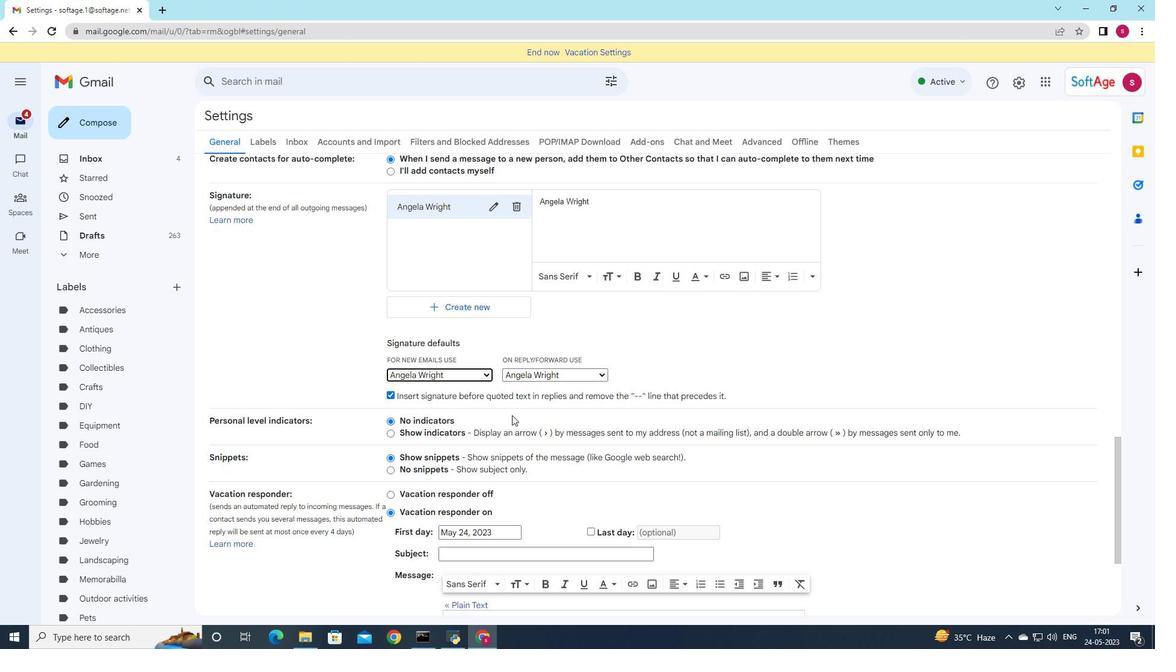 
Action: Mouse scrolled (511, 415) with delta (0, 0)
Screenshot: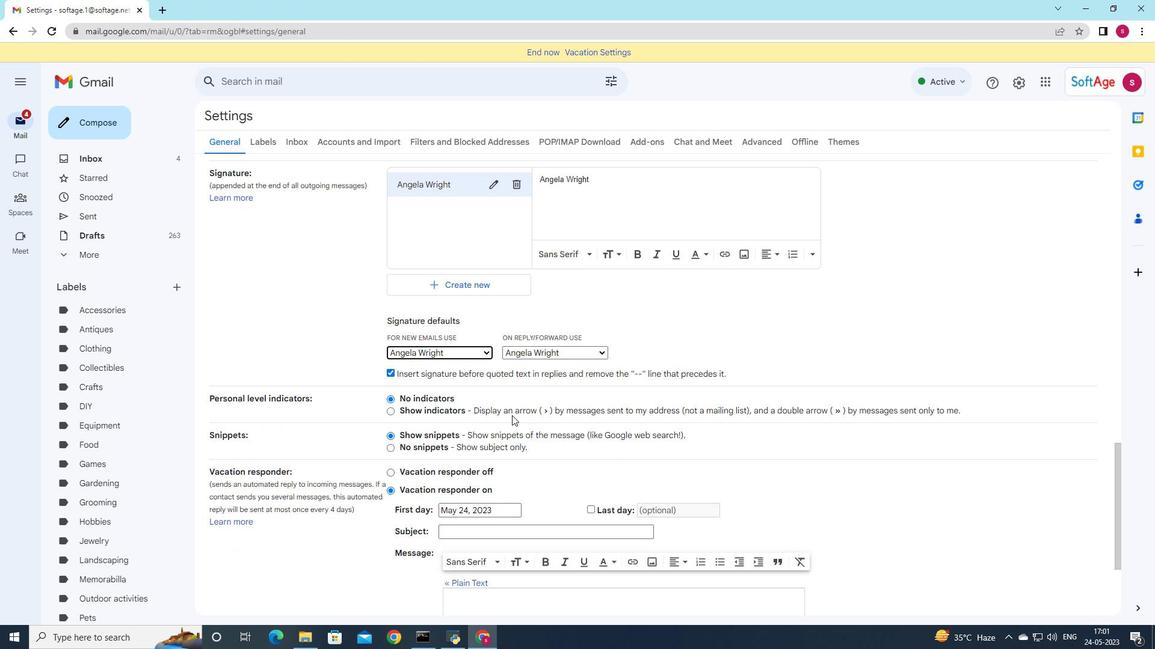 
Action: Mouse moved to (513, 427)
Screenshot: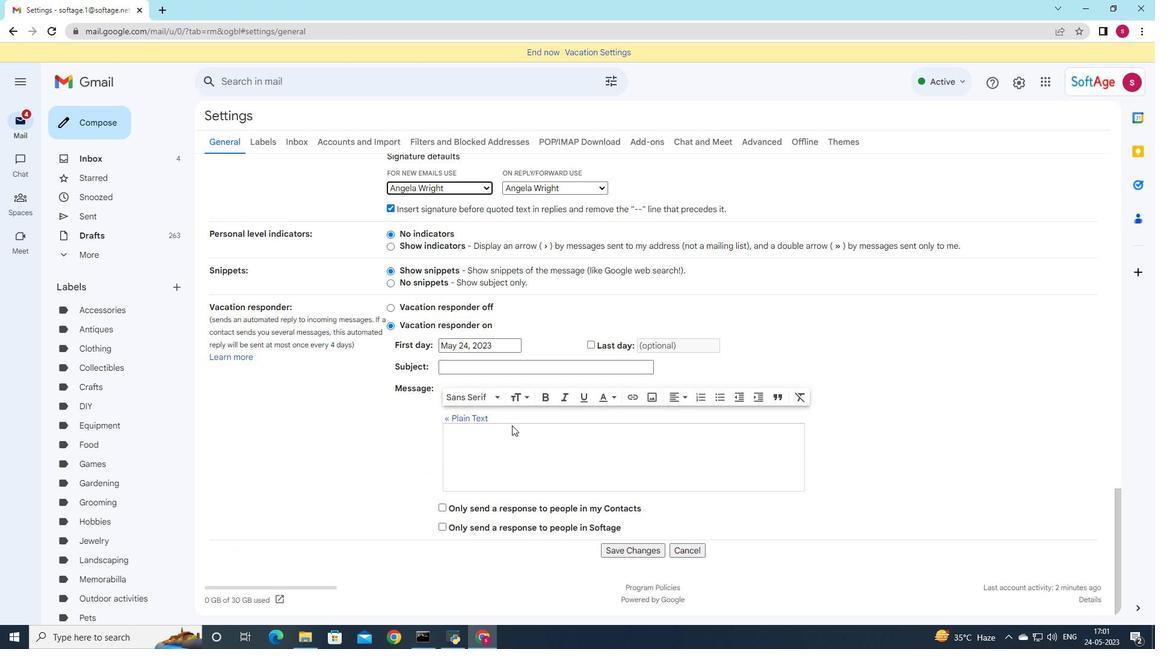 
Action: Mouse scrolled (513, 427) with delta (0, 0)
Screenshot: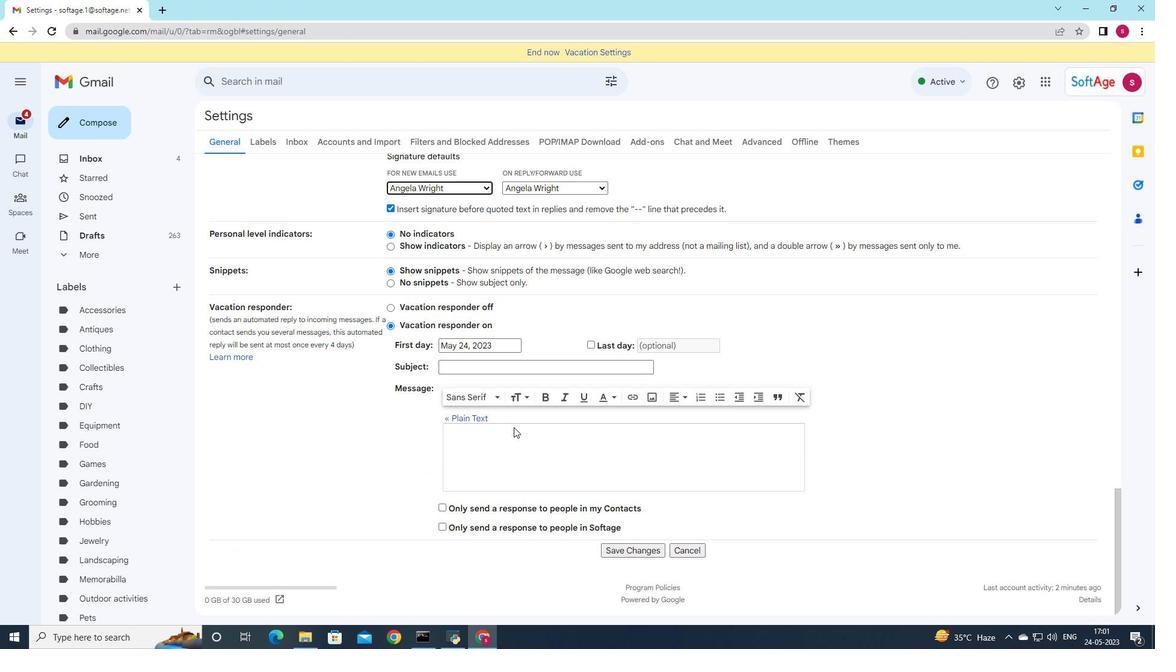 
Action: Mouse moved to (515, 430)
Screenshot: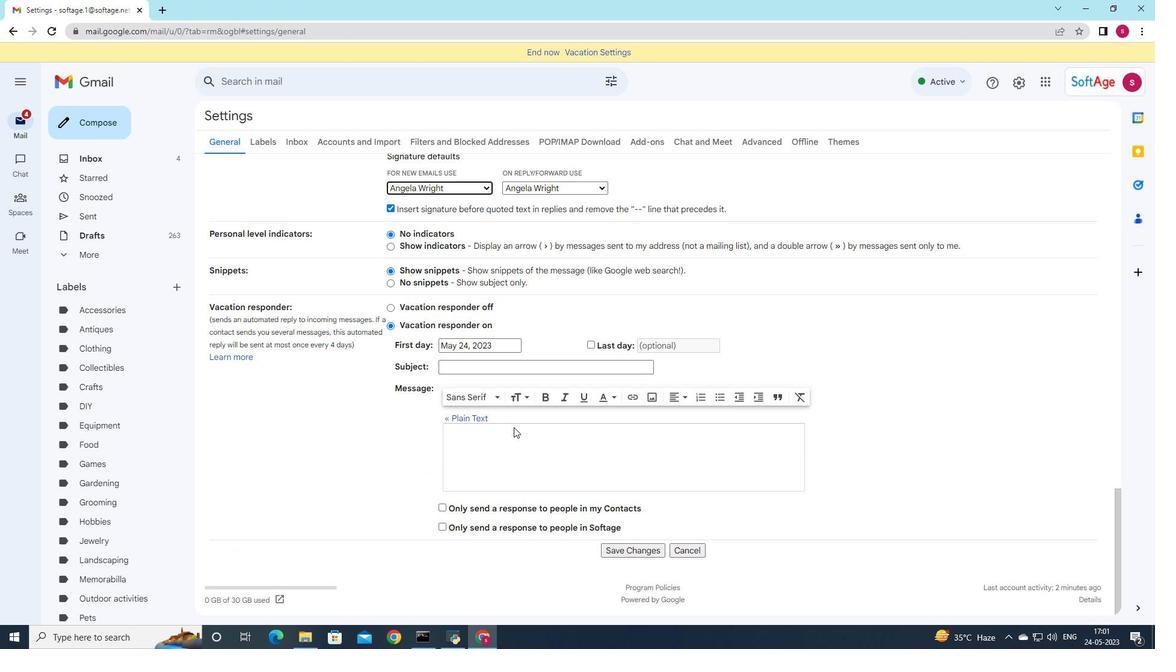 
Action: Mouse scrolled (515, 429) with delta (0, 0)
Screenshot: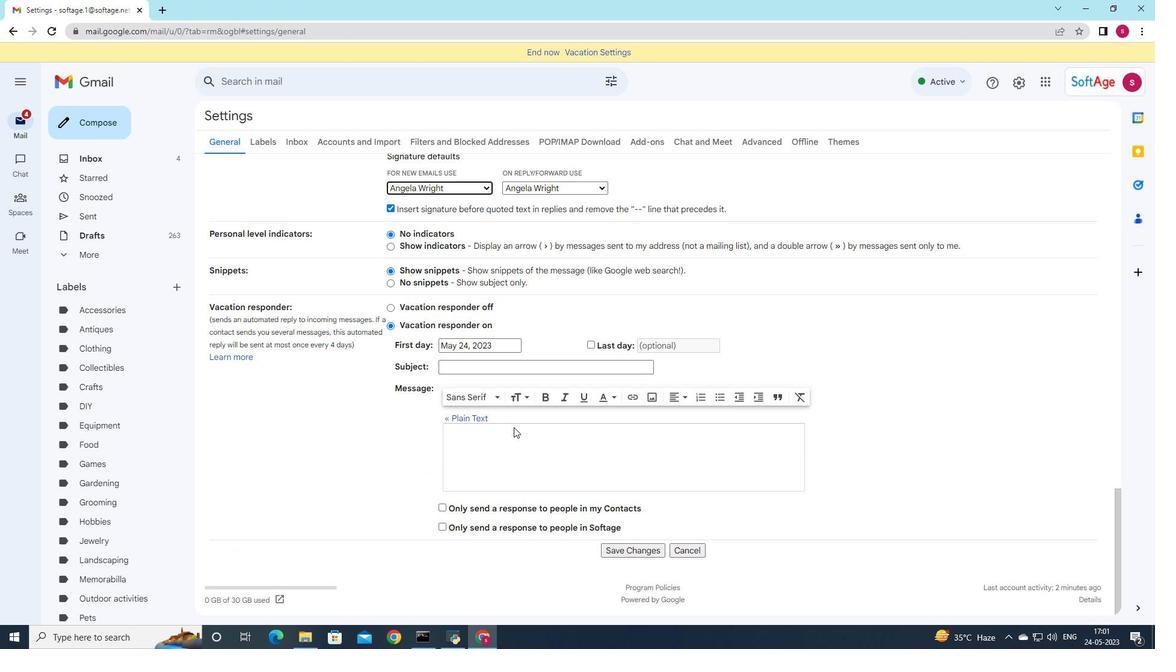 
Action: Mouse moved to (528, 438)
Screenshot: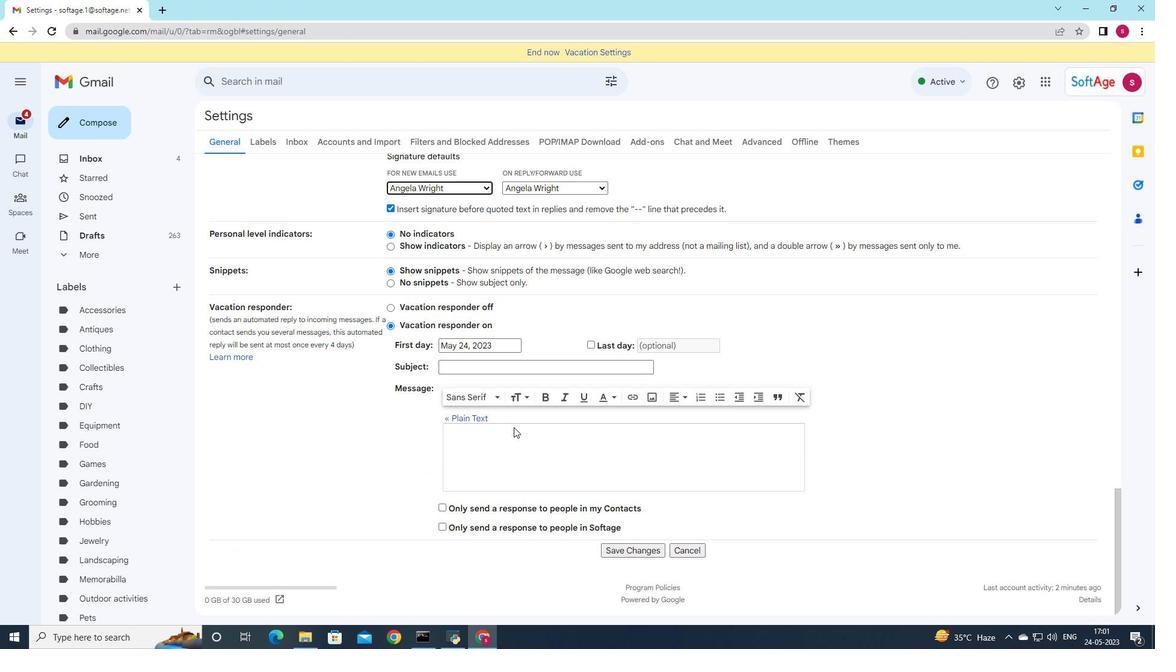 
Action: Mouse scrolled (528, 437) with delta (0, 0)
Screenshot: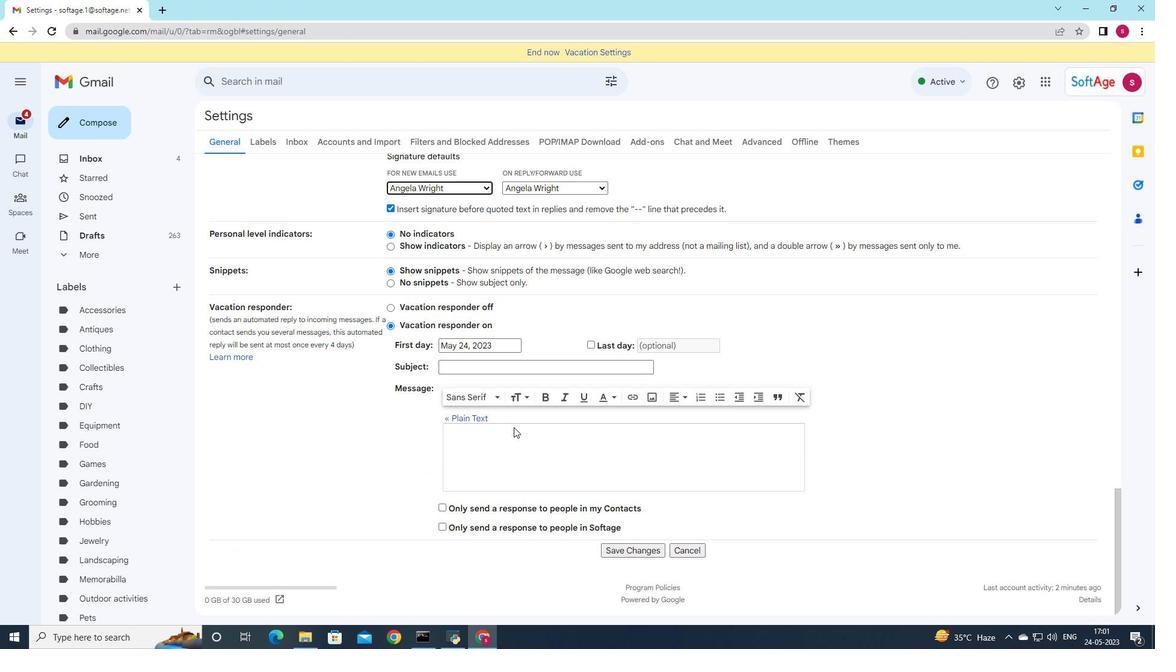 
Action: Mouse moved to (622, 548)
Screenshot: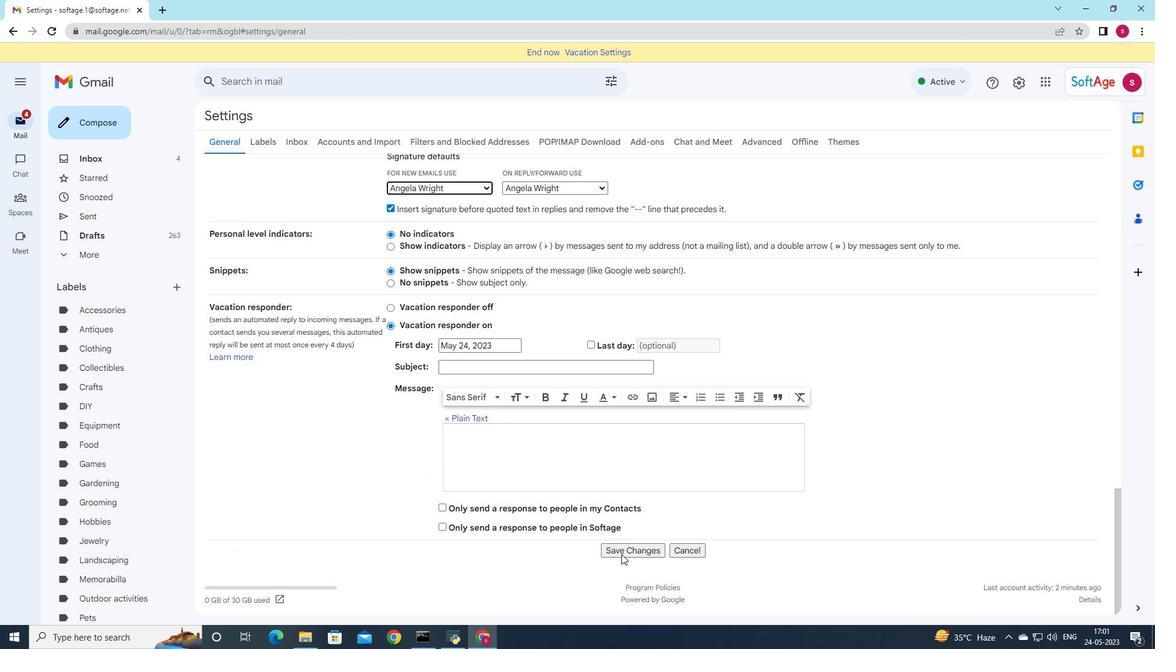 
Action: Mouse pressed left at (622, 548)
Screenshot: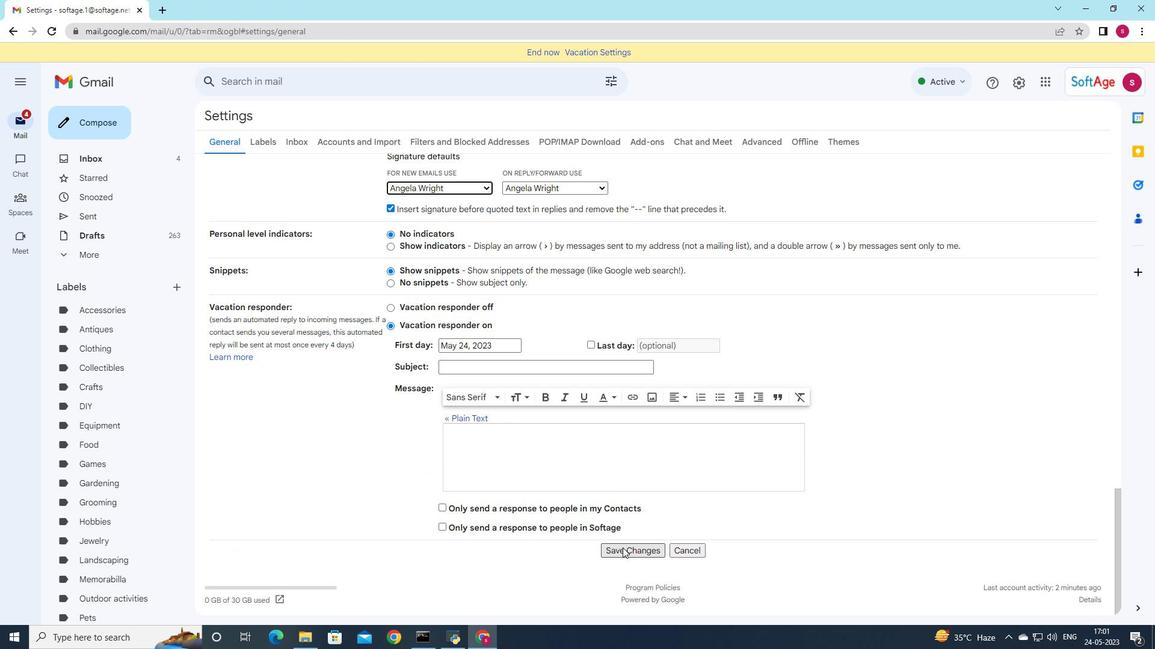 
Action: Mouse moved to (98, 115)
Screenshot: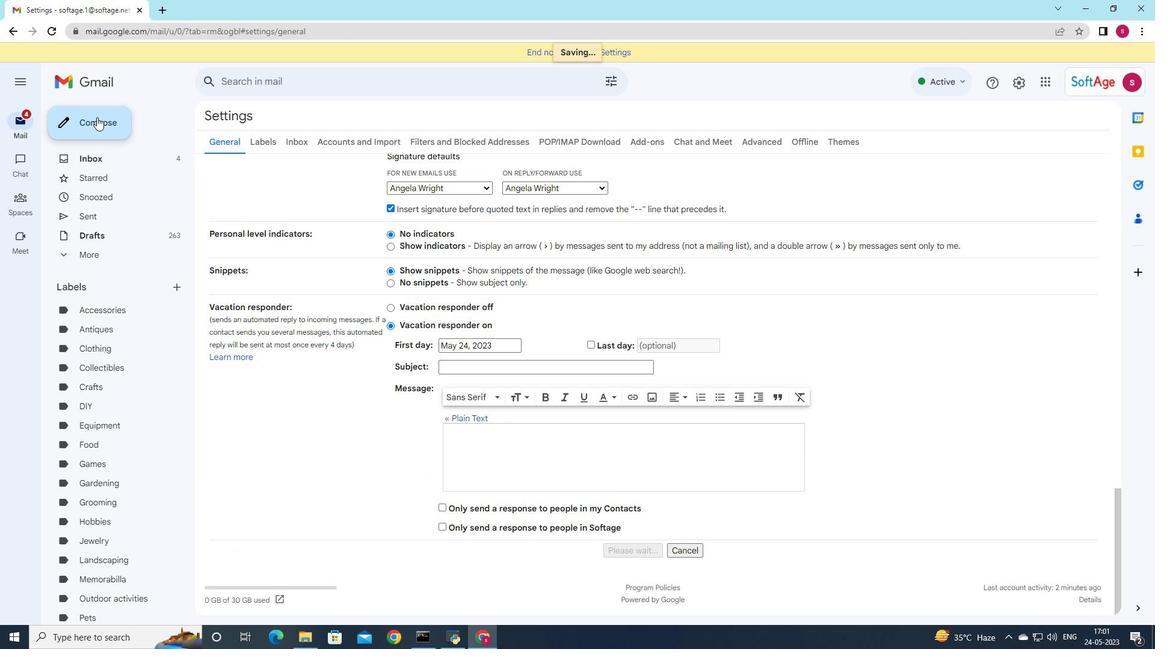 
Action: Mouse pressed left at (98, 115)
Screenshot: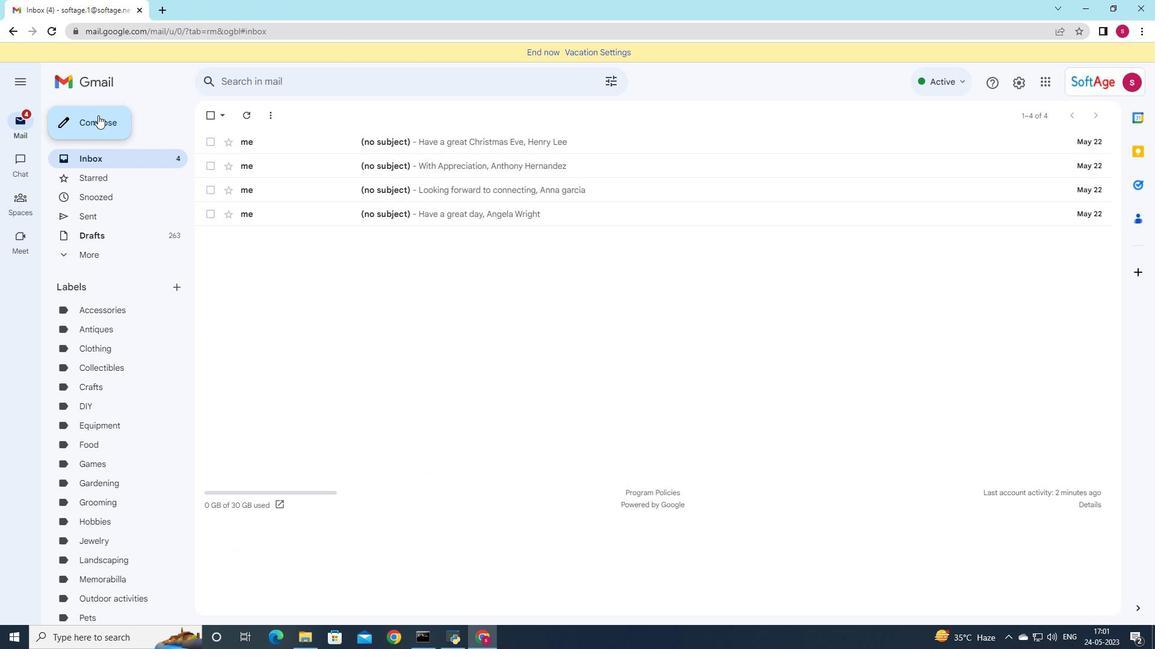 
Action: Mouse moved to (990, 331)
Screenshot: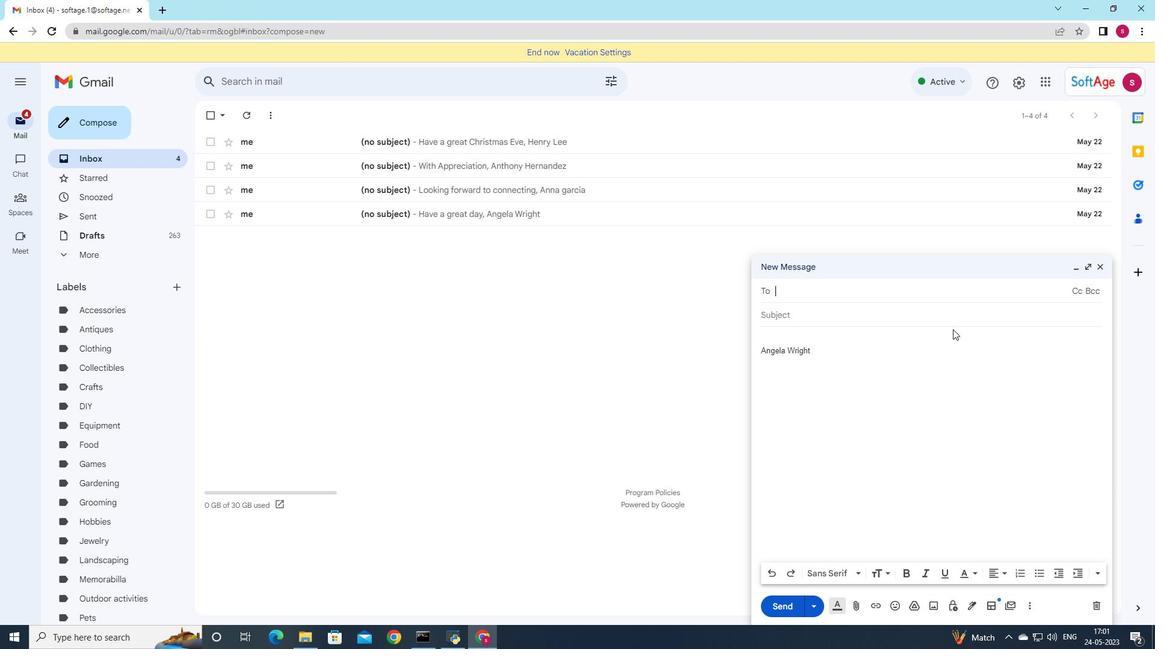 
Action: Key pressed so
Screenshot: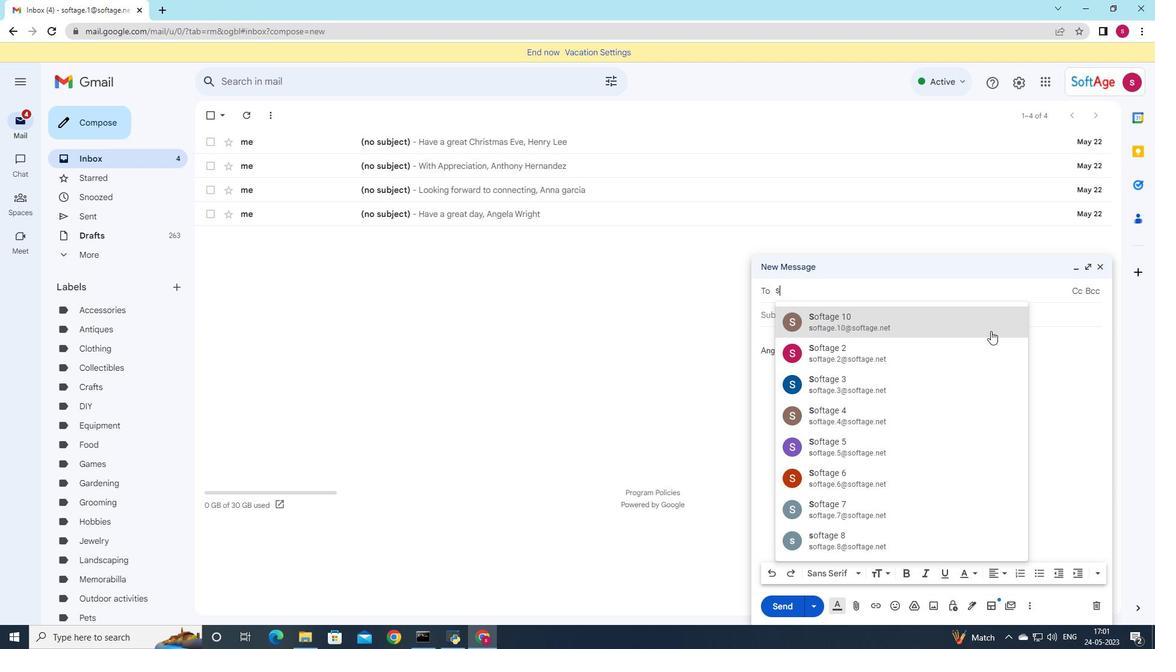 
Action: Mouse moved to (924, 370)
Screenshot: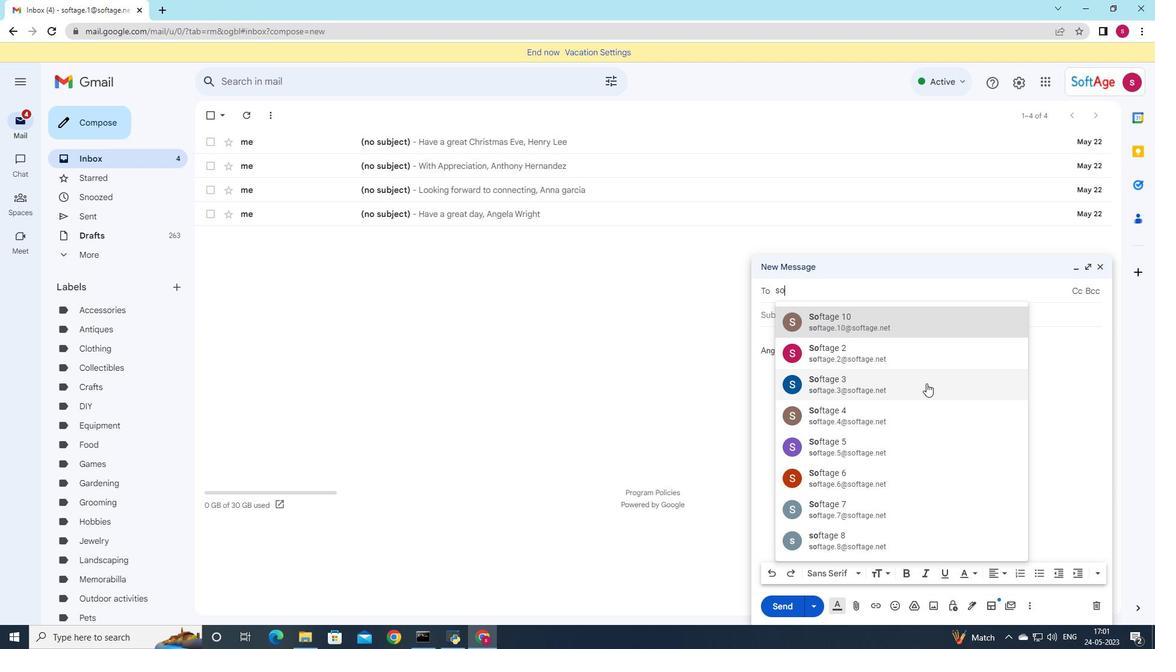 
Action: Mouse pressed left at (924, 370)
Screenshot: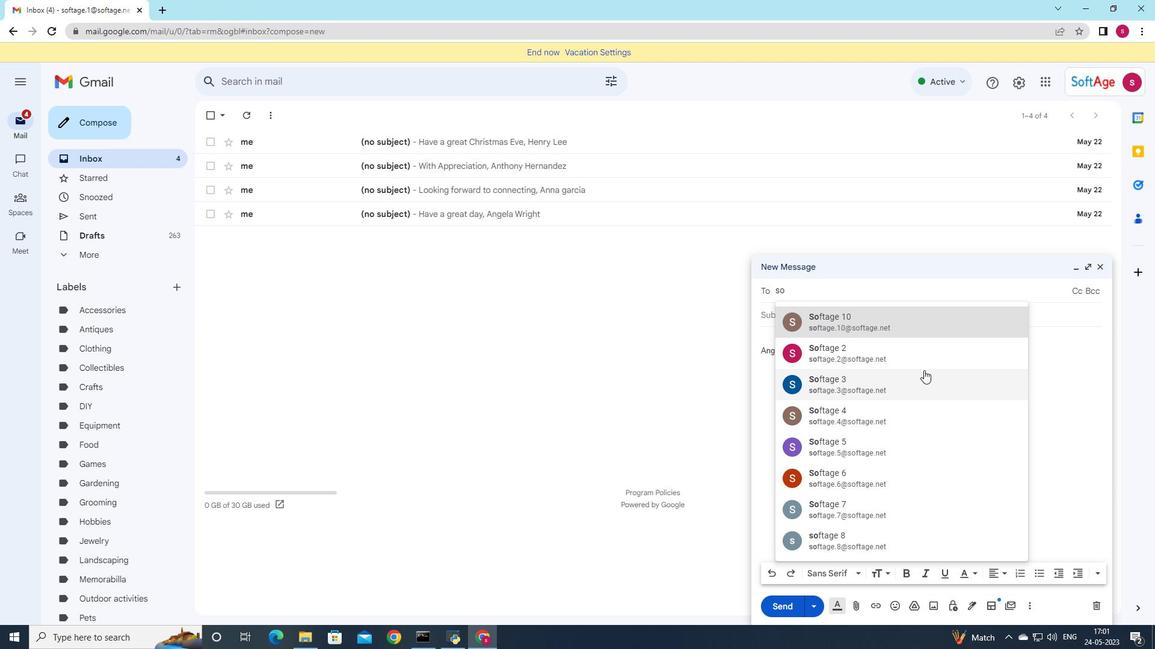 
Action: Key pressed s
Screenshot: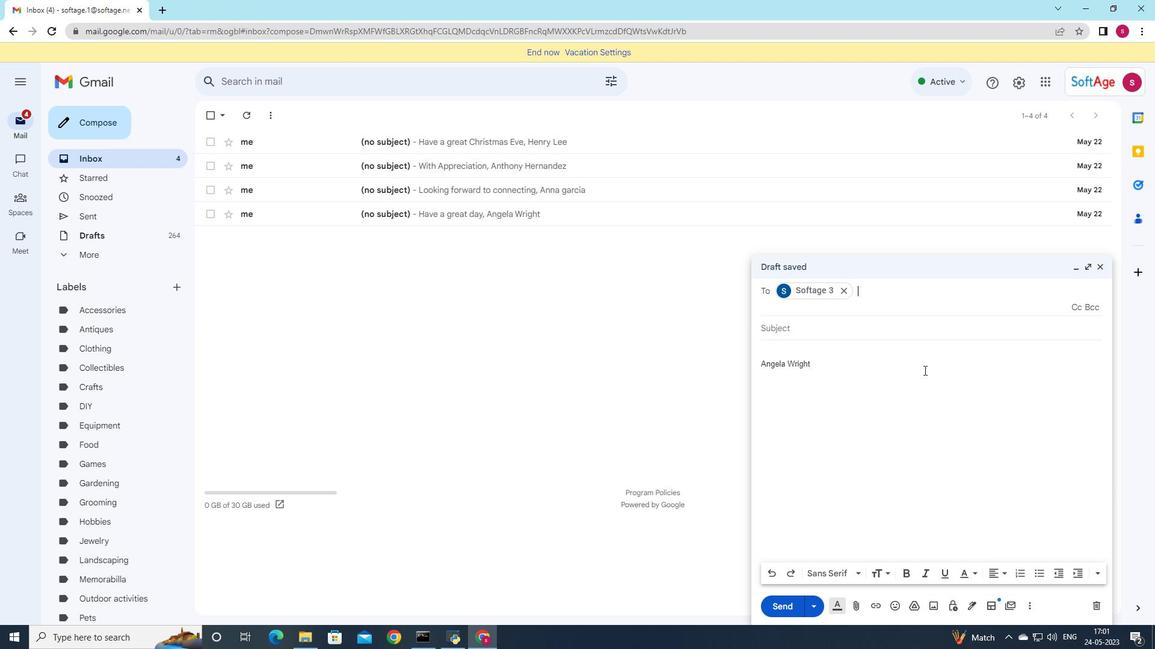 
Action: Mouse moved to (957, 413)
Screenshot: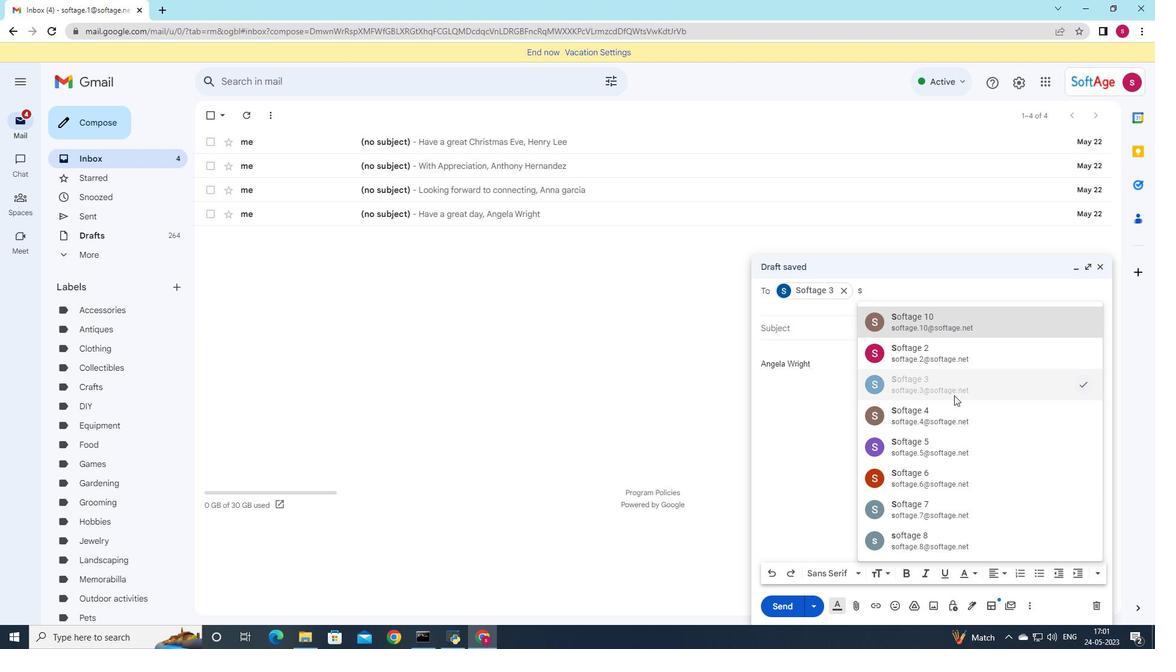 
Action: Mouse pressed left at (957, 413)
Screenshot: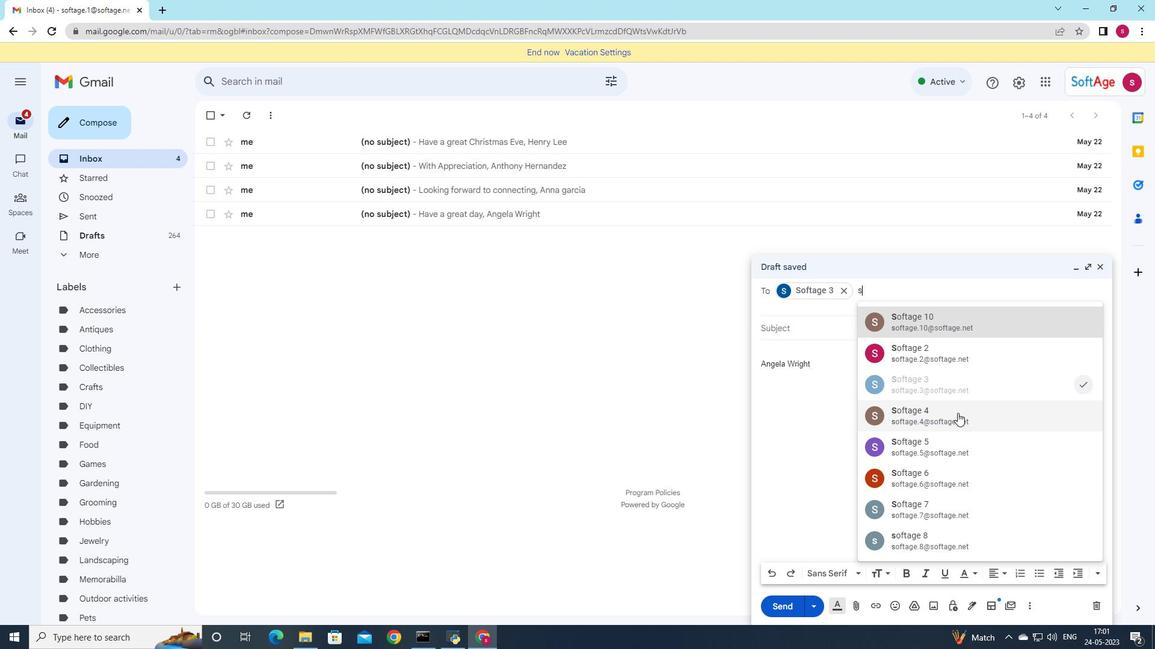 
Action: Mouse moved to (820, 322)
Screenshot: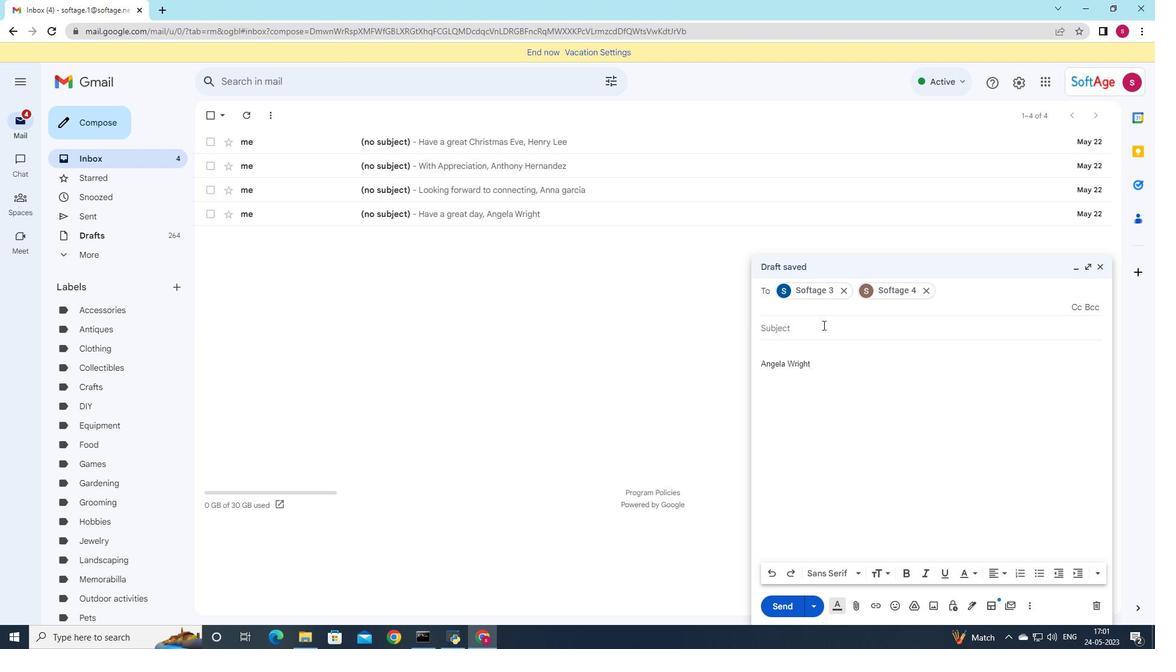 
Action: Mouse pressed left at (820, 322)
Screenshot: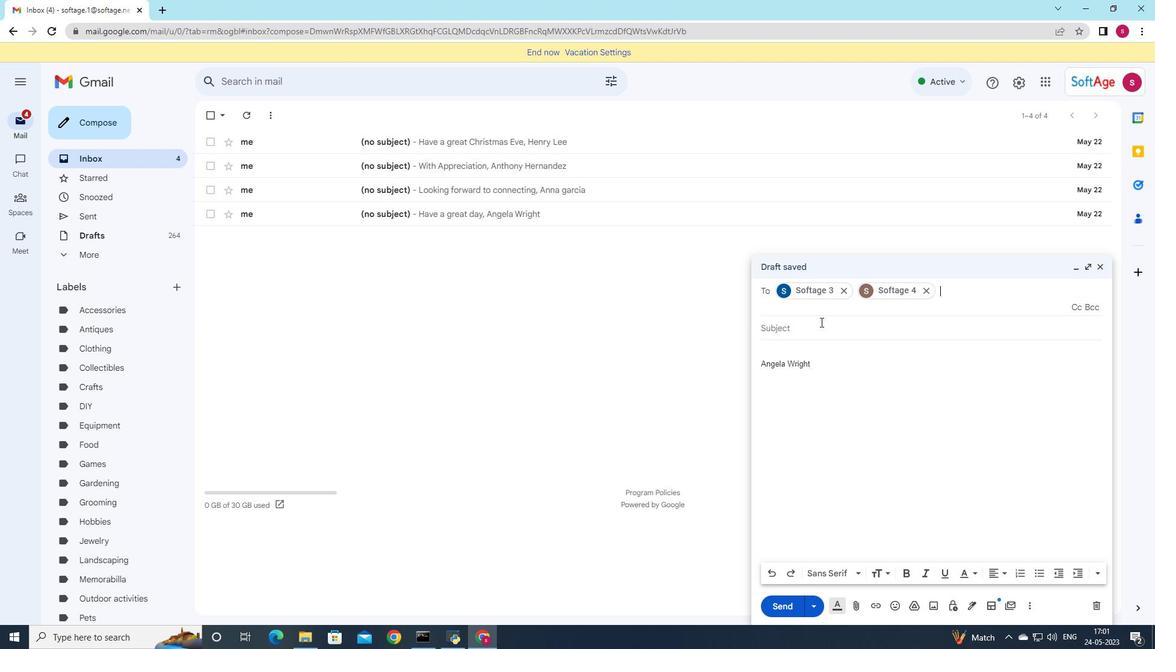 
Action: Key pressed <Key.shift>Request<Key.space>for<Key.space>a<Key.space>phone<Key.space>call
Screenshot: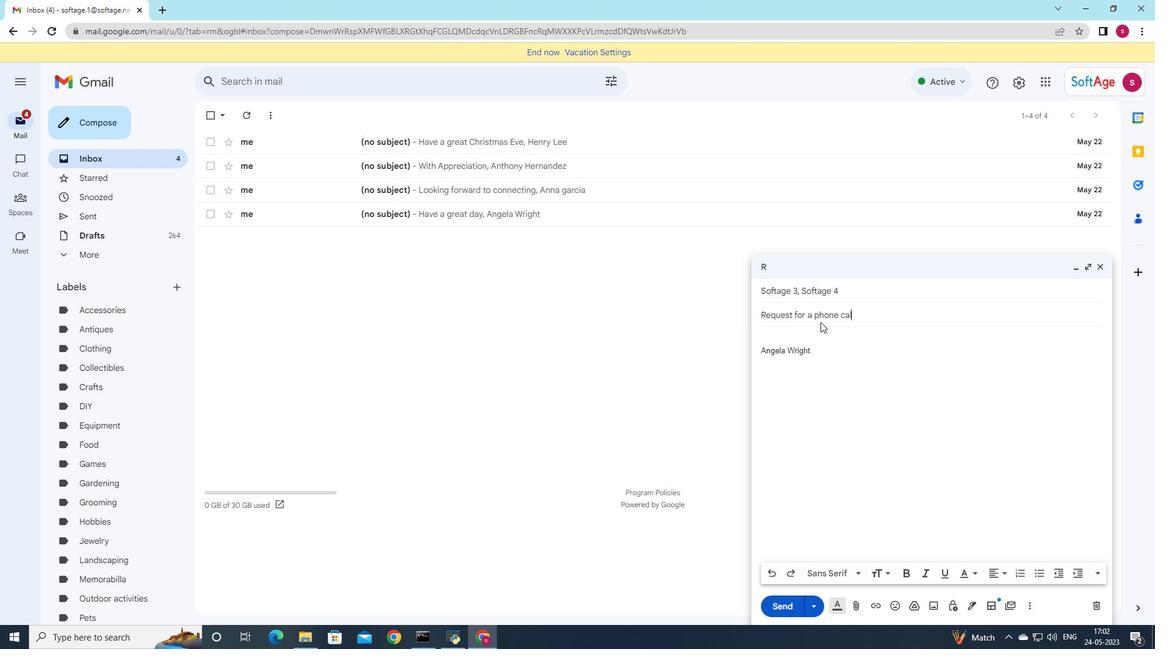 
Action: Mouse moved to (781, 326)
Screenshot: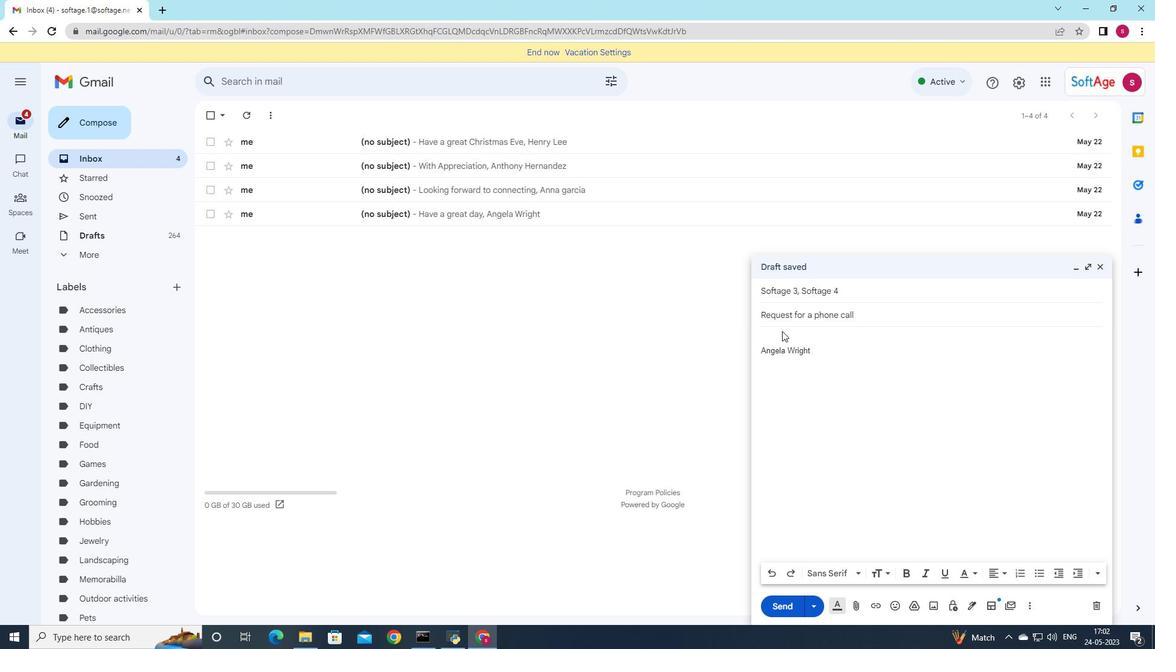 
Action: Mouse pressed left at (781, 326)
Screenshot: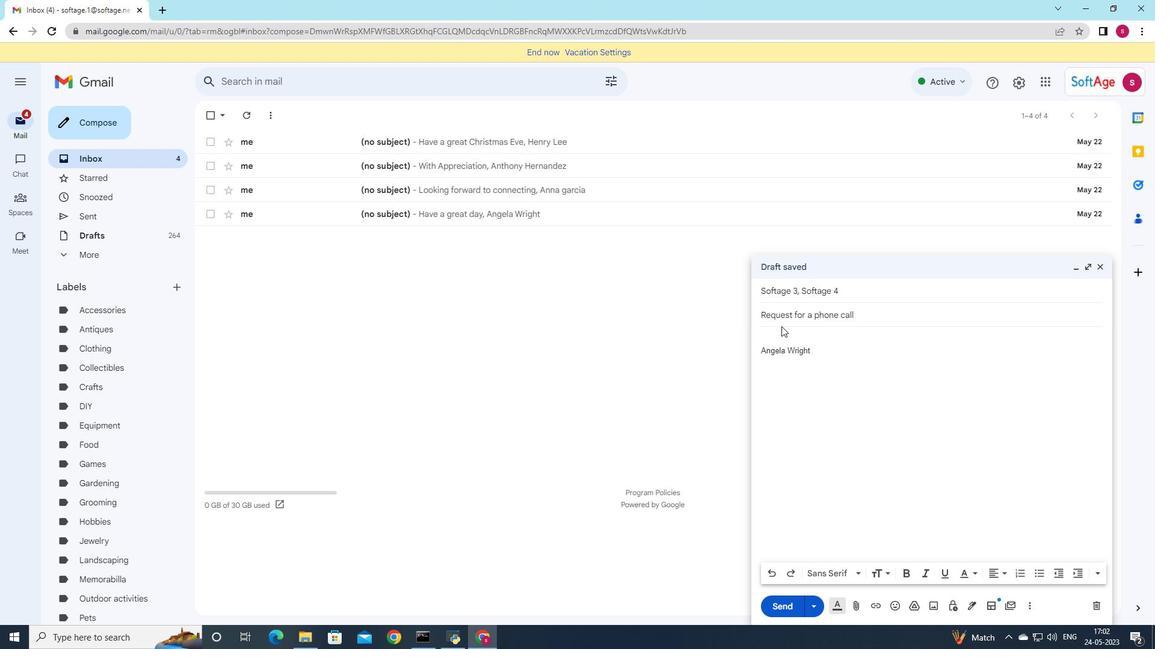 
Action: Mouse moved to (781, 332)
Screenshot: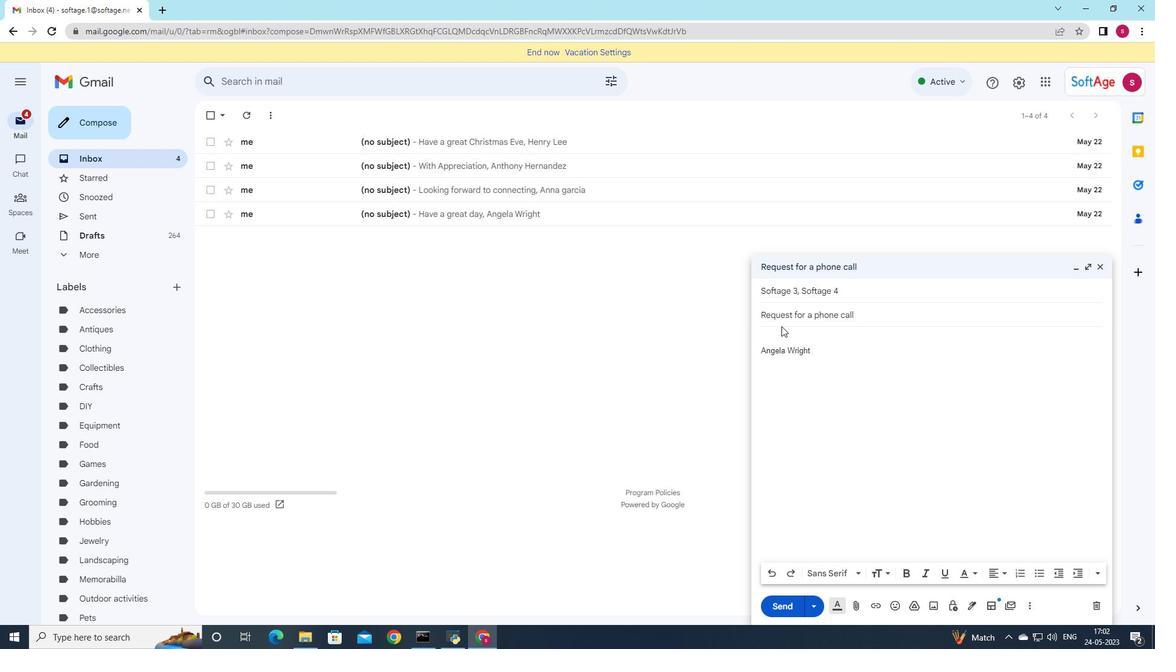 
Action: Mouse pressed left at (781, 332)
Screenshot: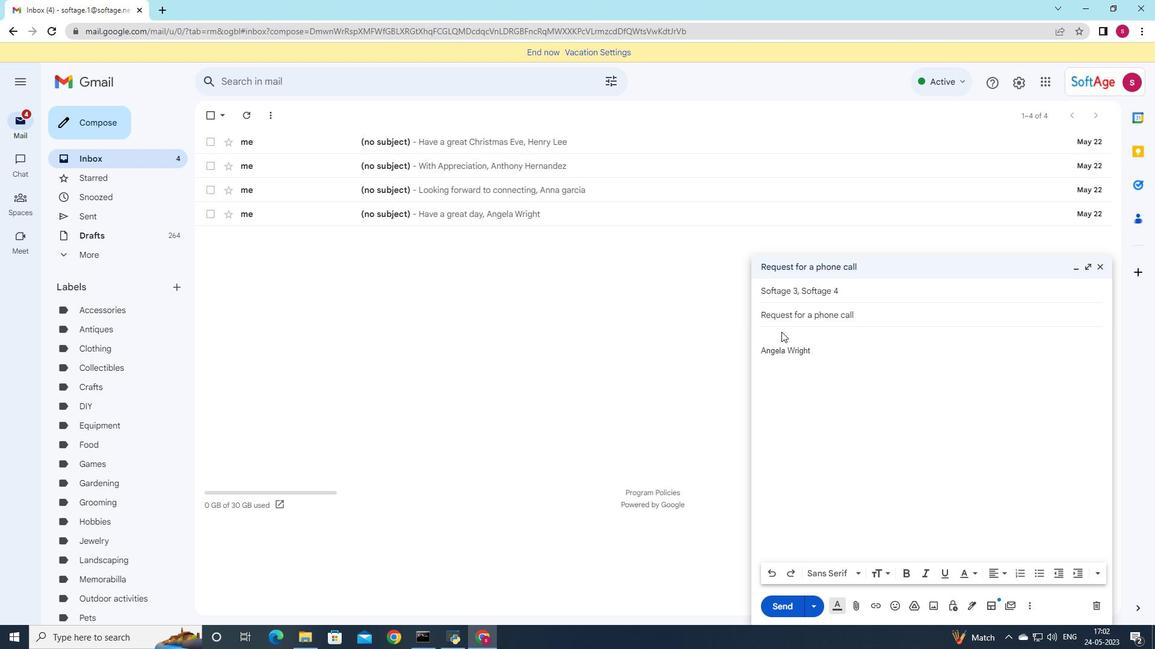 
Action: Mouse moved to (865, 332)
Screenshot: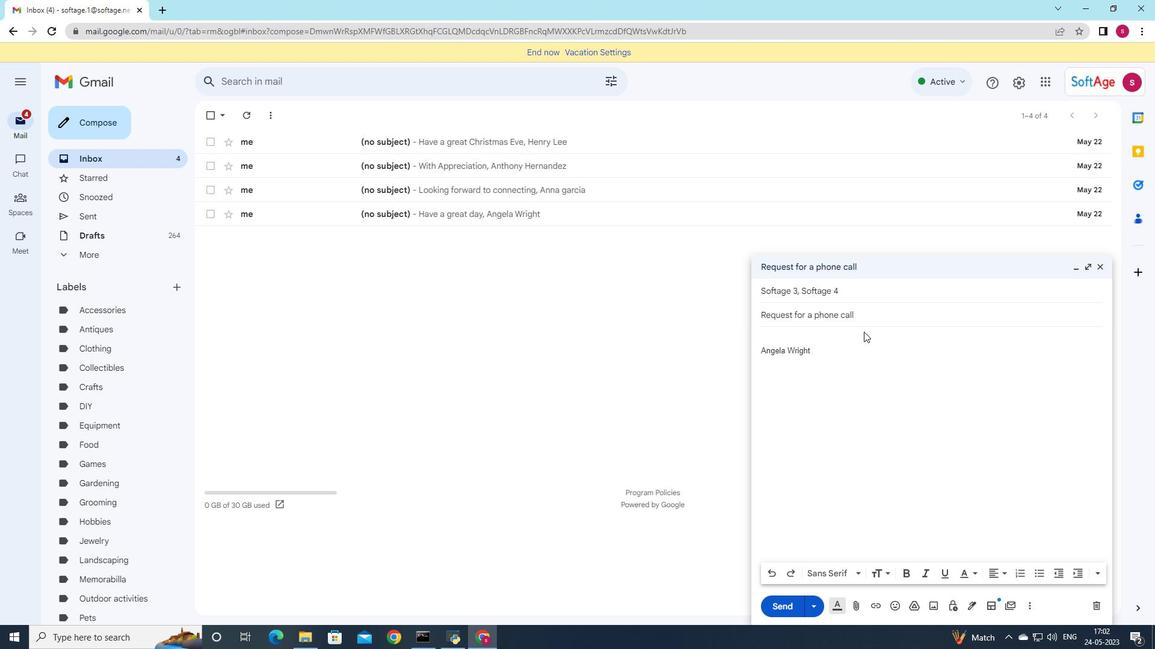 
Action: Key pressed <Key.shift>Please<Key.space>note<Key.space>that<Key.space>we<Key.space>will<Key.space>need<Key.space>to<Key.space>rescheduke<Key.space>our<Key.space>meeting.
Screenshot: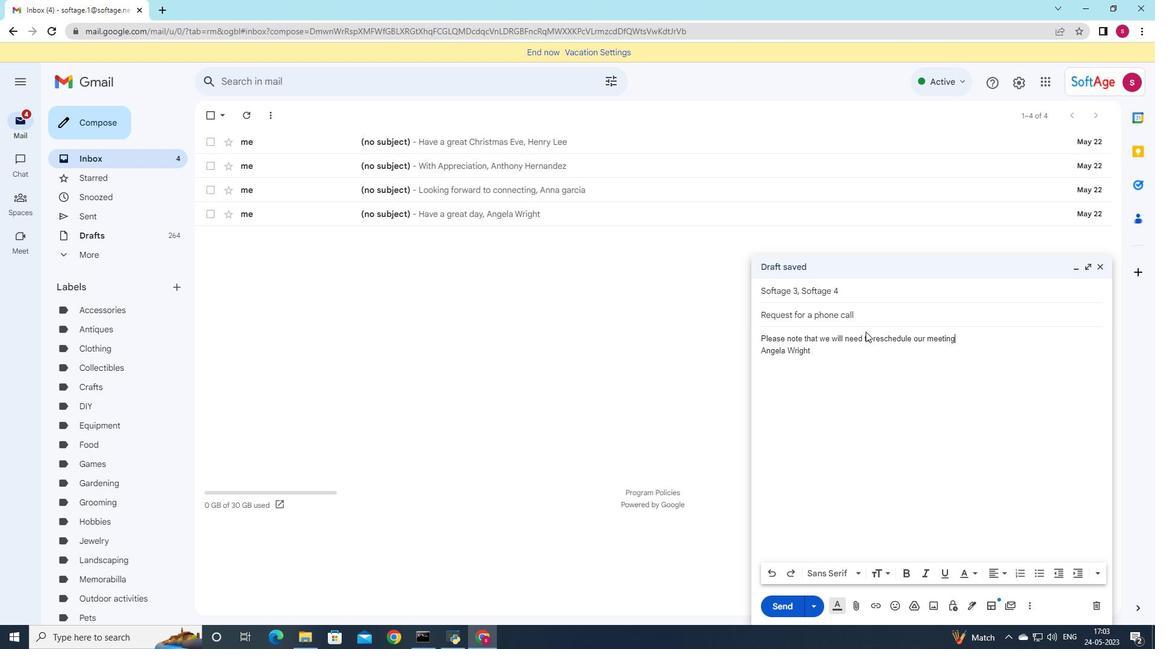 
Action: Mouse moved to (854, 613)
Screenshot: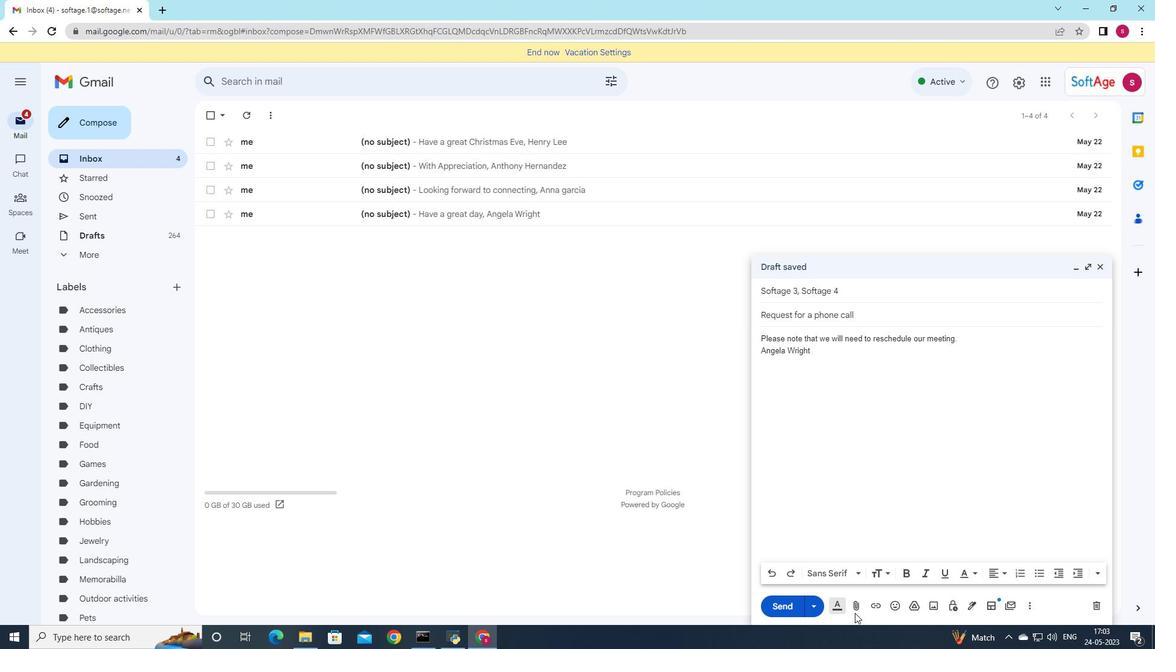 
Action: Mouse pressed left at (854, 613)
Screenshot: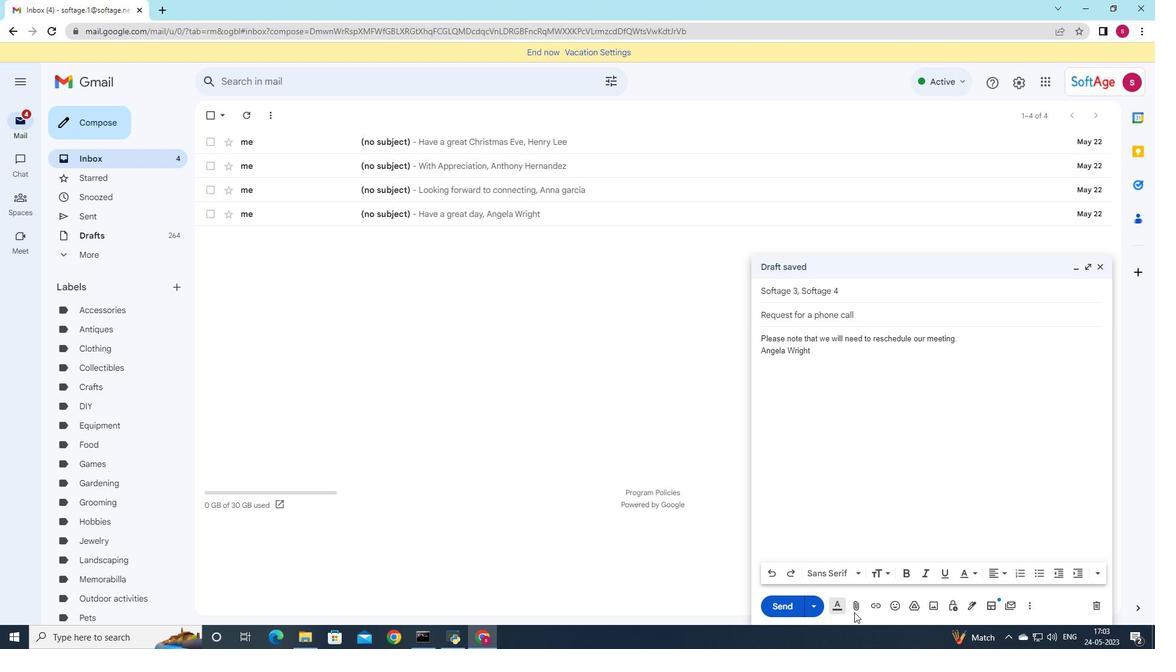 
Action: Mouse moved to (854, 606)
Screenshot: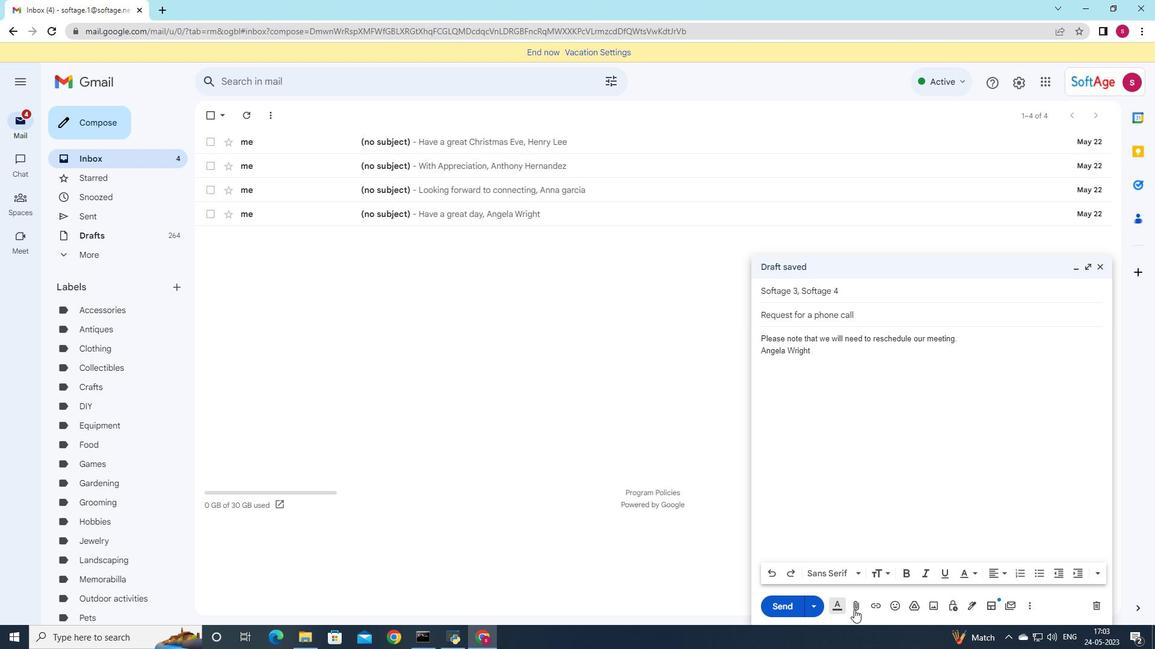 
Action: Mouse pressed left at (854, 606)
Screenshot: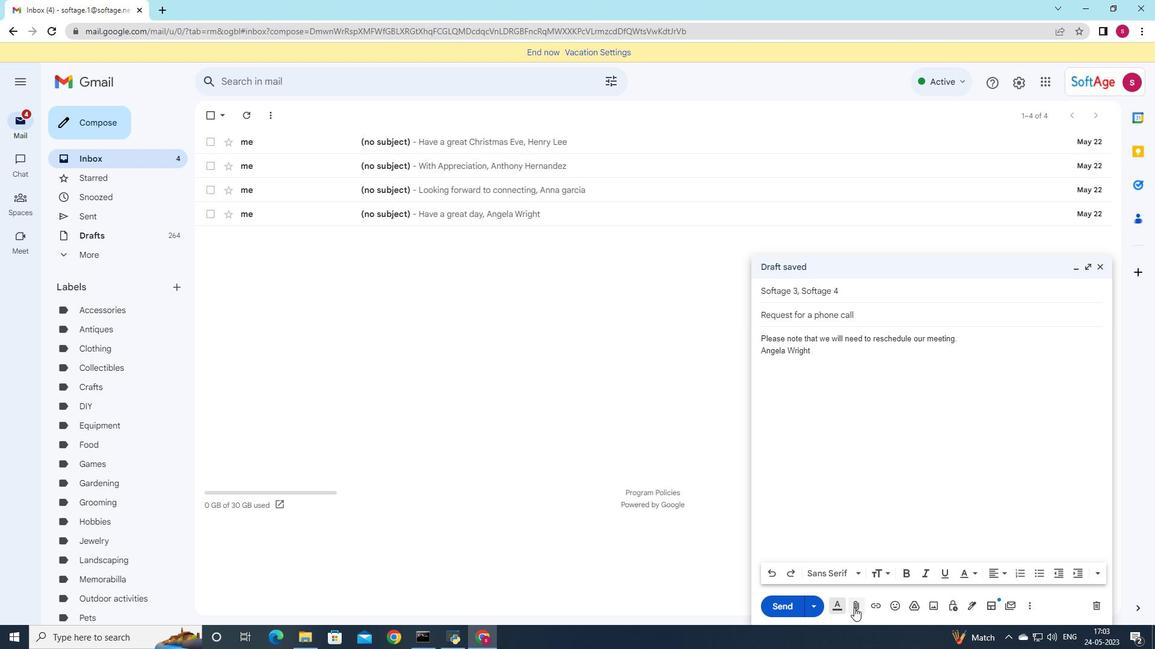 
Action: Mouse moved to (198, 88)
Screenshot: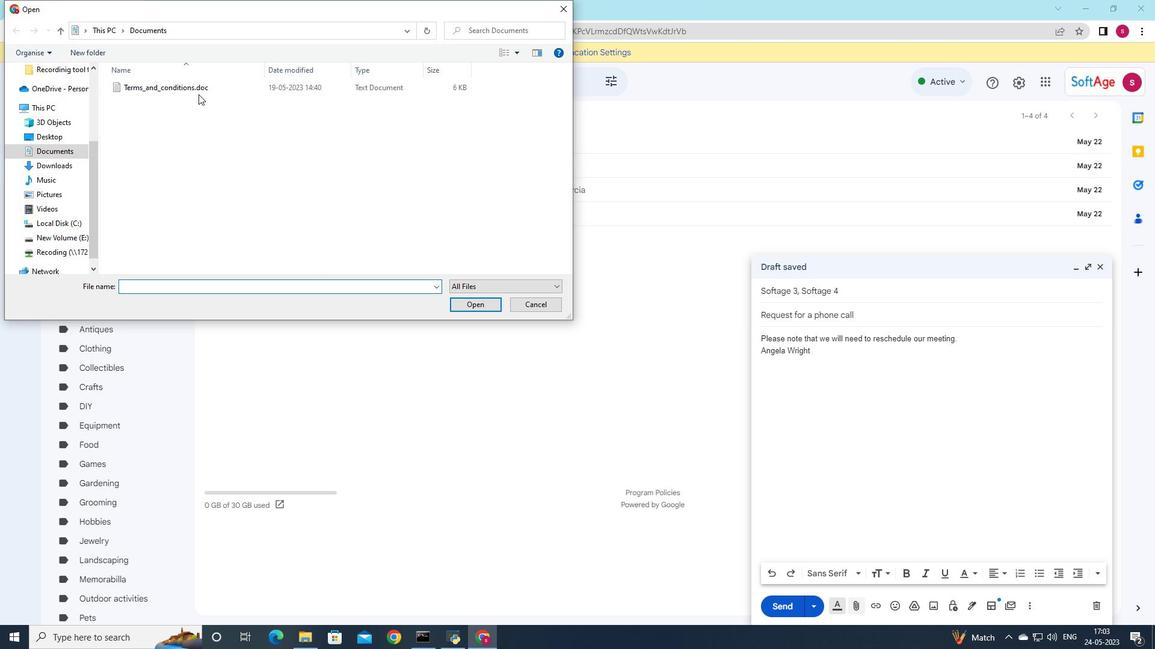 
Action: Mouse pressed left at (198, 88)
Screenshot: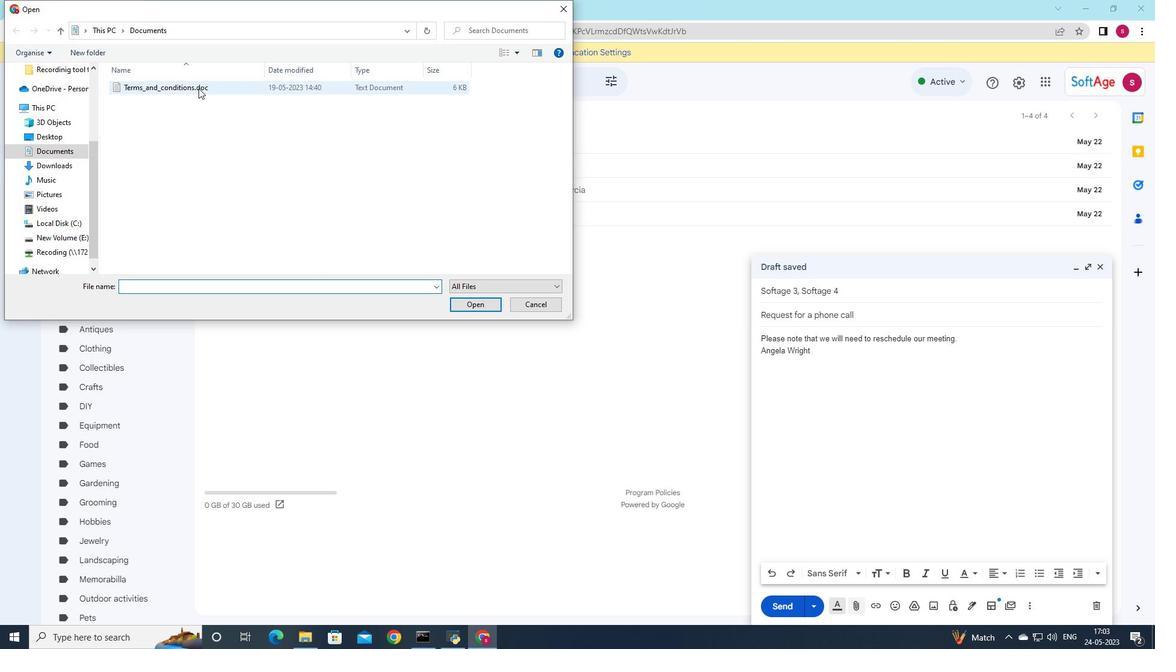 
Action: Mouse pressed left at (198, 88)
Screenshot: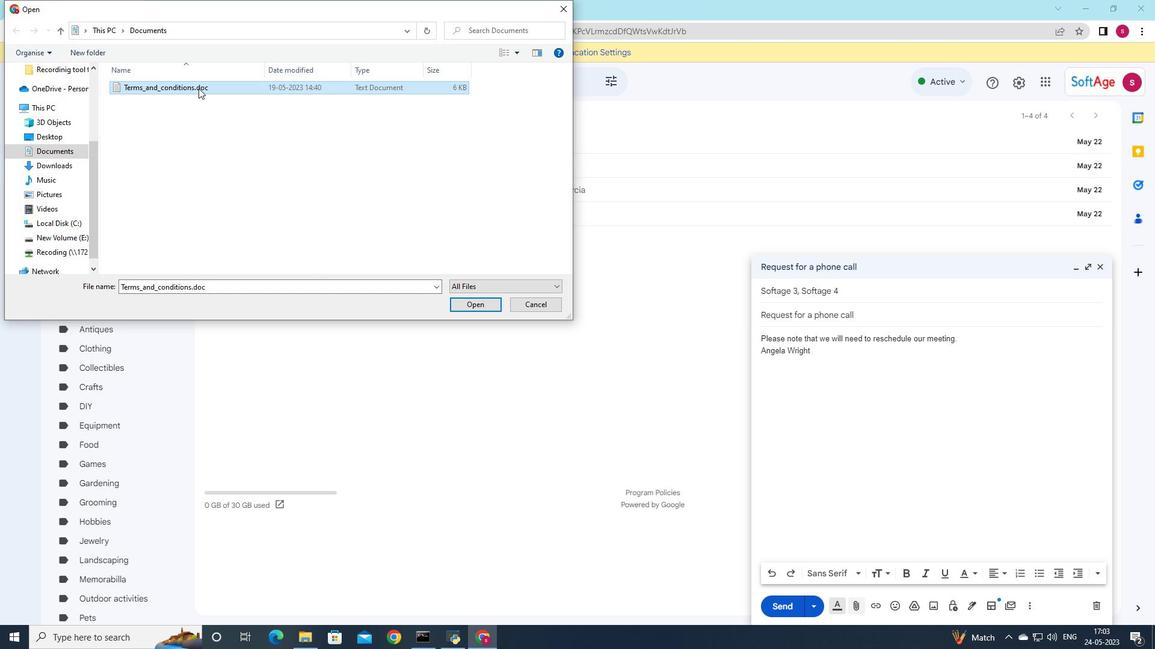 
Action: Mouse moved to (490, 152)
Screenshot: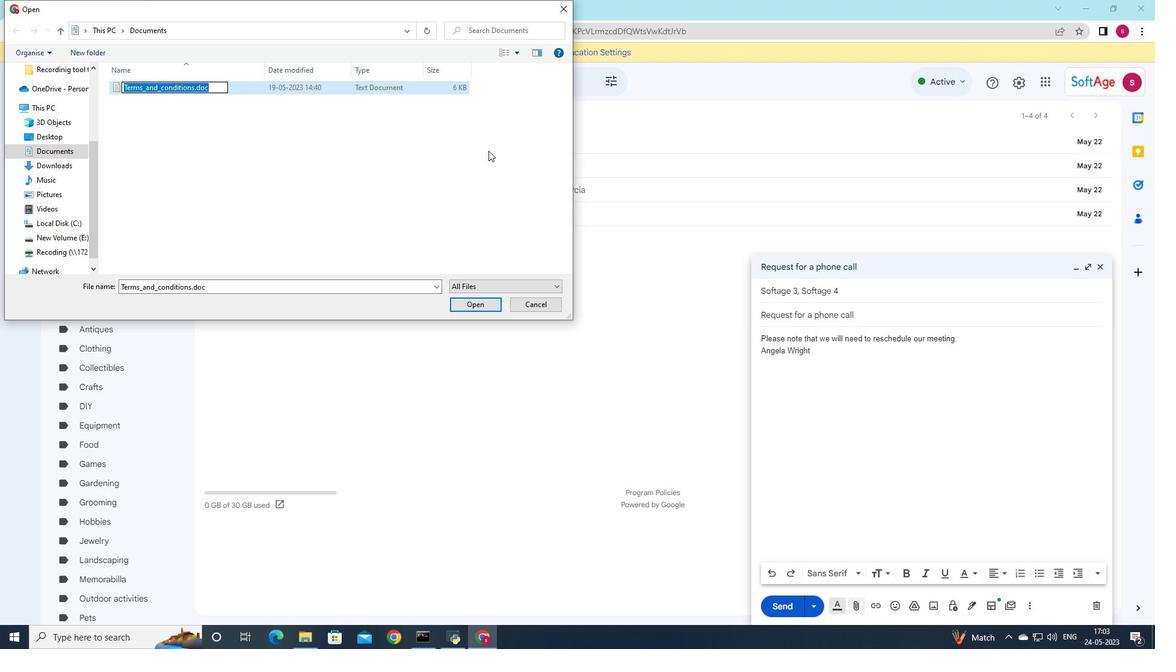 
Action: Key pressed <Key.shift>Sales<Key.shift_r><Key.shift_r>_report.xlsx
Screenshot: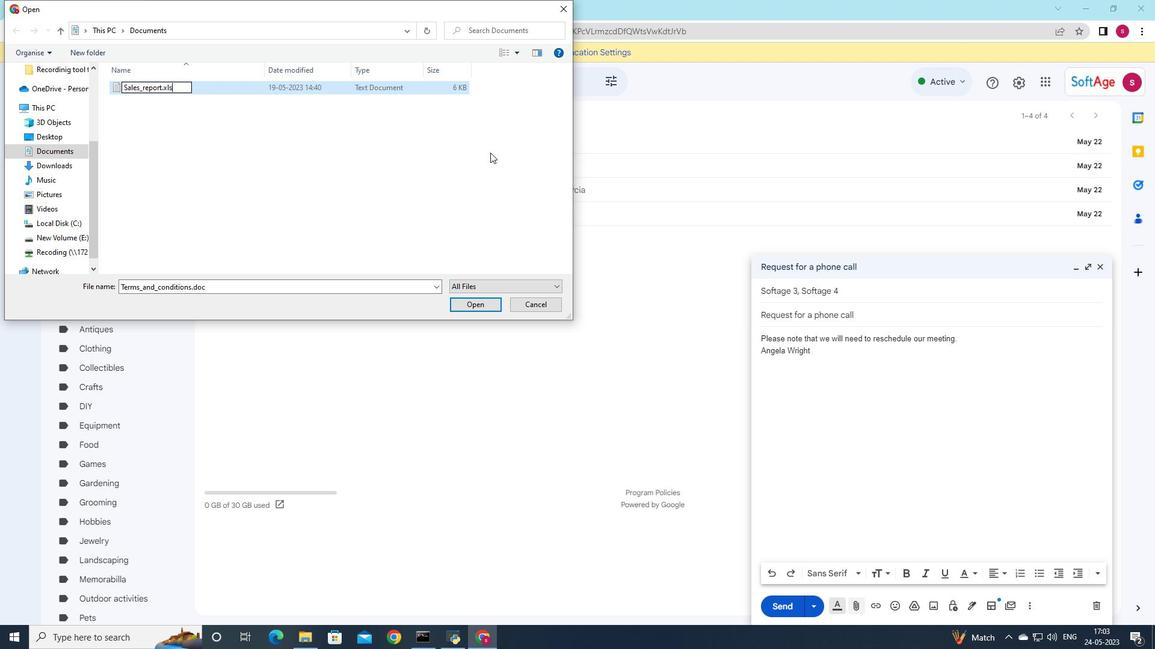 
Action: Mouse moved to (391, 87)
Screenshot: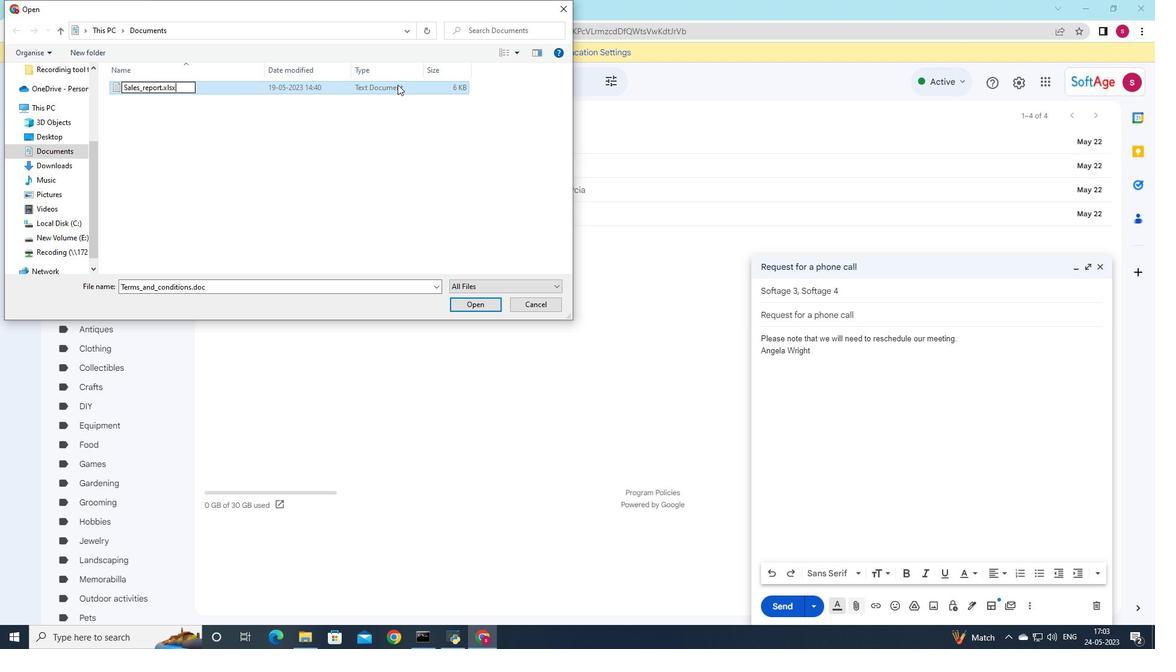 
Action: Mouse pressed left at (391, 87)
Screenshot: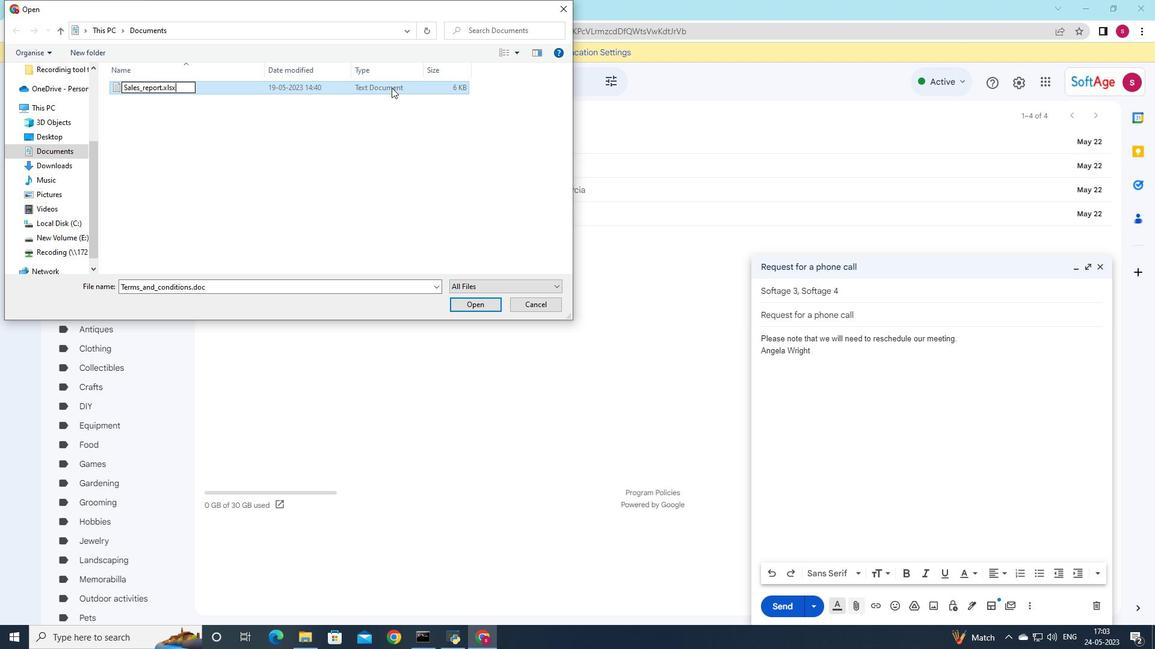 
Action: Mouse moved to (471, 310)
Screenshot: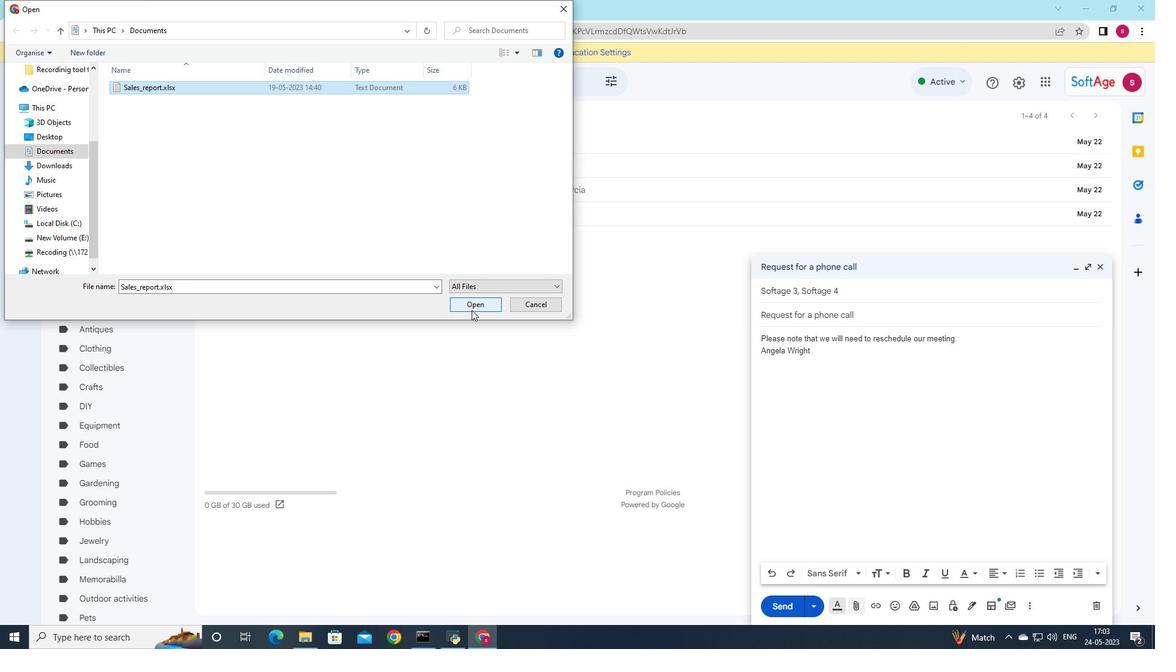 
Action: Mouse pressed left at (471, 310)
Screenshot: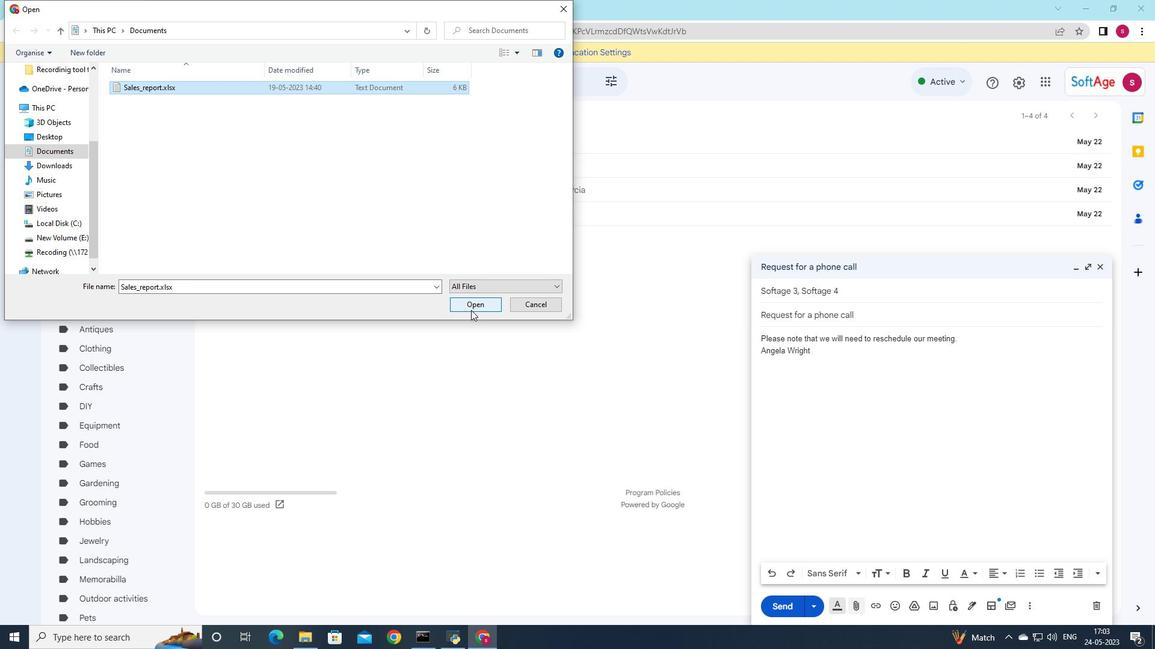 
Action: Mouse moved to (788, 605)
Screenshot: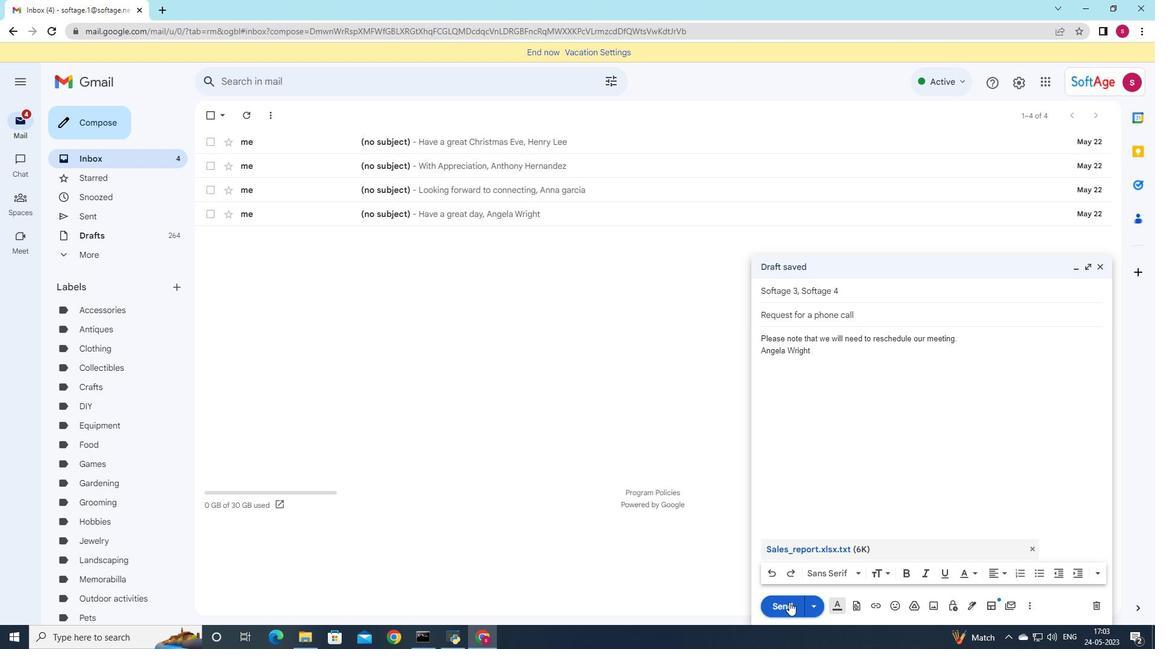 
Action: Mouse pressed left at (788, 605)
Screenshot: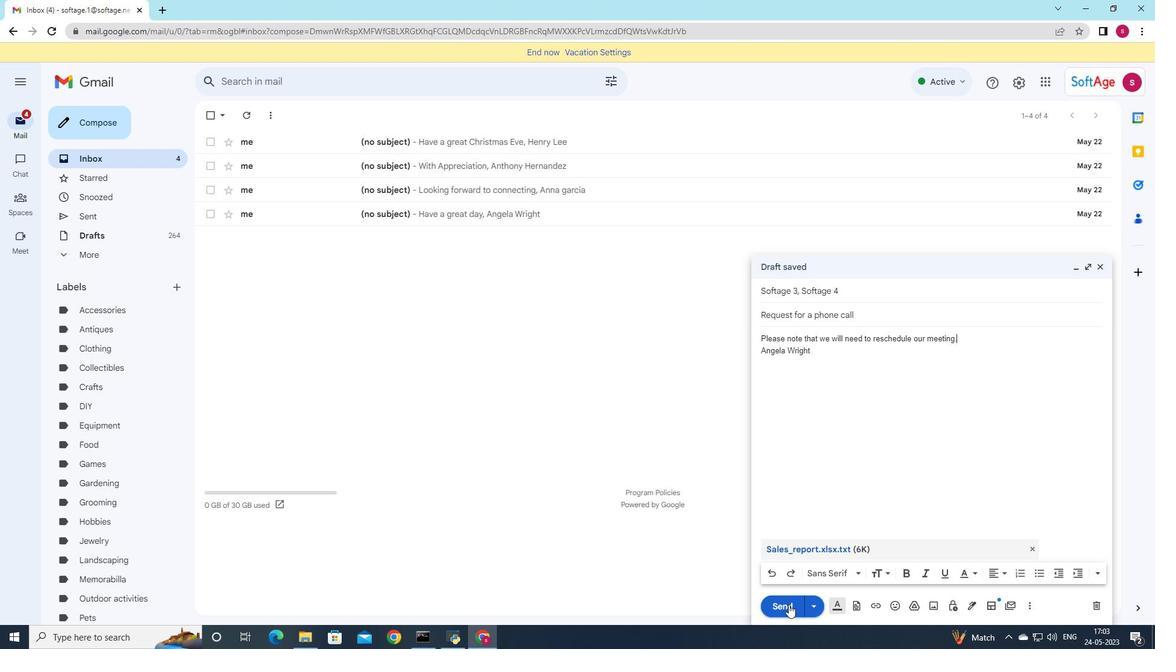 
Action: Mouse moved to (111, 220)
Screenshot: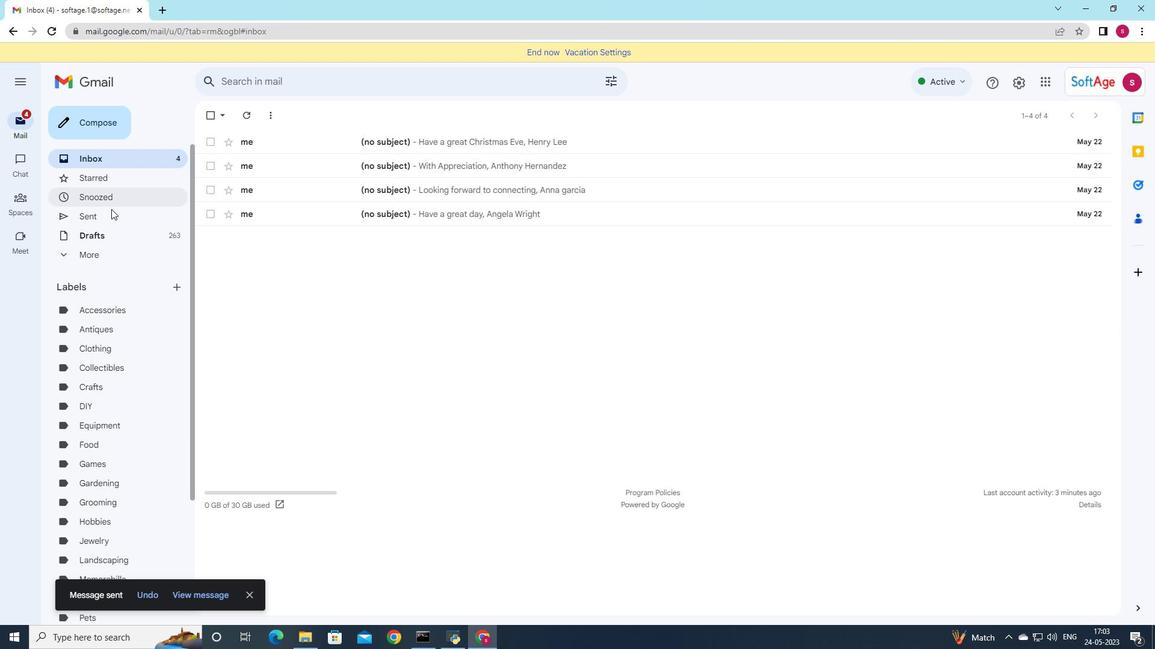 
Action: Mouse pressed left at (111, 220)
Screenshot: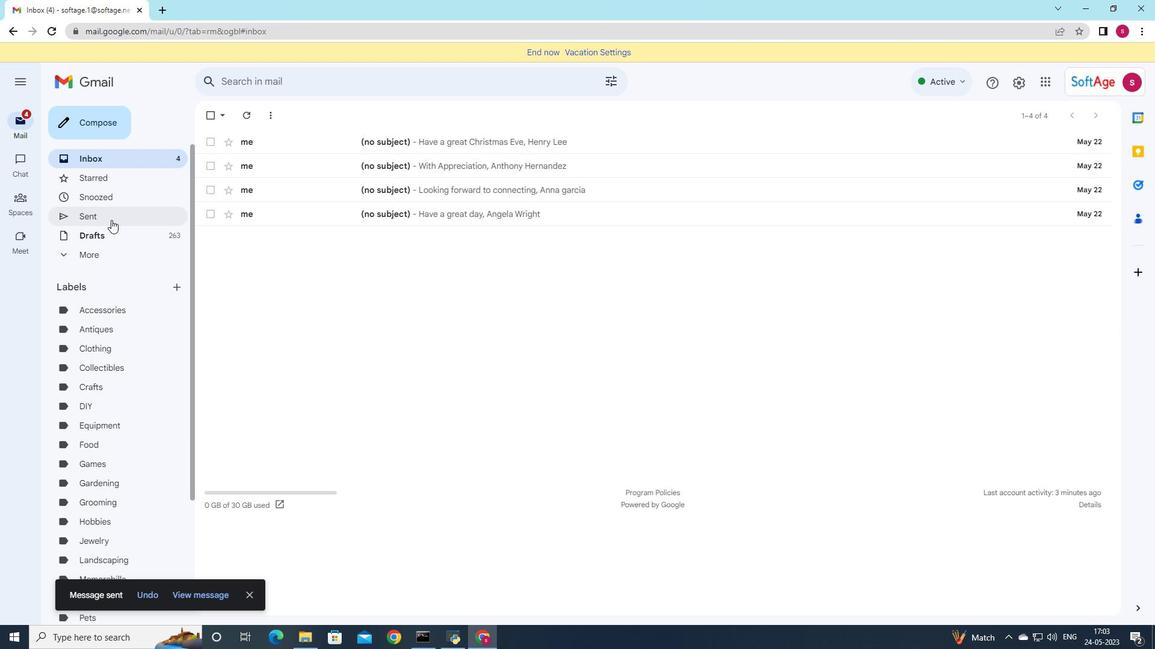 
Action: Mouse moved to (525, 185)
Screenshot: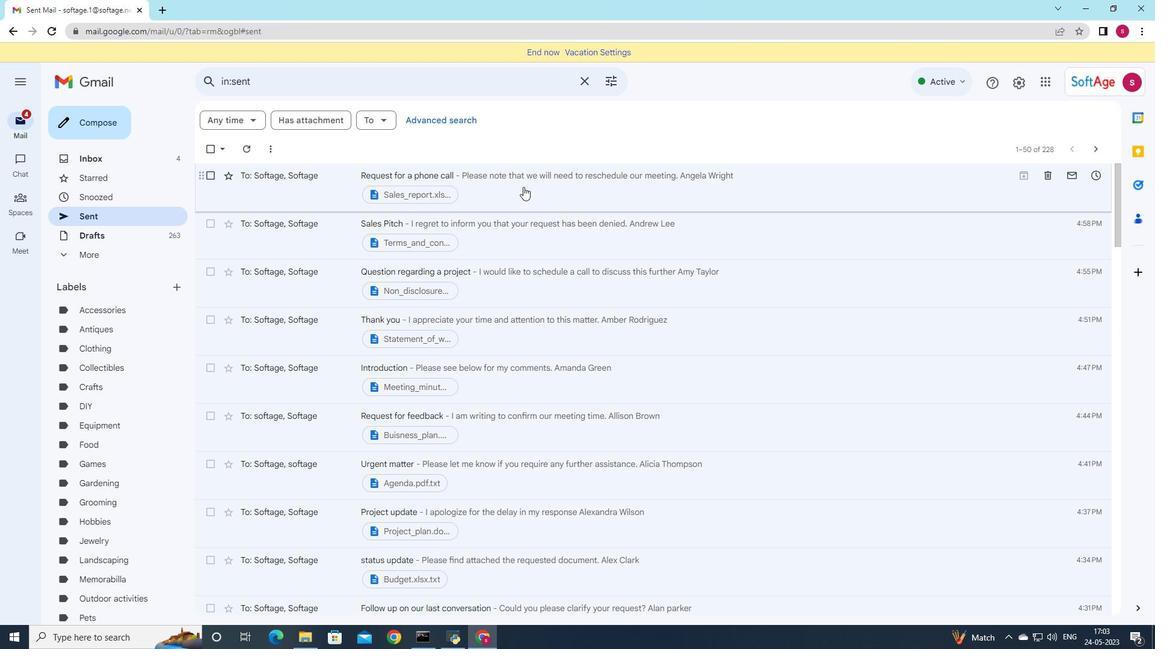 
Action: Mouse pressed left at (525, 185)
Screenshot: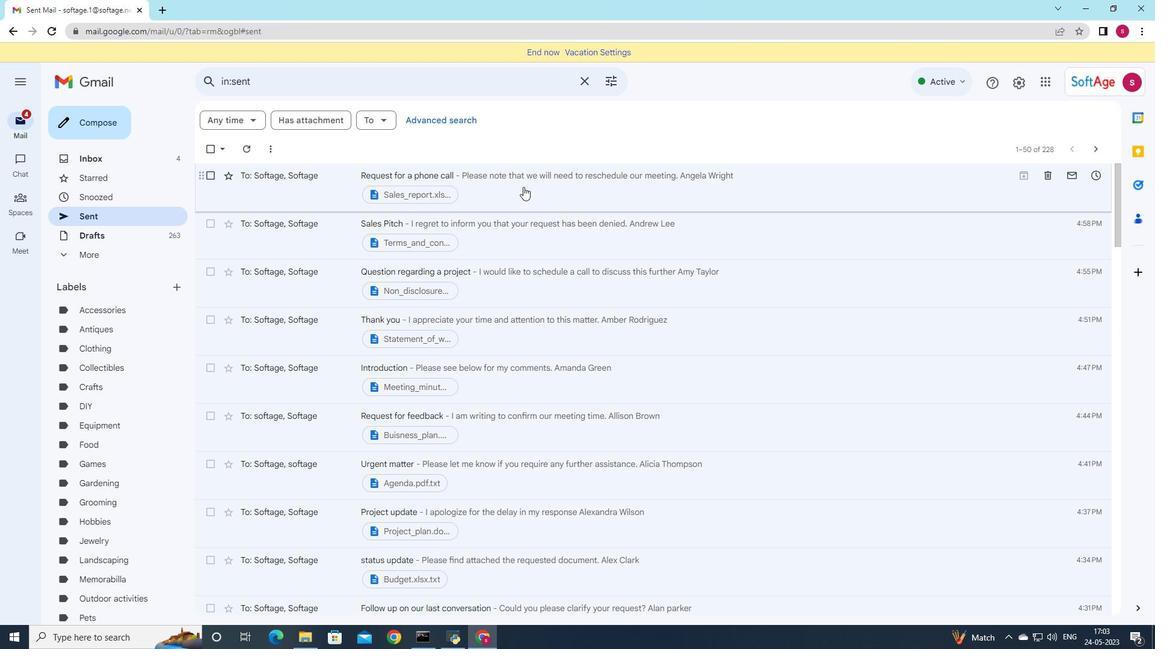 
